 Task: Slide 18 - My Resume-2.
Action: Mouse moved to (38, 101)
Screenshot: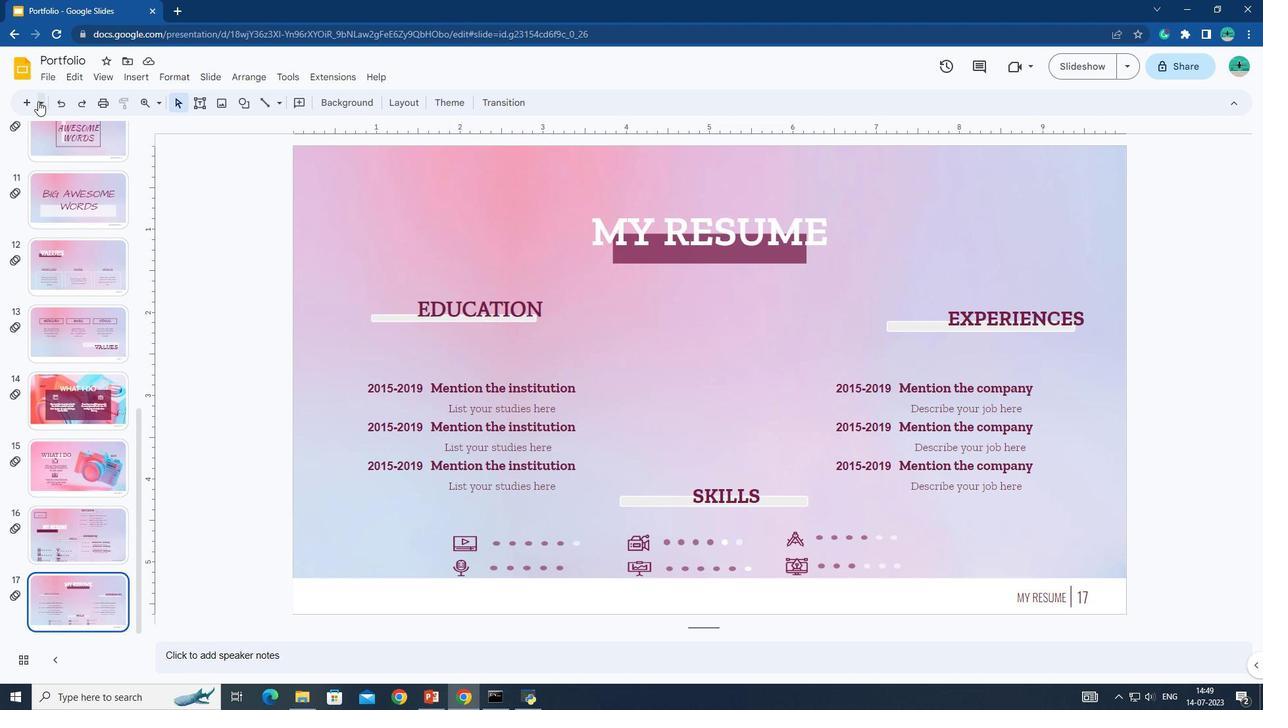 
Action: Mouse pressed left at (38, 101)
Screenshot: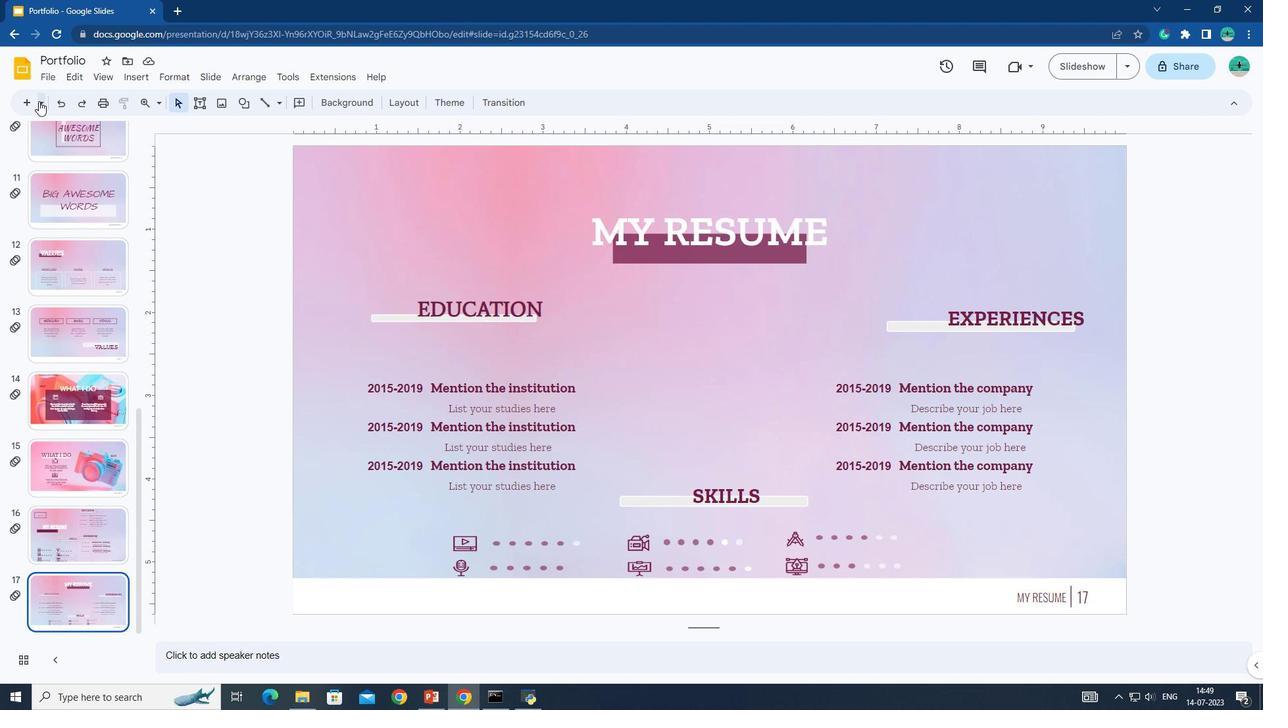 
Action: Mouse moved to (84, 351)
Screenshot: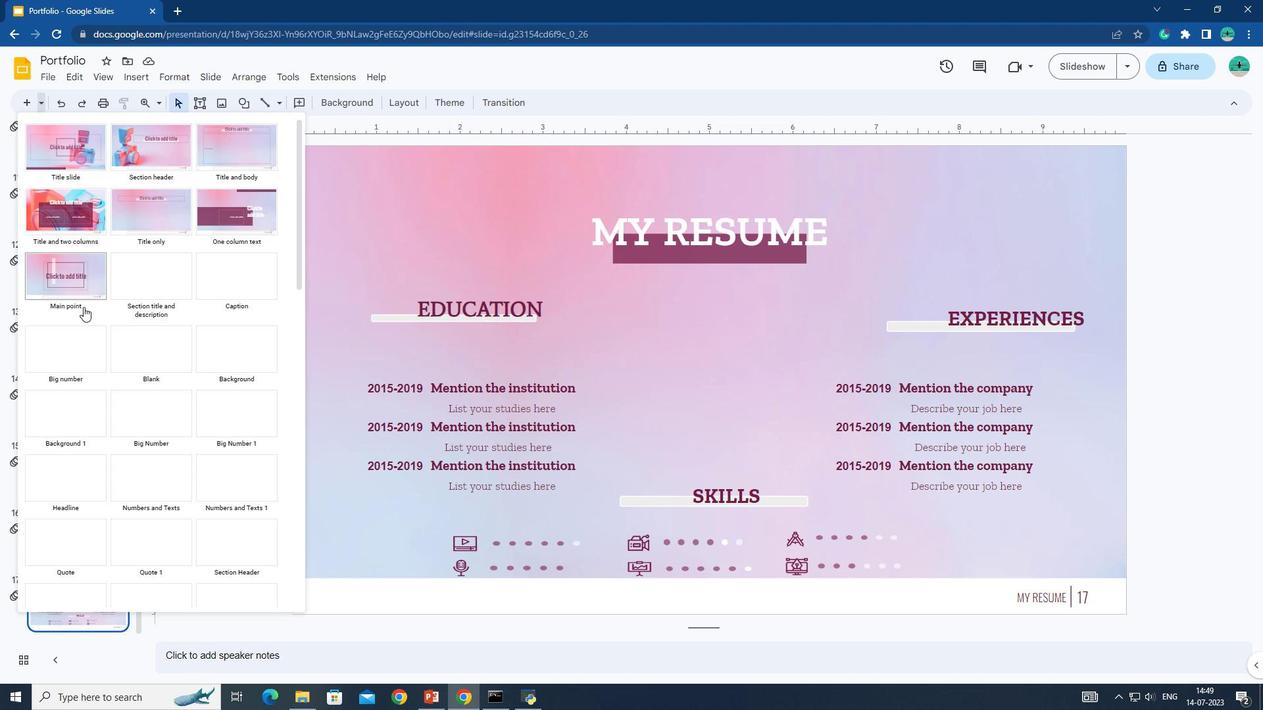 
Action: Mouse scrolled (84, 350) with delta (0, 0)
Screenshot: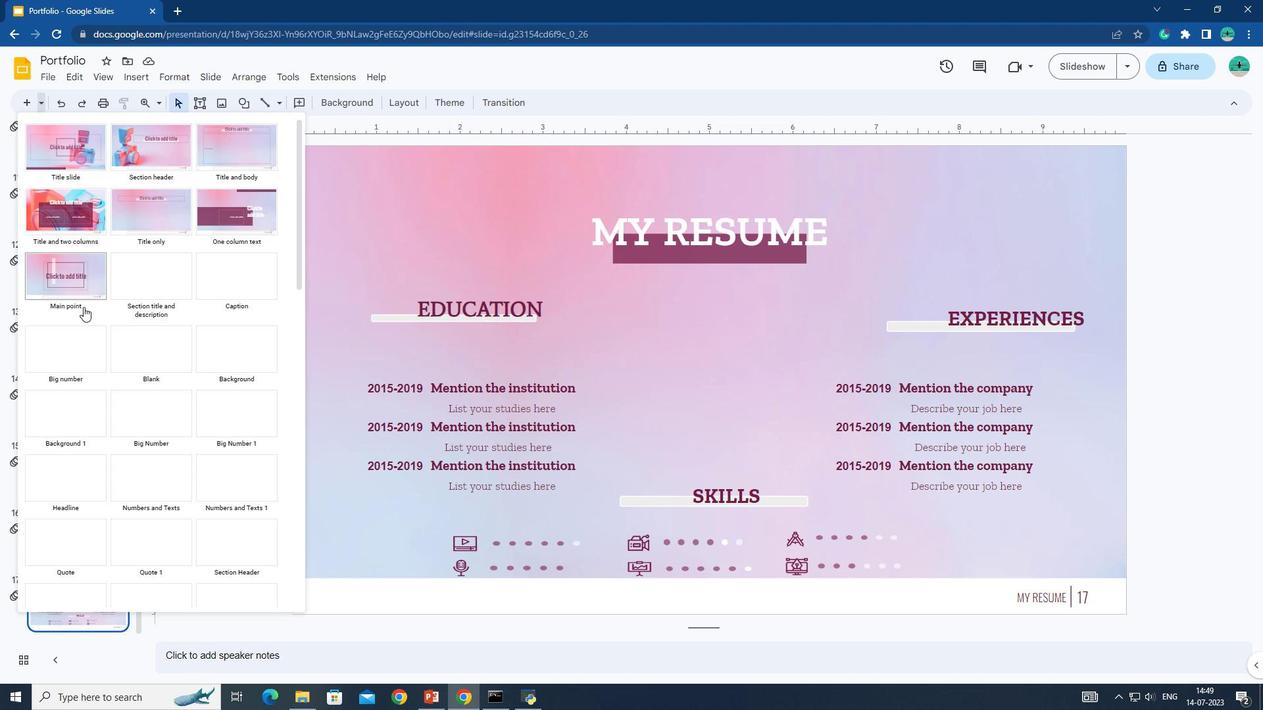 
Action: Mouse scrolled (84, 351) with delta (0, 0)
Screenshot: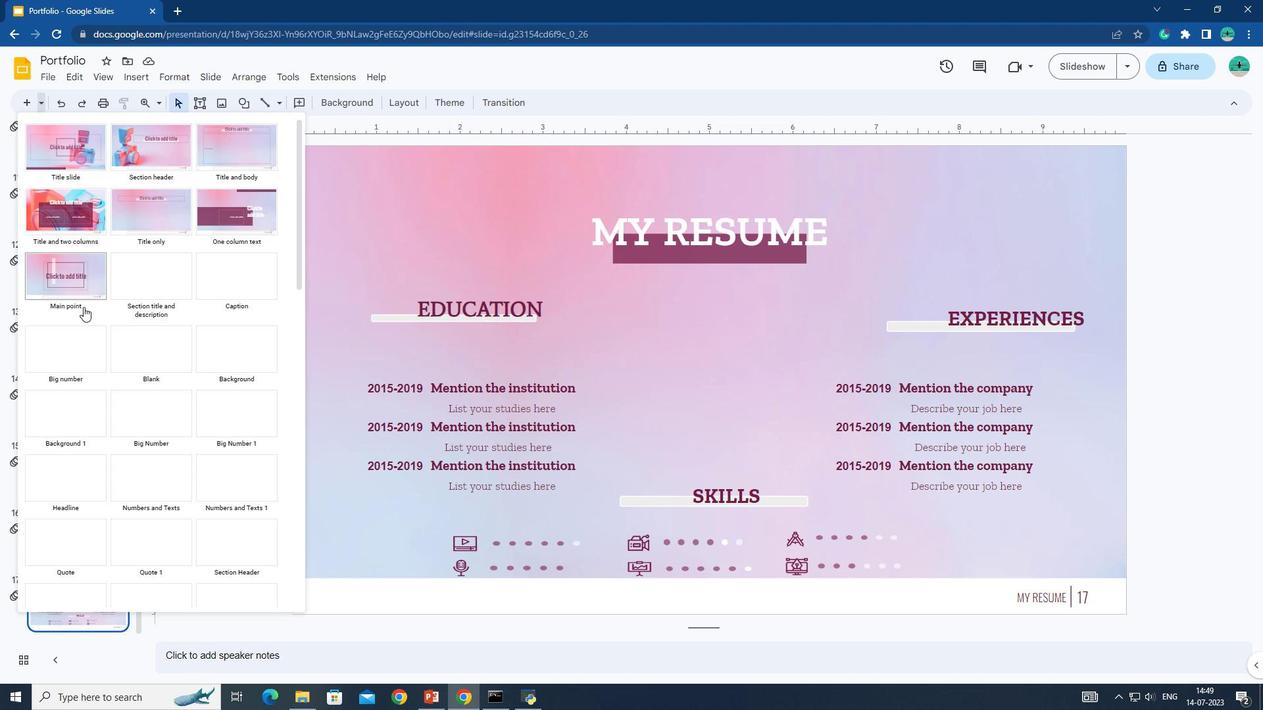 
Action: Mouse scrolled (84, 351) with delta (0, 0)
Screenshot: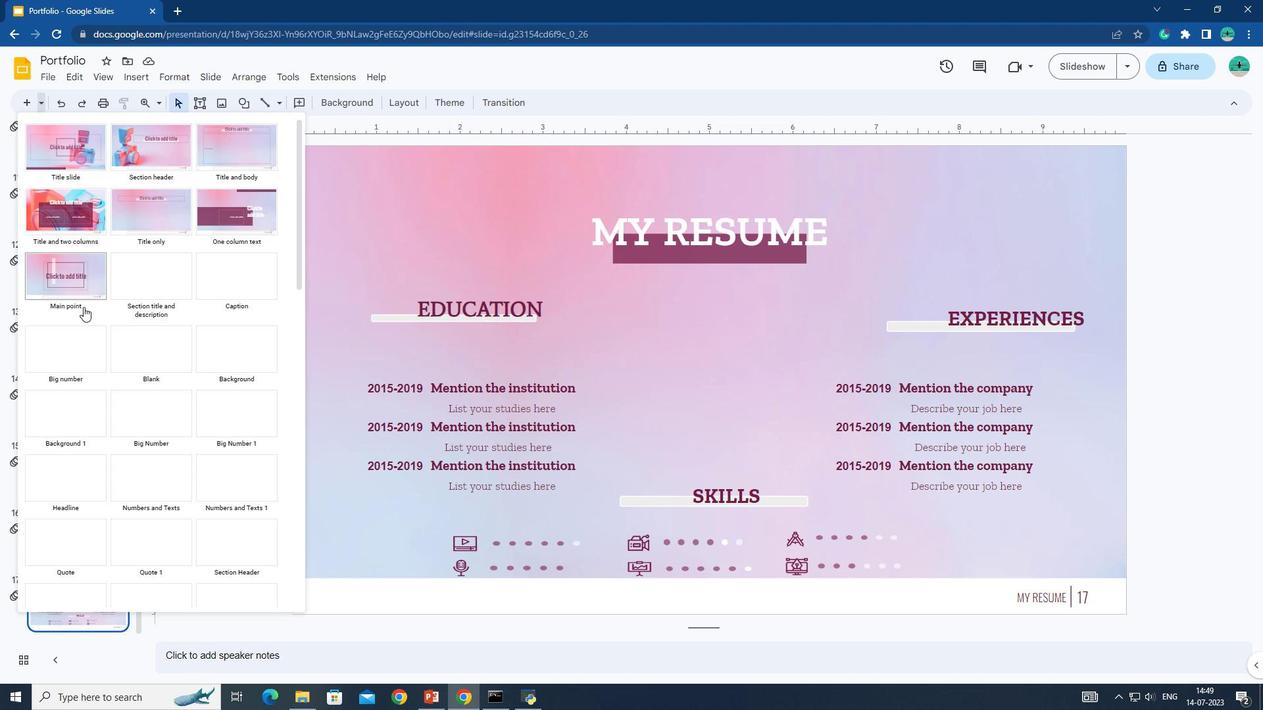 
Action: Mouse scrolled (84, 351) with delta (0, 0)
Screenshot: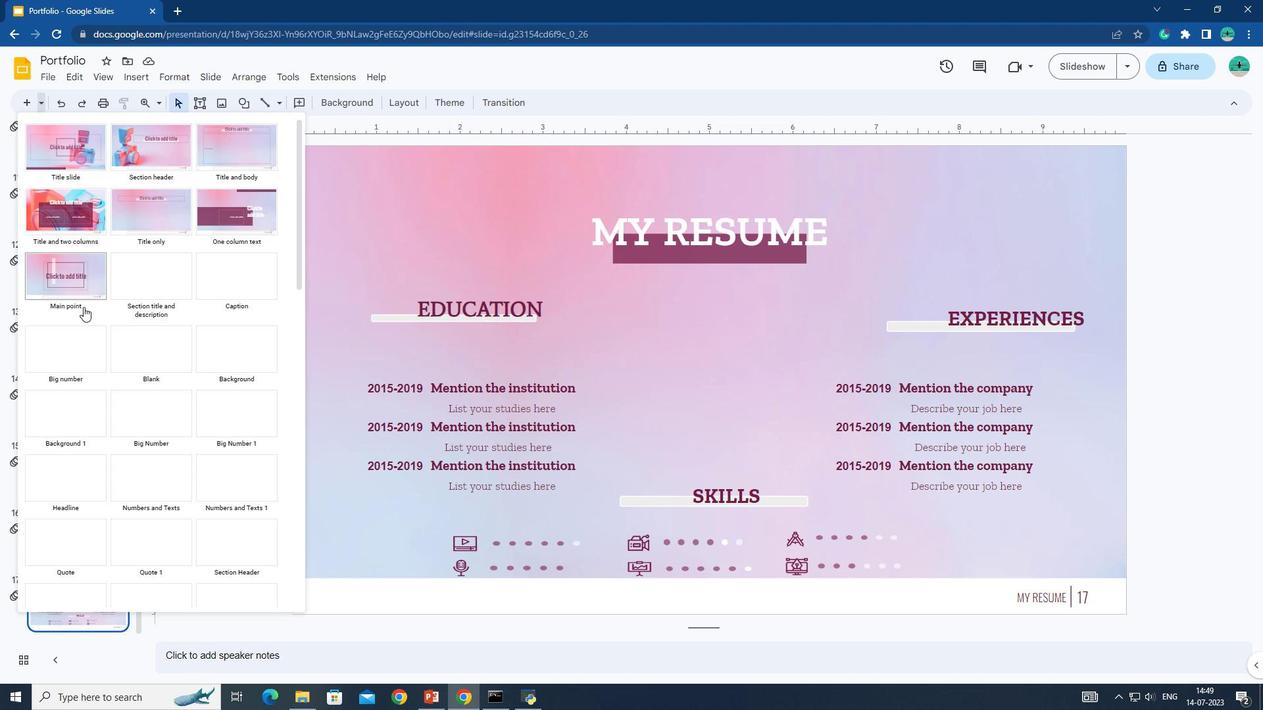 
Action: Mouse scrolled (84, 351) with delta (0, 0)
Screenshot: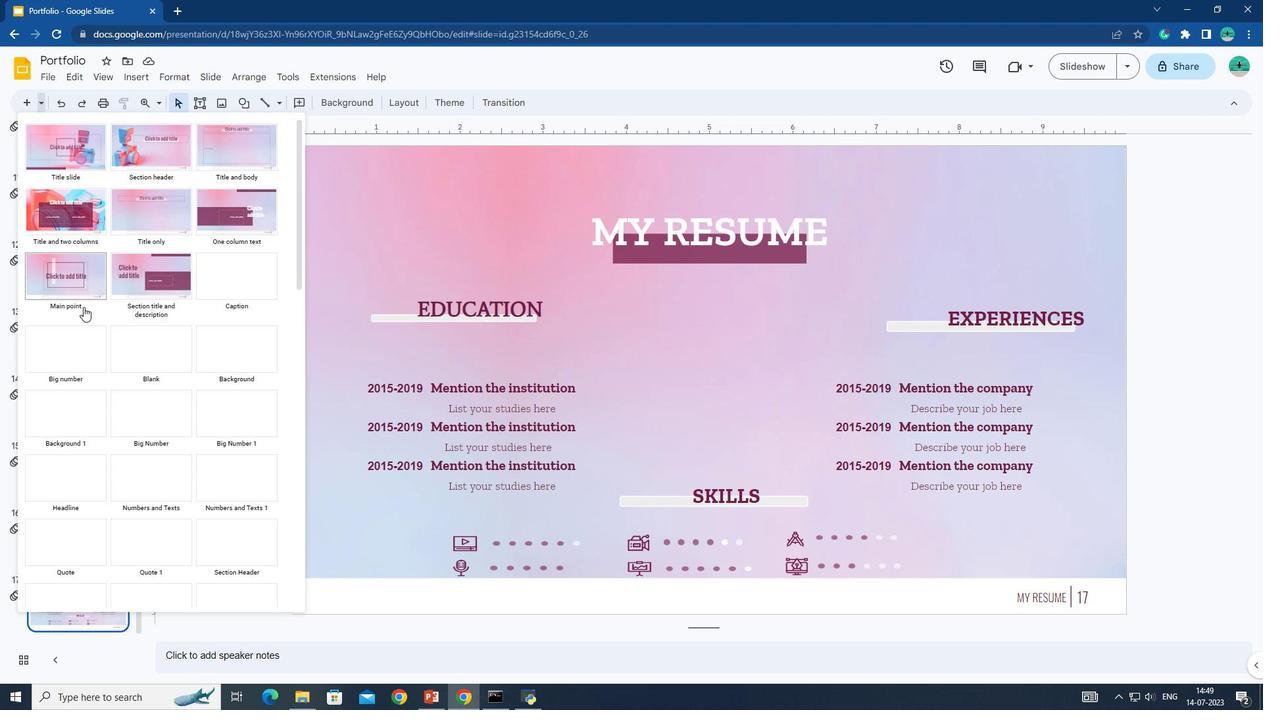 
Action: Mouse scrolled (84, 351) with delta (0, 0)
Screenshot: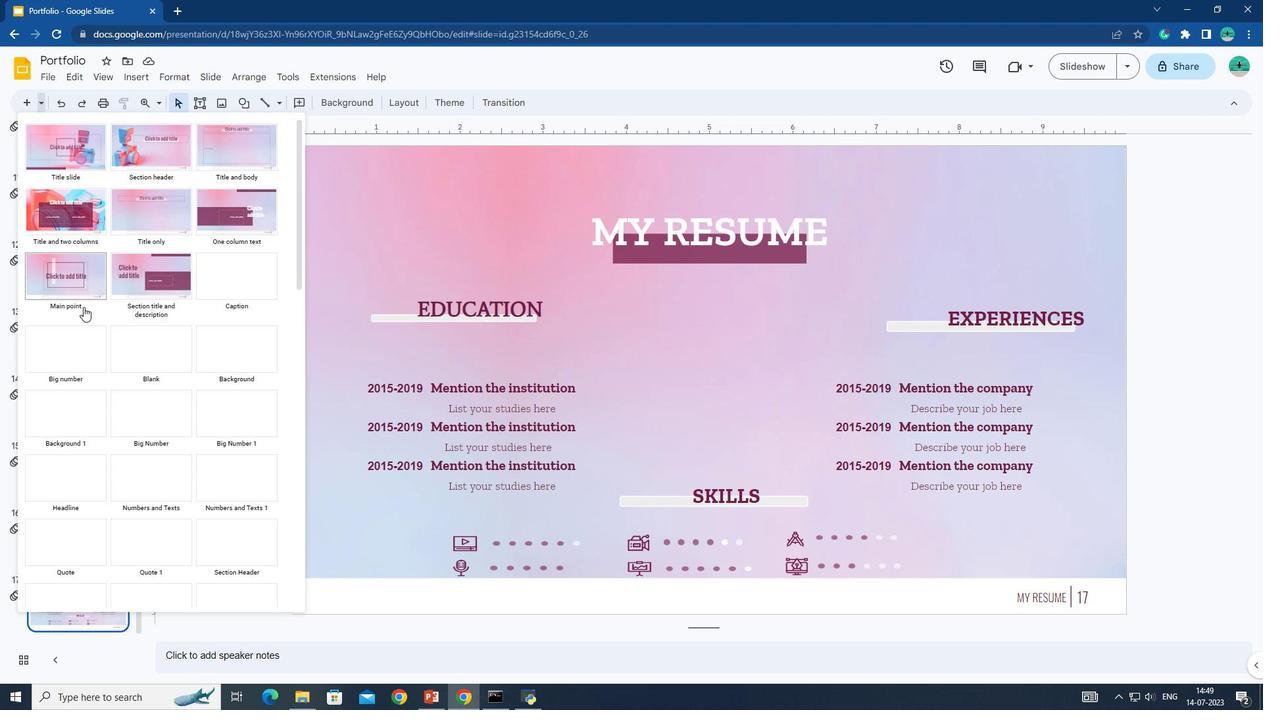 
Action: Mouse scrolled (84, 351) with delta (0, 0)
Screenshot: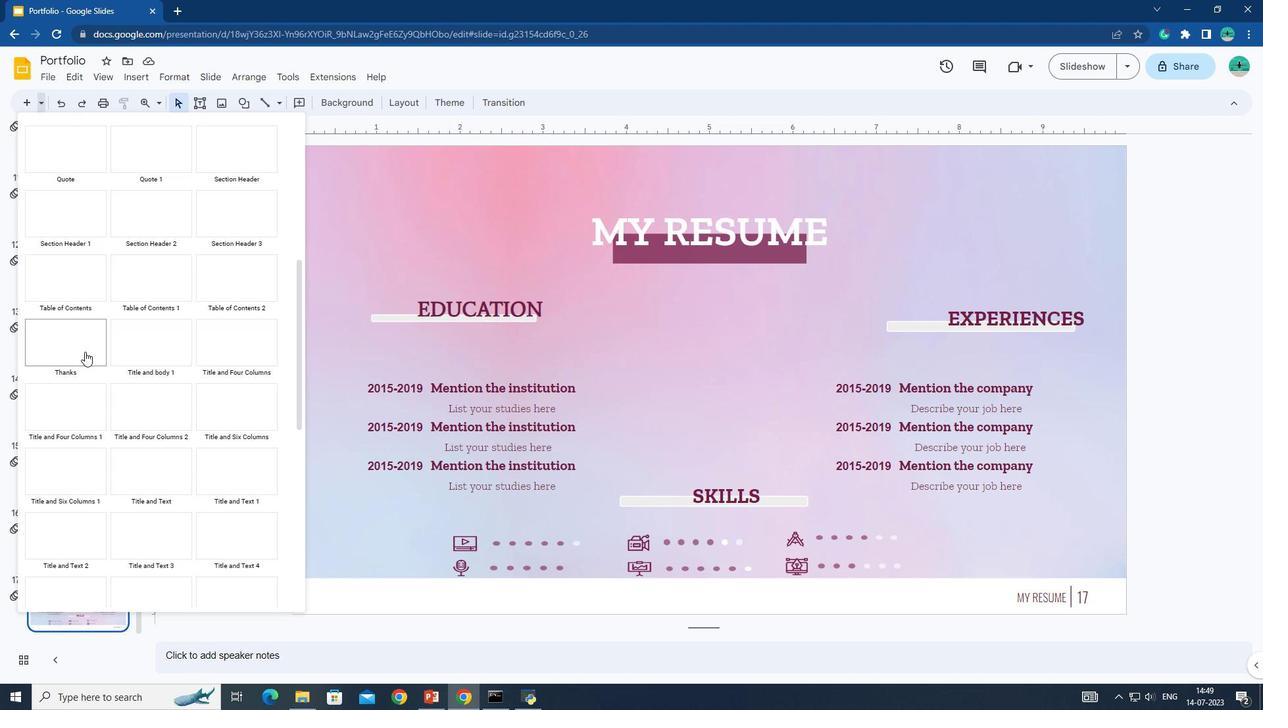 
Action: Mouse scrolled (84, 351) with delta (0, 0)
Screenshot: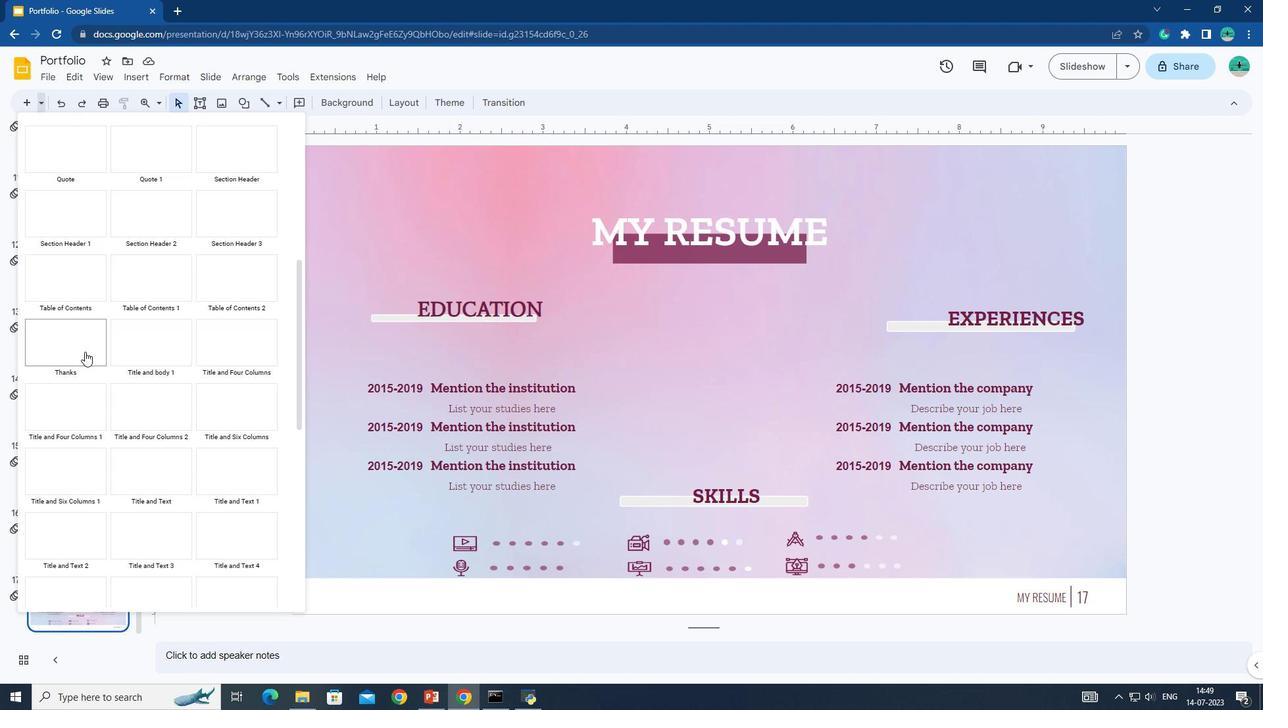 
Action: Mouse scrolled (84, 351) with delta (0, 0)
Screenshot: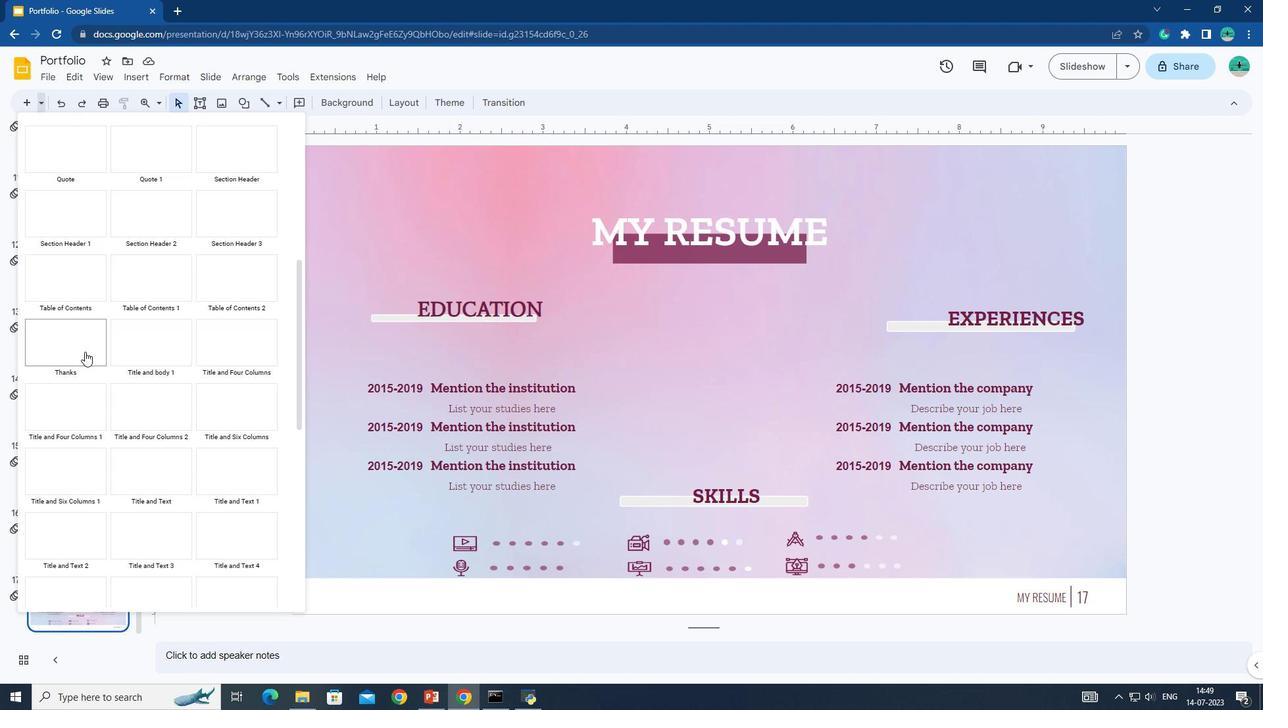 
Action: Mouse scrolled (84, 351) with delta (0, 0)
Screenshot: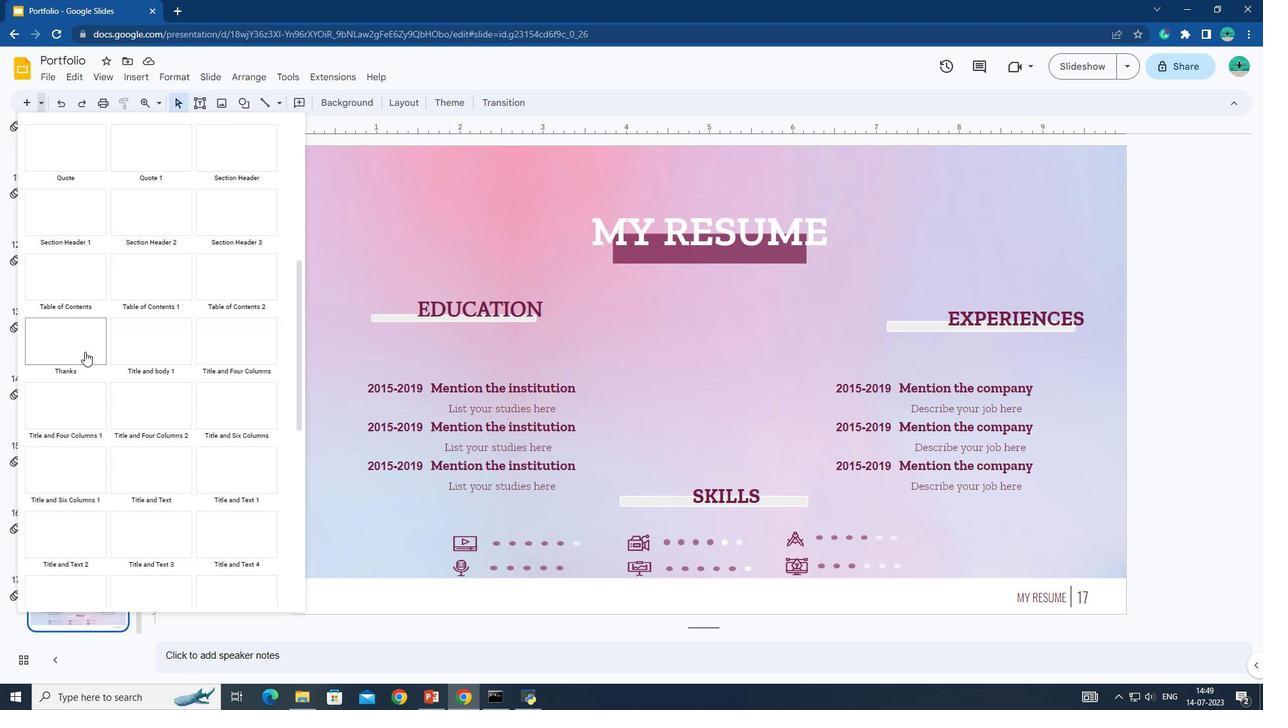
Action: Mouse scrolled (84, 350) with delta (0, -1)
Screenshot: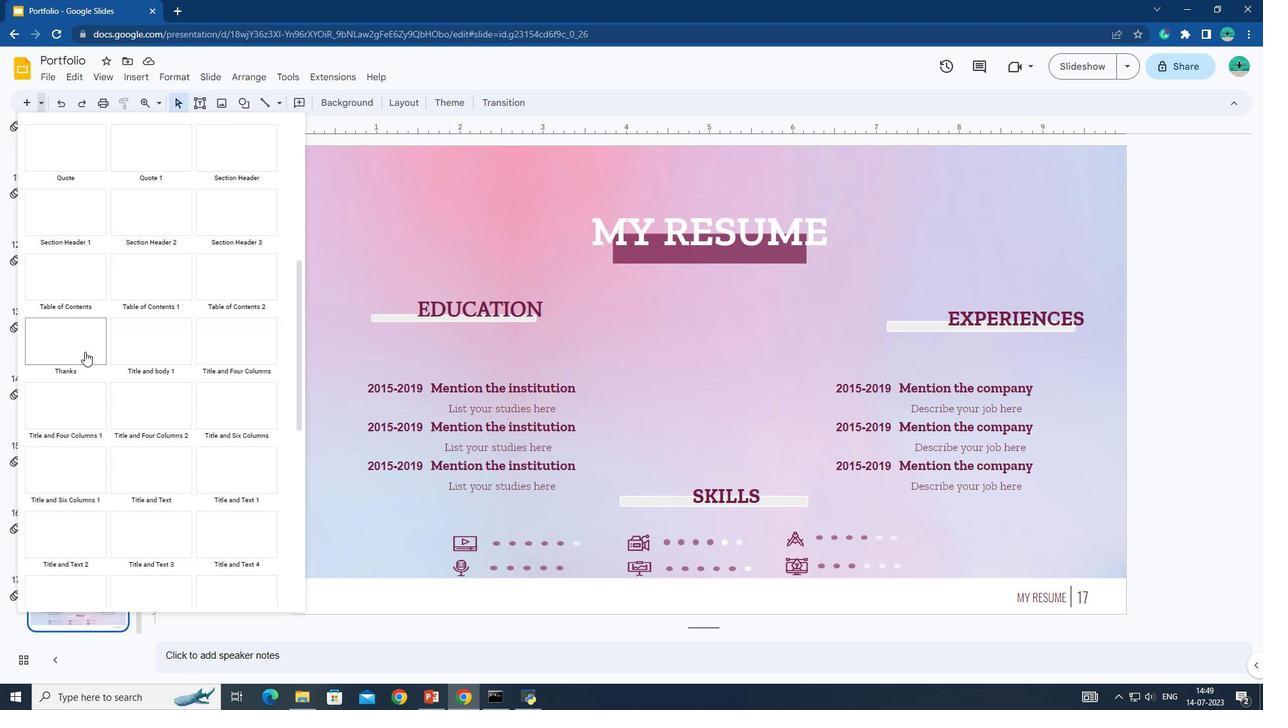 
Action: Mouse scrolled (84, 351) with delta (0, 0)
Screenshot: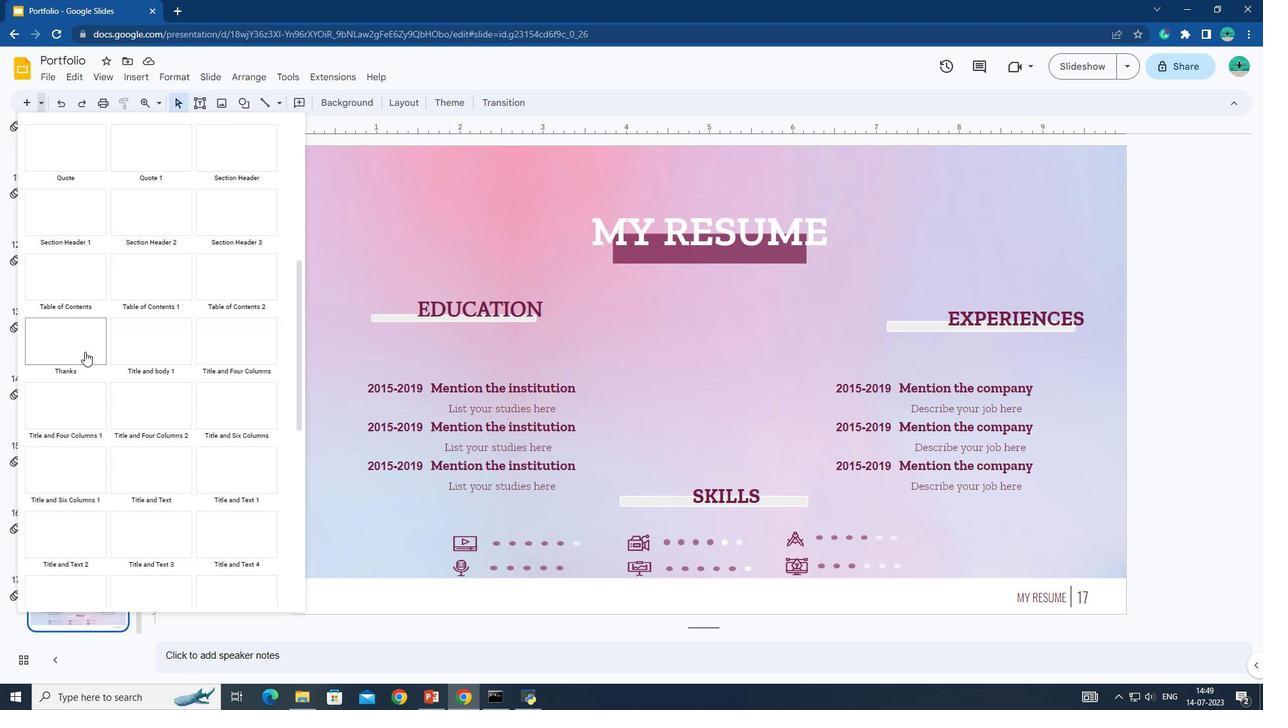 
Action: Mouse scrolled (84, 351) with delta (0, 0)
Screenshot: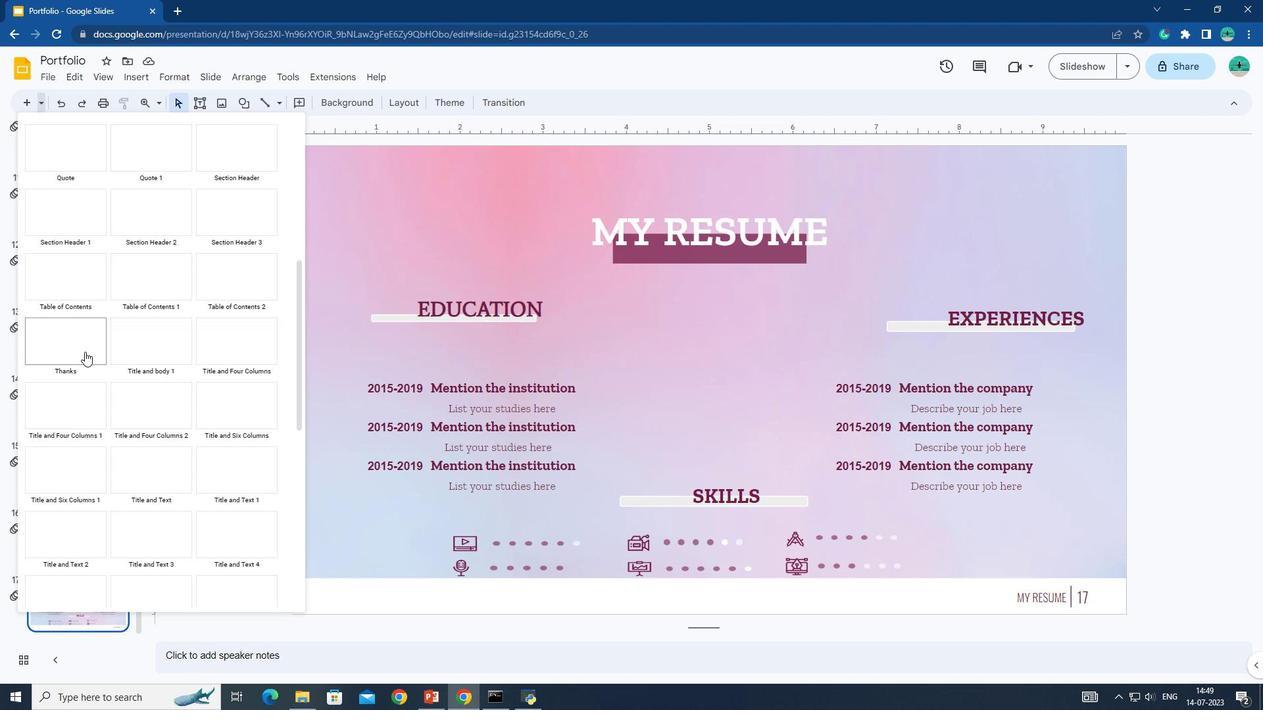 
Action: Mouse scrolled (84, 351) with delta (0, 0)
Screenshot: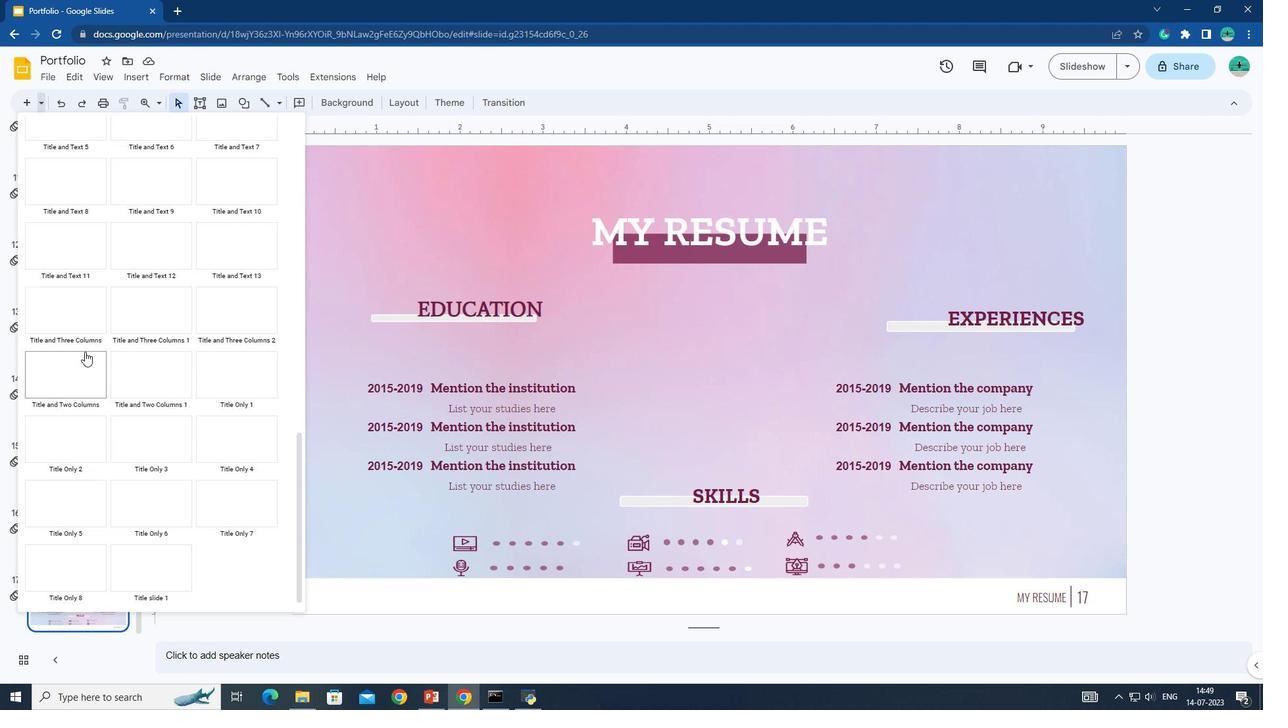
Action: Mouse scrolled (84, 351) with delta (0, 0)
Screenshot: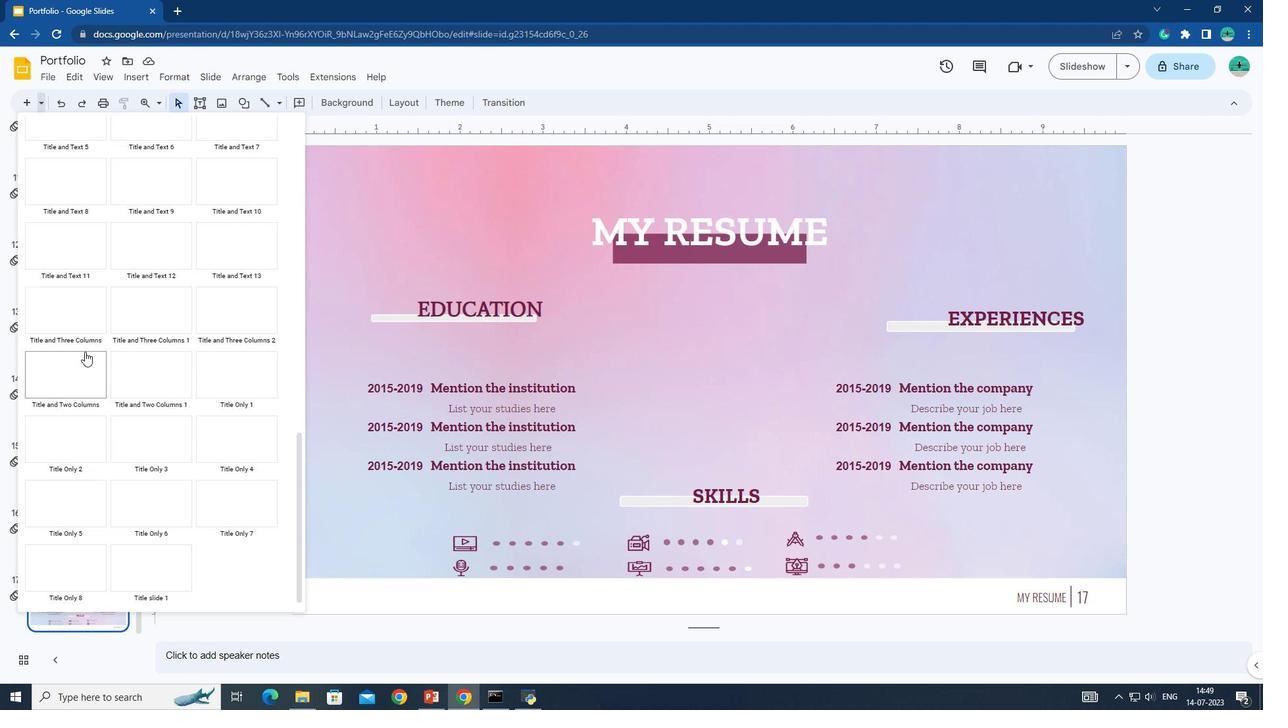 
Action: Mouse scrolled (84, 351) with delta (0, 0)
Screenshot: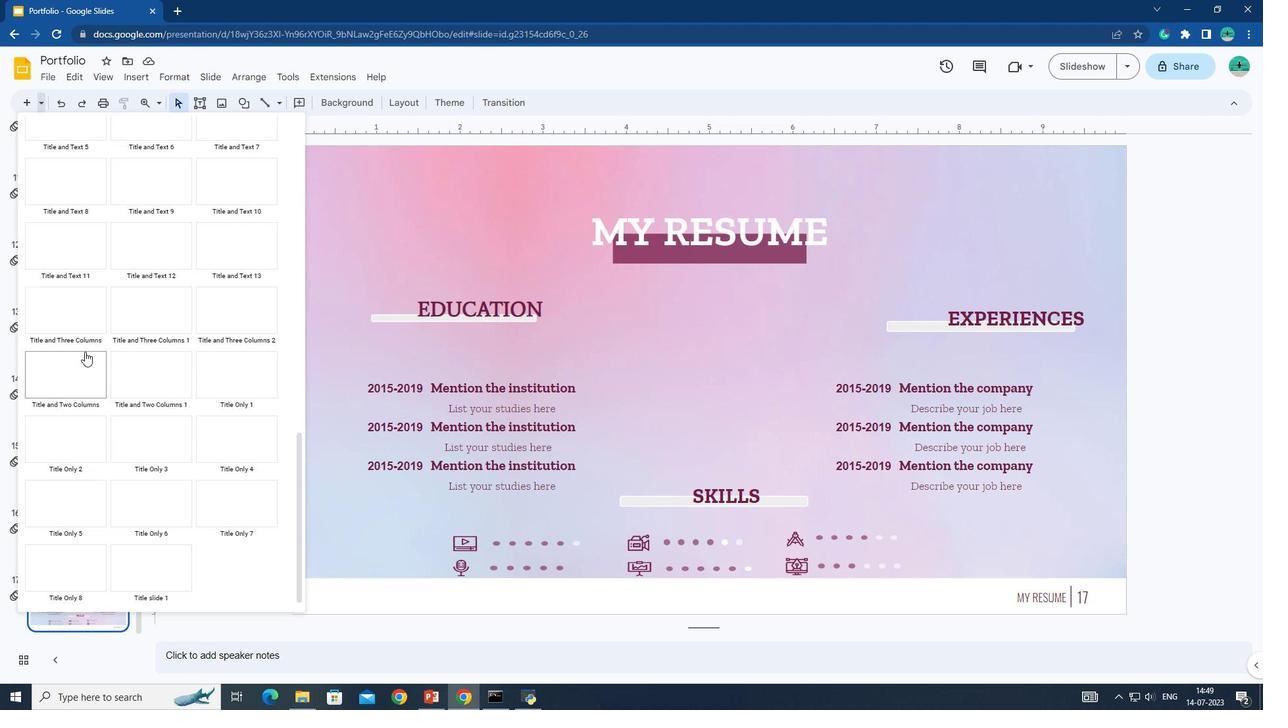
Action: Mouse scrolled (84, 351) with delta (0, 0)
Screenshot: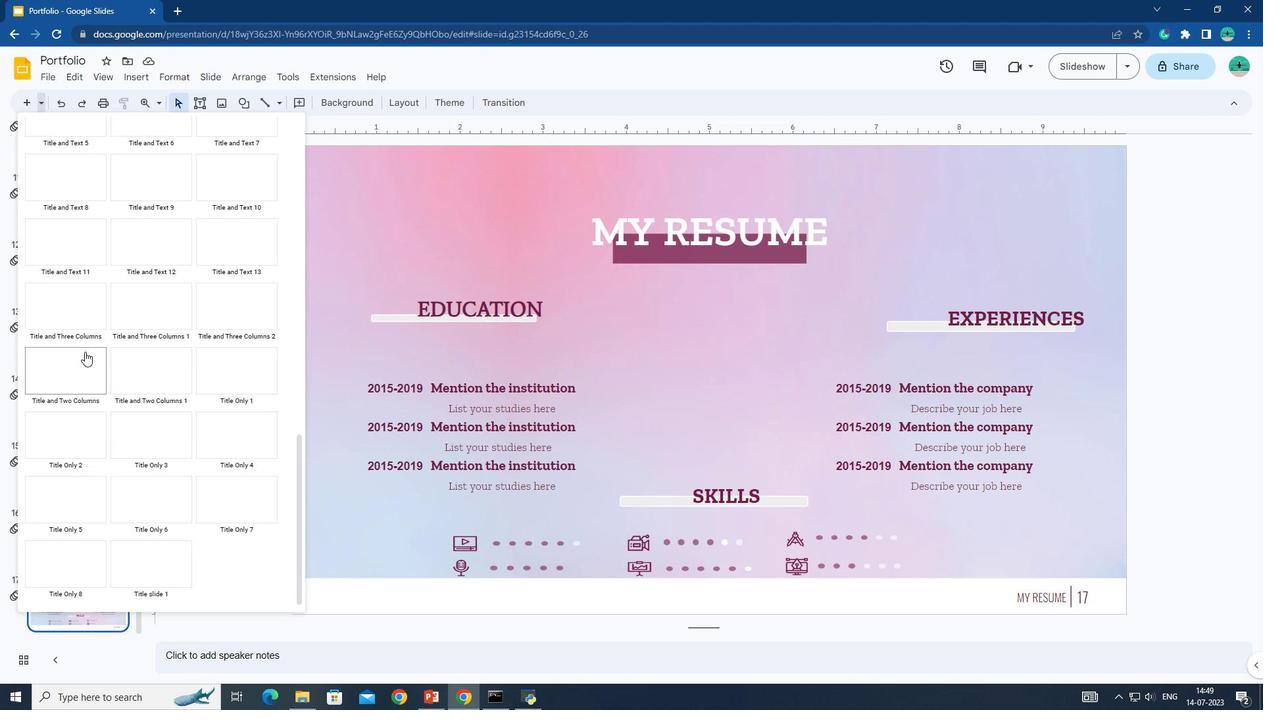 
Action: Mouse scrolled (84, 351) with delta (0, 0)
Screenshot: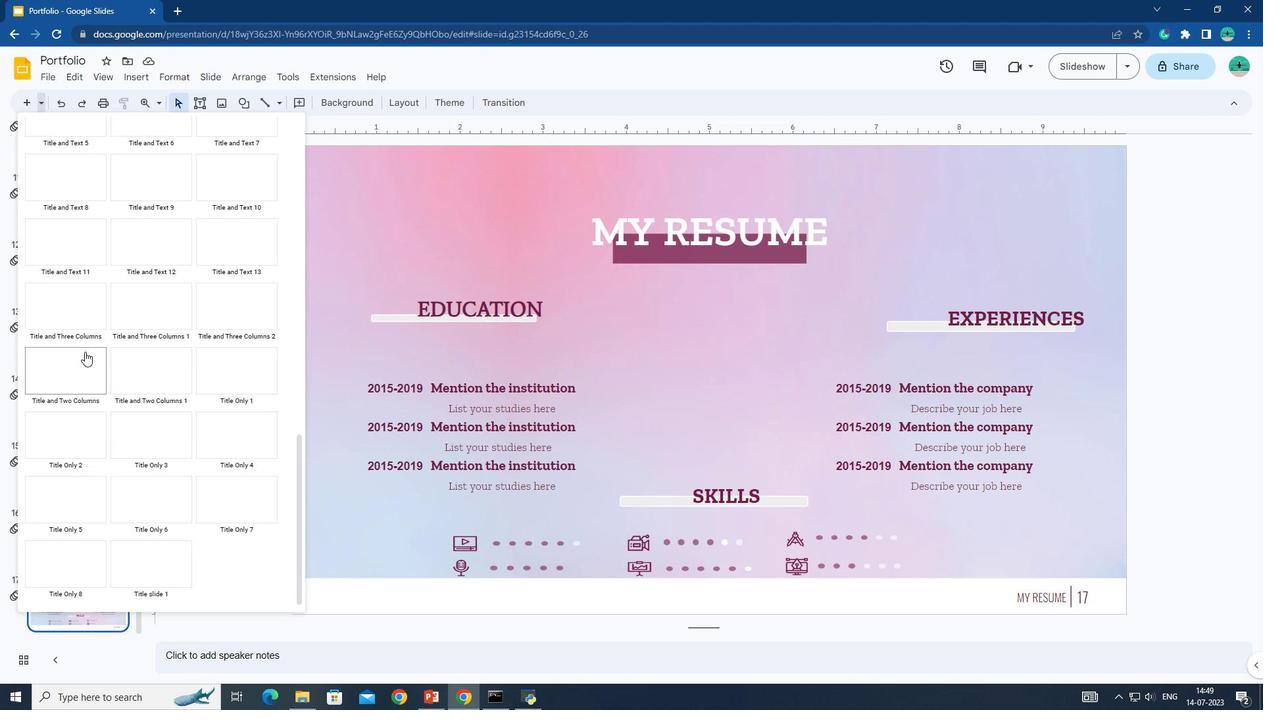 
Action: Mouse scrolled (84, 350) with delta (0, -1)
Screenshot: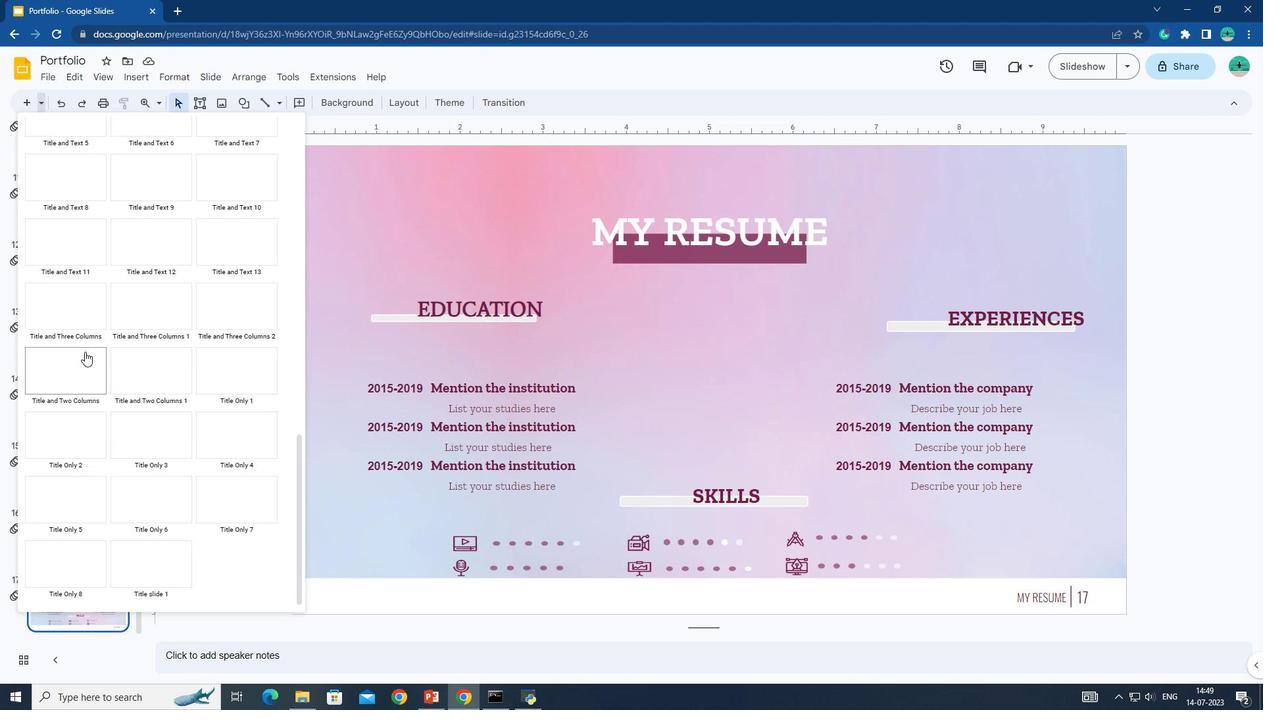 
Action: Mouse scrolled (84, 351) with delta (0, 0)
Screenshot: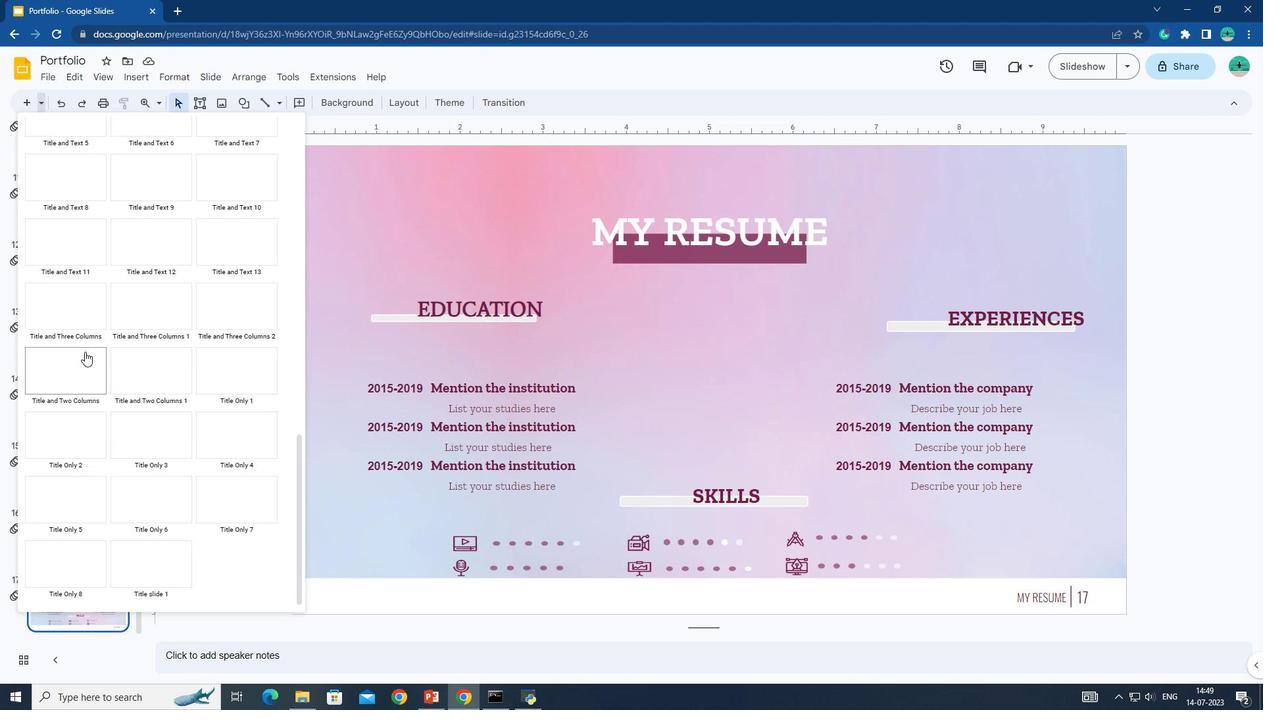 
Action: Mouse moved to (73, 512)
Screenshot: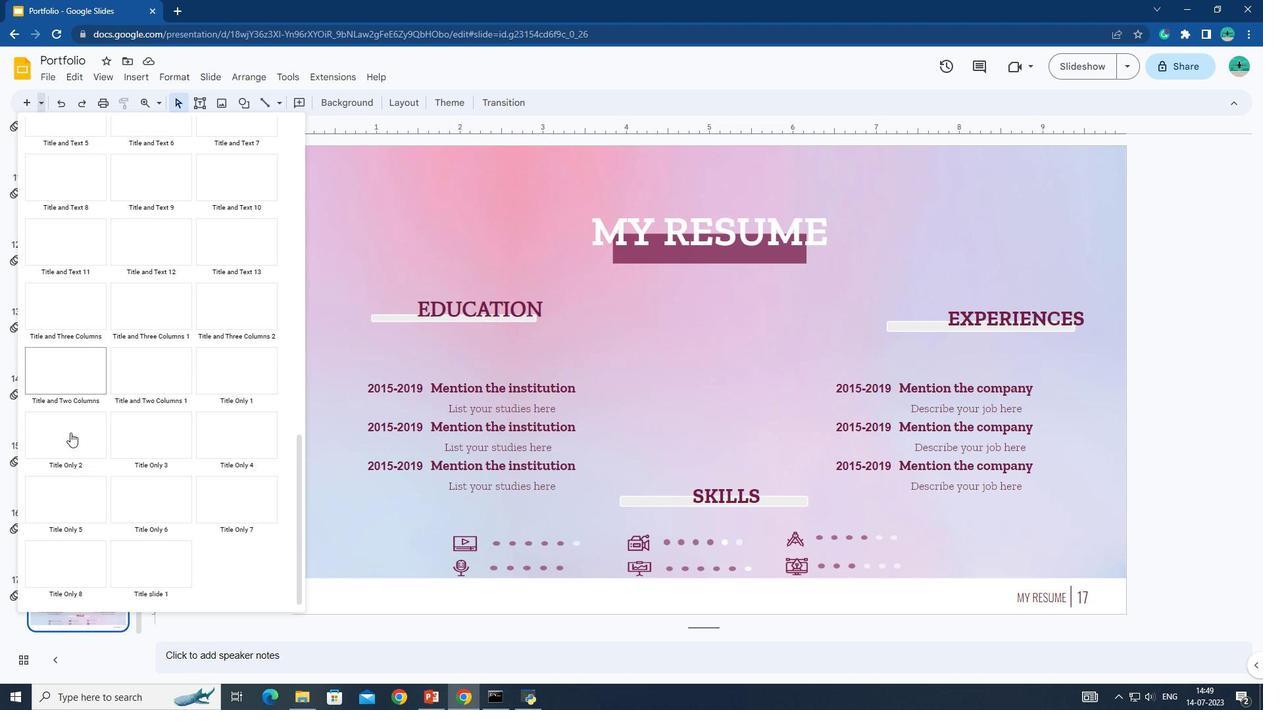 
Action: Mouse pressed left at (73, 512)
Screenshot: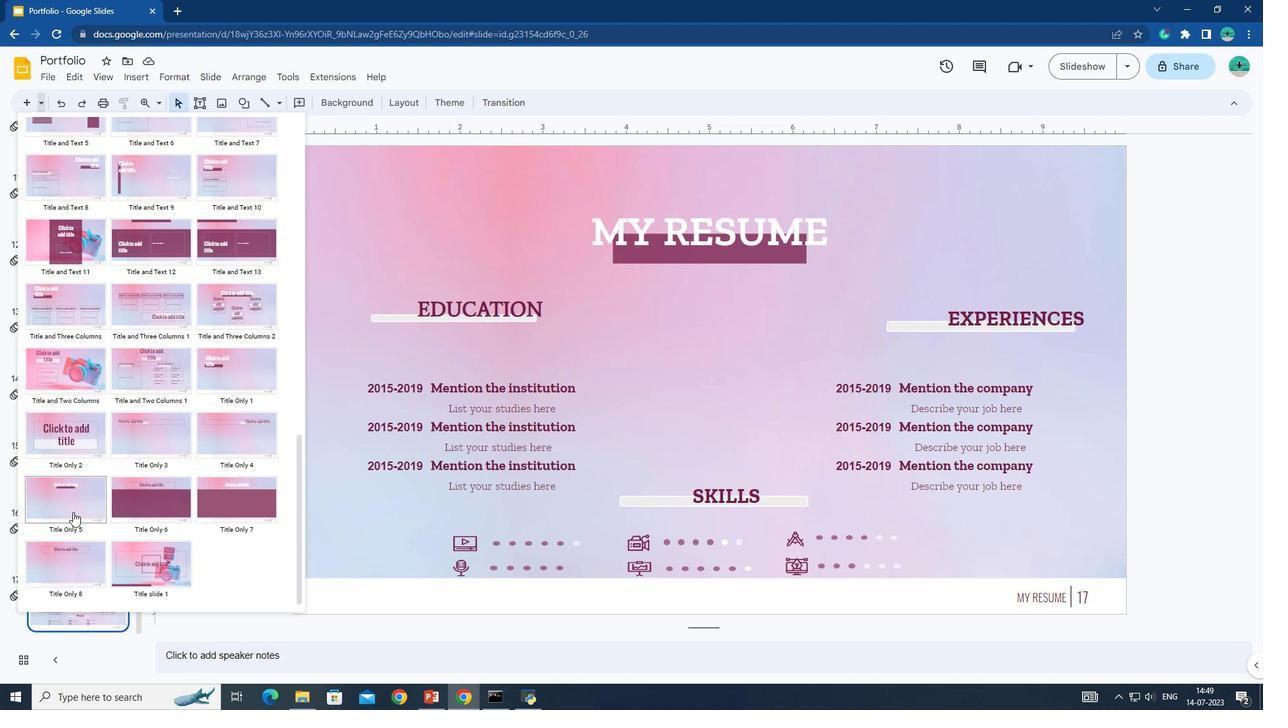 
Action: Mouse moved to (645, 227)
Screenshot: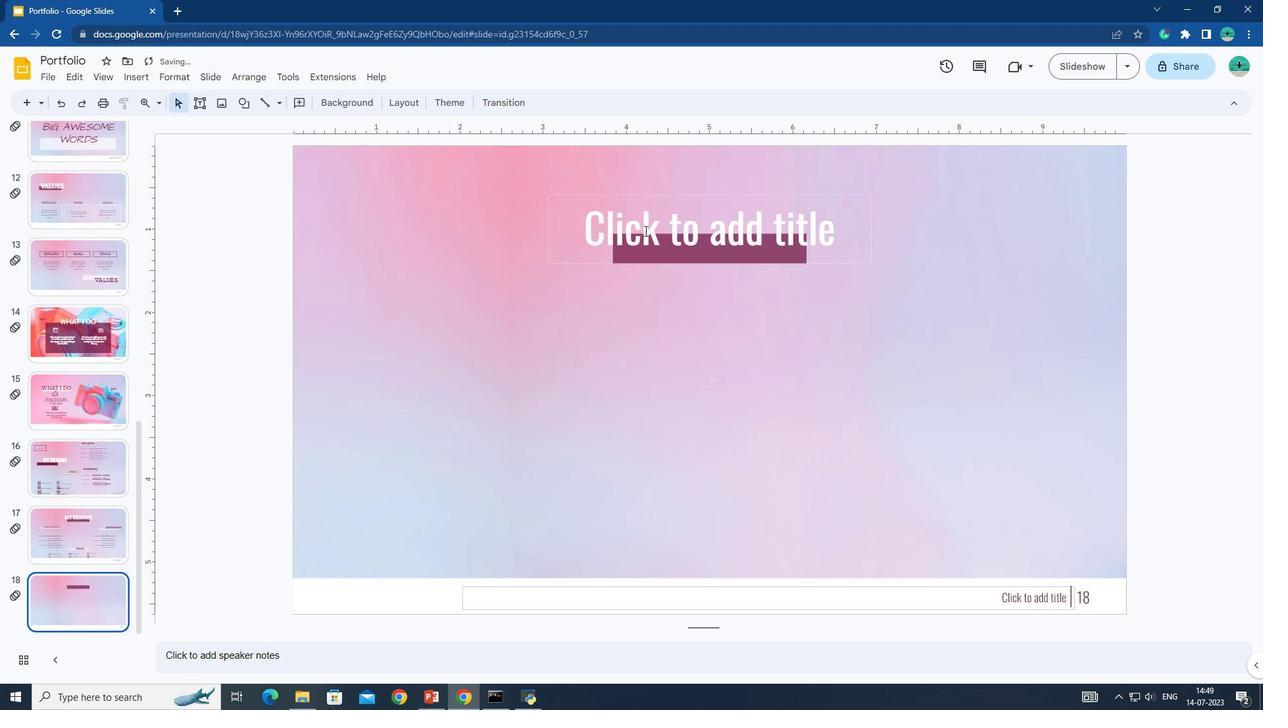 
Action: Mouse pressed left at (645, 227)
Screenshot: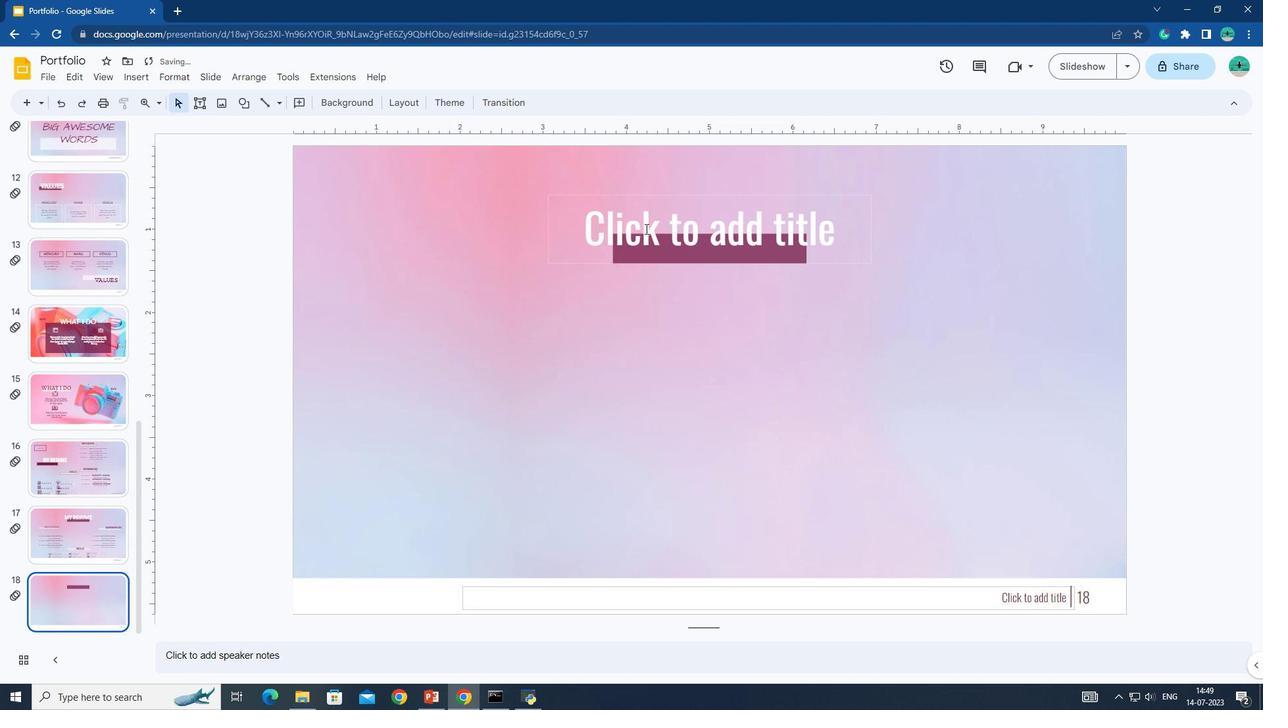
Action: Key pressed <Key.caps_lock><Key.caps_lock>my<Key.space>resume
Screenshot: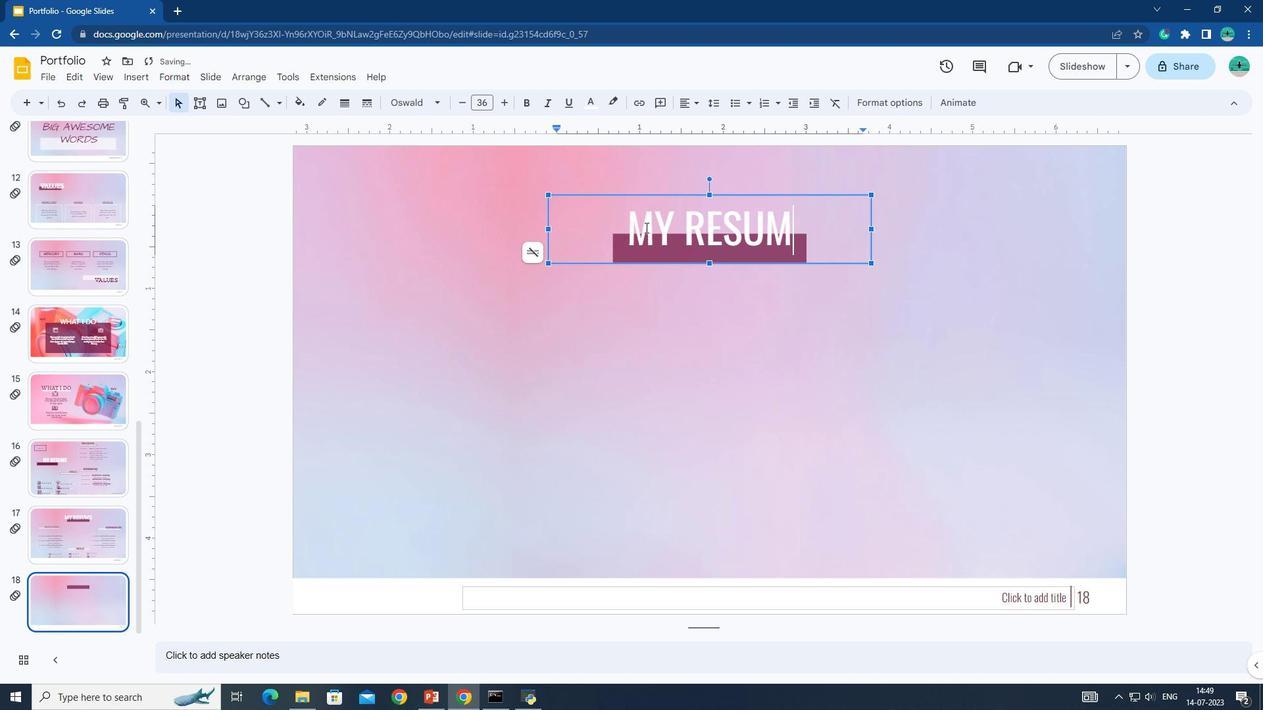 
Action: Mouse moved to (553, 393)
Screenshot: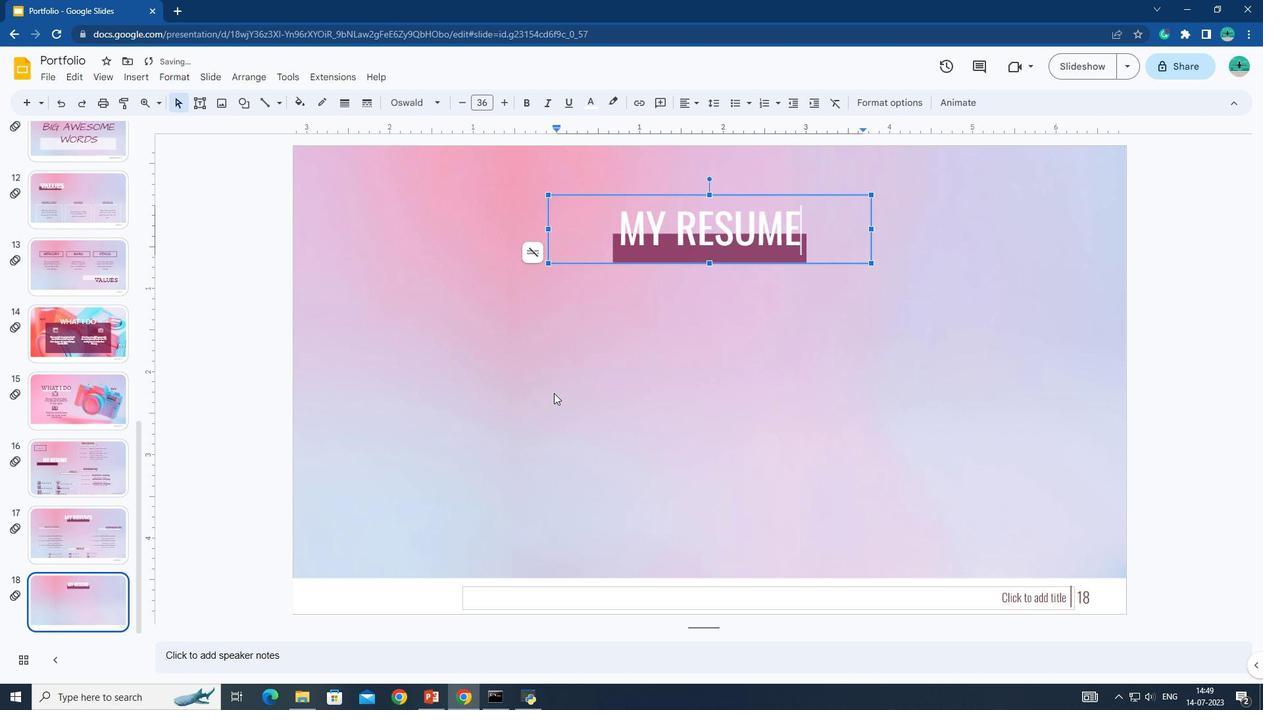 
Action: Mouse pressed left at (553, 393)
Screenshot: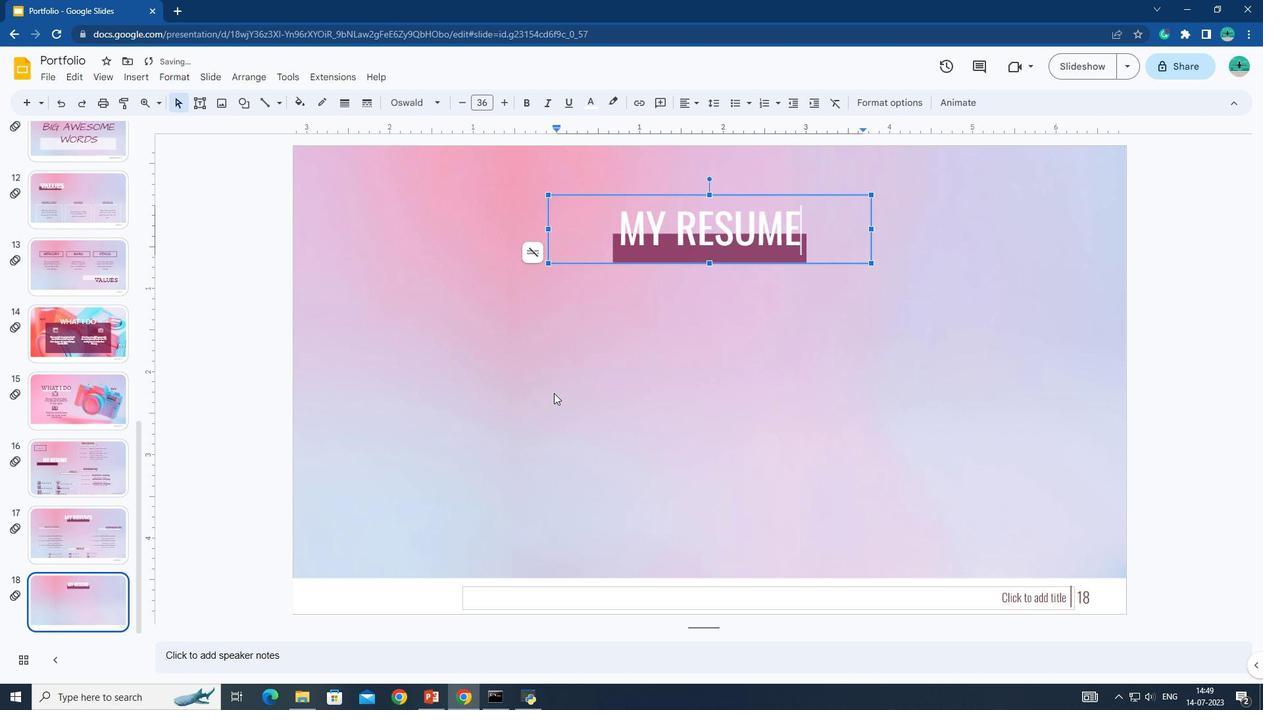 
Action: Mouse moved to (214, 106)
Screenshot: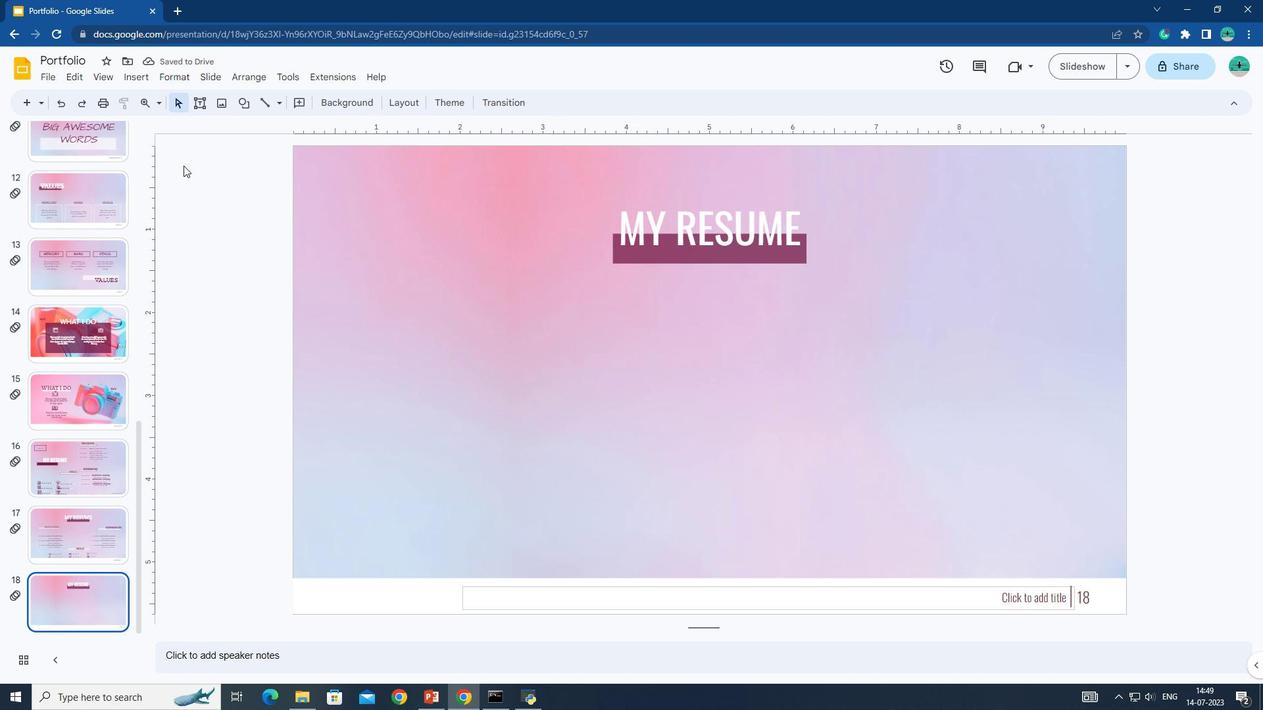 
Action: Mouse pressed left at (214, 106)
Screenshot: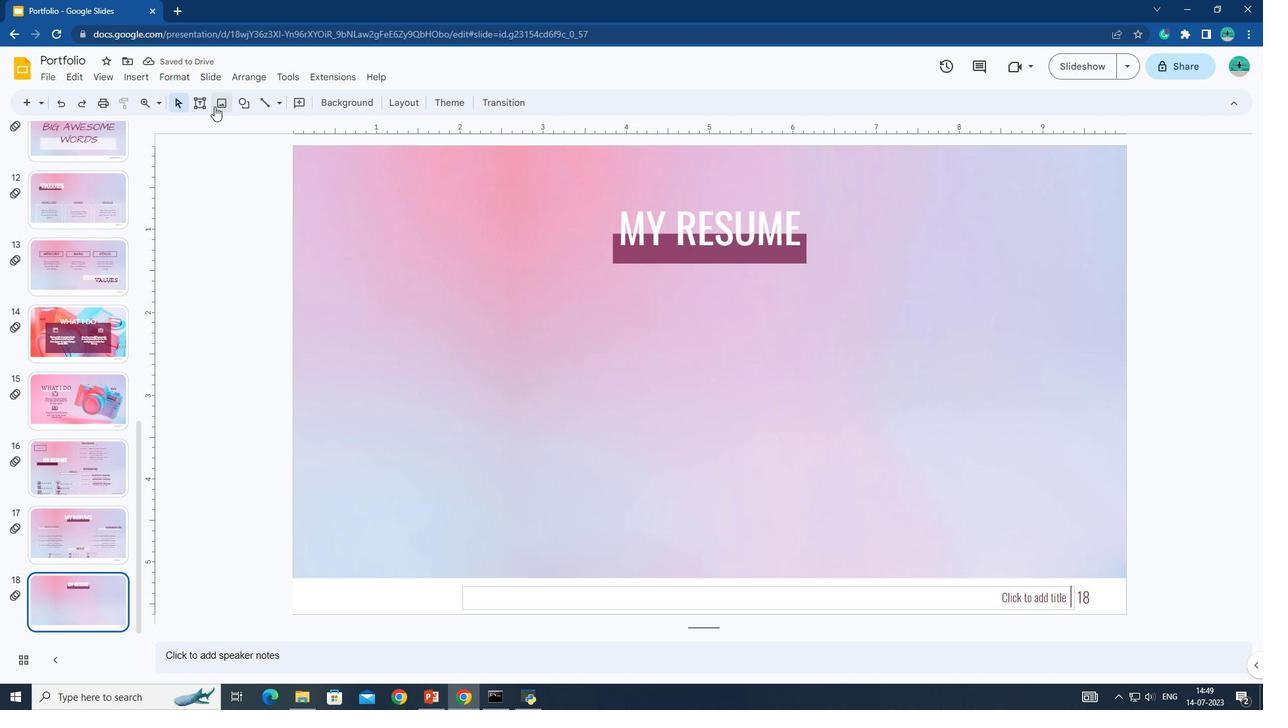 
Action: Mouse moved to (248, 102)
Screenshot: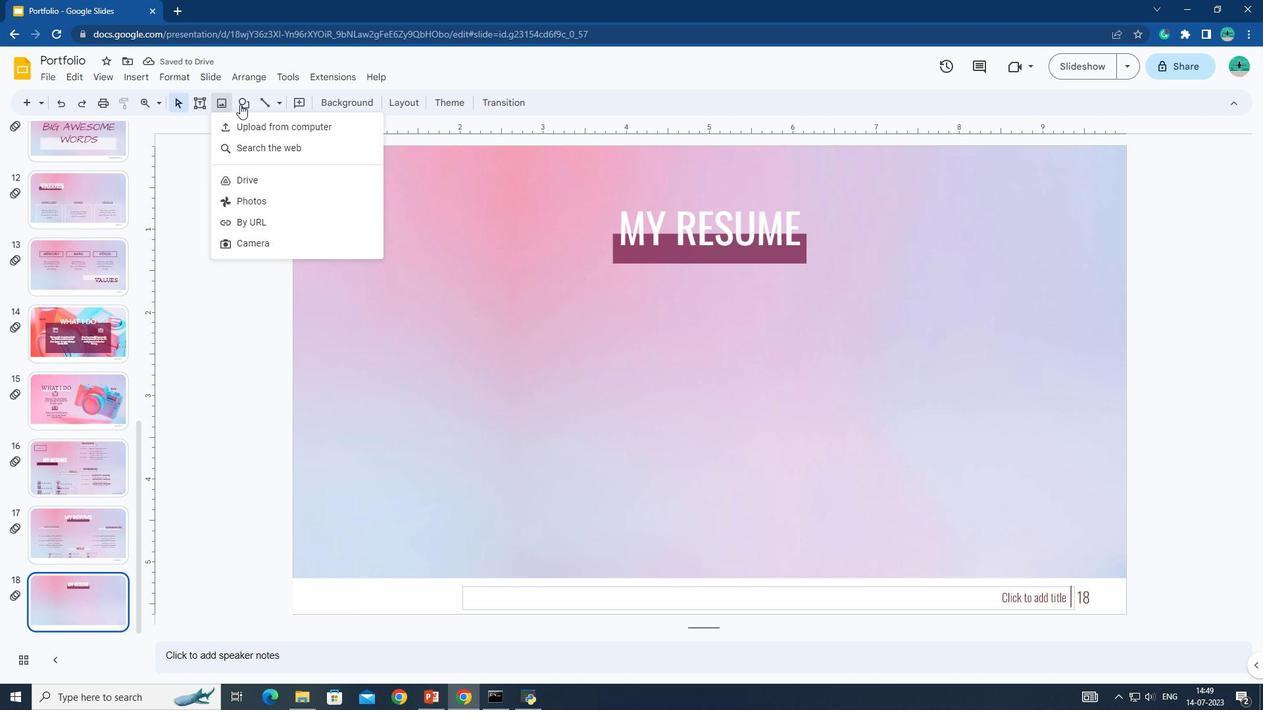
Action: Mouse pressed left at (248, 102)
Screenshot: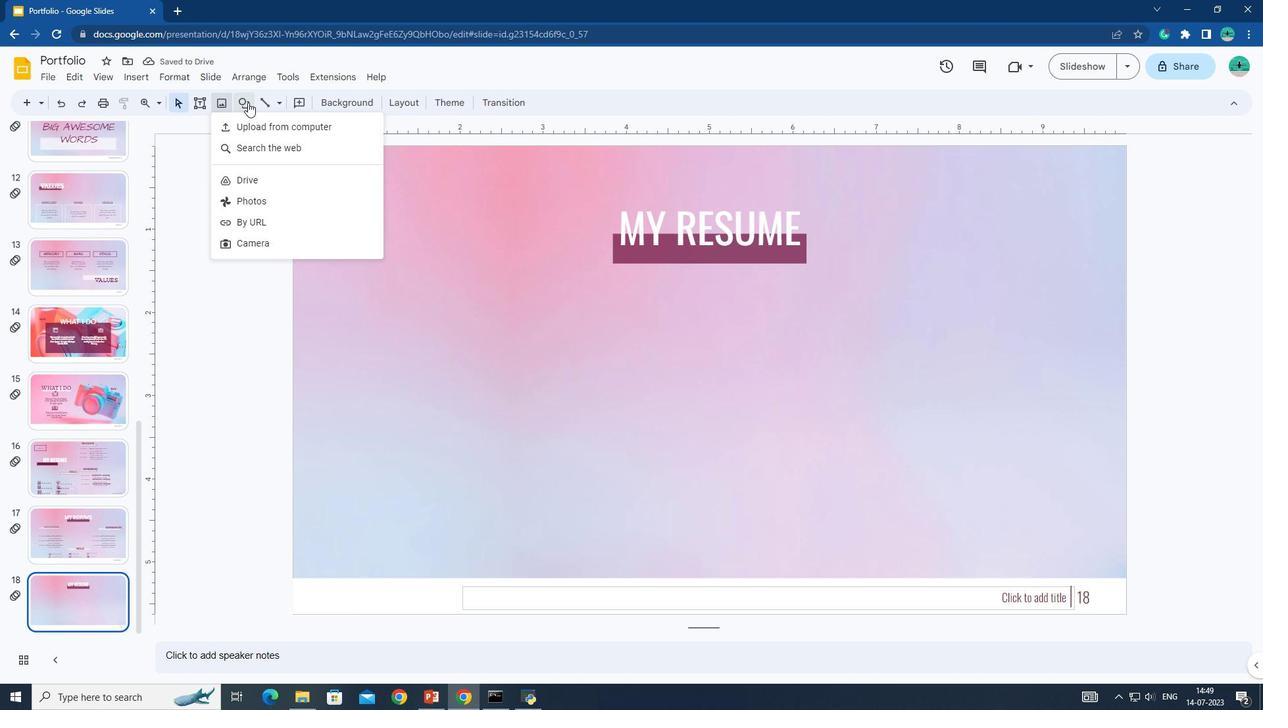 
Action: Mouse moved to (413, 132)
Screenshot: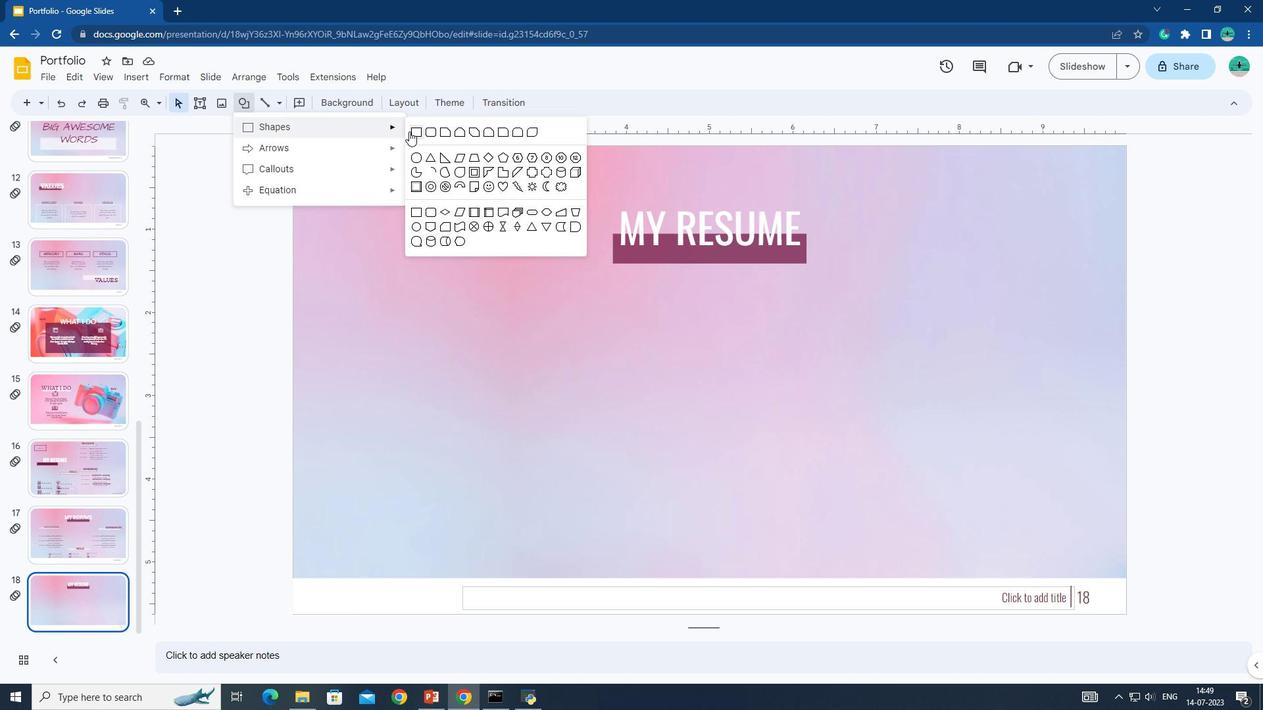 
Action: Mouse pressed left at (413, 132)
Screenshot: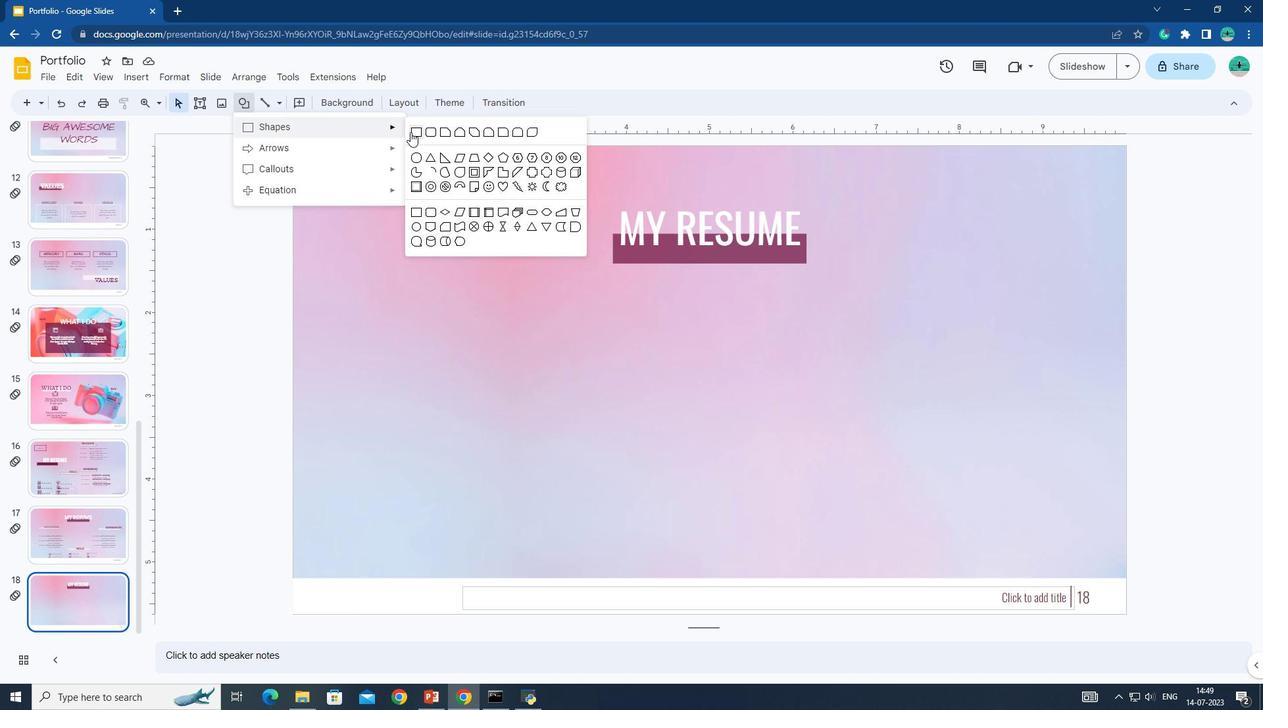 
Action: Mouse moved to (380, 317)
Screenshot: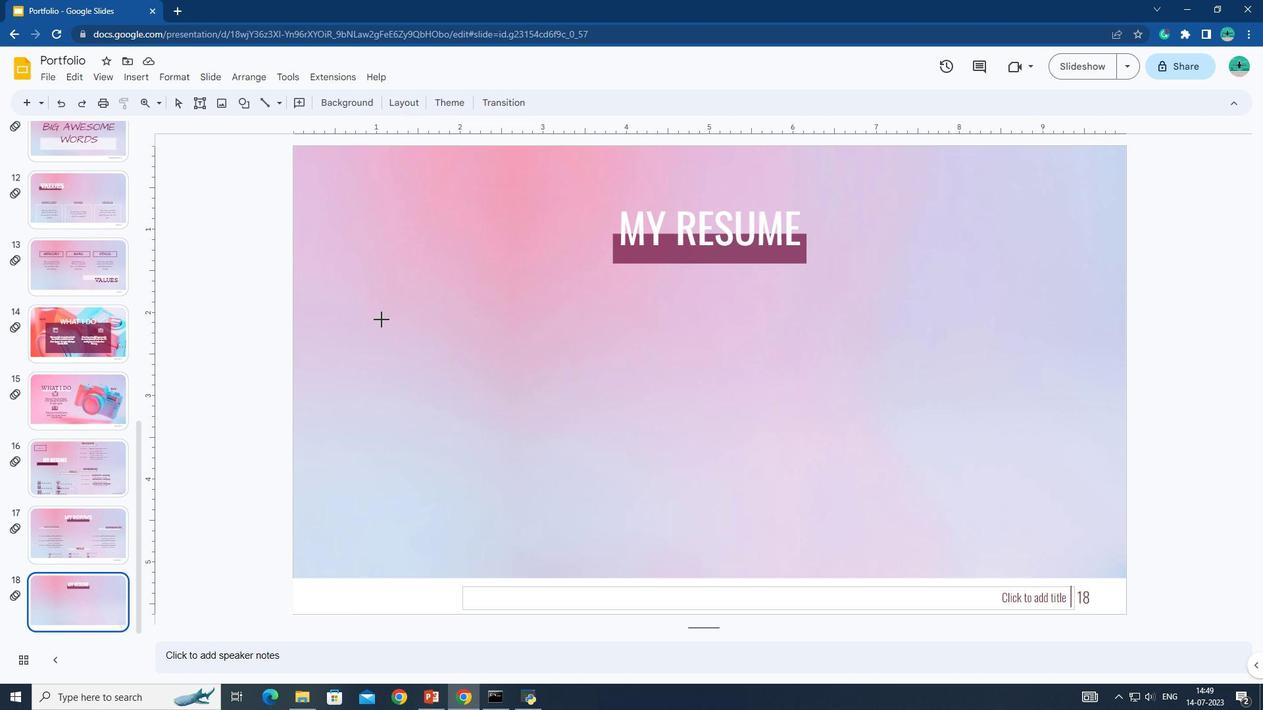 
Action: Mouse pressed left at (380, 317)
Screenshot: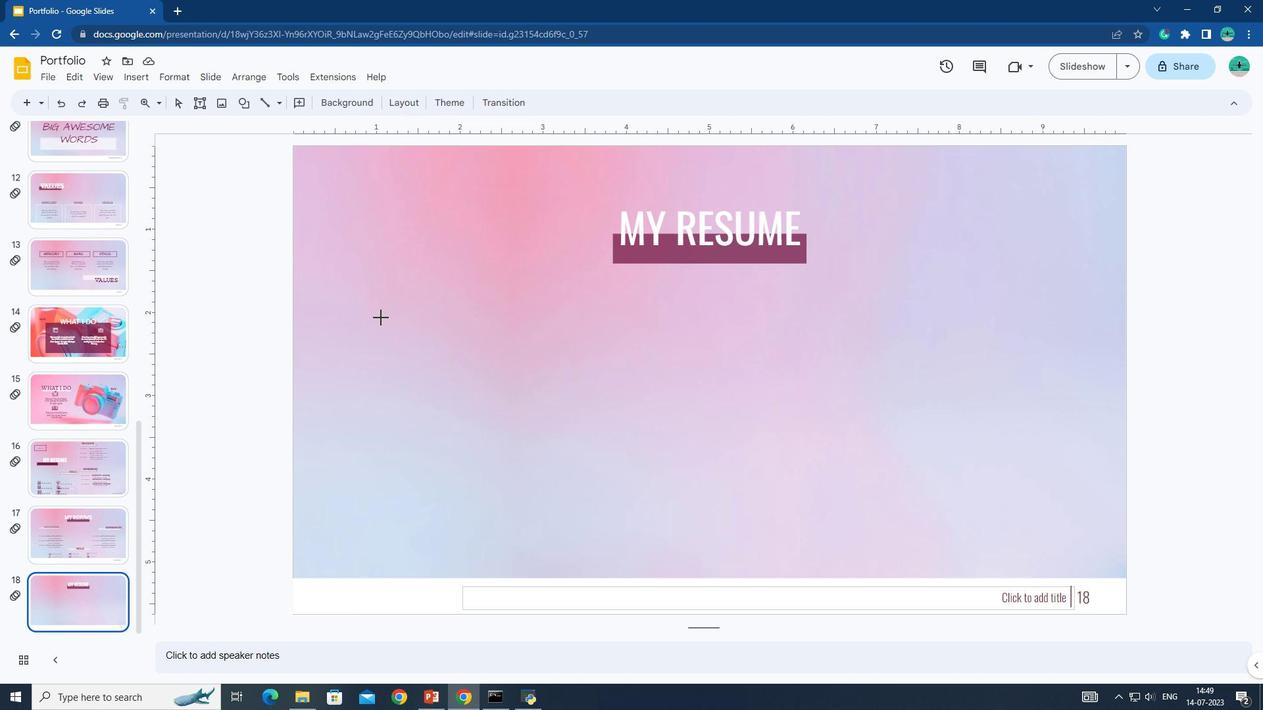 
Action: Mouse moved to (299, 101)
Screenshot: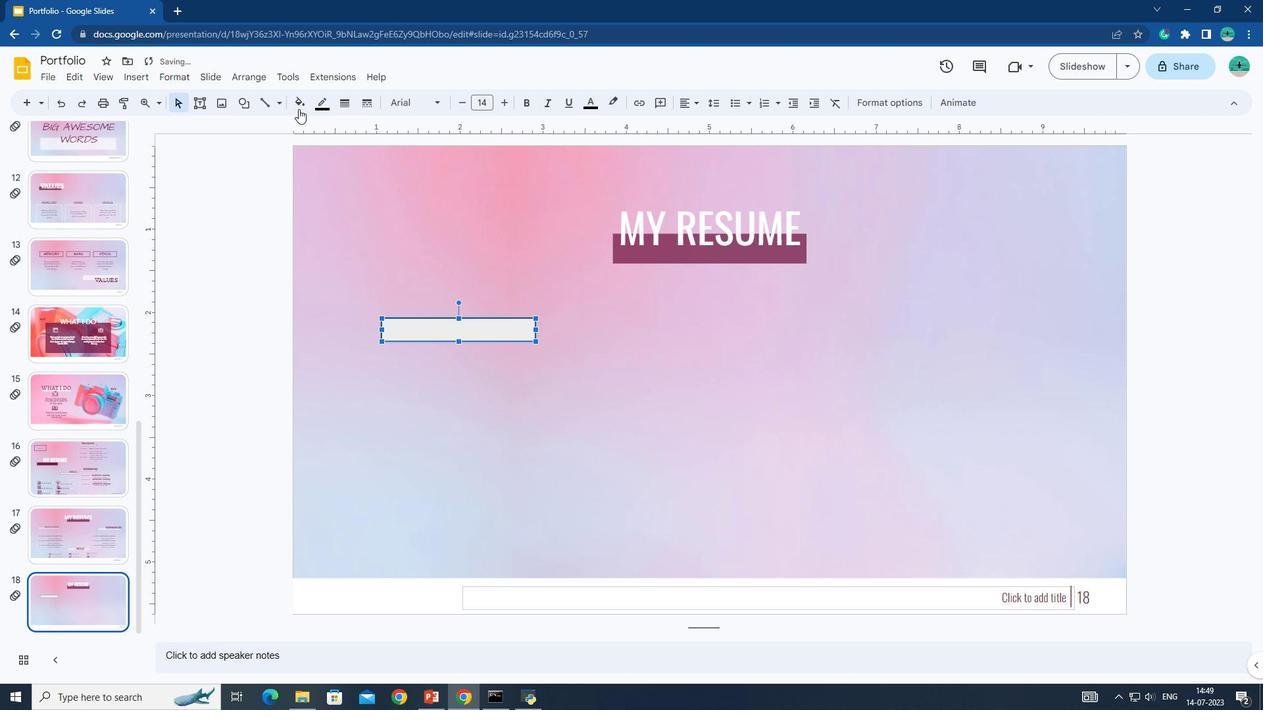 
Action: Mouse pressed left at (299, 101)
Screenshot: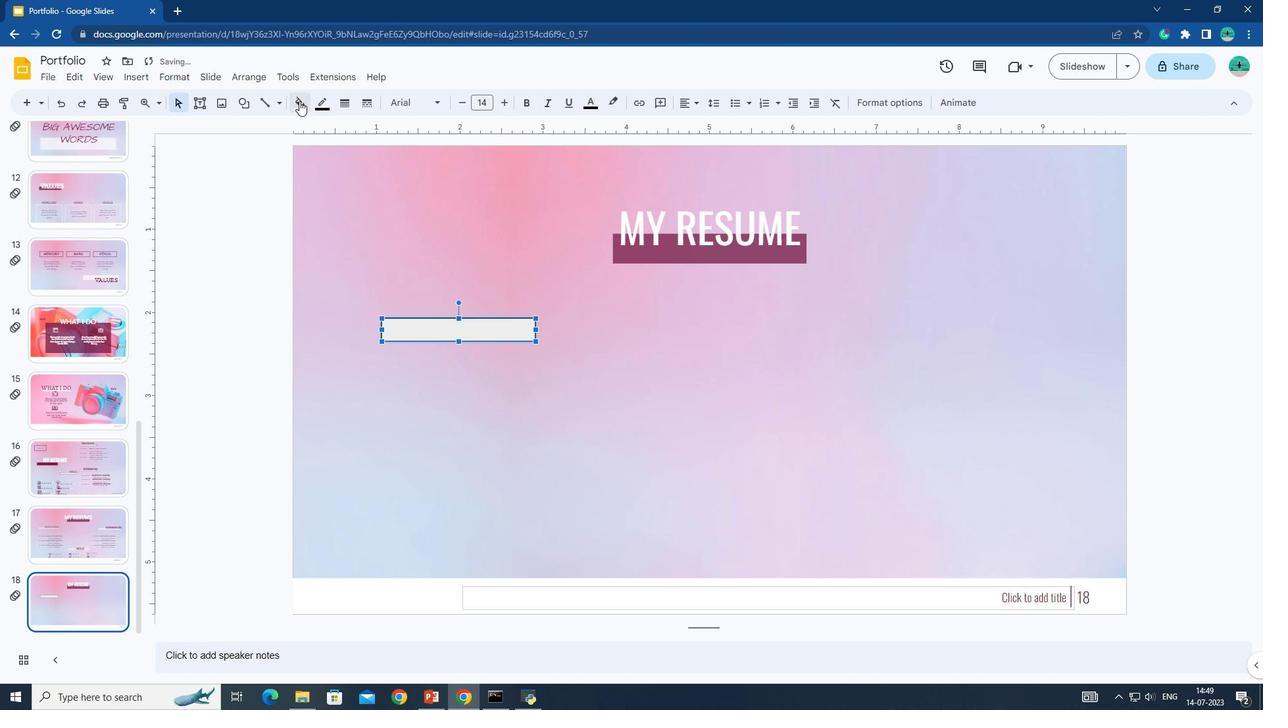
Action: Mouse moved to (434, 284)
Screenshot: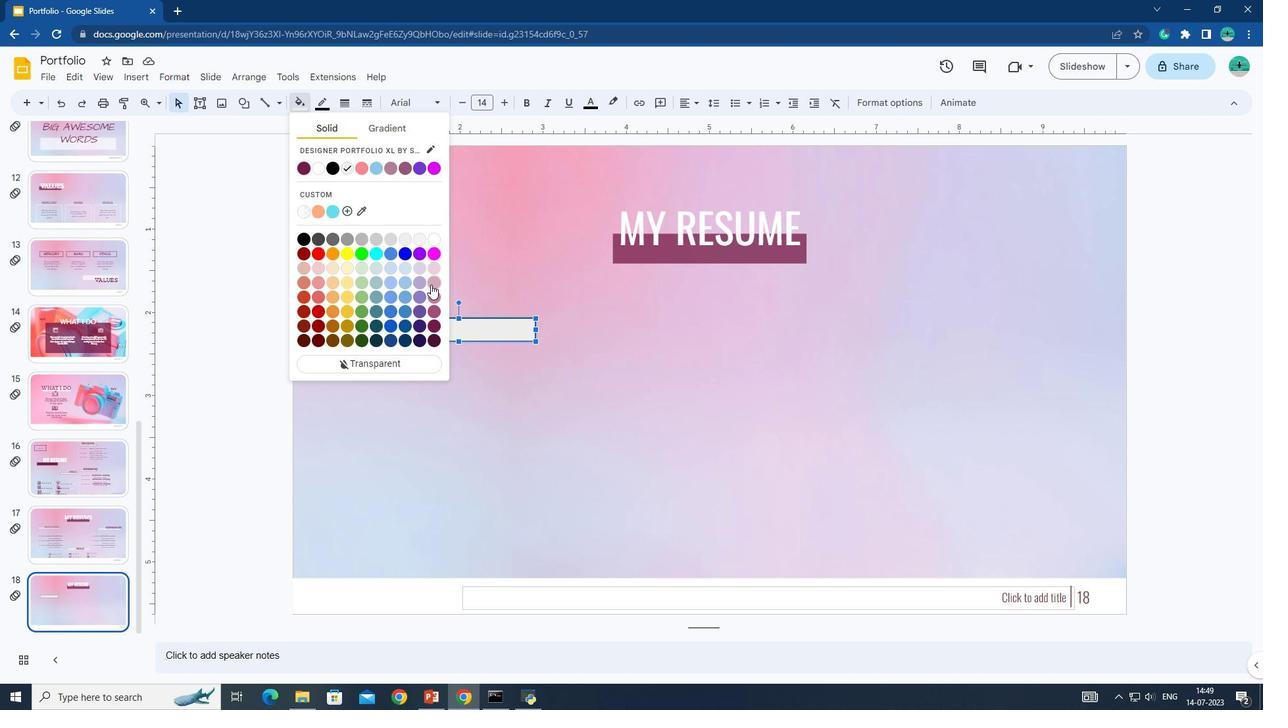 
Action: Mouse pressed left at (434, 284)
Screenshot: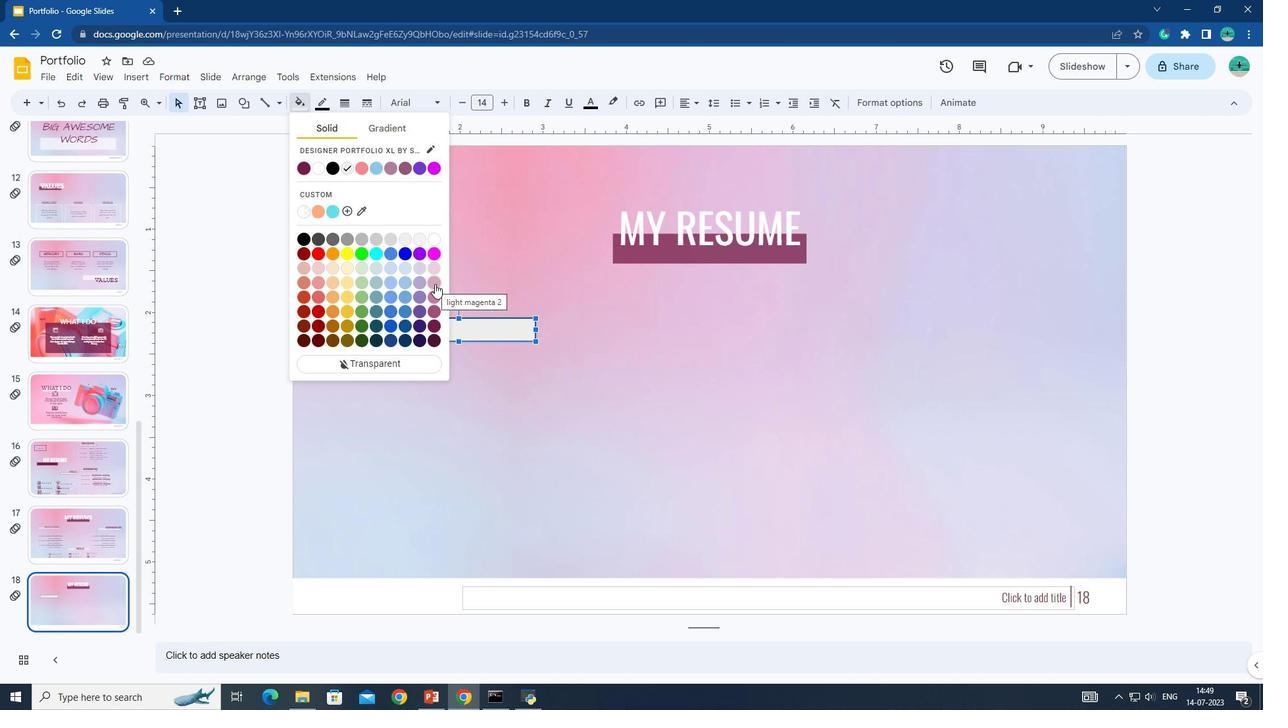 
Action: Mouse moved to (297, 111)
Screenshot: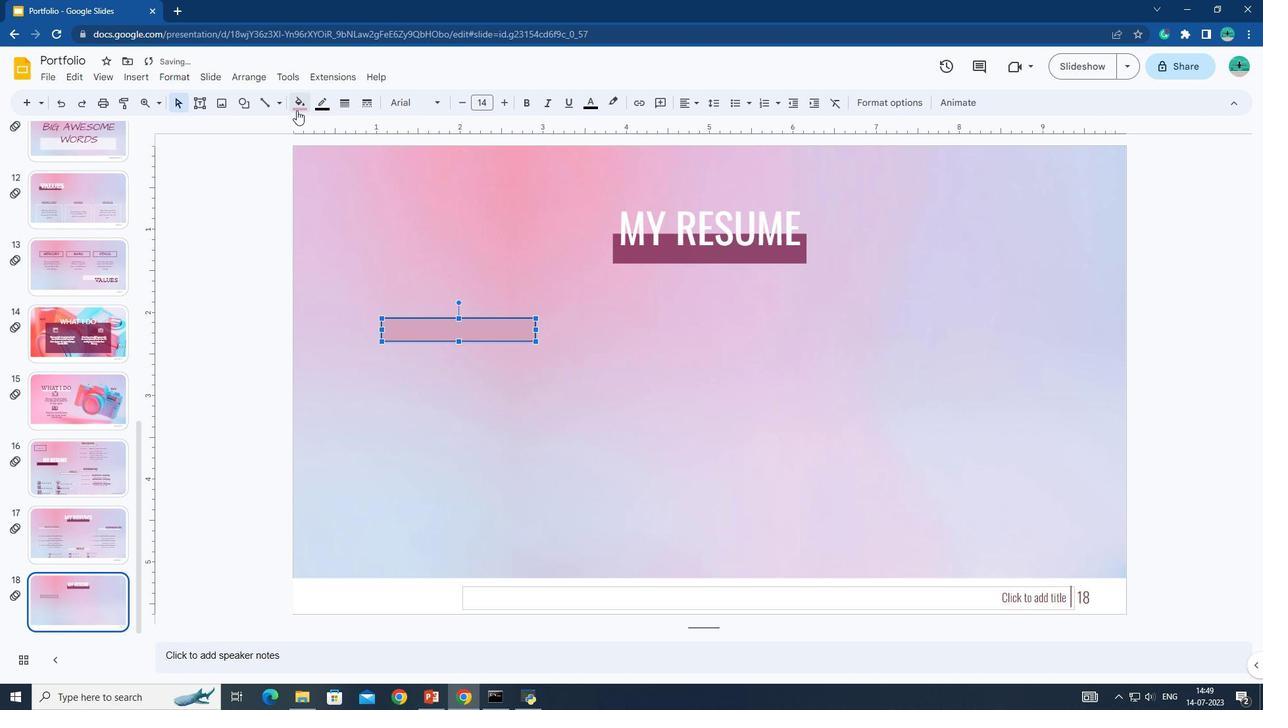 
Action: Mouse pressed left at (297, 111)
Screenshot: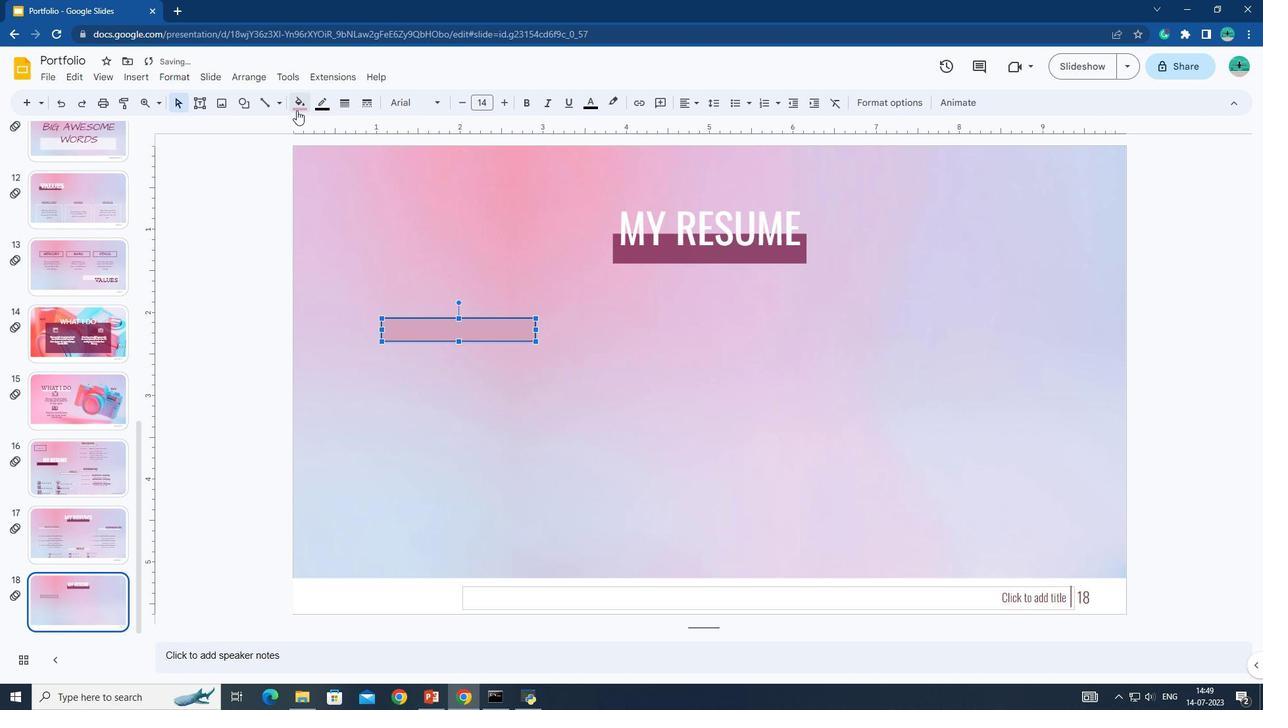 
Action: Mouse moved to (438, 273)
Screenshot: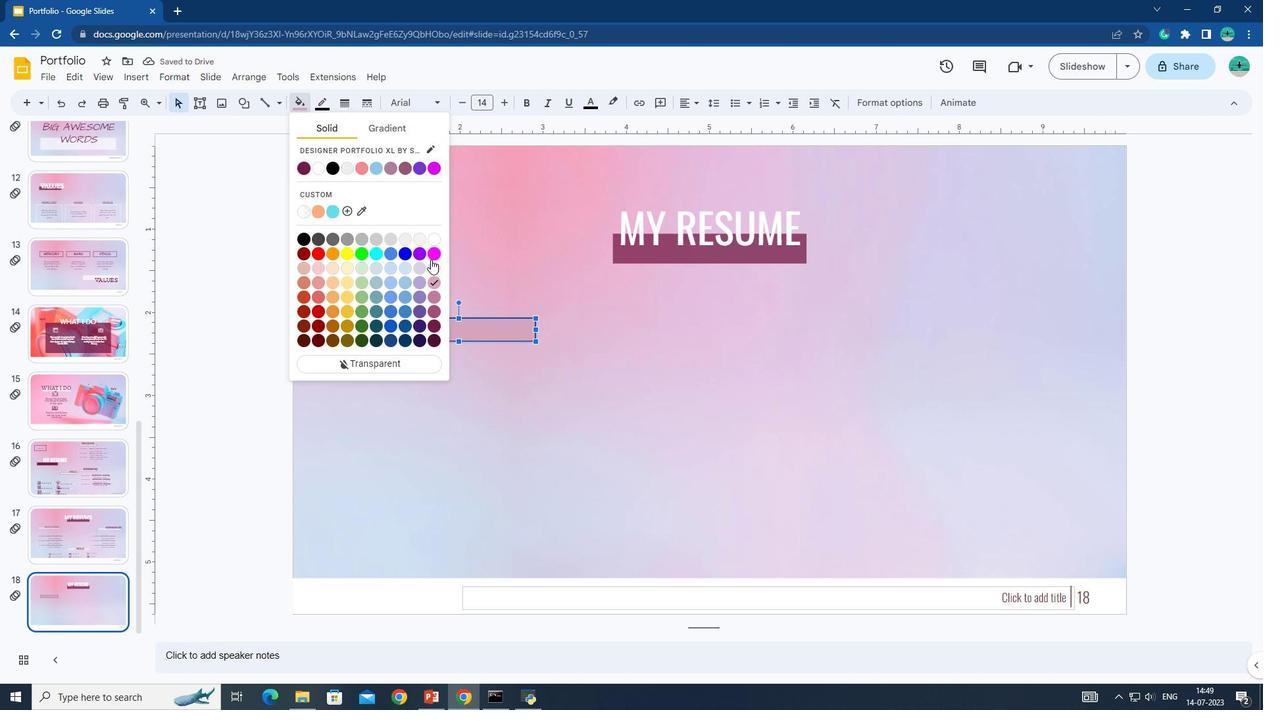 
Action: Mouse pressed left at (438, 273)
Screenshot: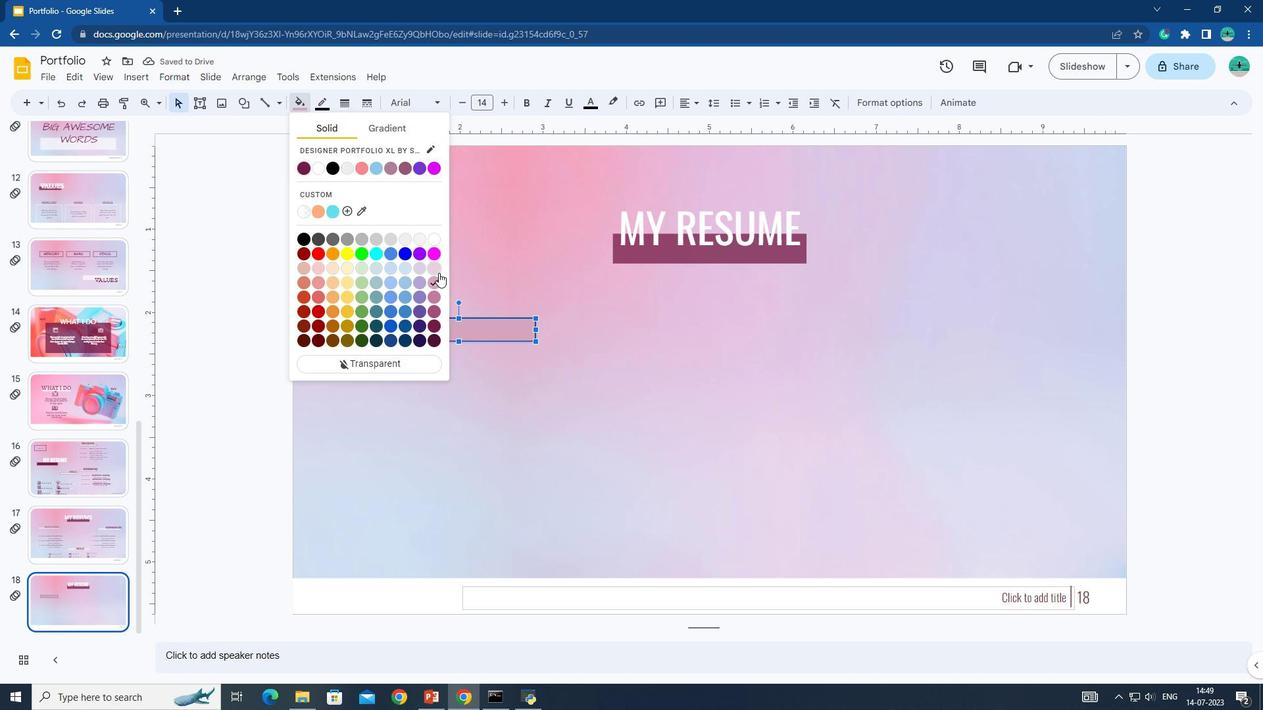 
Action: Mouse moved to (471, 421)
Screenshot: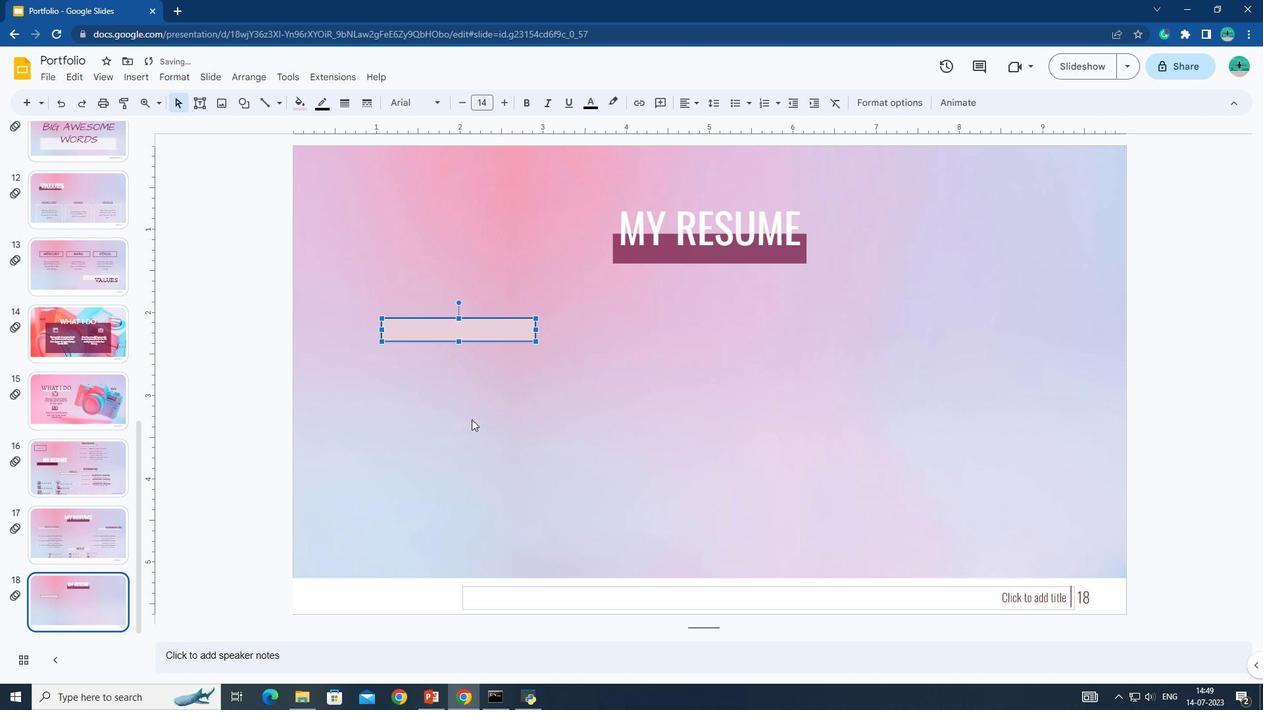 
Action: Mouse pressed left at (471, 421)
Screenshot: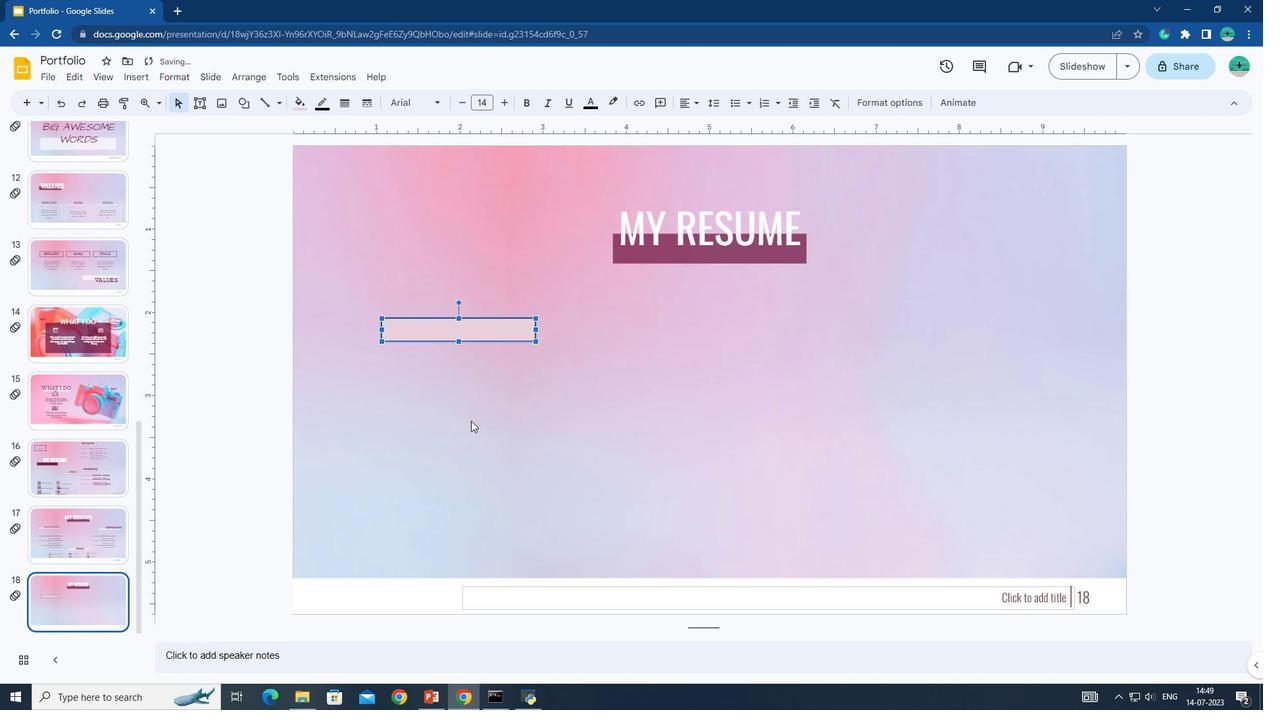 
Action: Mouse moved to (410, 329)
Screenshot: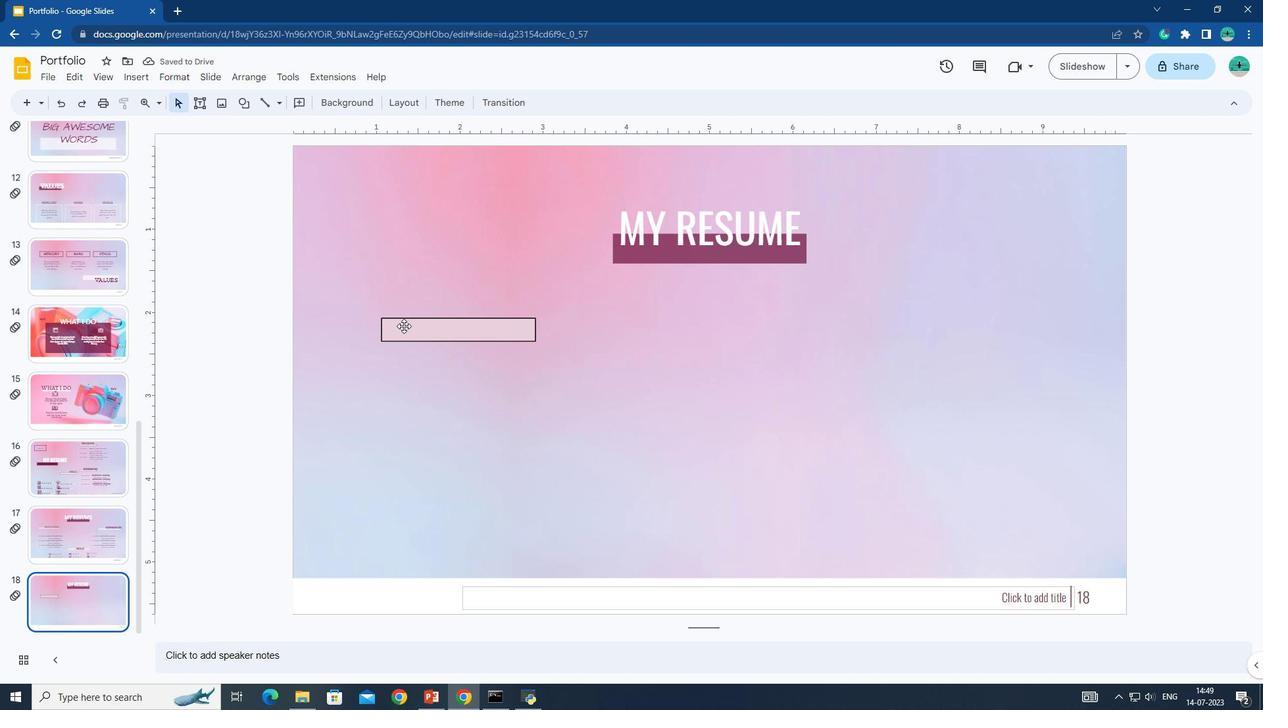 
Action: Mouse pressed left at (410, 329)
Screenshot: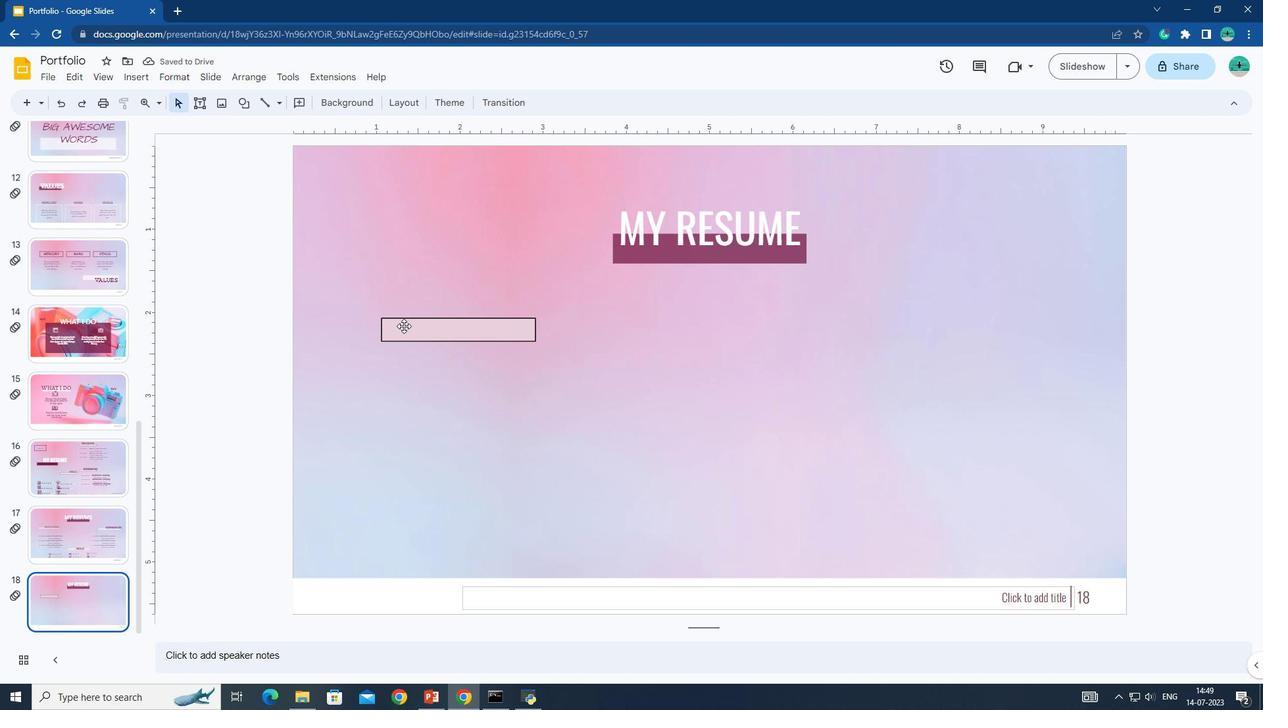 
Action: Mouse moved to (319, 104)
Screenshot: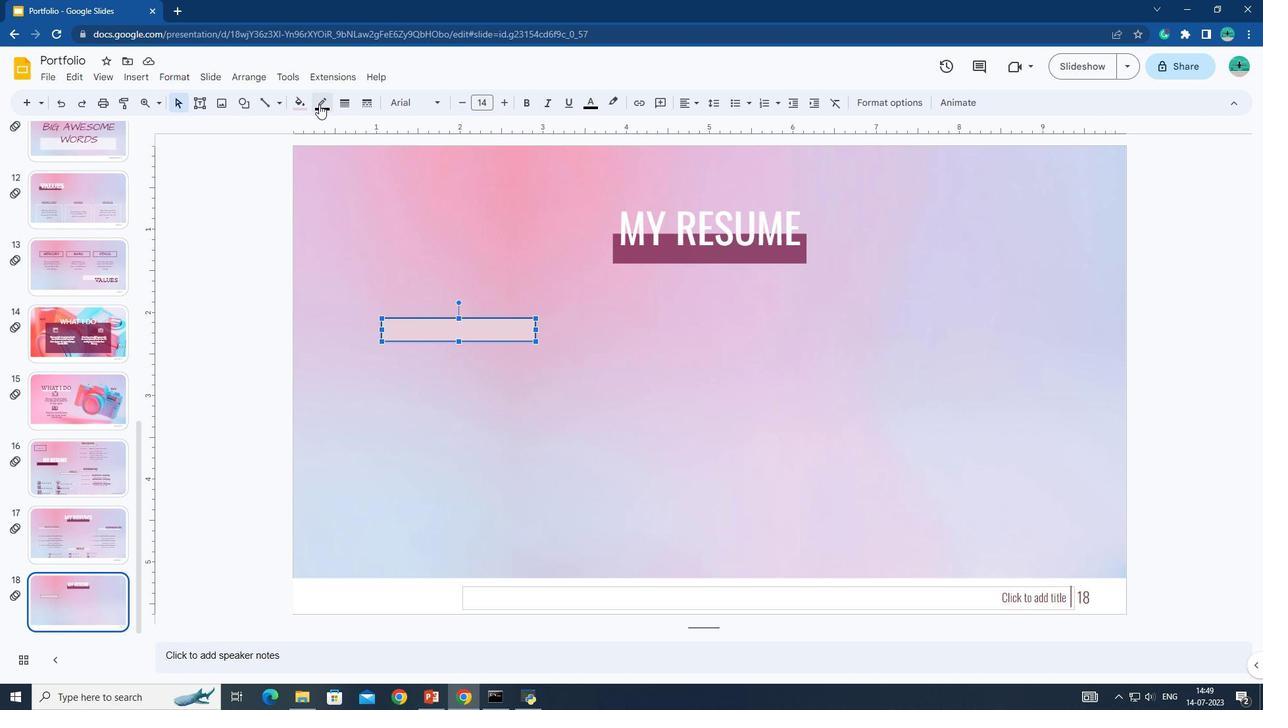 
Action: Mouse pressed left at (319, 104)
Screenshot: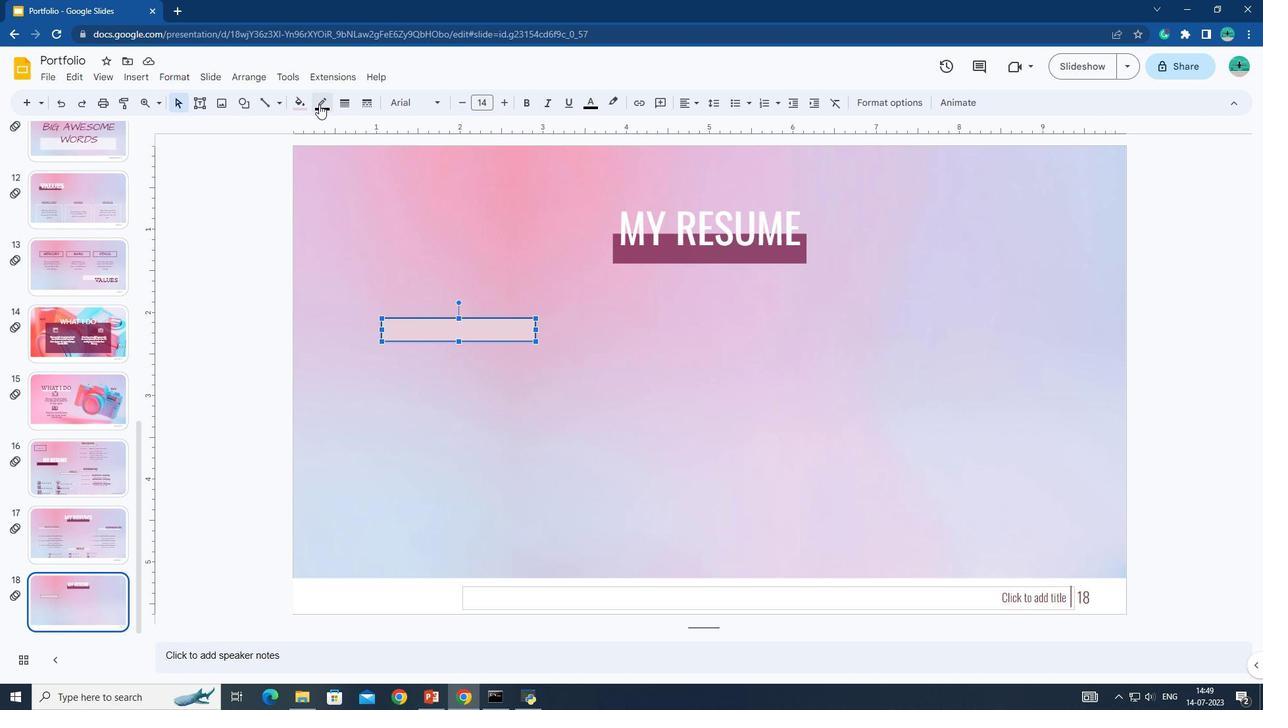 
Action: Mouse moved to (342, 148)
Screenshot: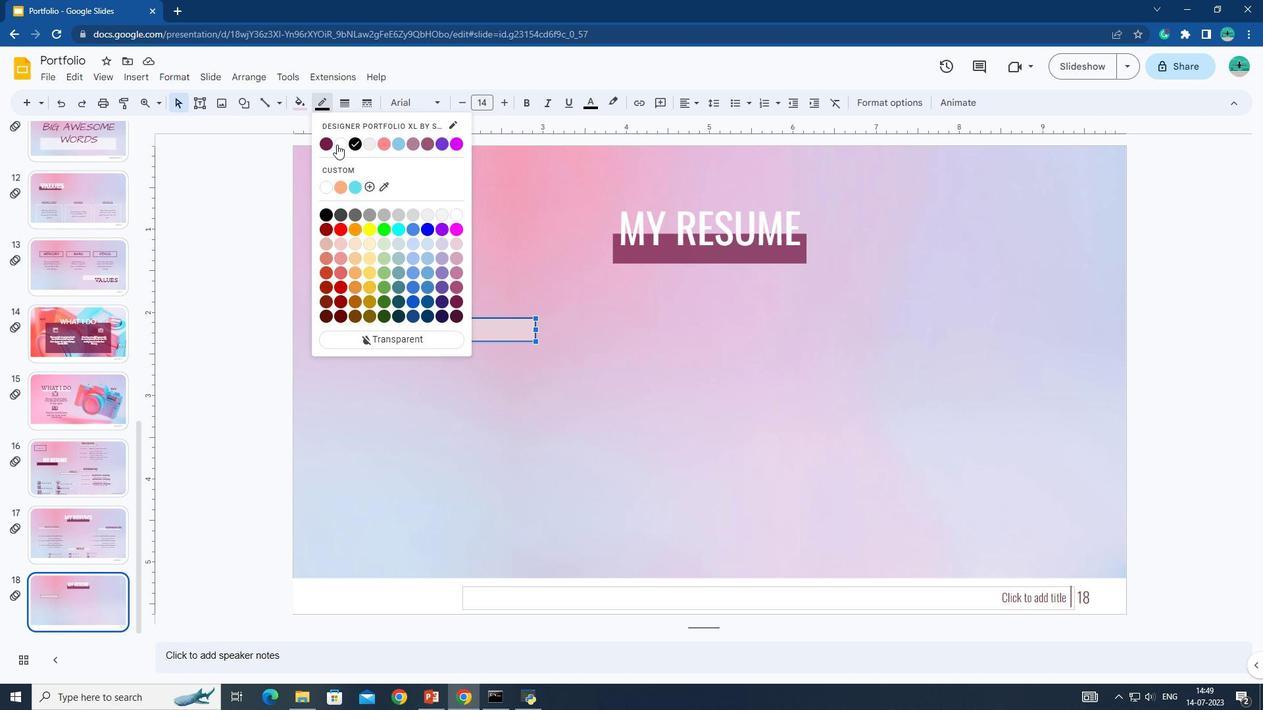 
Action: Mouse pressed left at (342, 148)
Screenshot: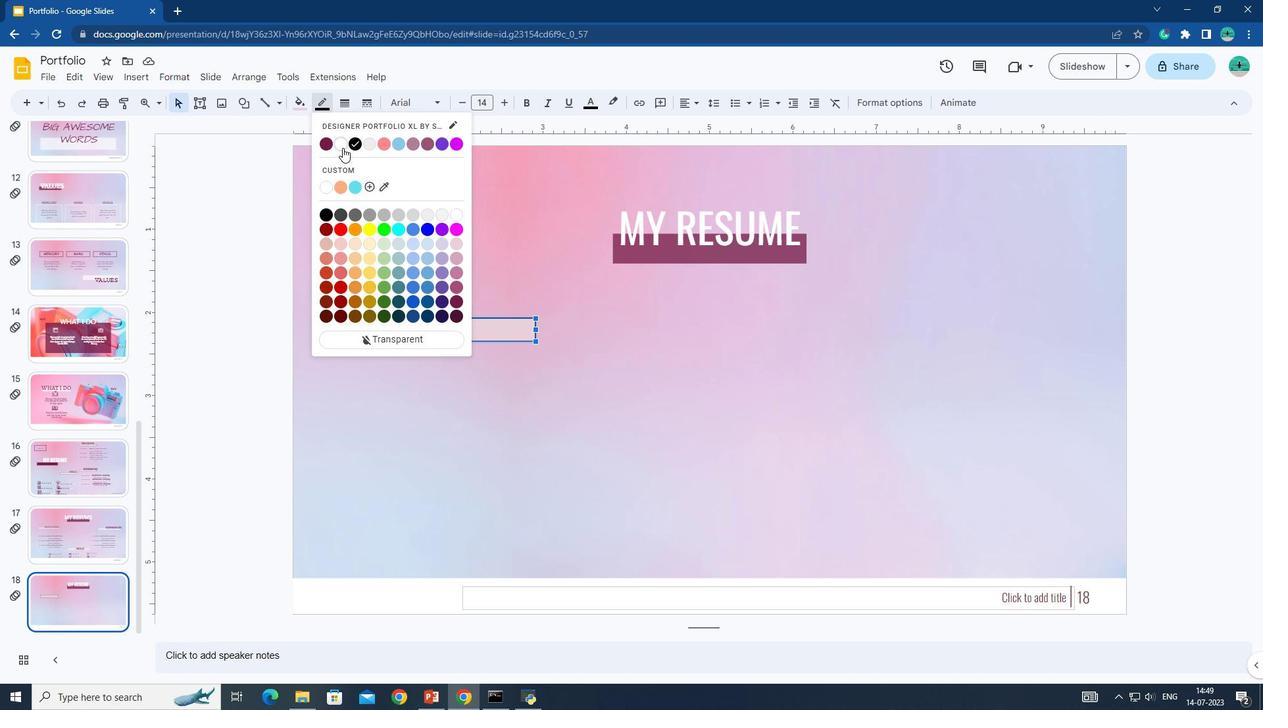 
Action: Mouse moved to (321, 106)
Screenshot: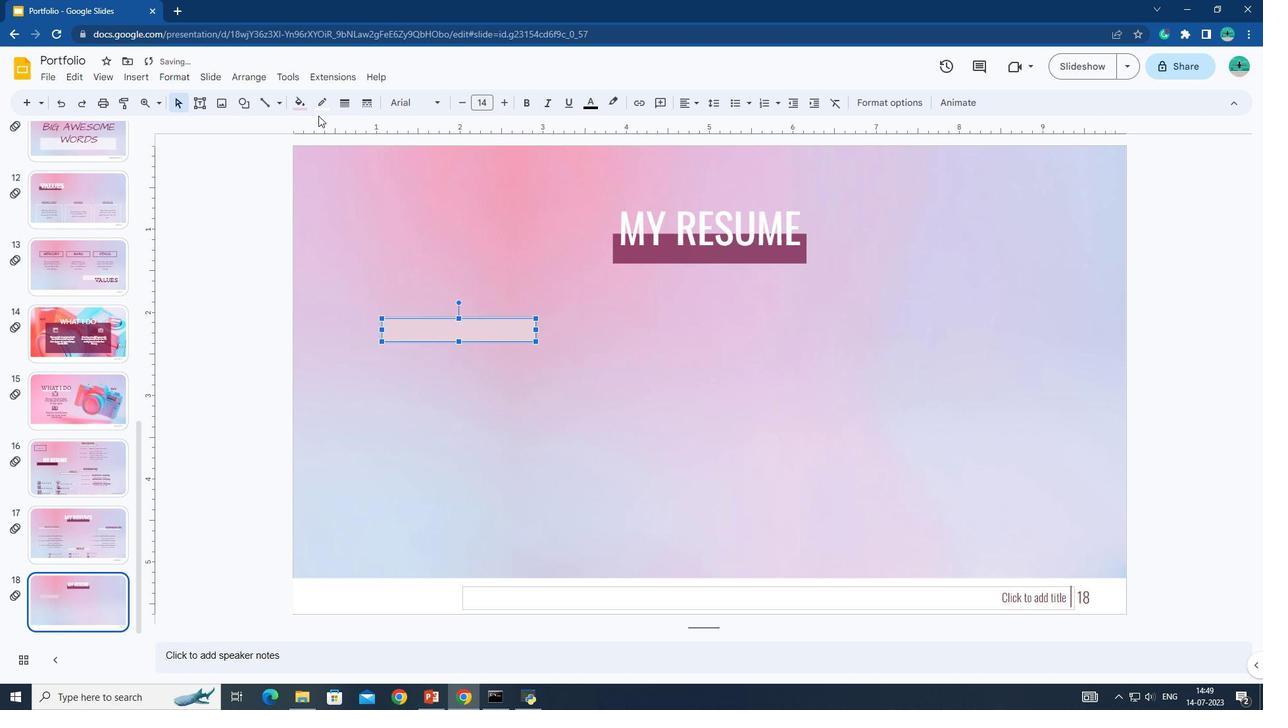 
Action: Mouse pressed left at (321, 106)
Screenshot: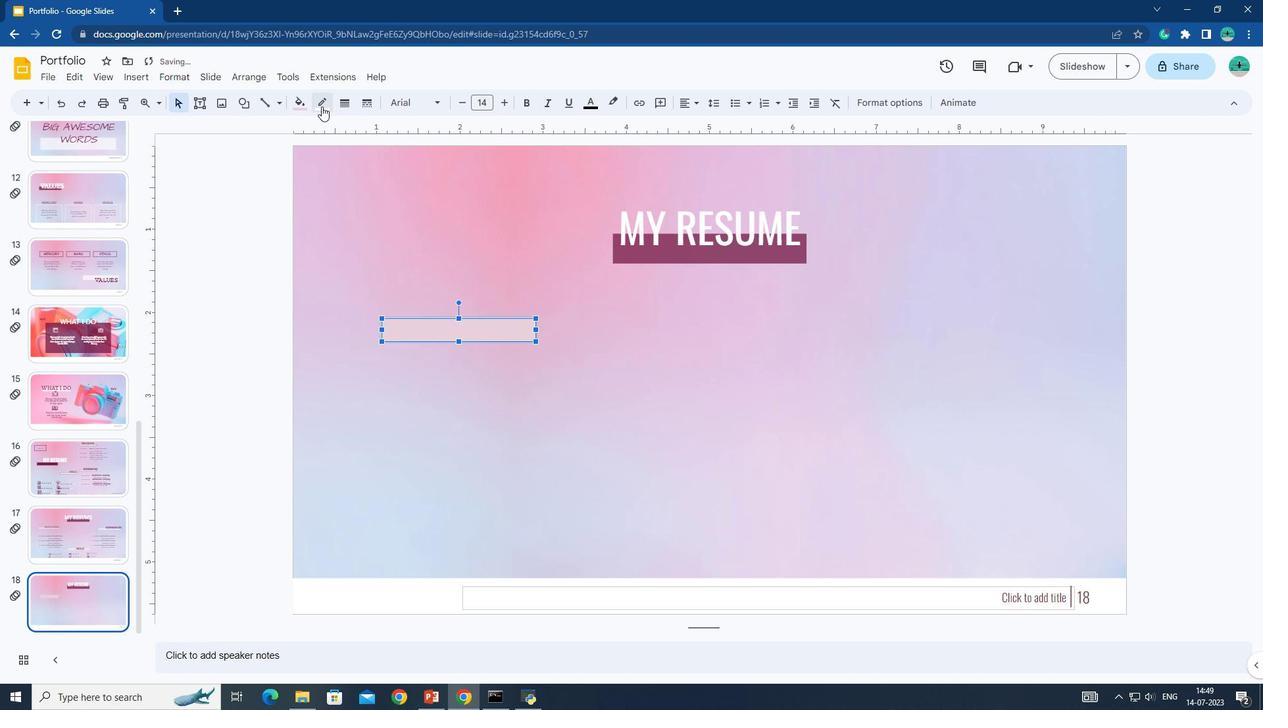 
Action: Mouse moved to (453, 244)
Screenshot: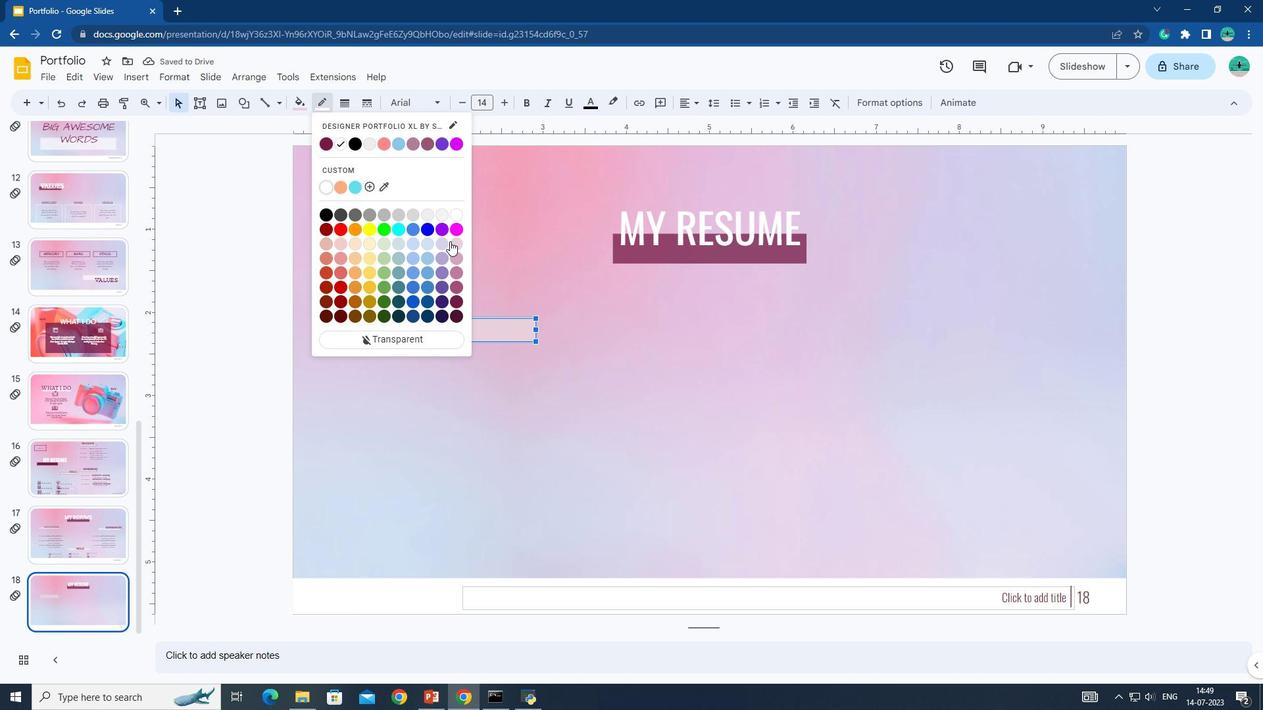 
Action: Mouse pressed left at (453, 244)
Screenshot: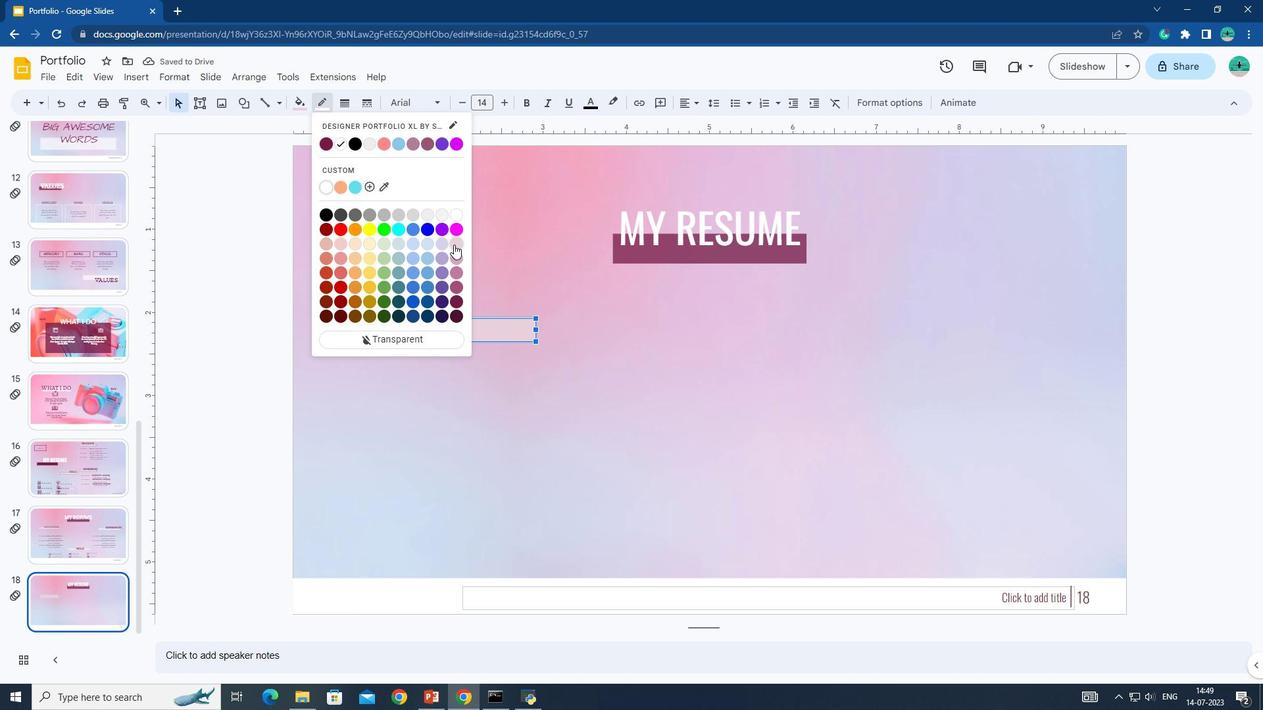 
Action: Mouse moved to (467, 405)
Screenshot: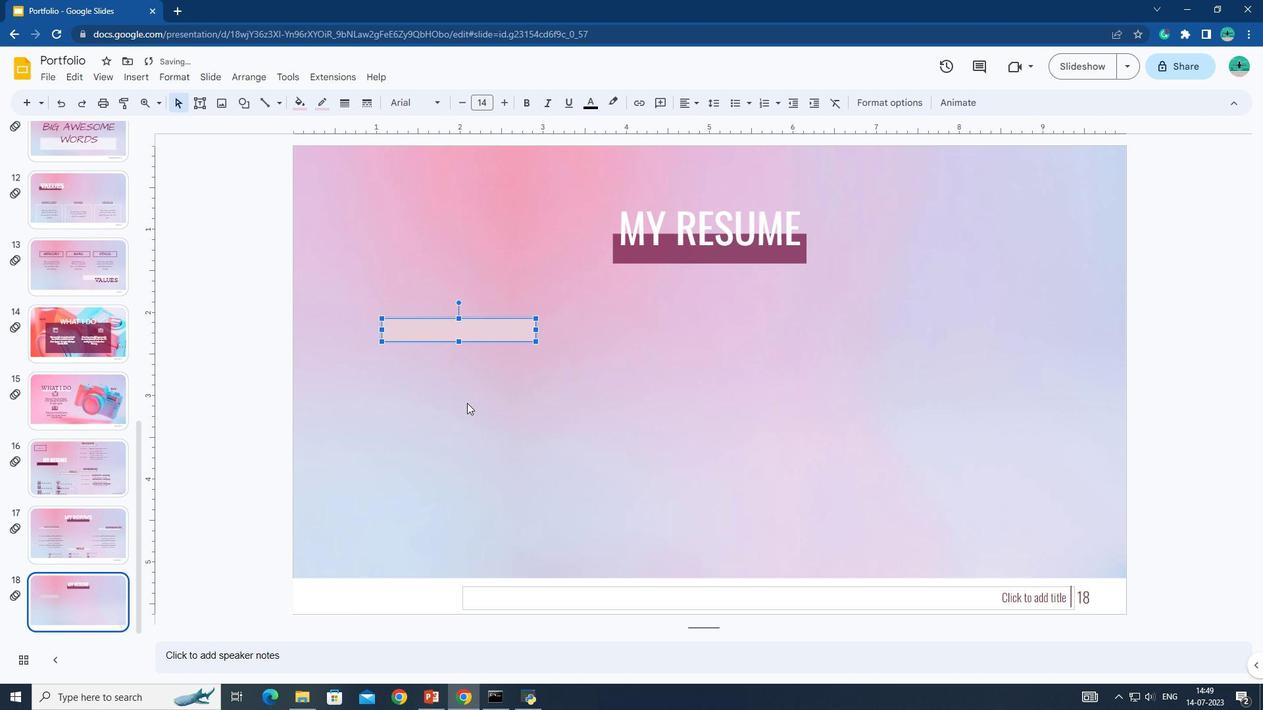 
Action: Mouse pressed left at (467, 405)
Screenshot: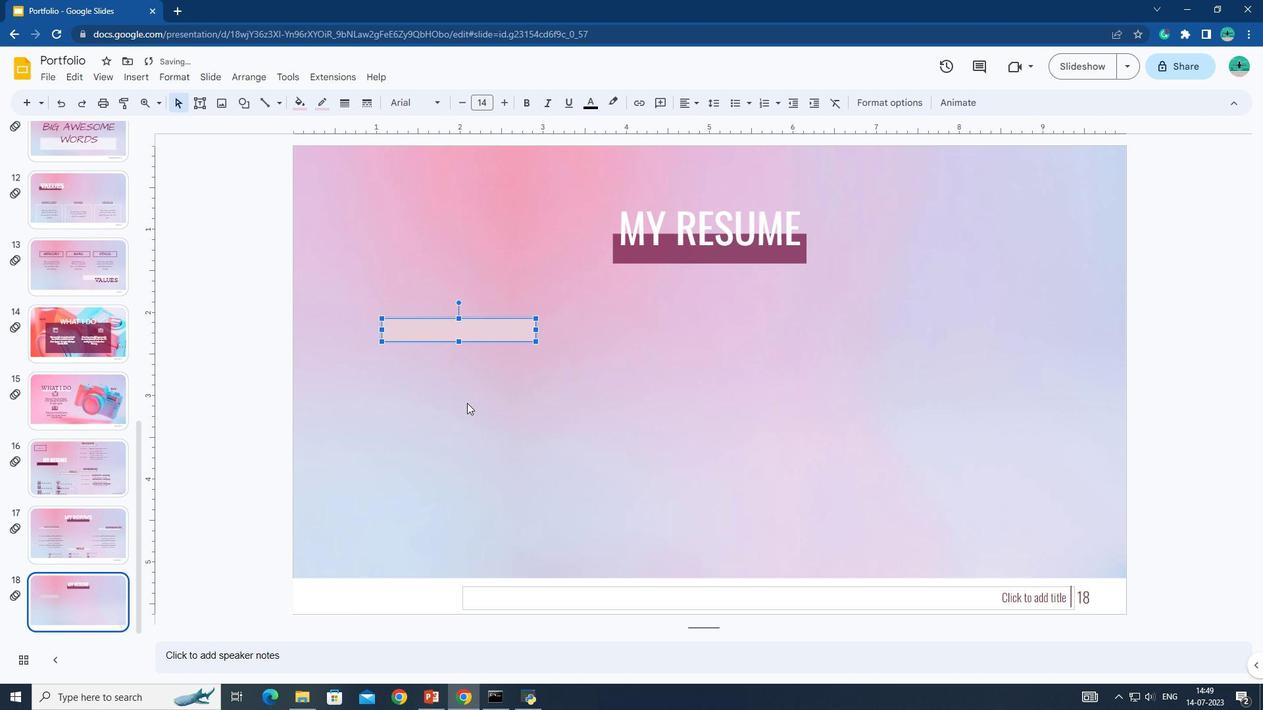 
Action: Mouse moved to (200, 101)
Screenshot: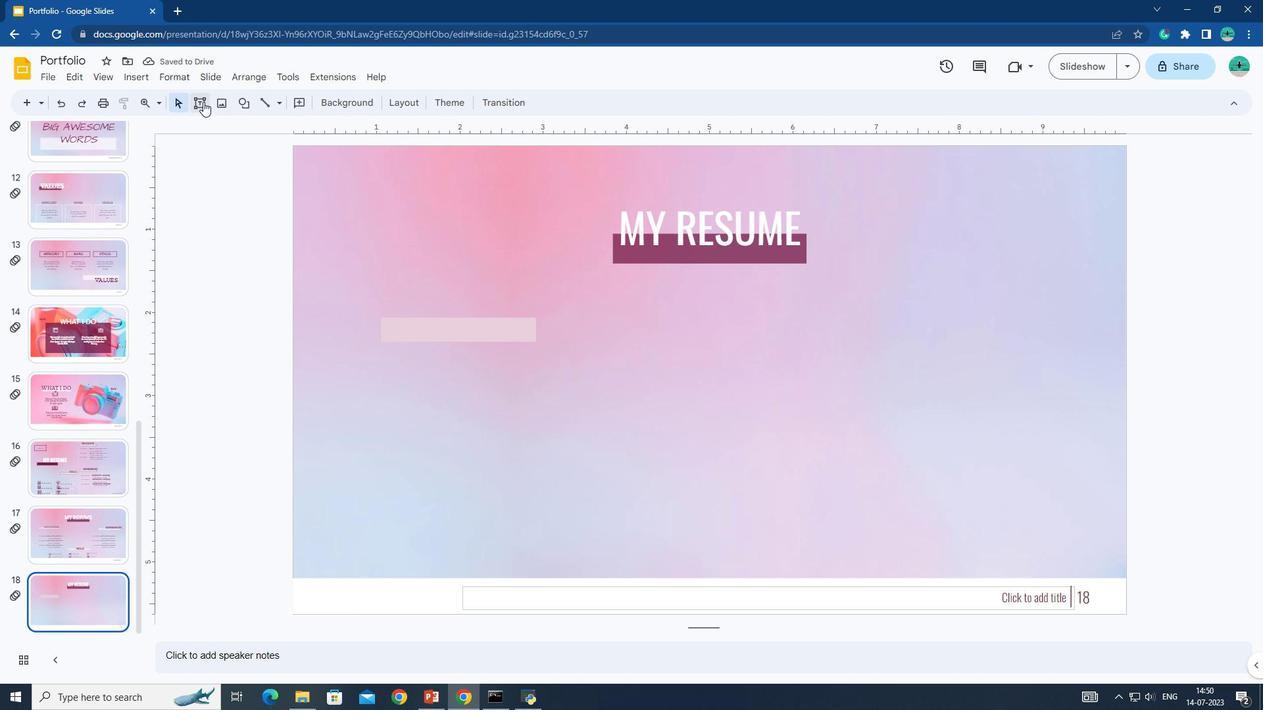 
Action: Mouse pressed left at (200, 101)
Screenshot: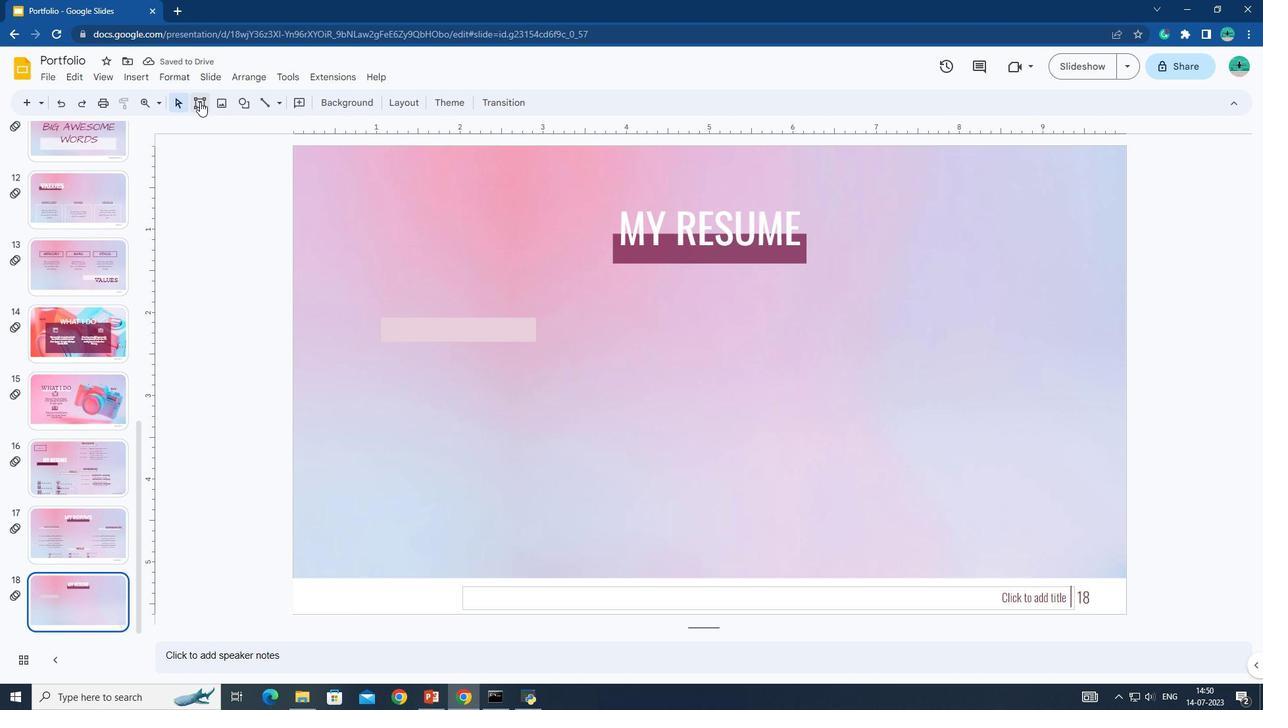 
Action: Mouse moved to (386, 311)
Screenshot: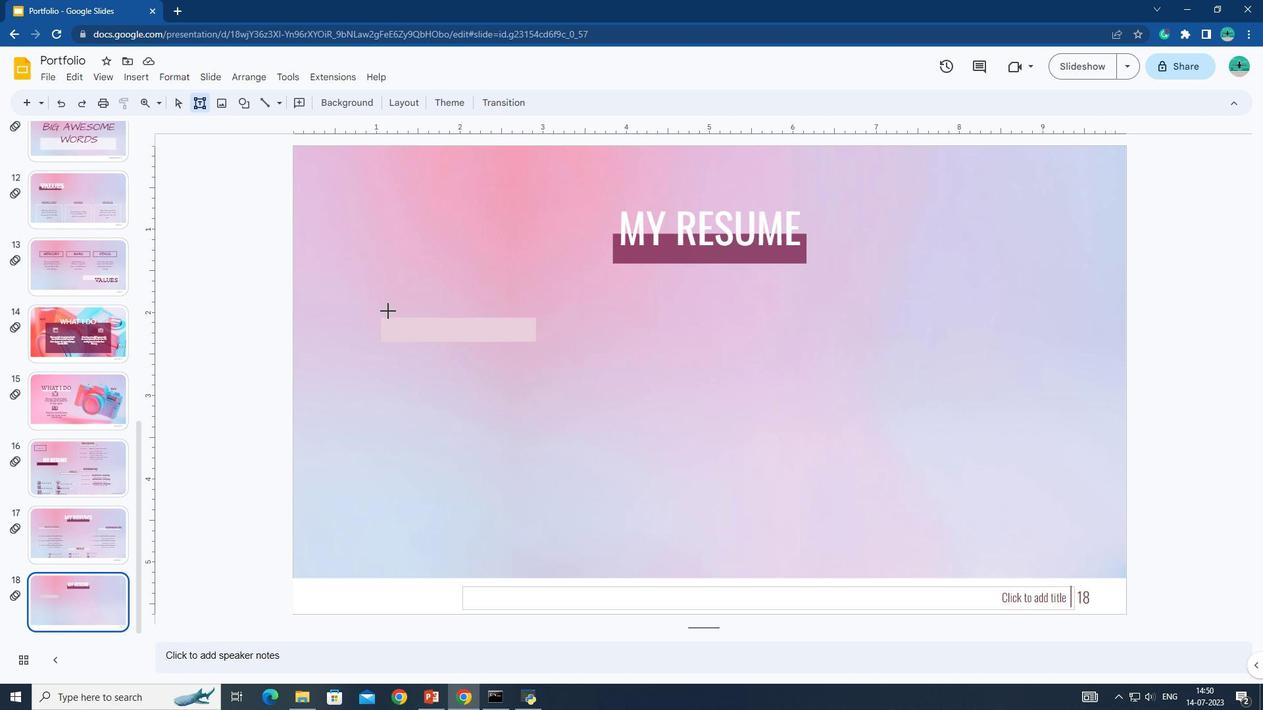 
Action: Mouse pressed left at (386, 311)
Screenshot: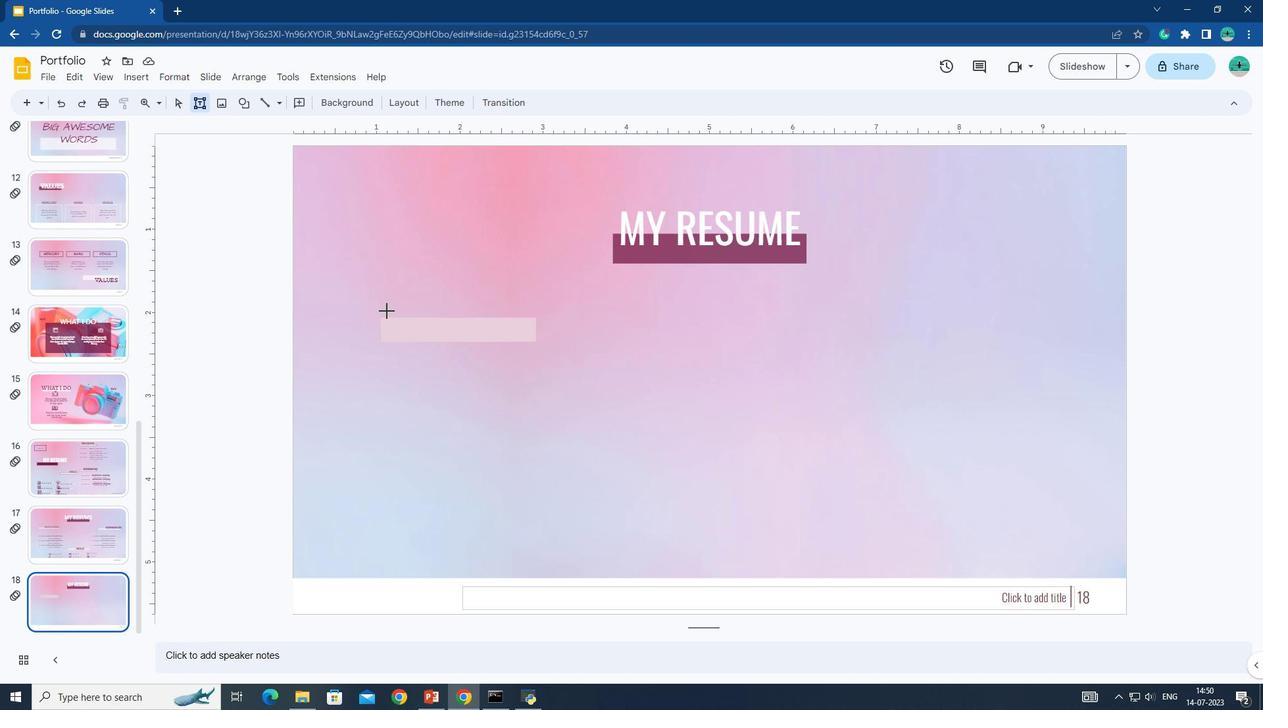 
Action: Mouse moved to (565, 331)
Screenshot: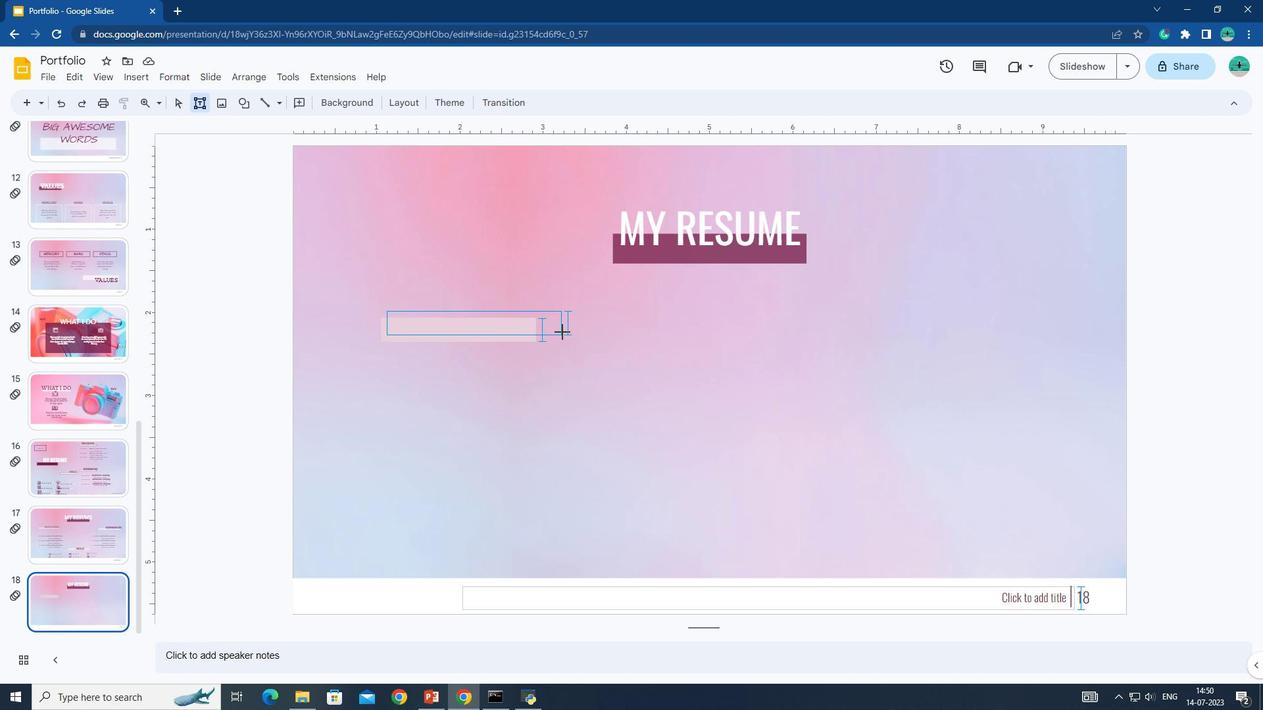 
Action: Key pressed internship<Key.space>experince
Screenshot: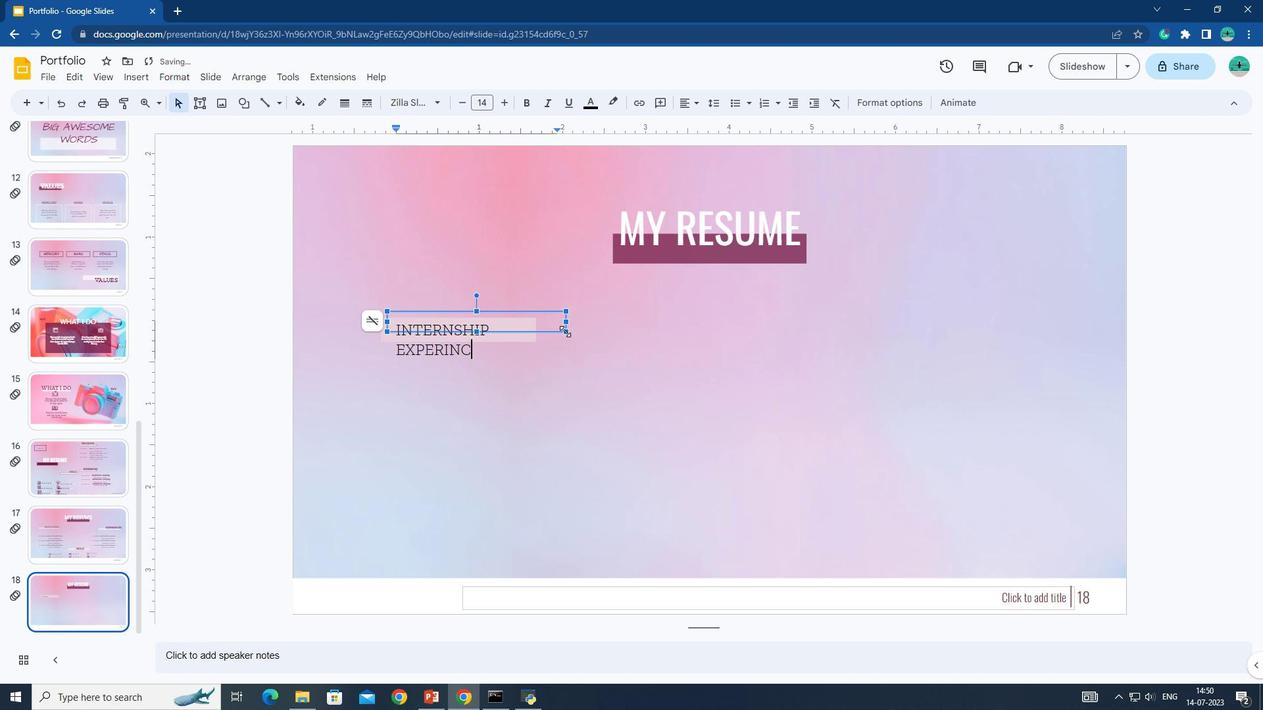 
Action: Mouse moved to (567, 319)
Screenshot: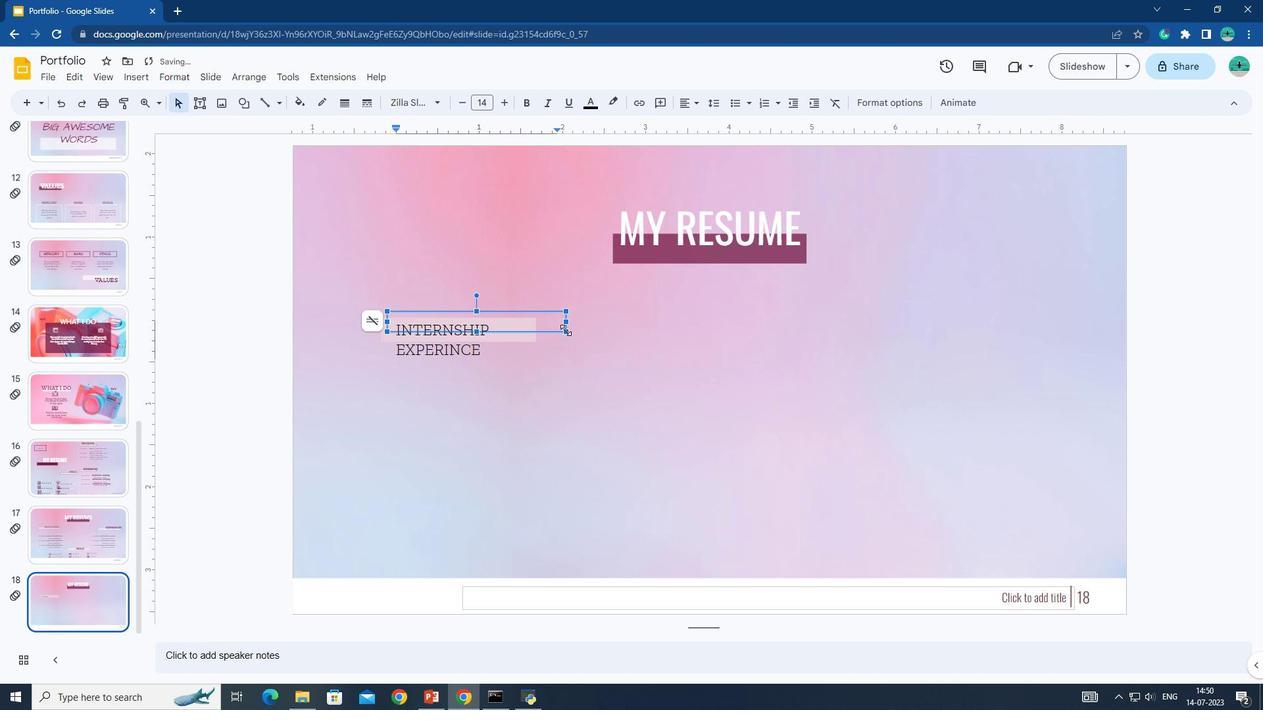 
Action: Mouse pressed left at (567, 319)
Screenshot: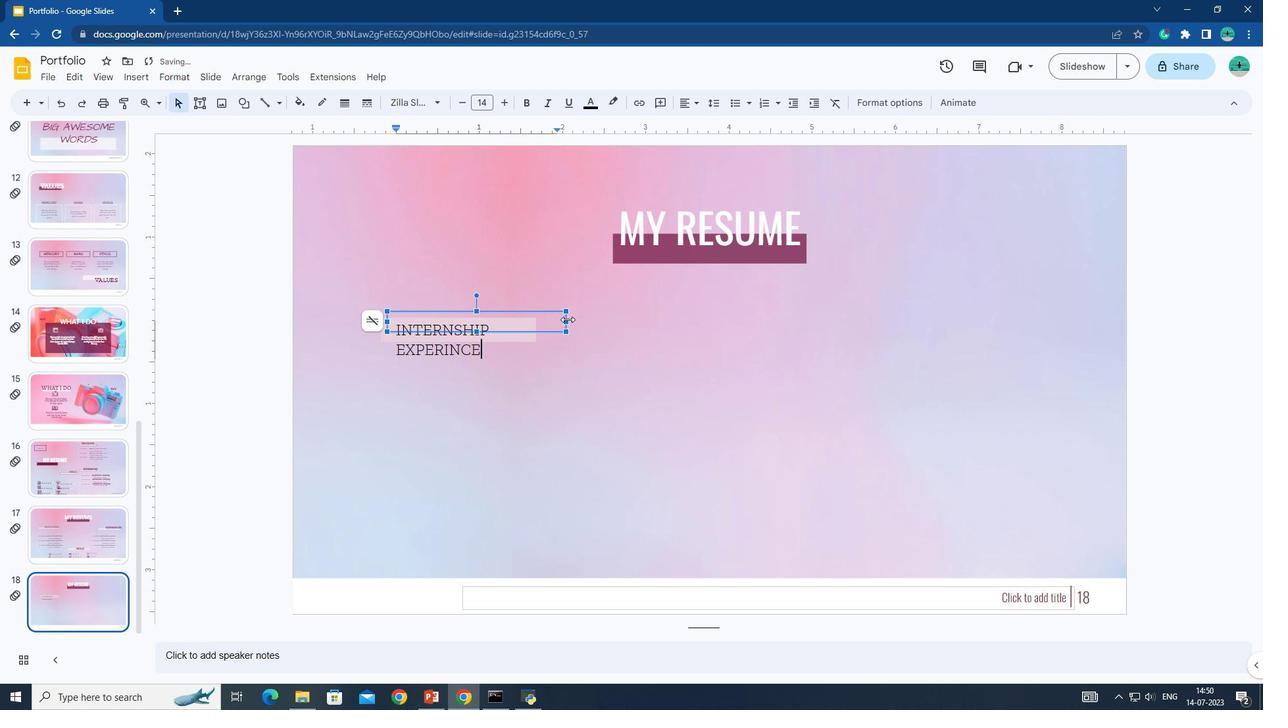 
Action: Mouse moved to (546, 330)
Screenshot: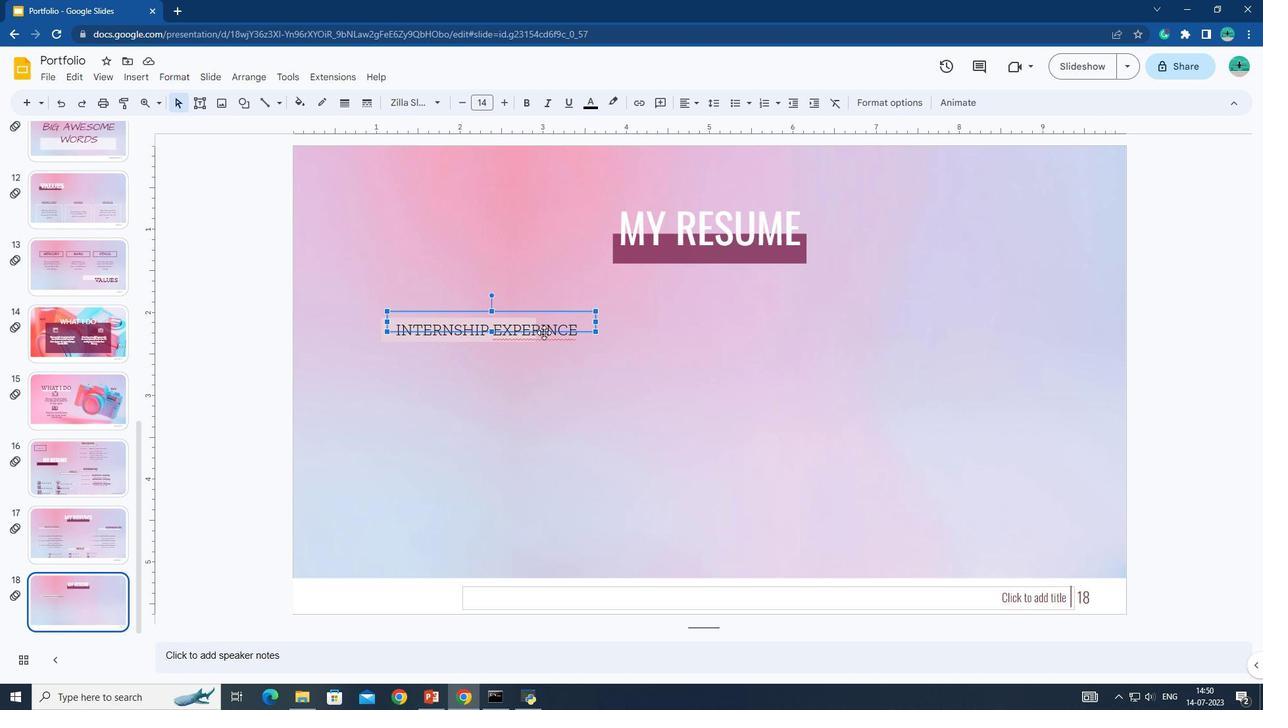 
Action: Mouse pressed left at (546, 330)
Screenshot: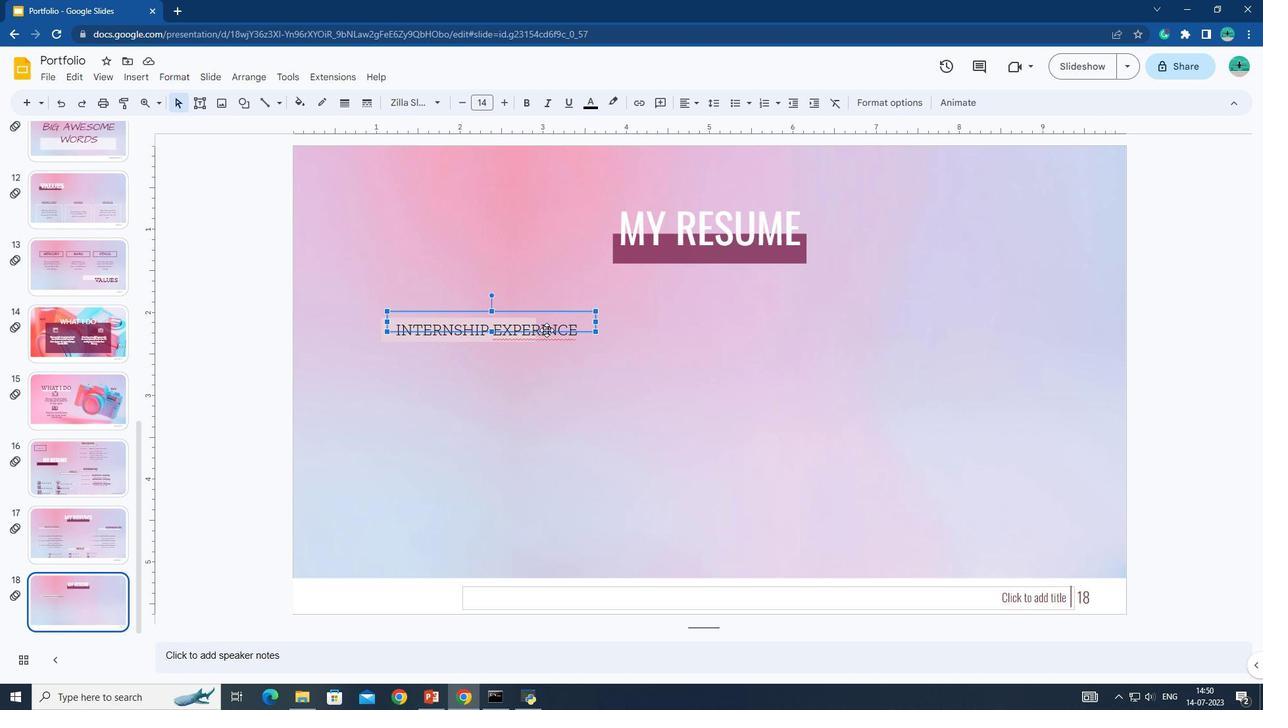
Action: Mouse moved to (548, 330)
Screenshot: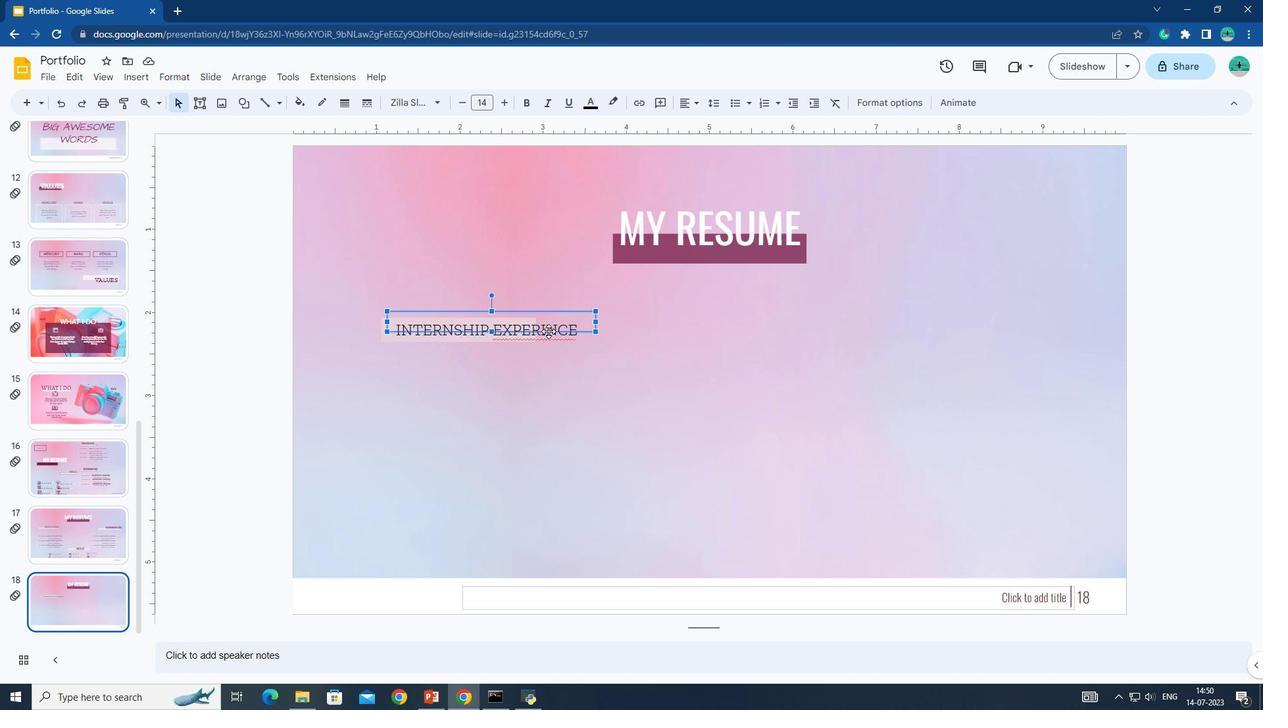 
Action: Mouse pressed left at (548, 330)
Screenshot: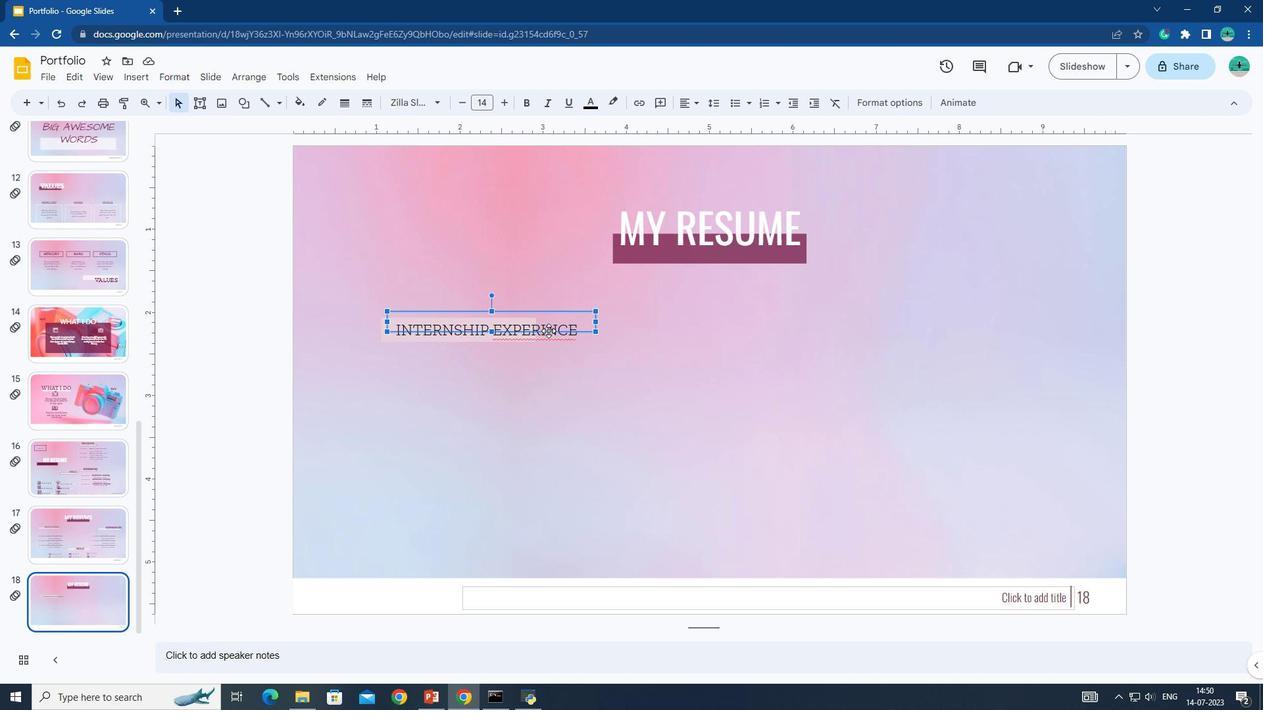 
Action: Mouse moved to (582, 321)
Screenshot: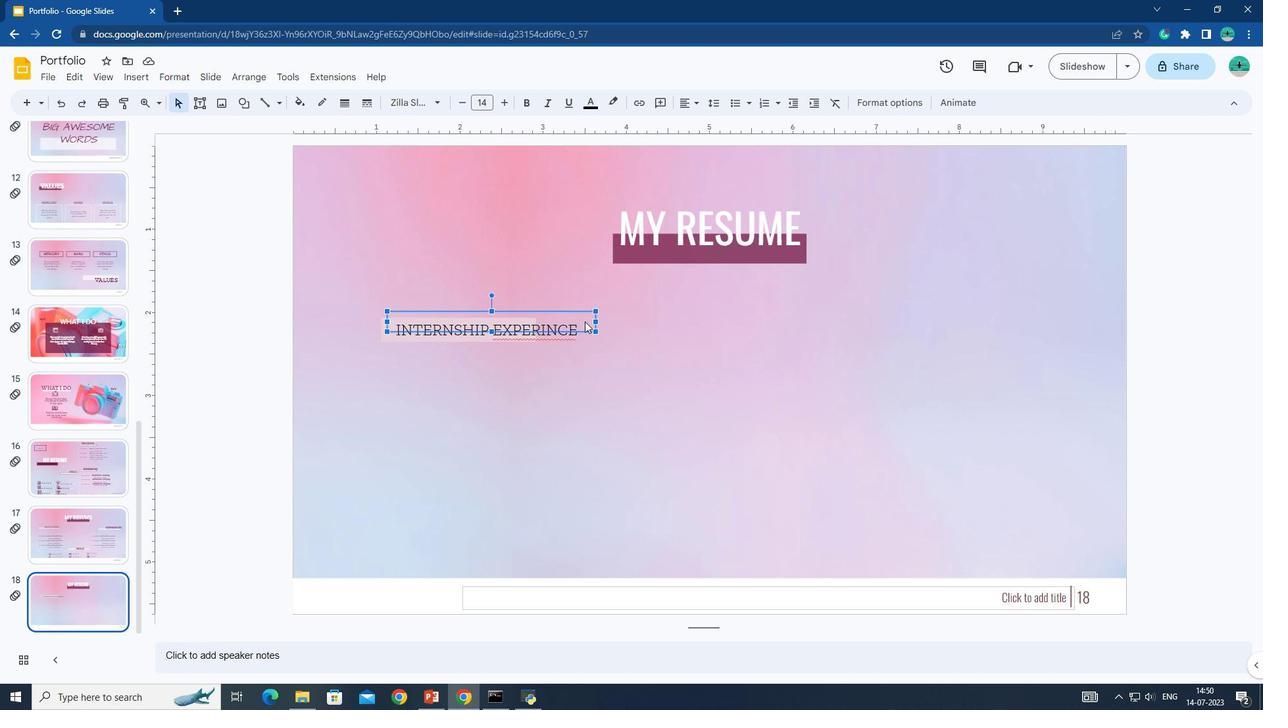 
Action: Mouse pressed left at (582, 321)
Screenshot: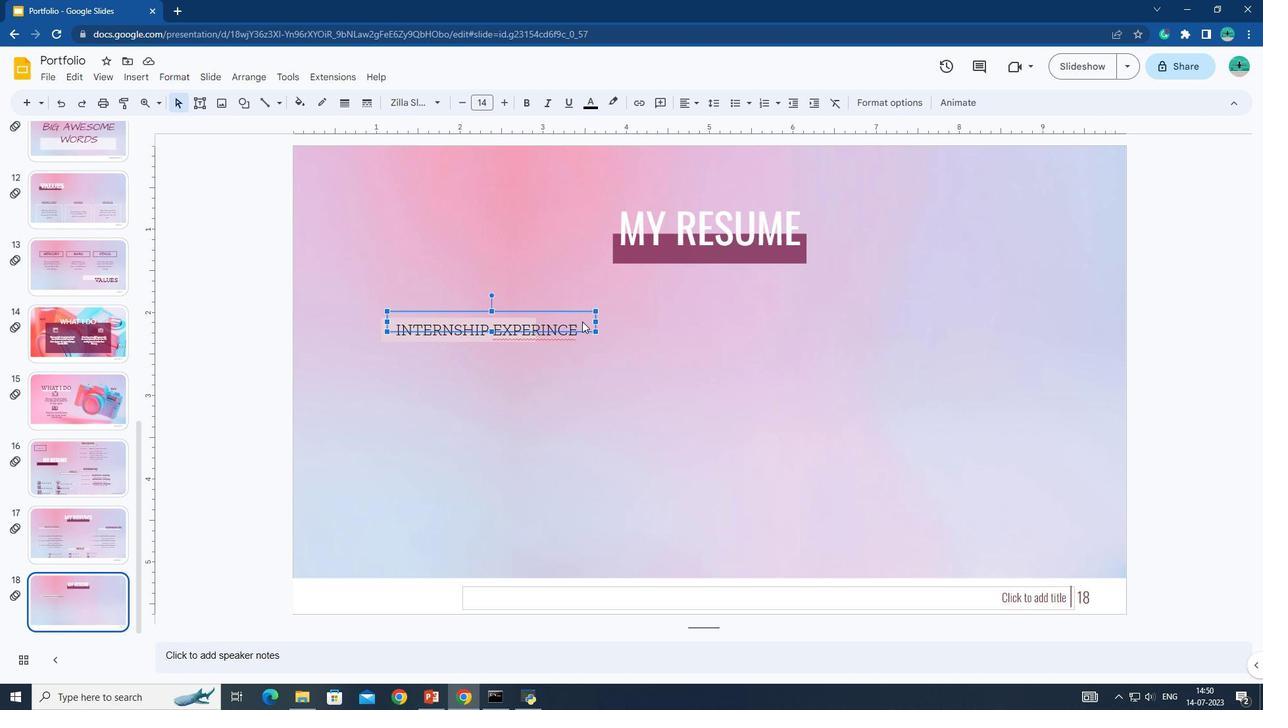 
Action: Mouse moved to (534, 324)
Screenshot: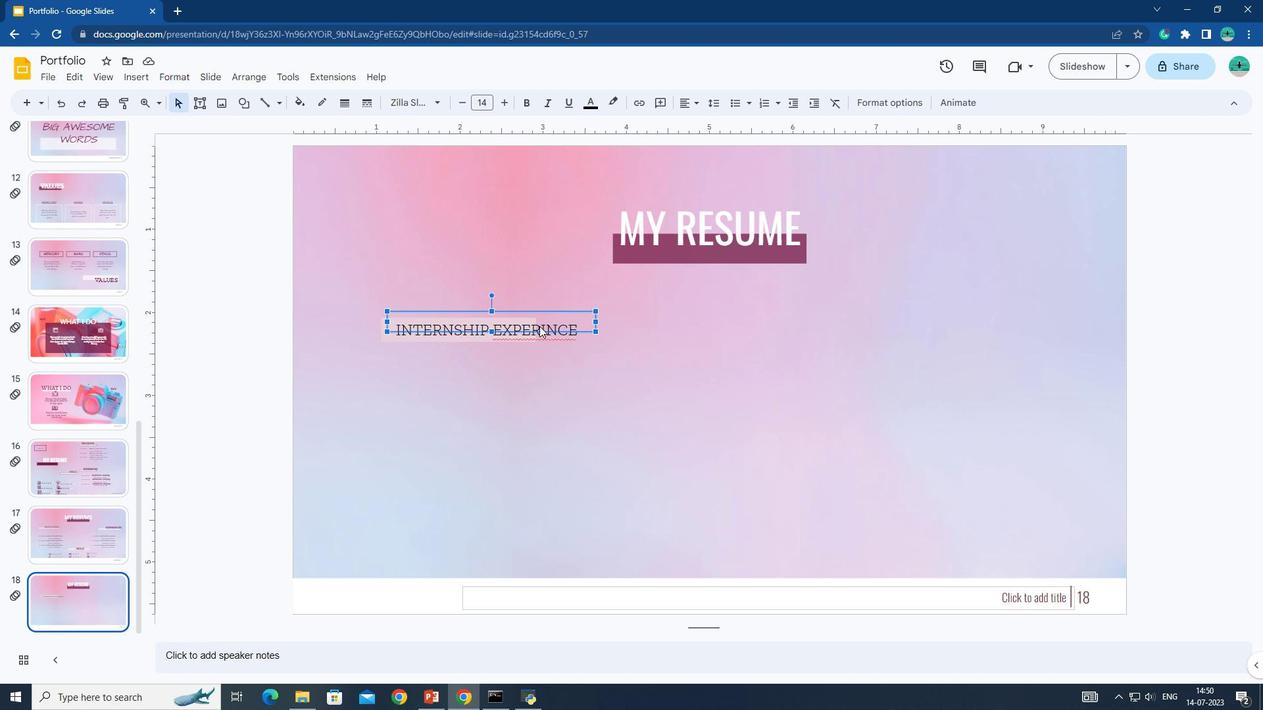 
Action: Mouse pressed left at (534, 324)
Screenshot: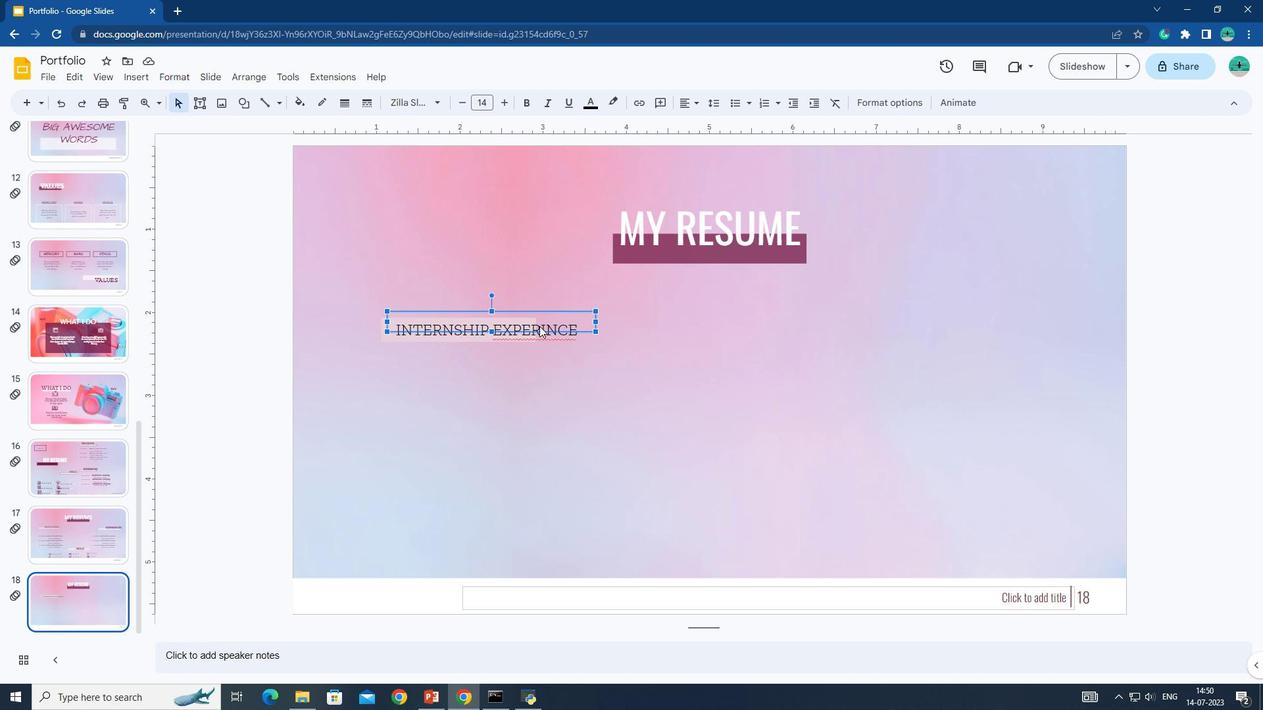 
Action: Mouse moved to (493, 315)
Screenshot: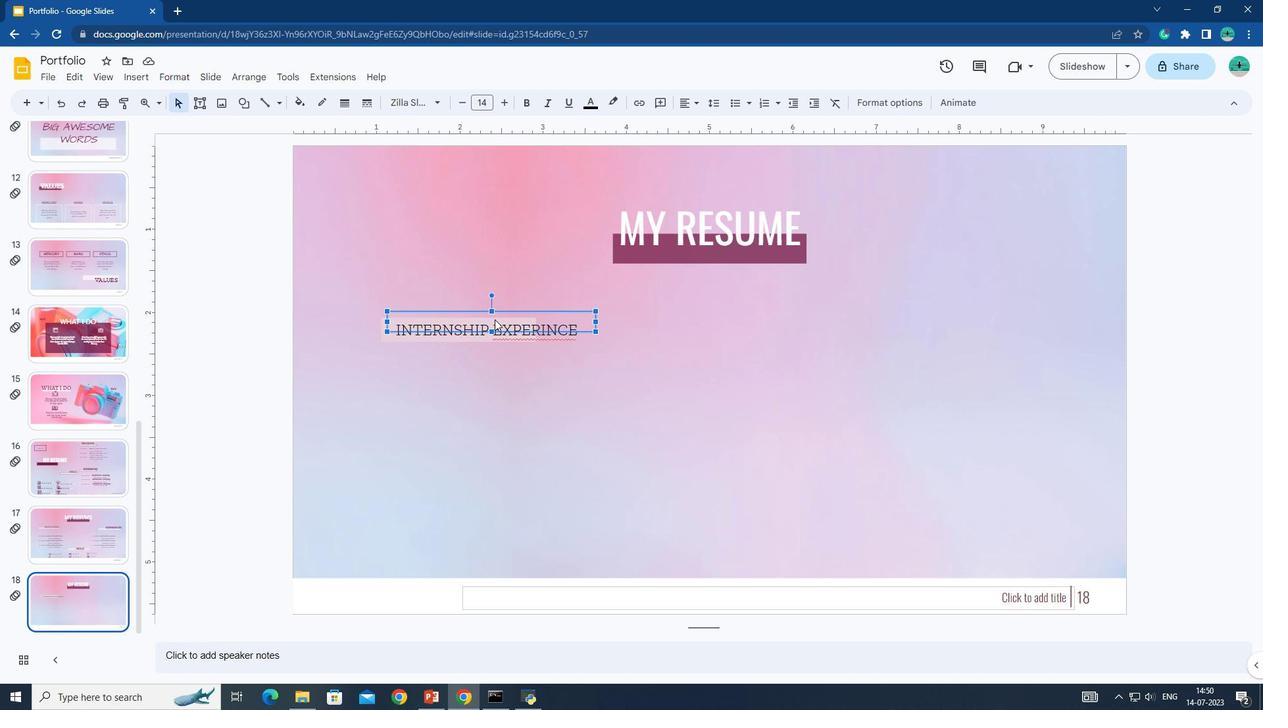 
Action: Mouse pressed left at (493, 315)
Screenshot: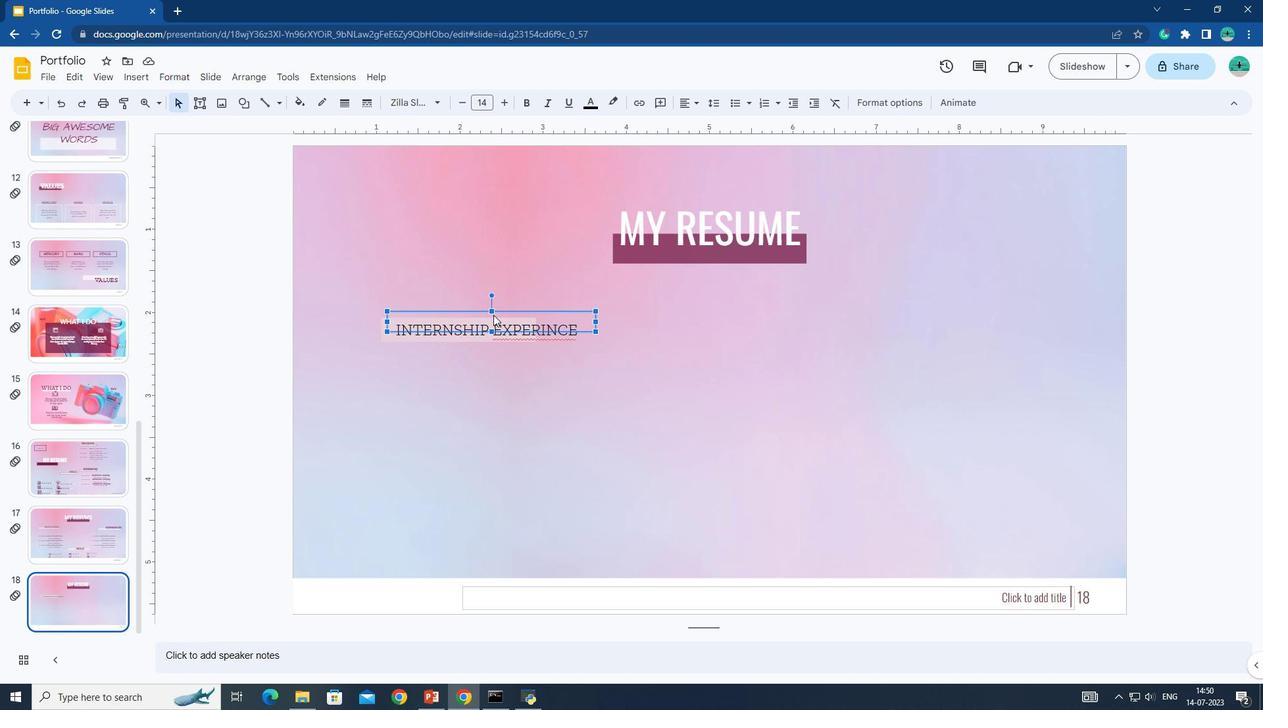 
Action: Mouse pressed left at (493, 315)
Screenshot: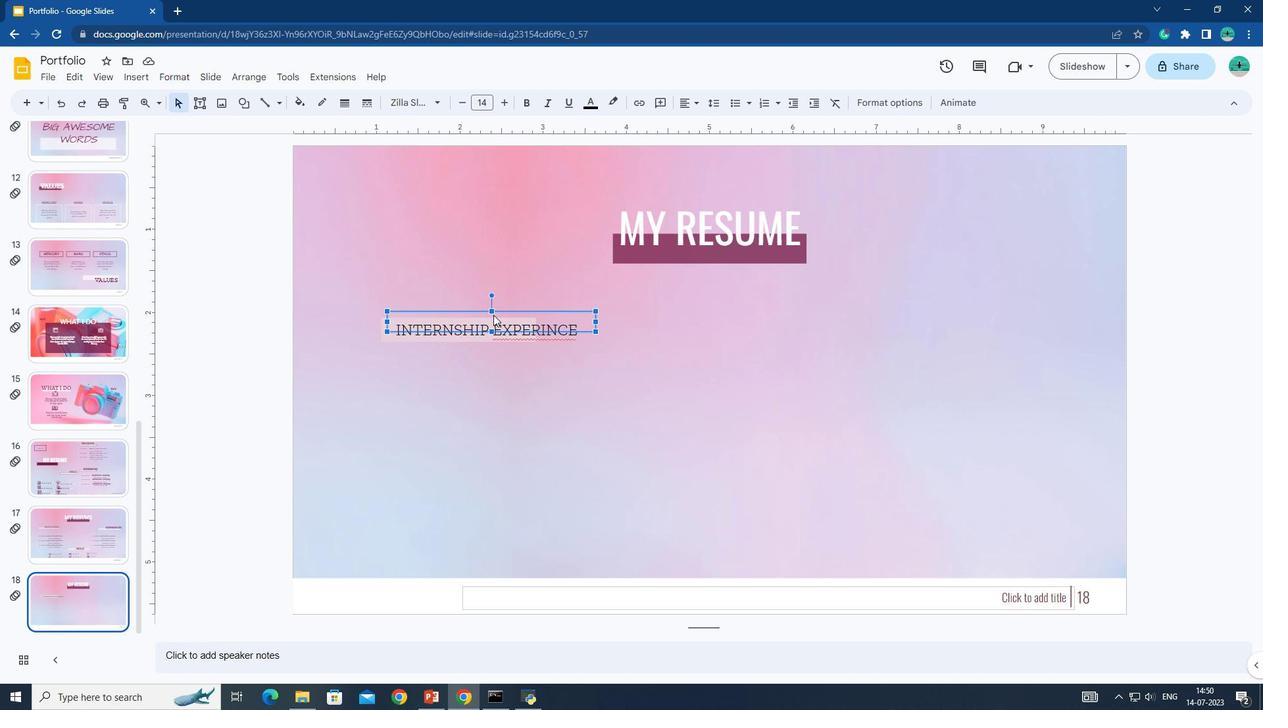 
Action: Mouse pressed left at (493, 315)
Screenshot: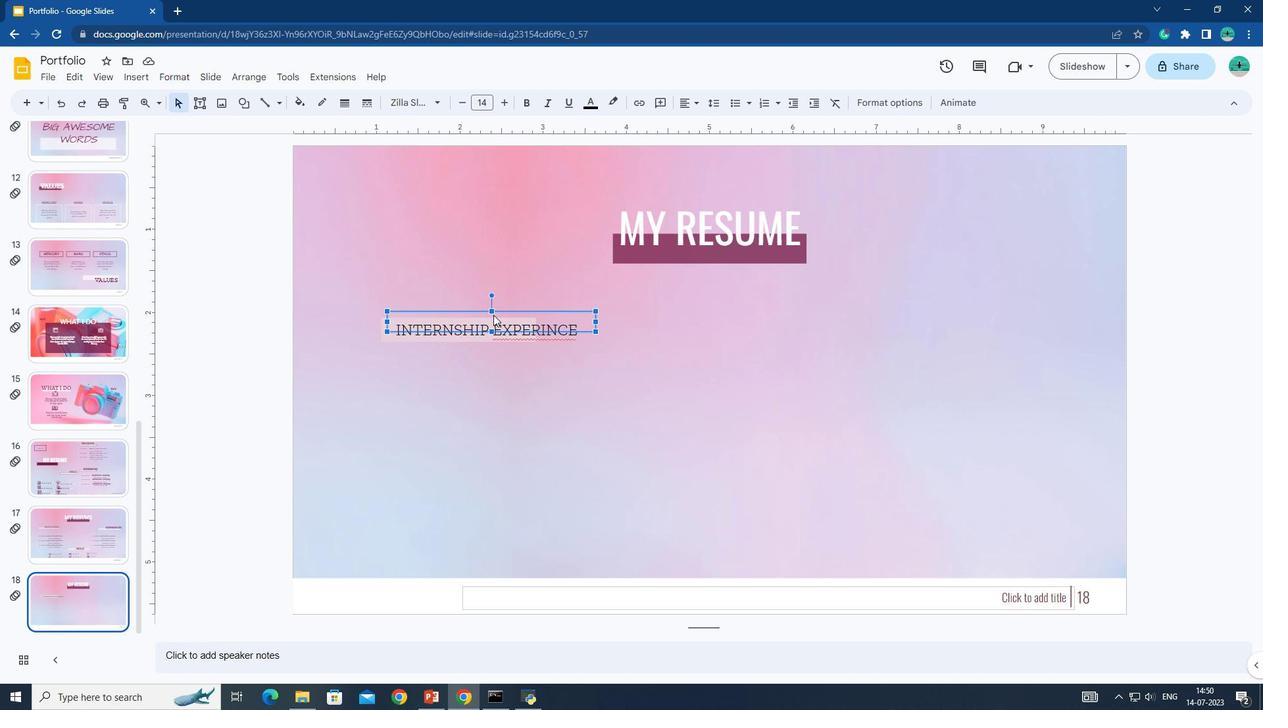 
Action: Mouse moved to (498, 320)
Screenshot: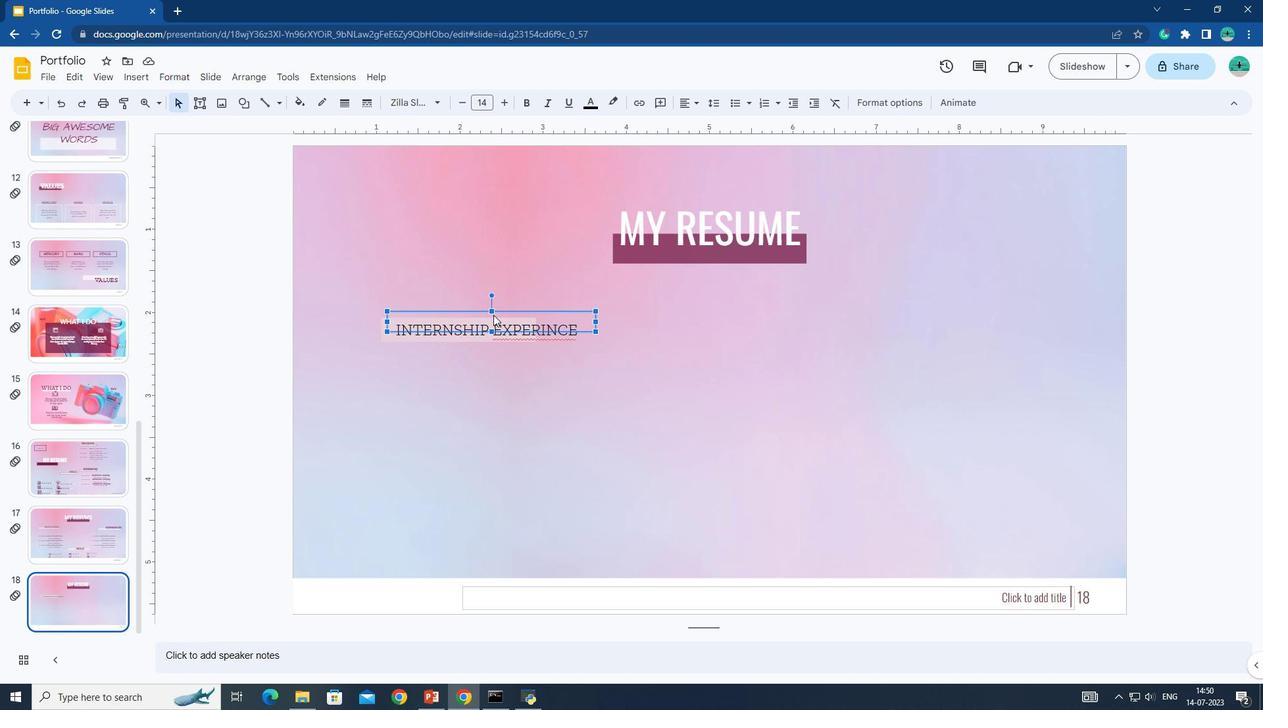 
Action: Mouse pressed left at (498, 320)
Screenshot: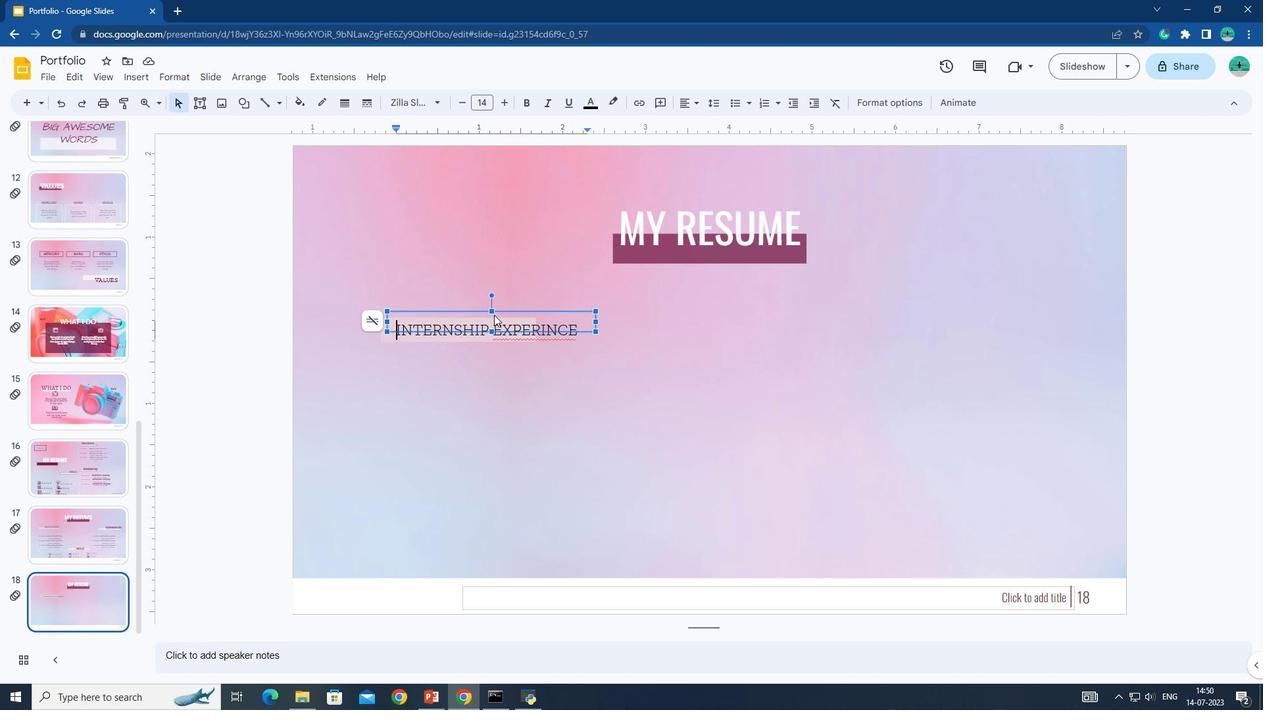 
Action: Mouse moved to (502, 326)
Screenshot: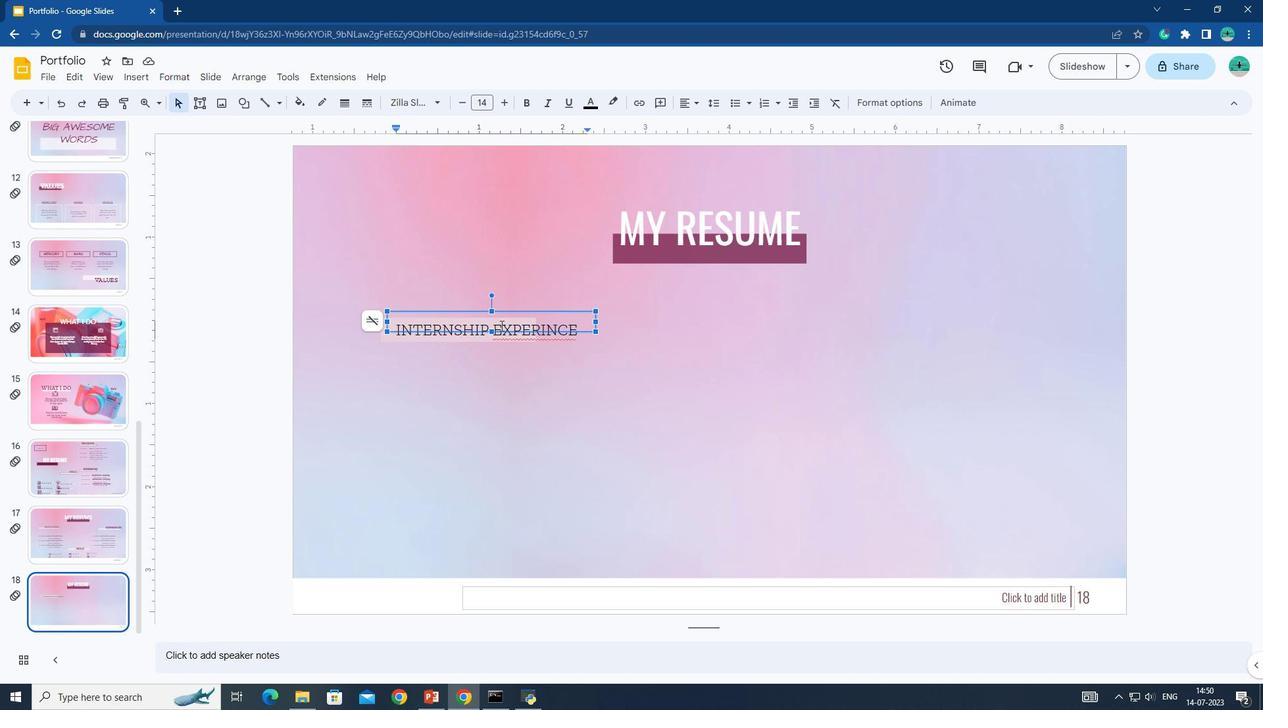 
Action: Key pressed <Key.right><Key.right><Key.right><Key.right><Key.right>e
Screenshot: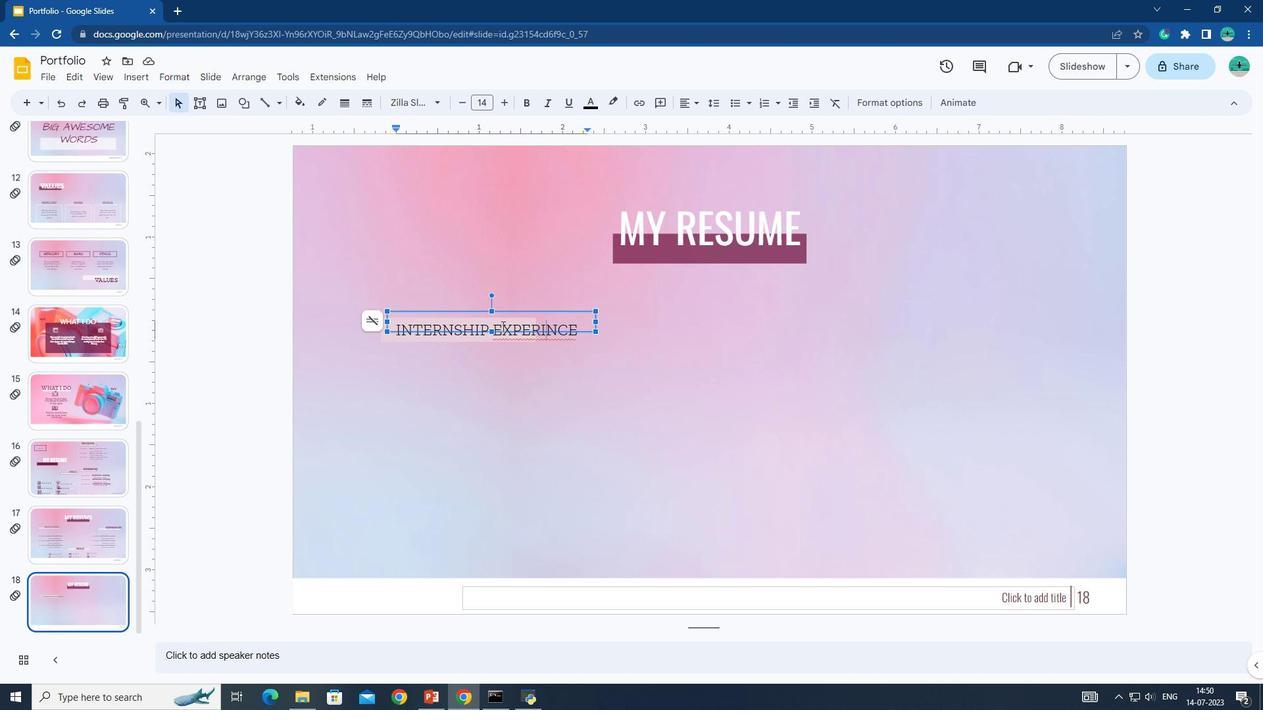 
Action: Mouse moved to (490, 328)
Screenshot: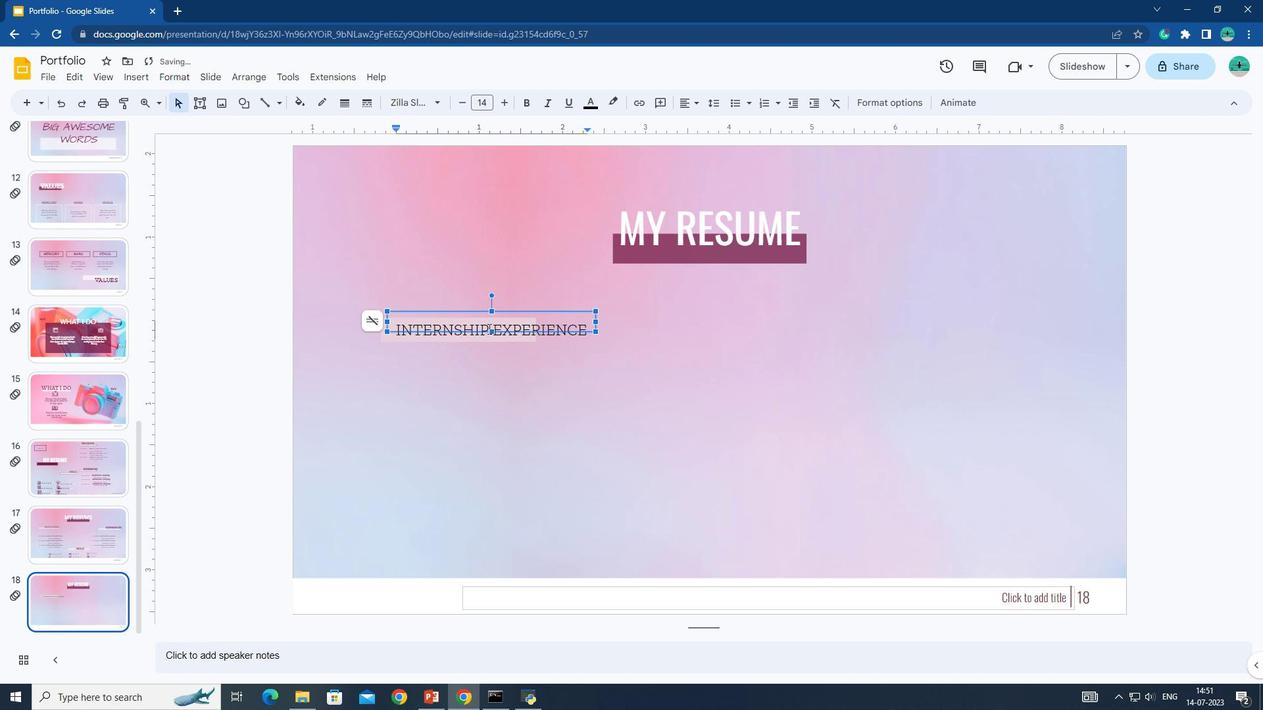 
Action: Mouse pressed left at (490, 328)
Screenshot: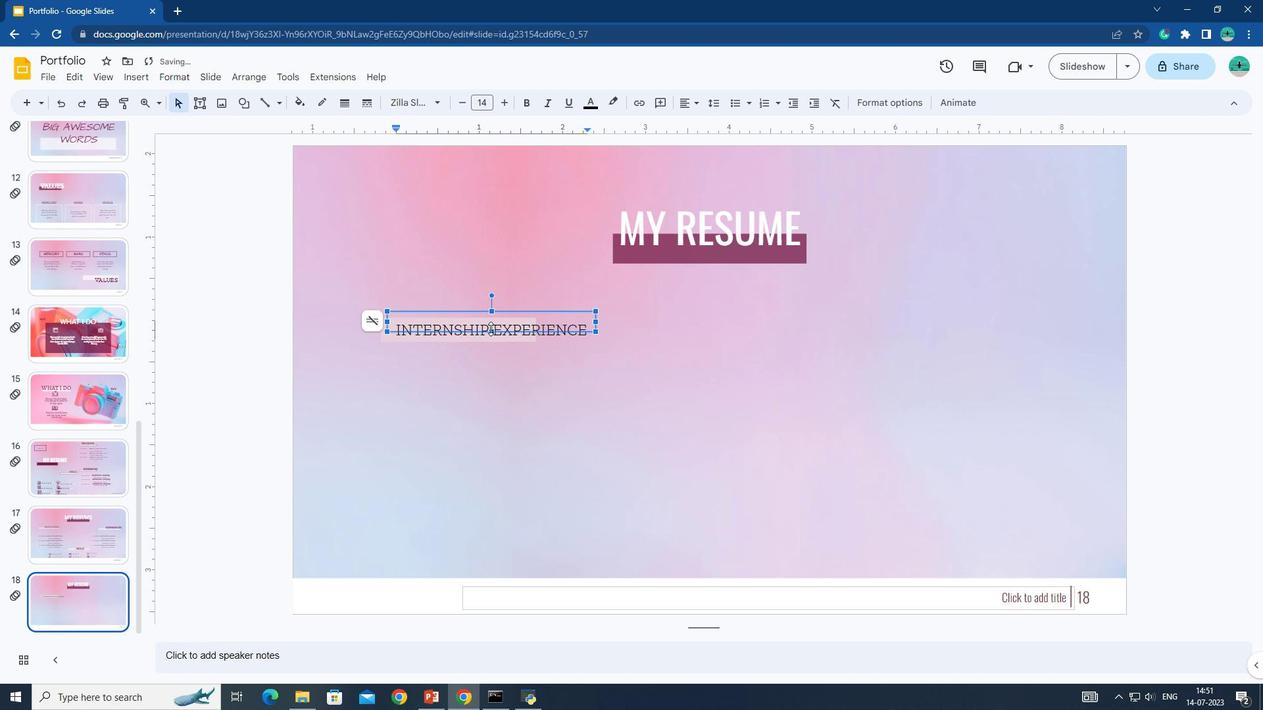 
Action: Mouse moved to (492, 317)
Screenshot: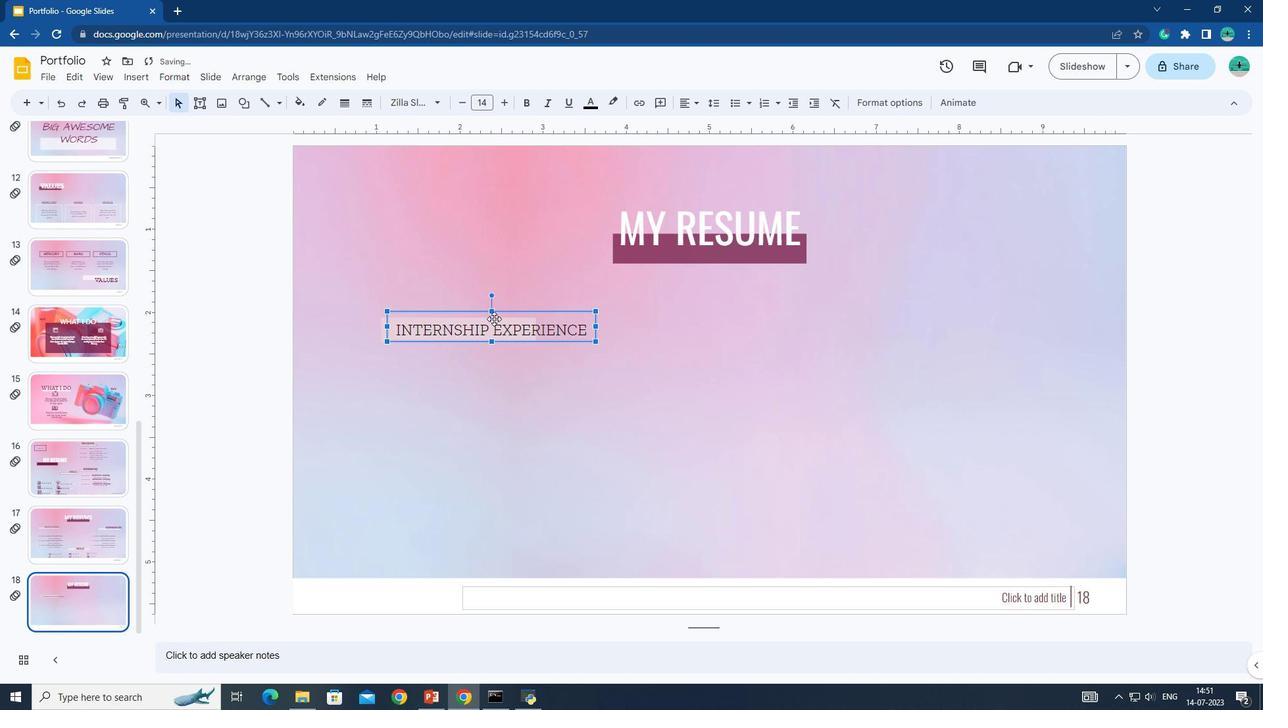 
Action: Mouse pressed left at (492, 317)
Screenshot: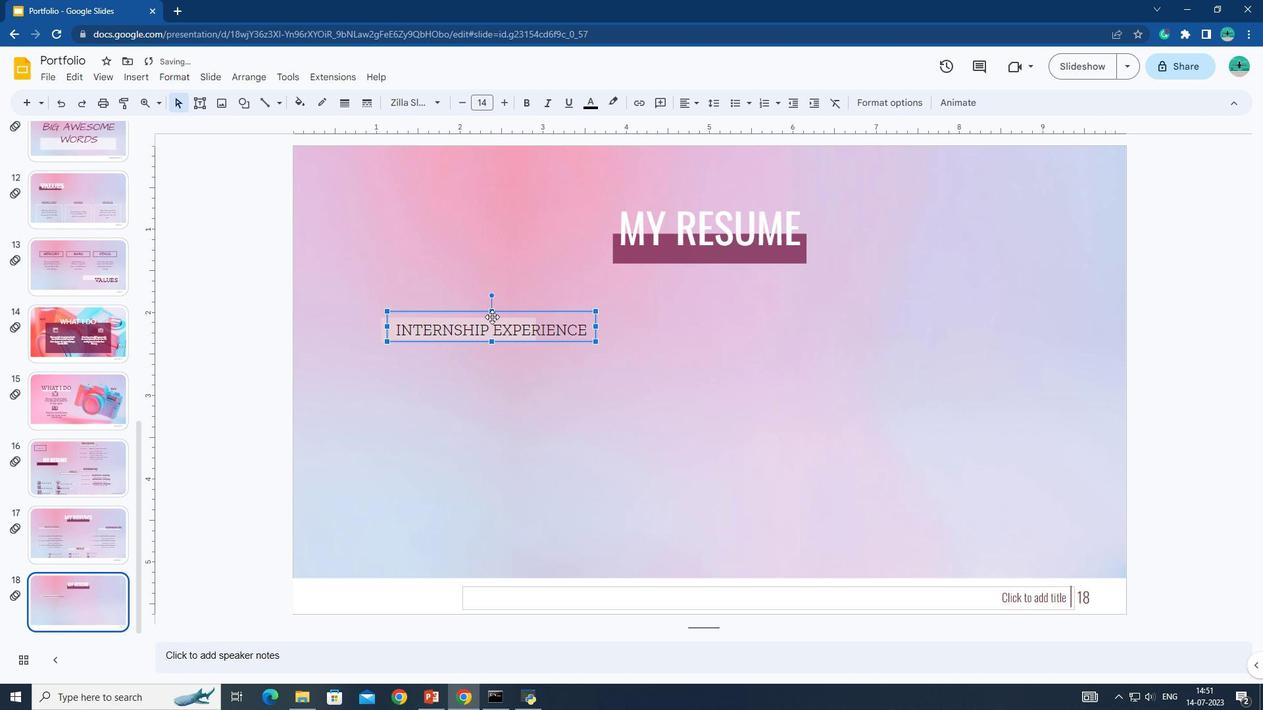 
Action: Mouse moved to (590, 105)
Screenshot: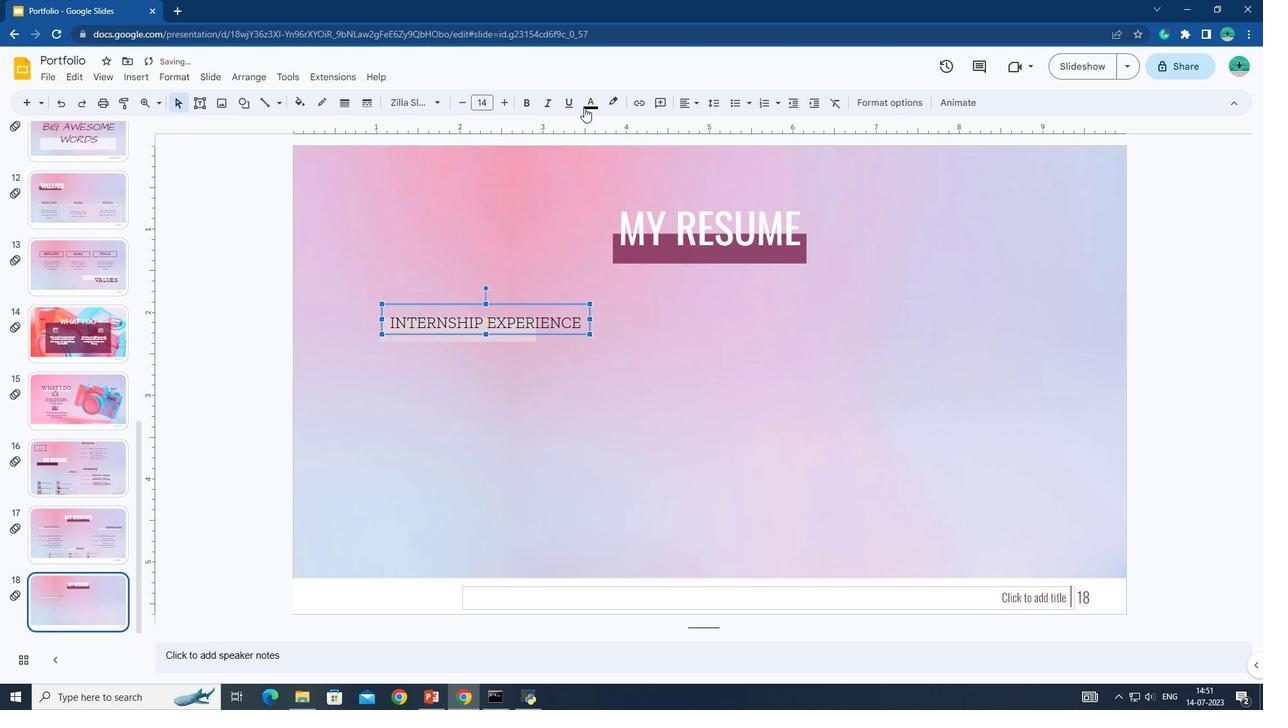 
Action: Mouse pressed left at (590, 105)
Screenshot: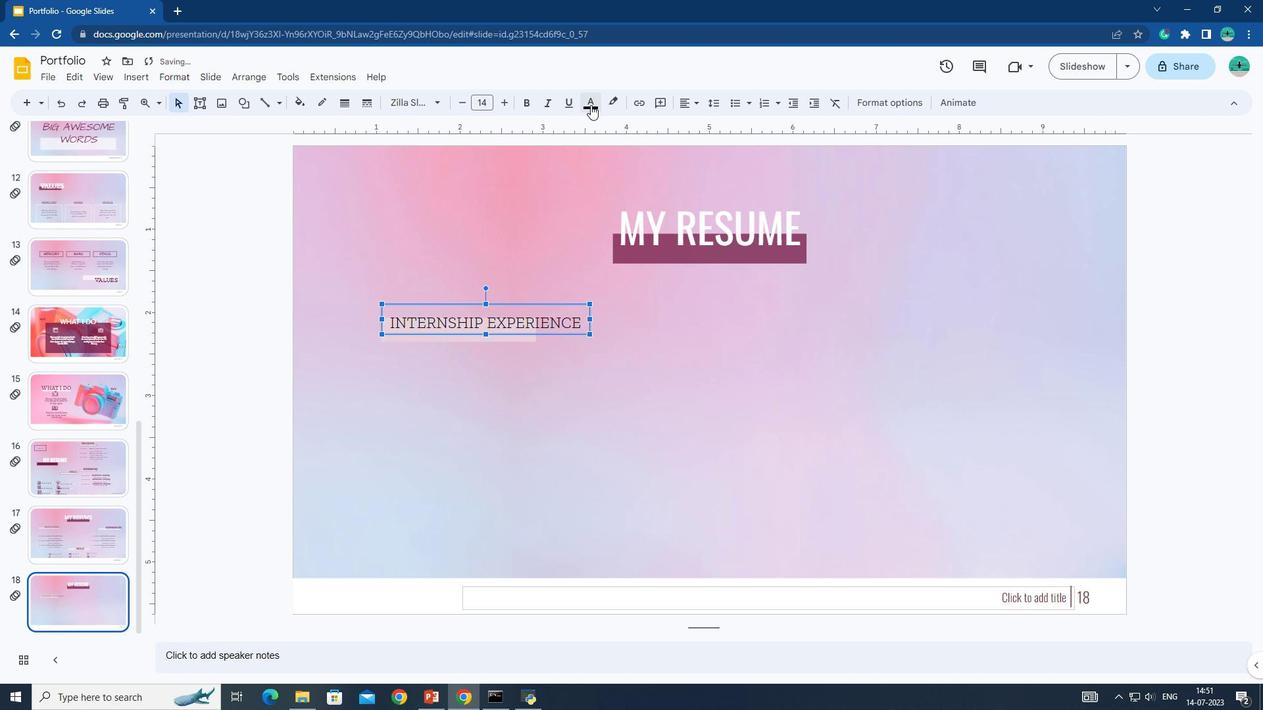 
Action: Mouse moved to (596, 148)
Screenshot: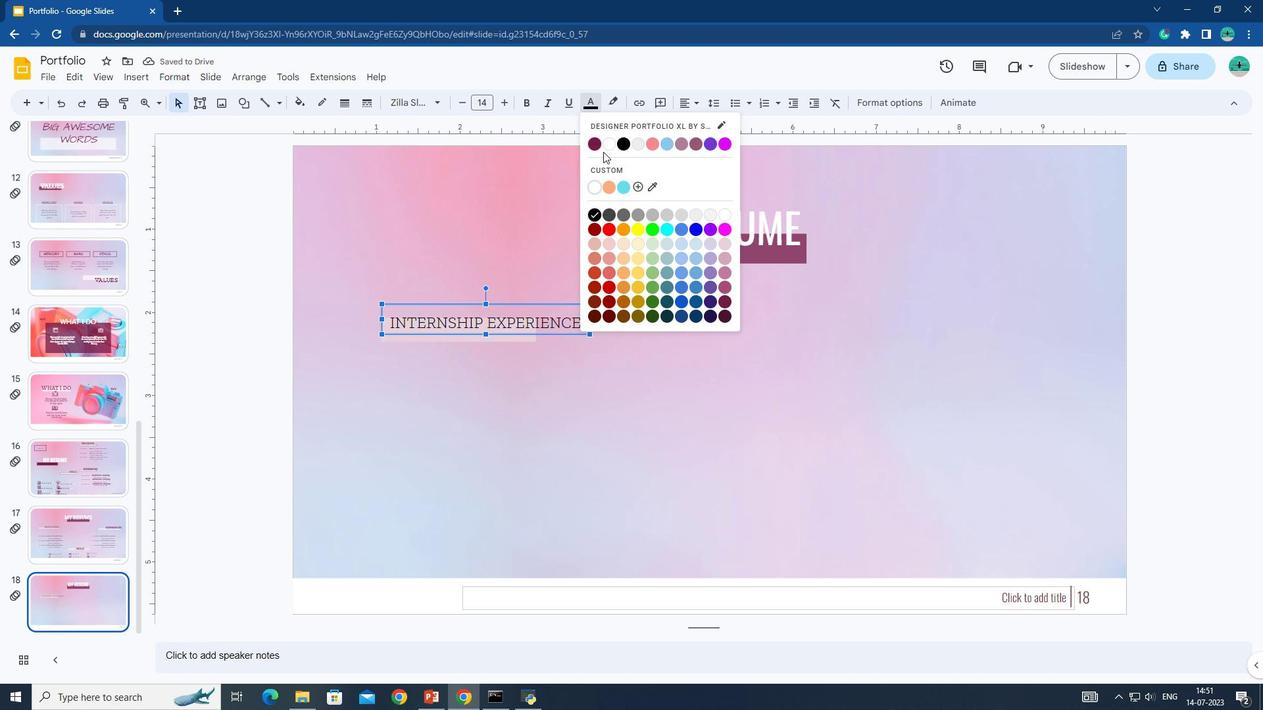 
Action: Mouse pressed left at (596, 148)
Screenshot: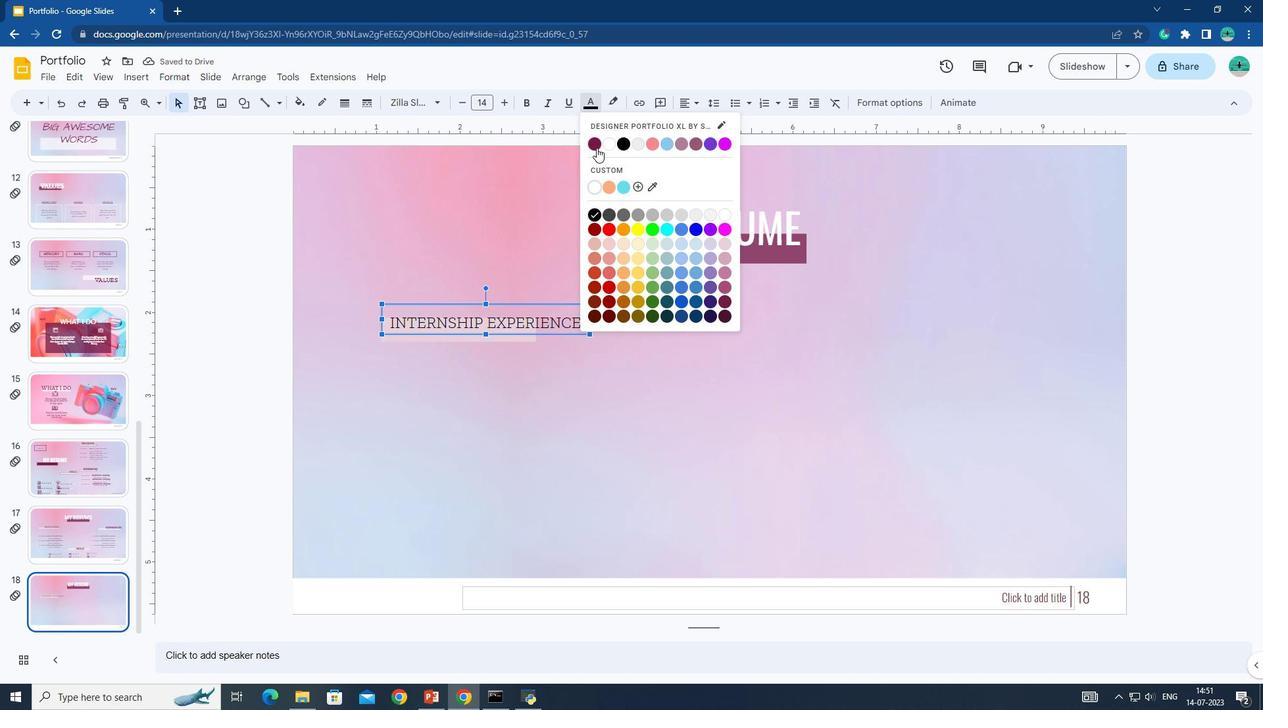 
Action: Mouse moved to (528, 101)
Screenshot: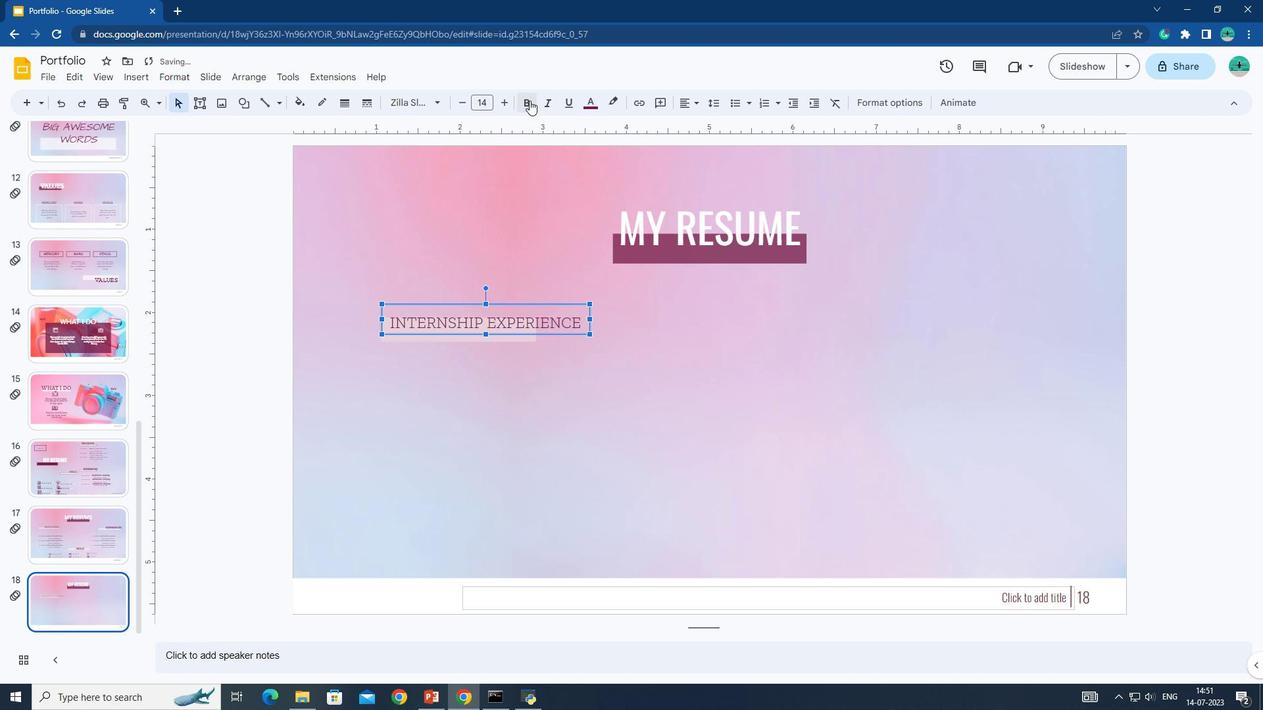 
Action: Mouse pressed left at (528, 101)
Screenshot: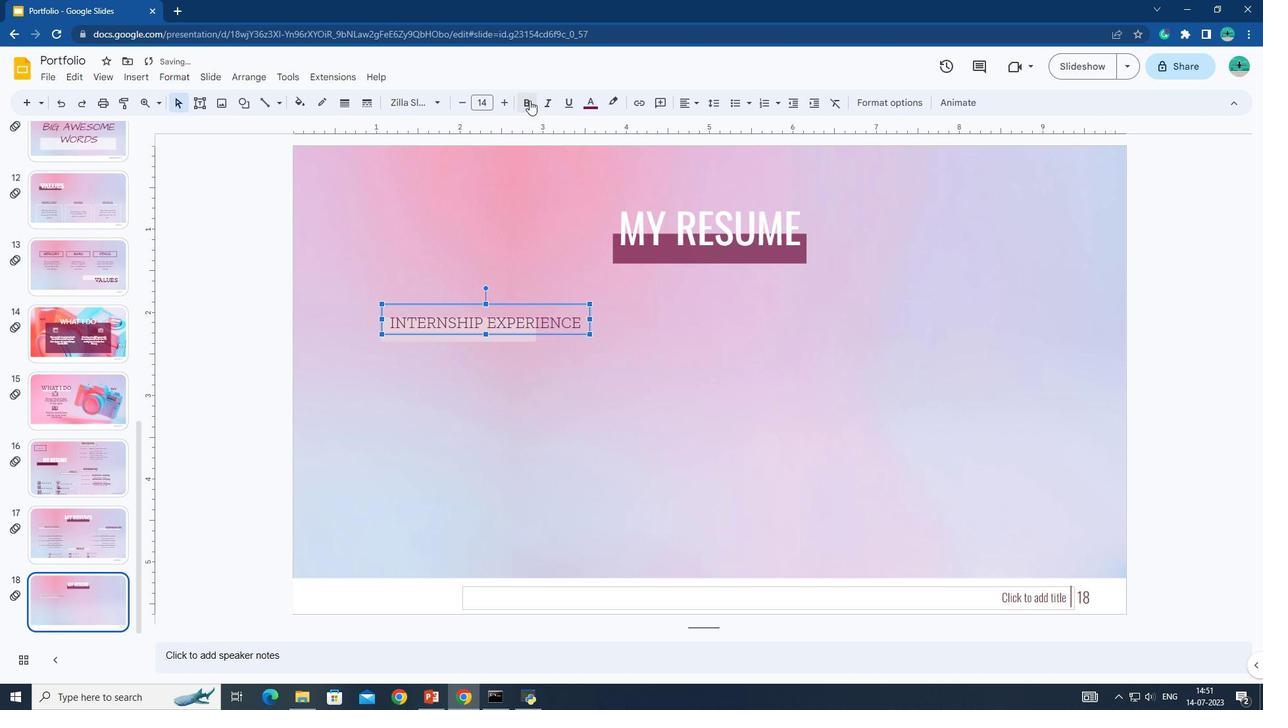 
Action: Mouse moved to (590, 319)
Screenshot: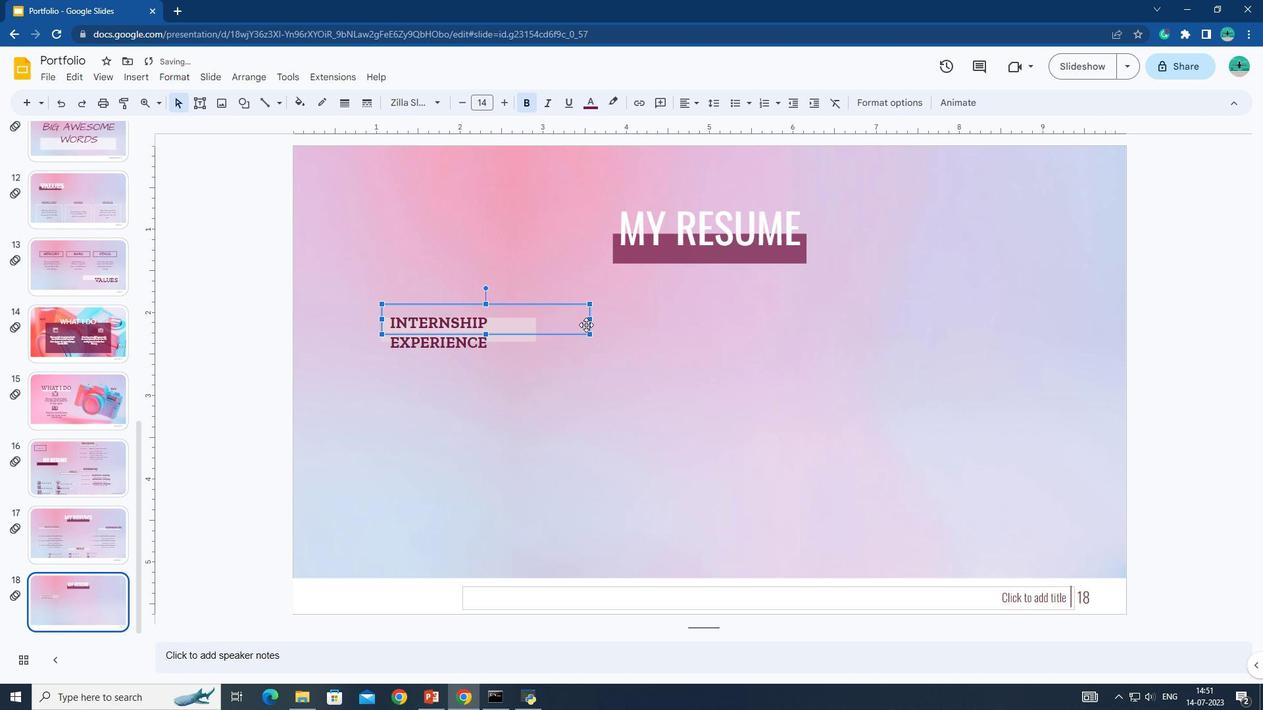 
Action: Mouse pressed left at (590, 319)
Screenshot: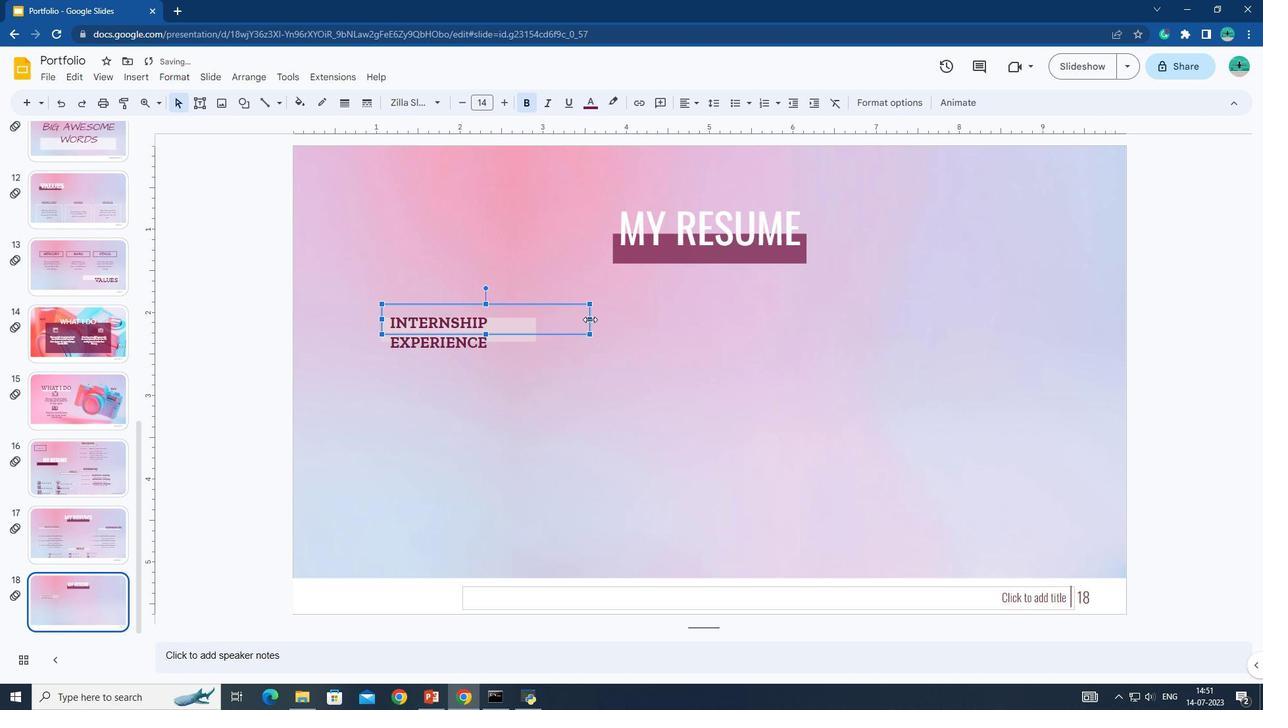 
Action: Mouse moved to (503, 105)
Screenshot: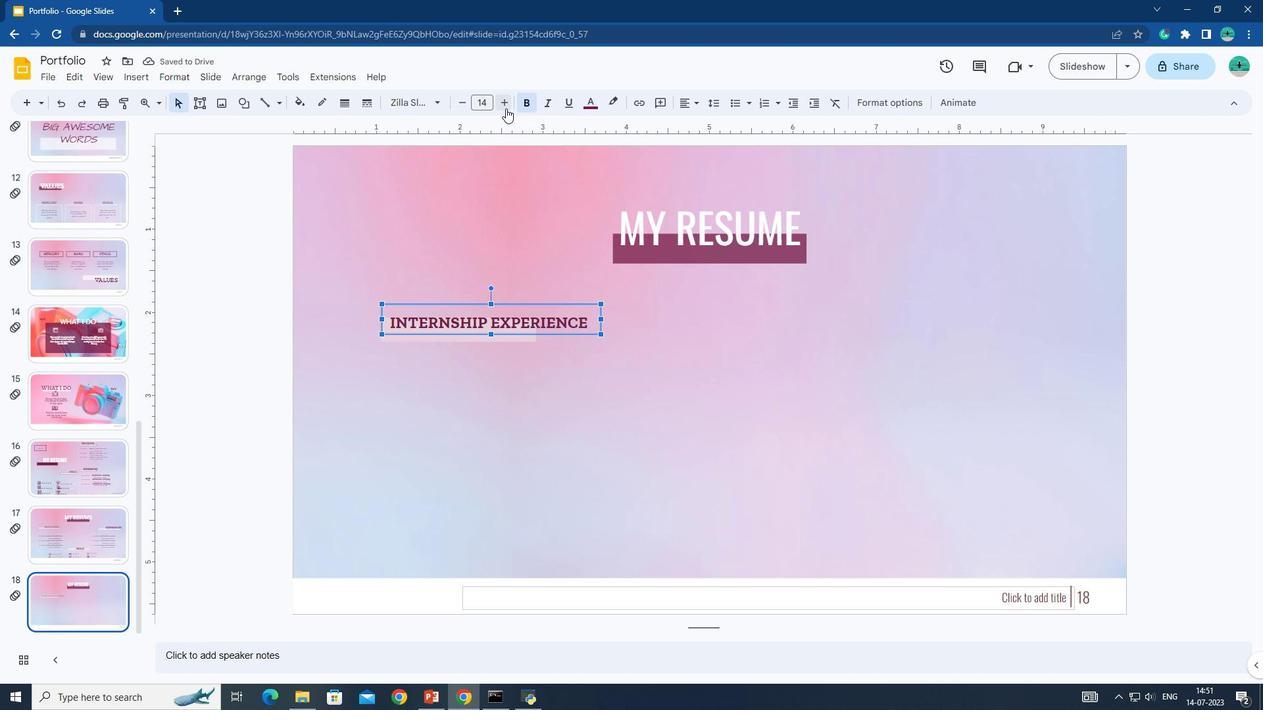 
Action: Mouse pressed left at (503, 105)
Screenshot: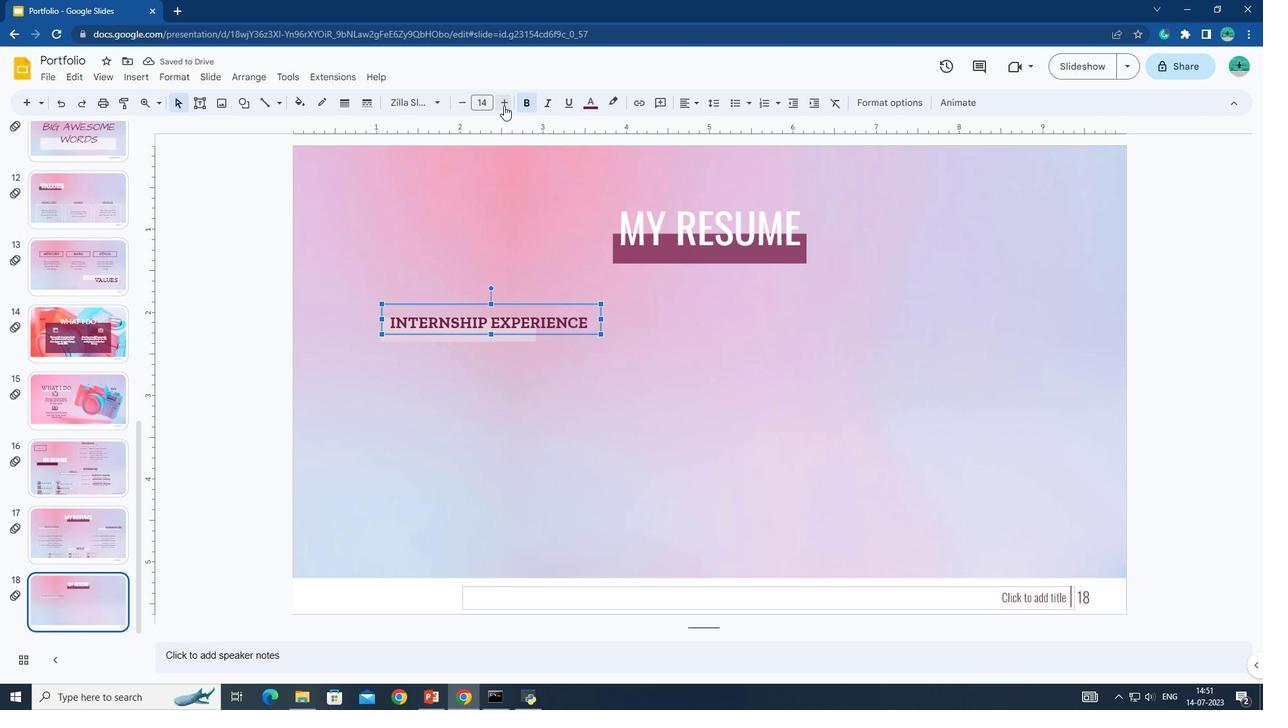 
Action: Mouse moved to (602, 317)
Screenshot: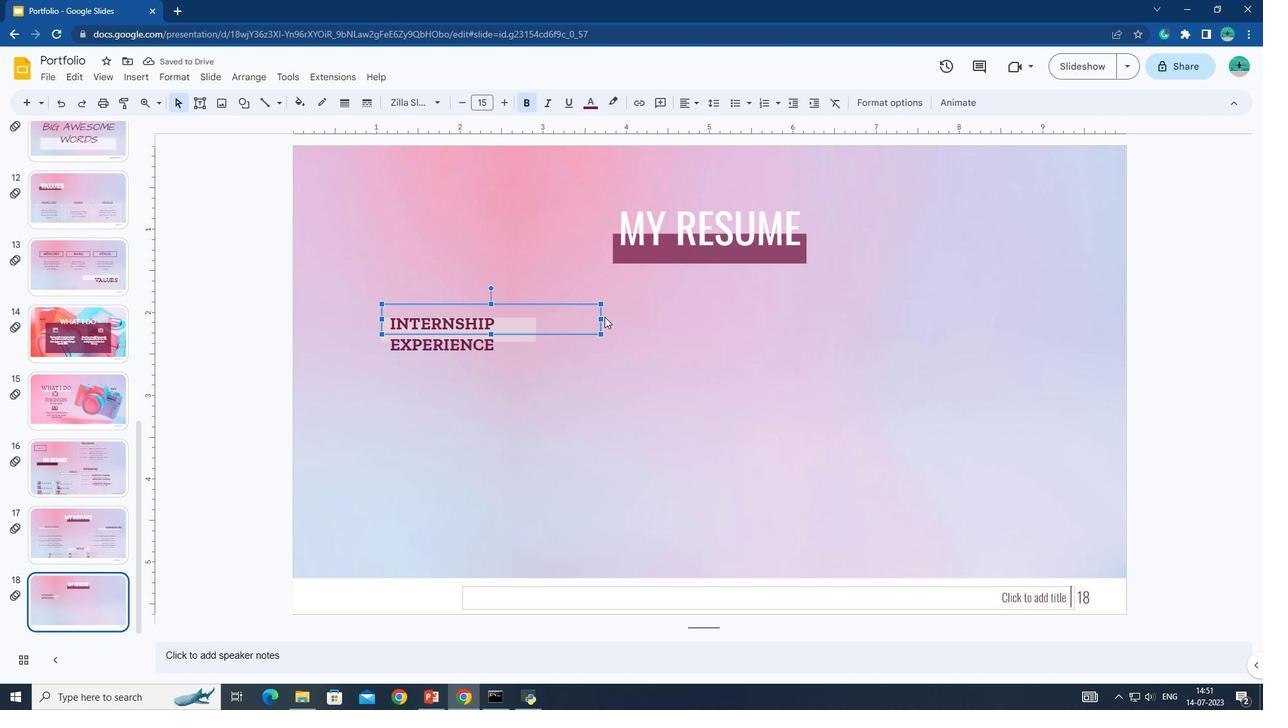 
Action: Mouse pressed left at (602, 317)
Screenshot: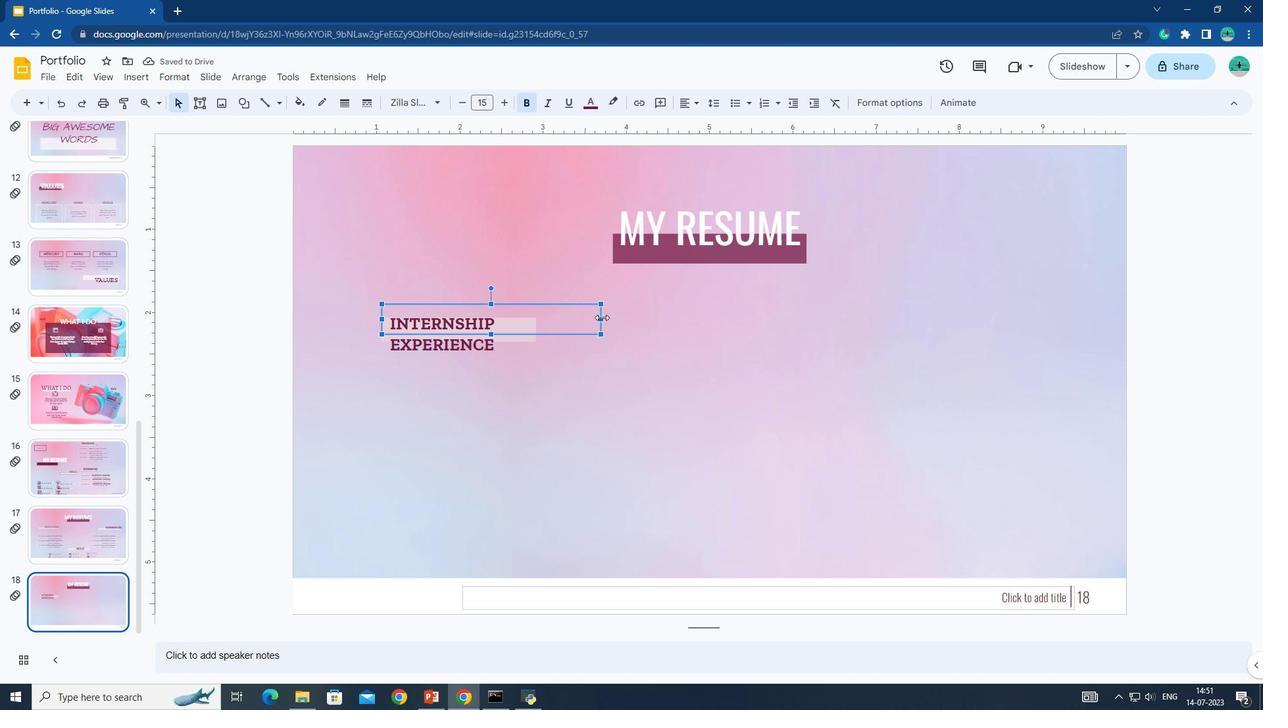 
Action: Mouse moved to (507, 105)
Screenshot: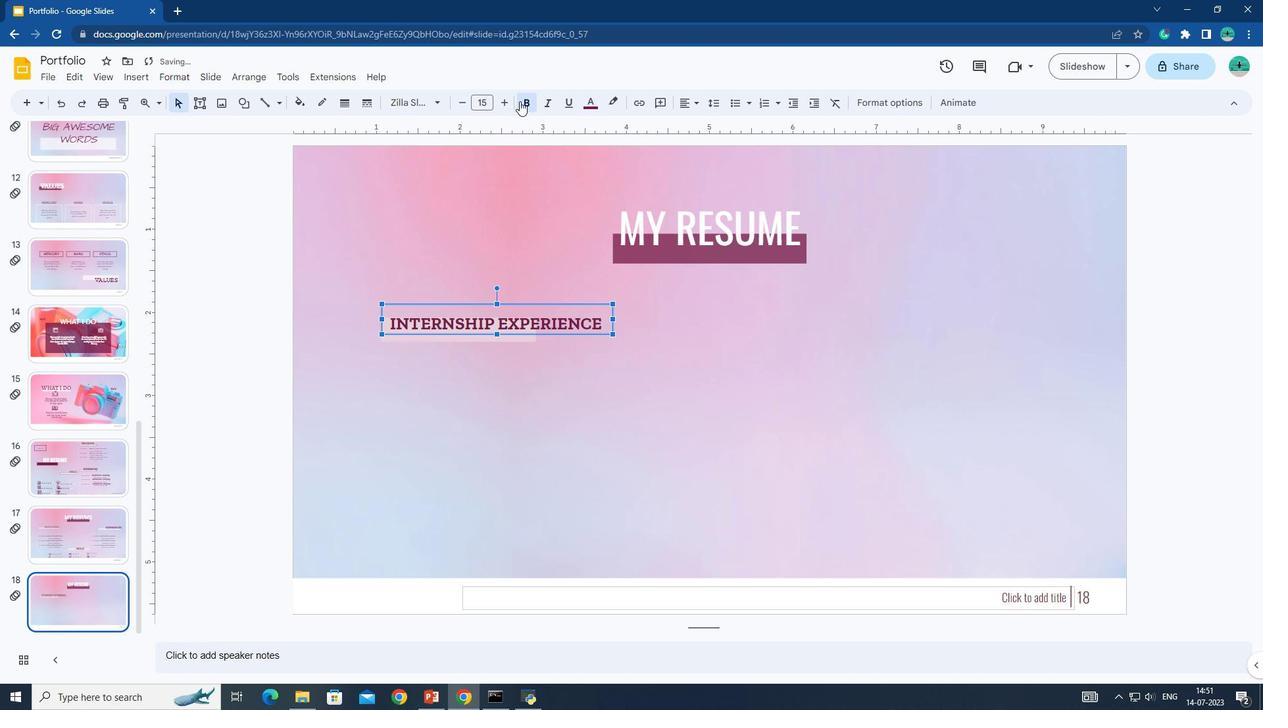 
Action: Mouse pressed left at (507, 105)
Screenshot: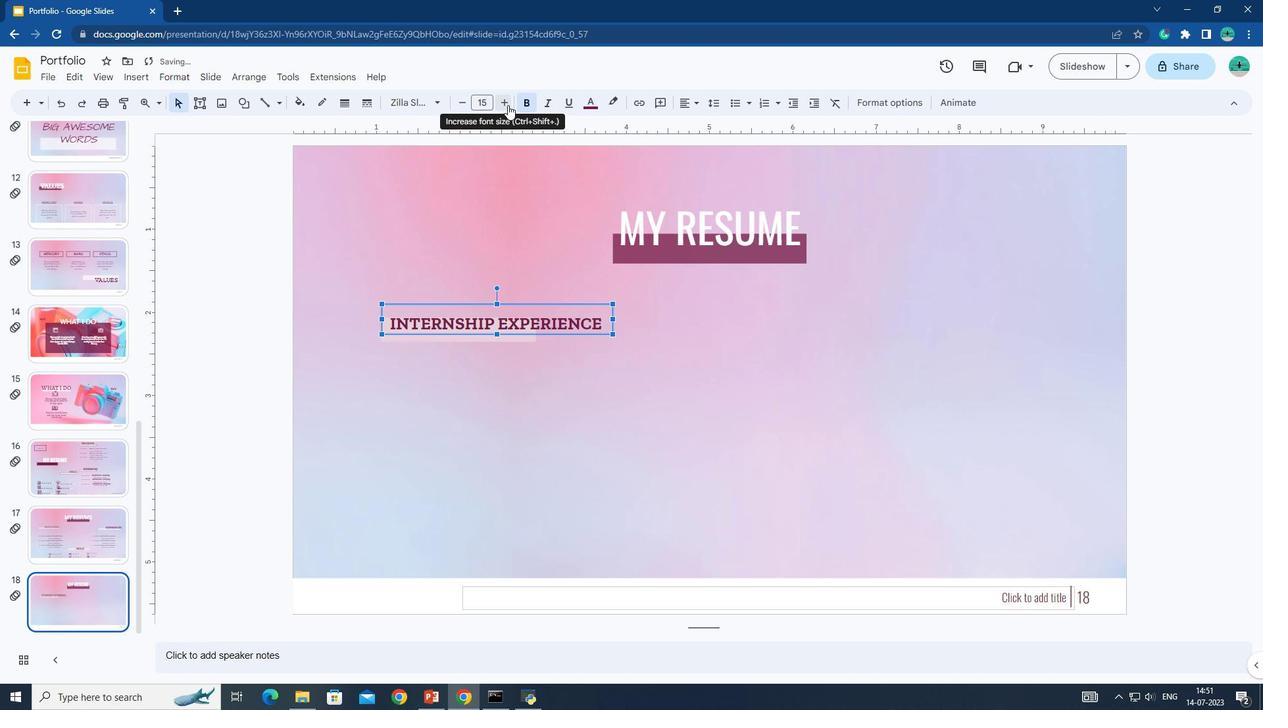 
Action: Mouse moved to (615, 318)
Screenshot: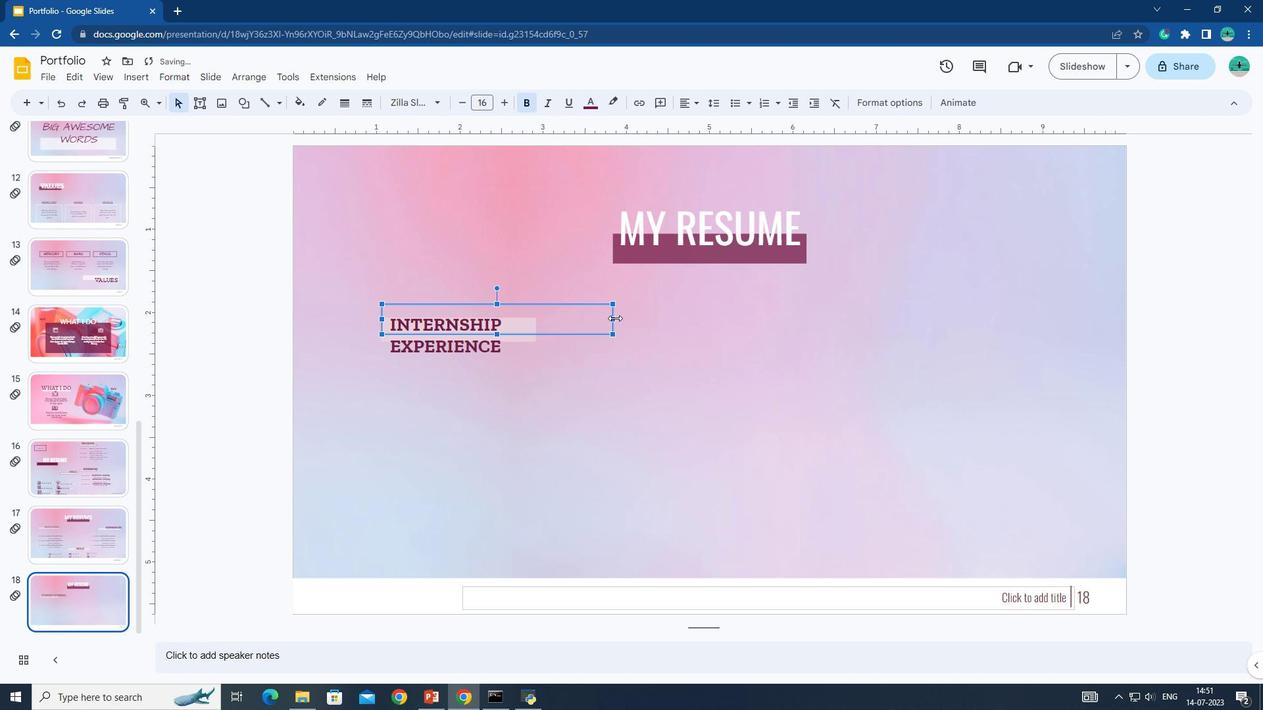 
Action: Mouse pressed left at (615, 318)
Screenshot: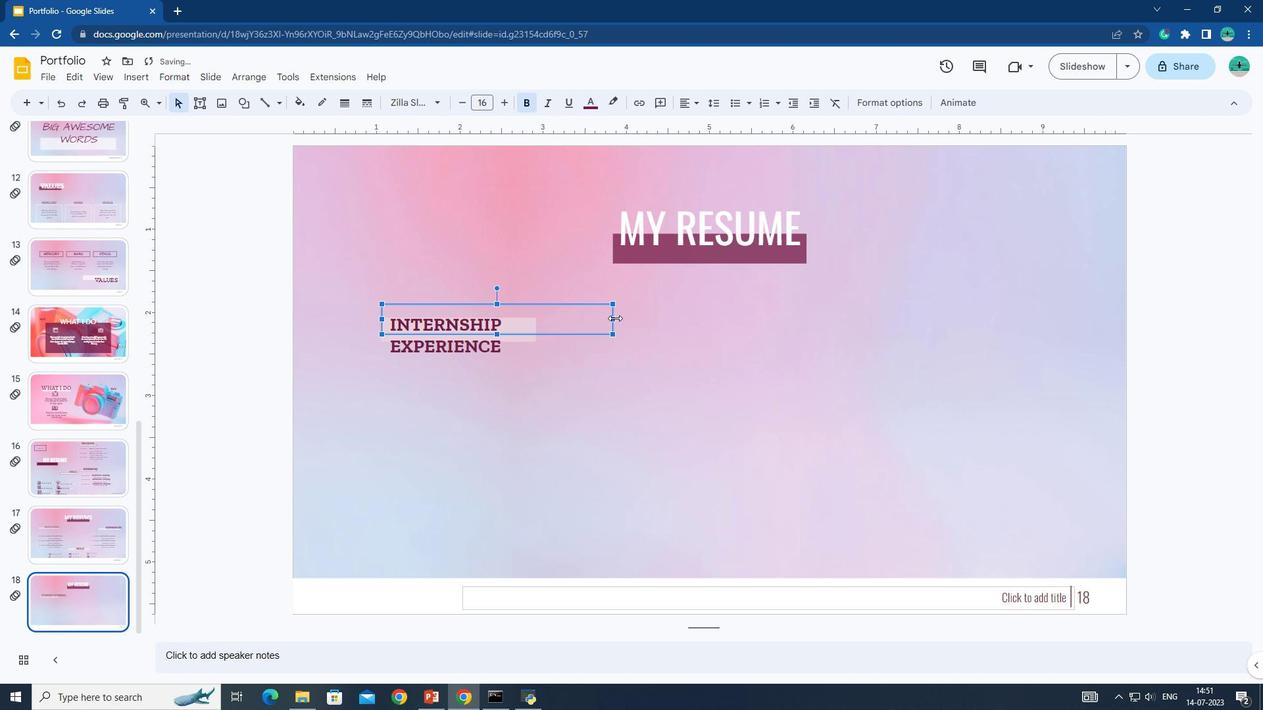 
Action: Mouse moved to (619, 317)
Screenshot: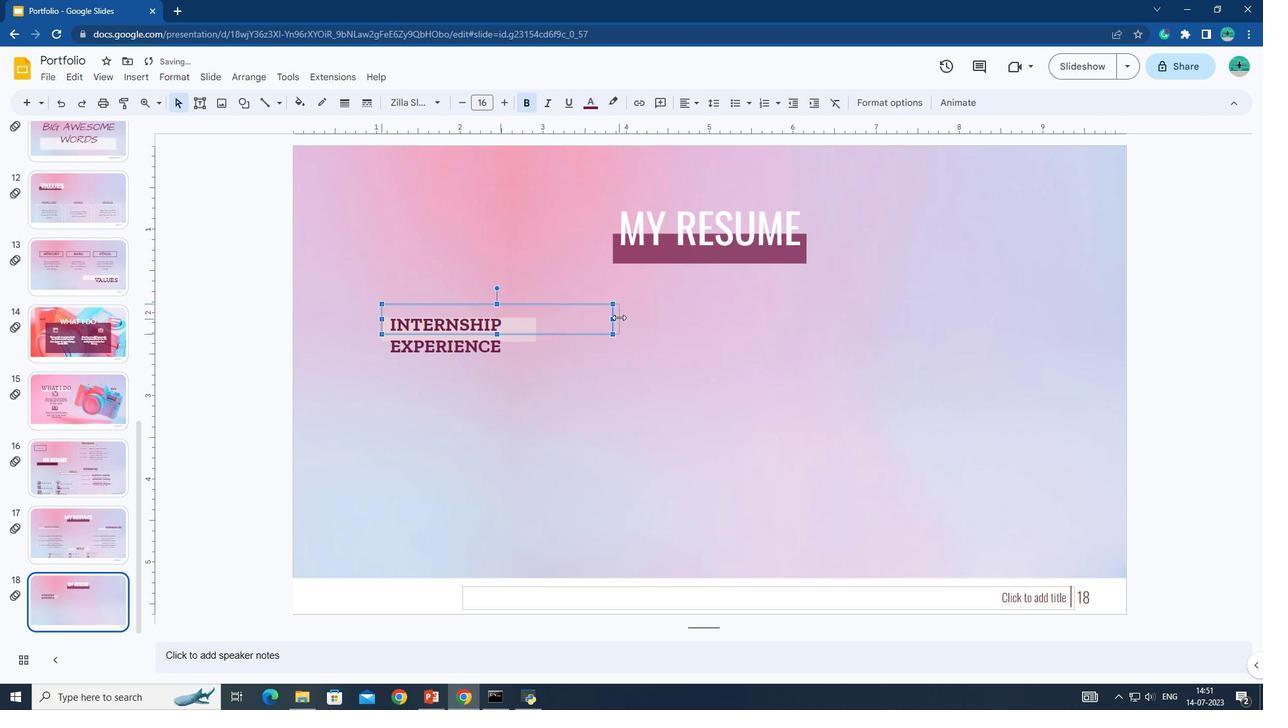 
Action: Mouse pressed left at (619, 317)
Screenshot: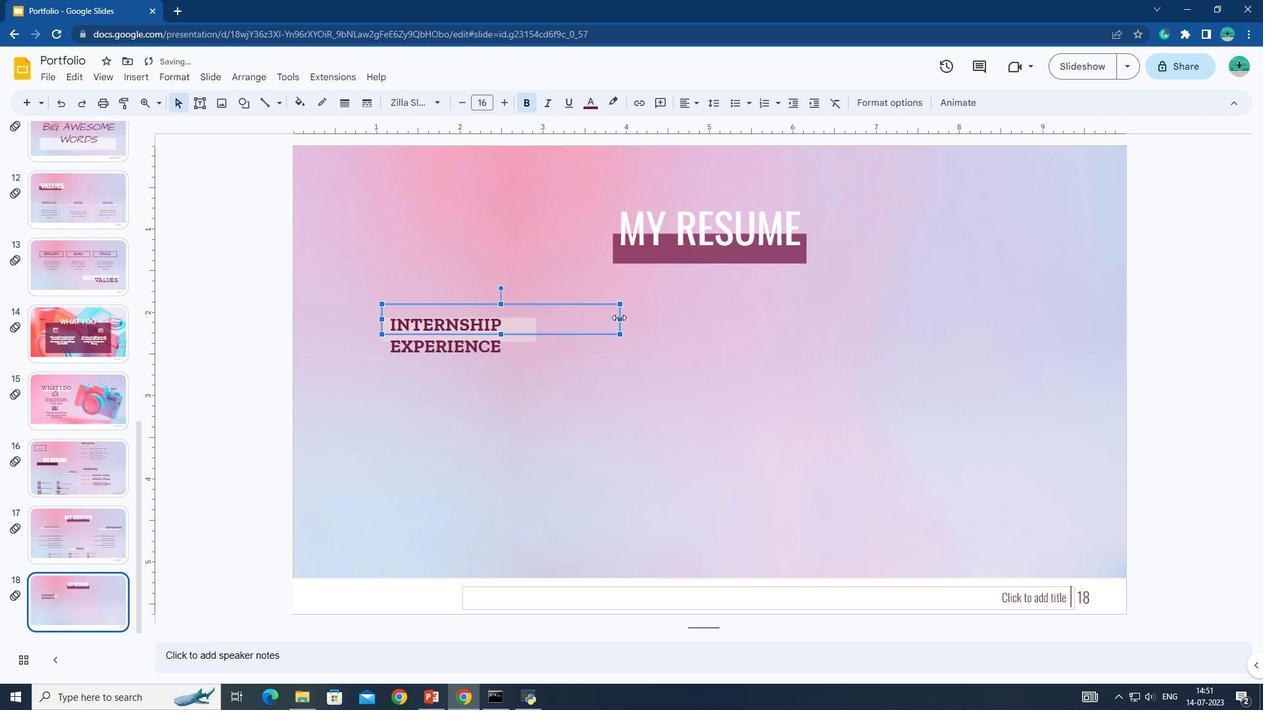 
Action: Mouse moved to (527, 392)
Screenshot: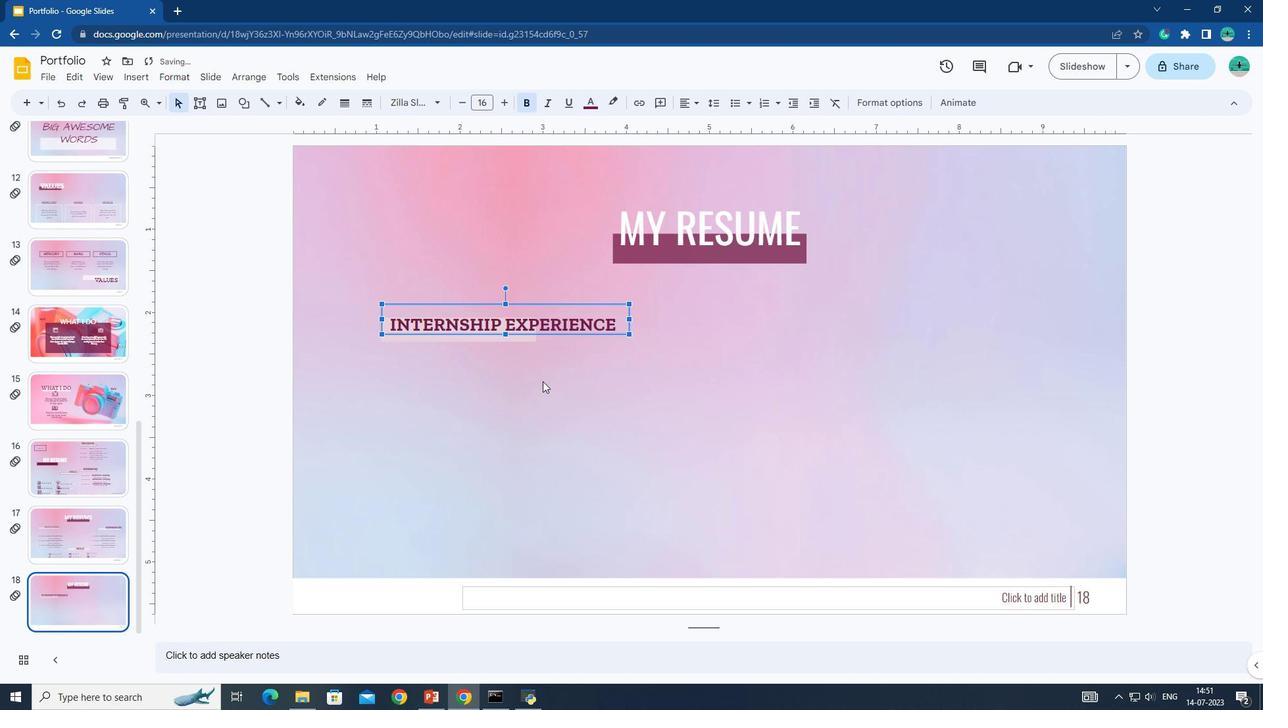 
Action: Mouse pressed left at (527, 392)
Screenshot: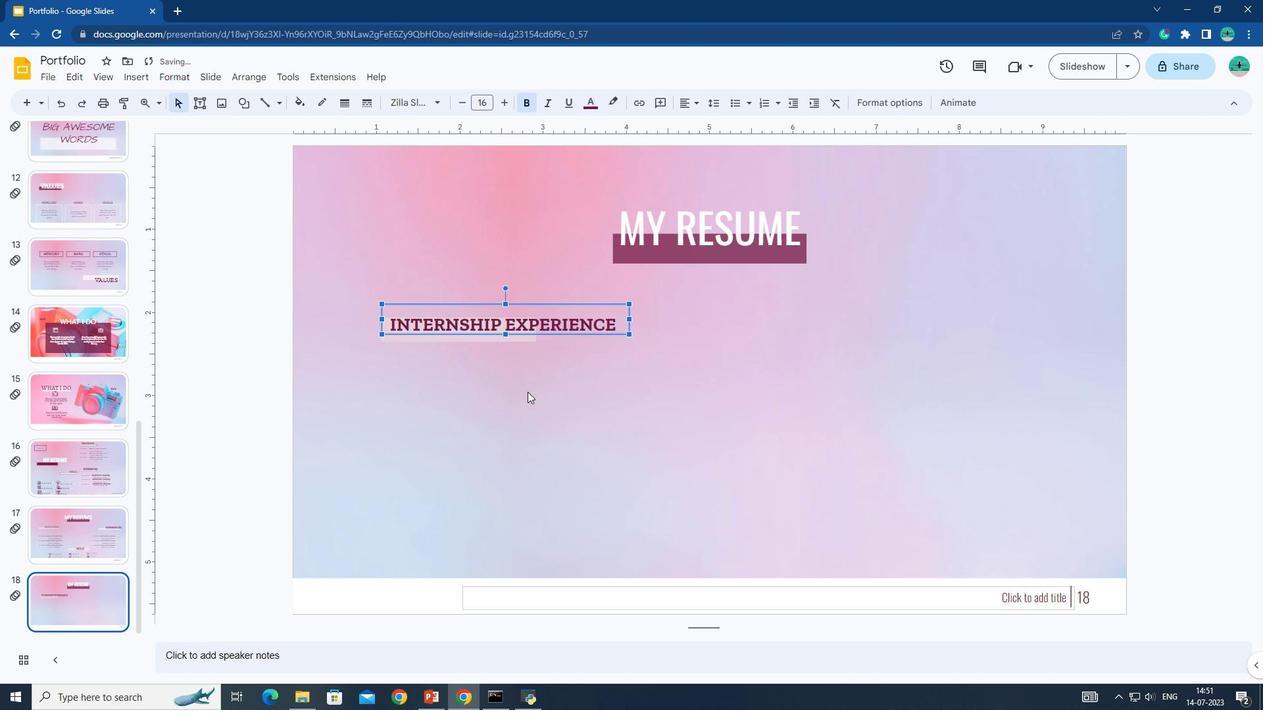
Action: Mouse moved to (206, 107)
Screenshot: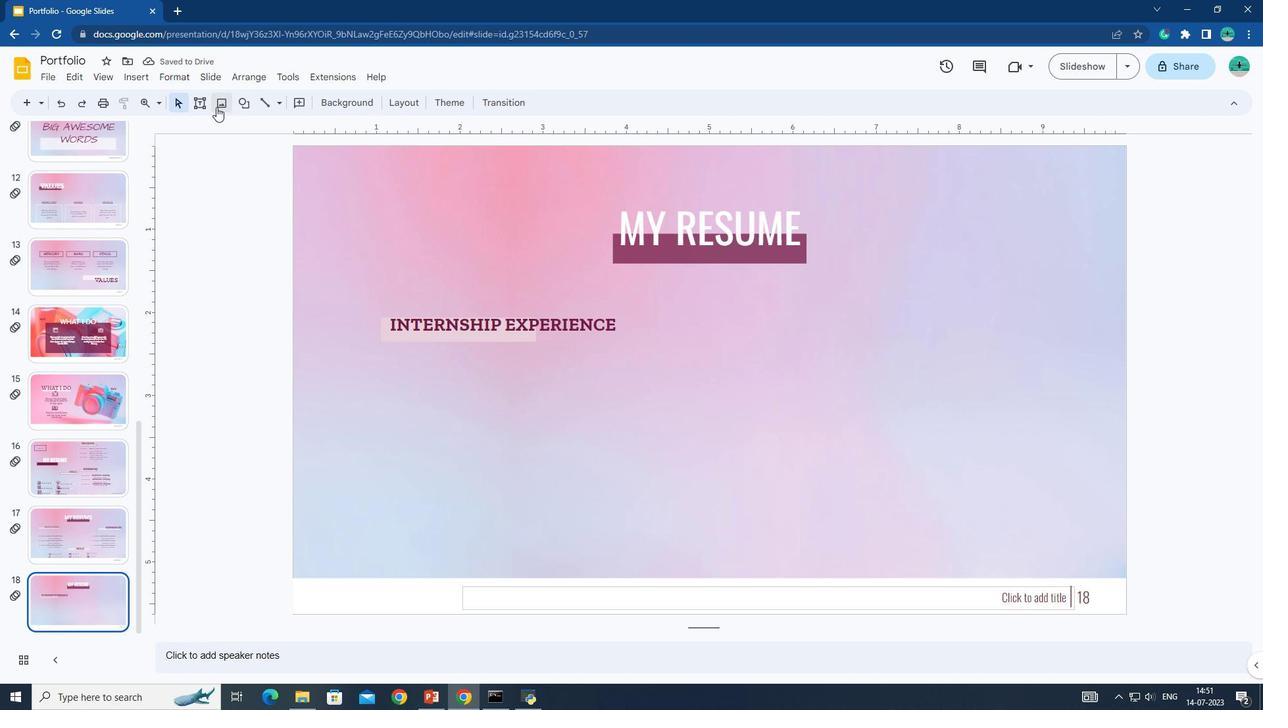 
Action: Mouse pressed left at (206, 107)
Screenshot: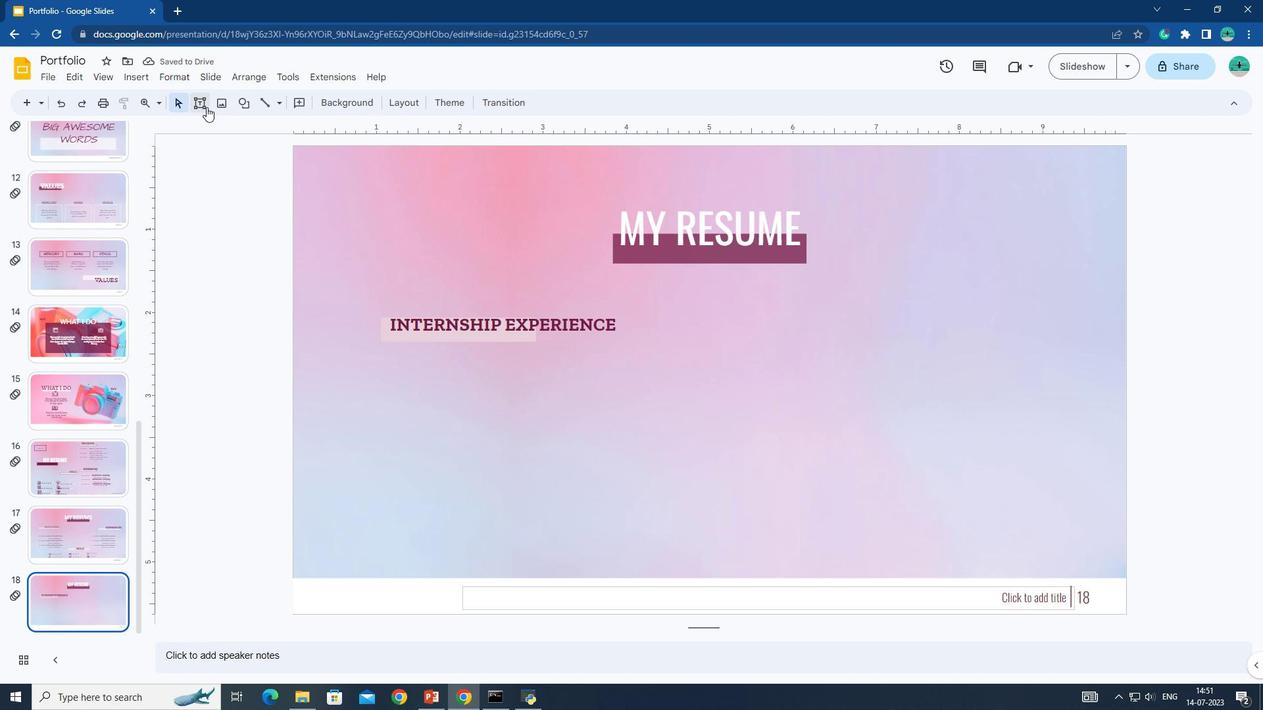 
Action: Mouse moved to (385, 359)
Screenshot: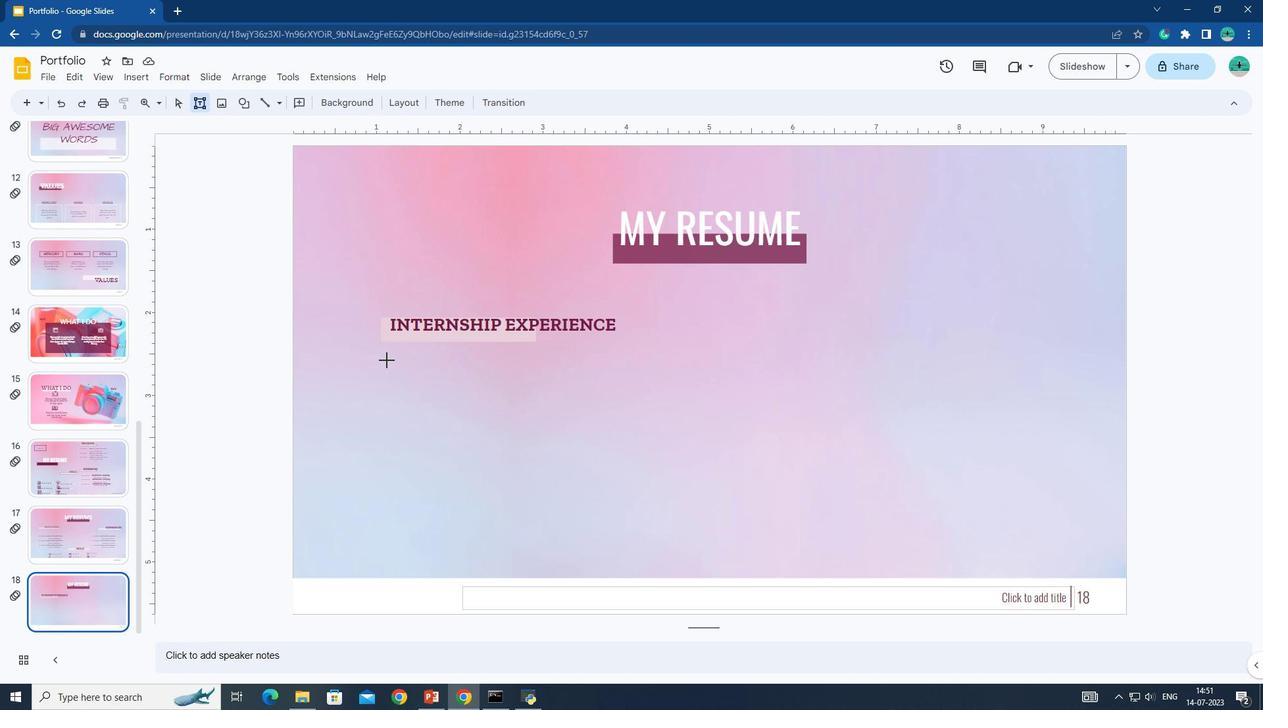 
Action: Mouse pressed left at (385, 359)
Screenshot: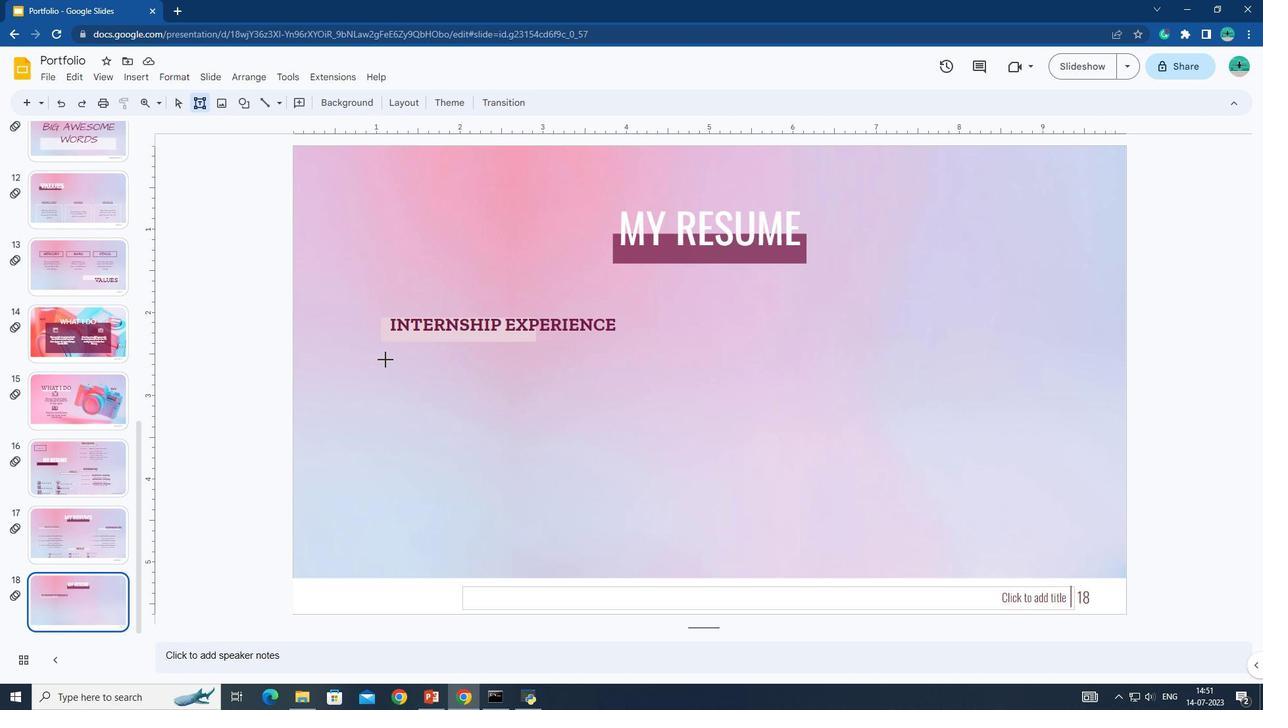 
Action: Mouse moved to (745, 107)
Screenshot: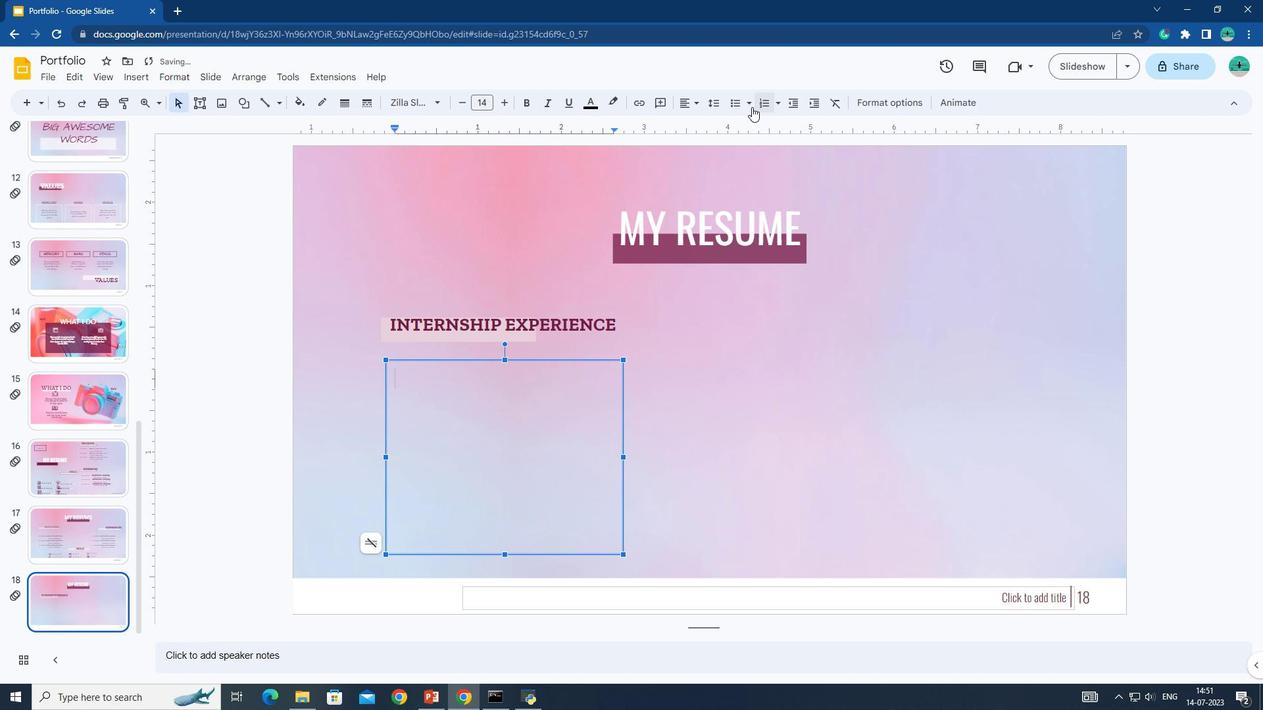 
Action: Mouse pressed left at (745, 107)
Screenshot: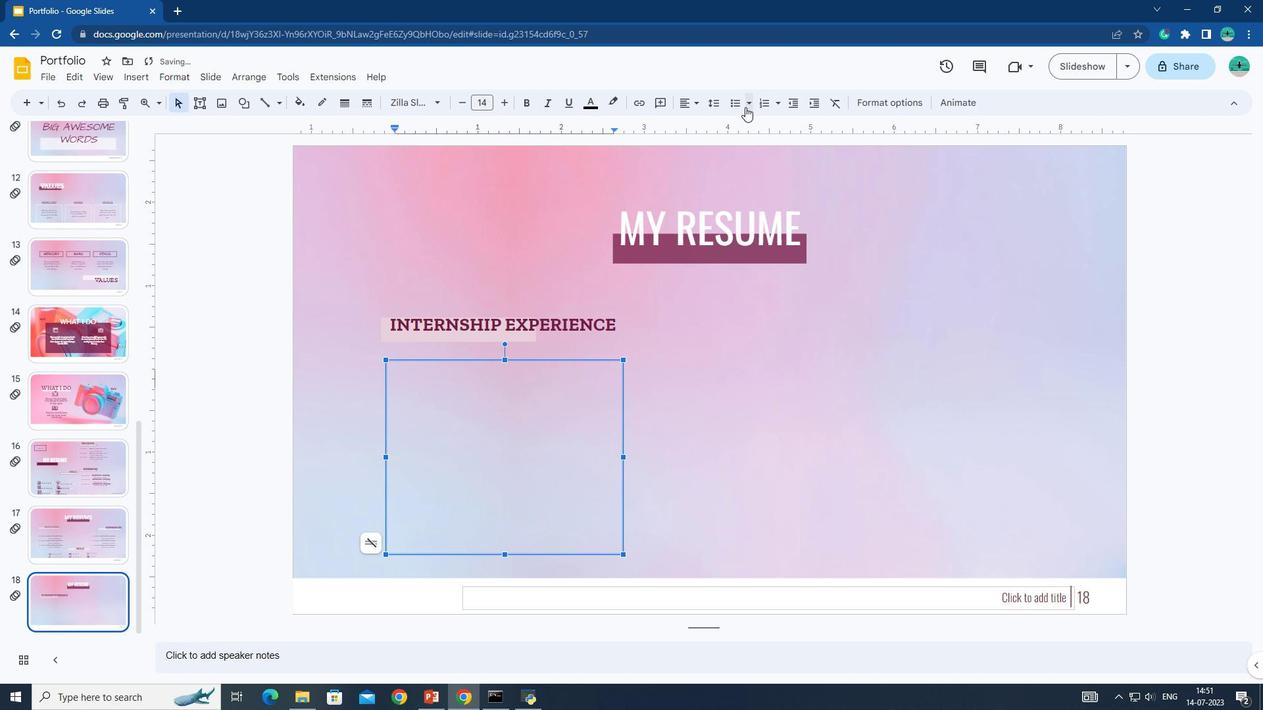 
Action: Mouse moved to (747, 157)
Screenshot: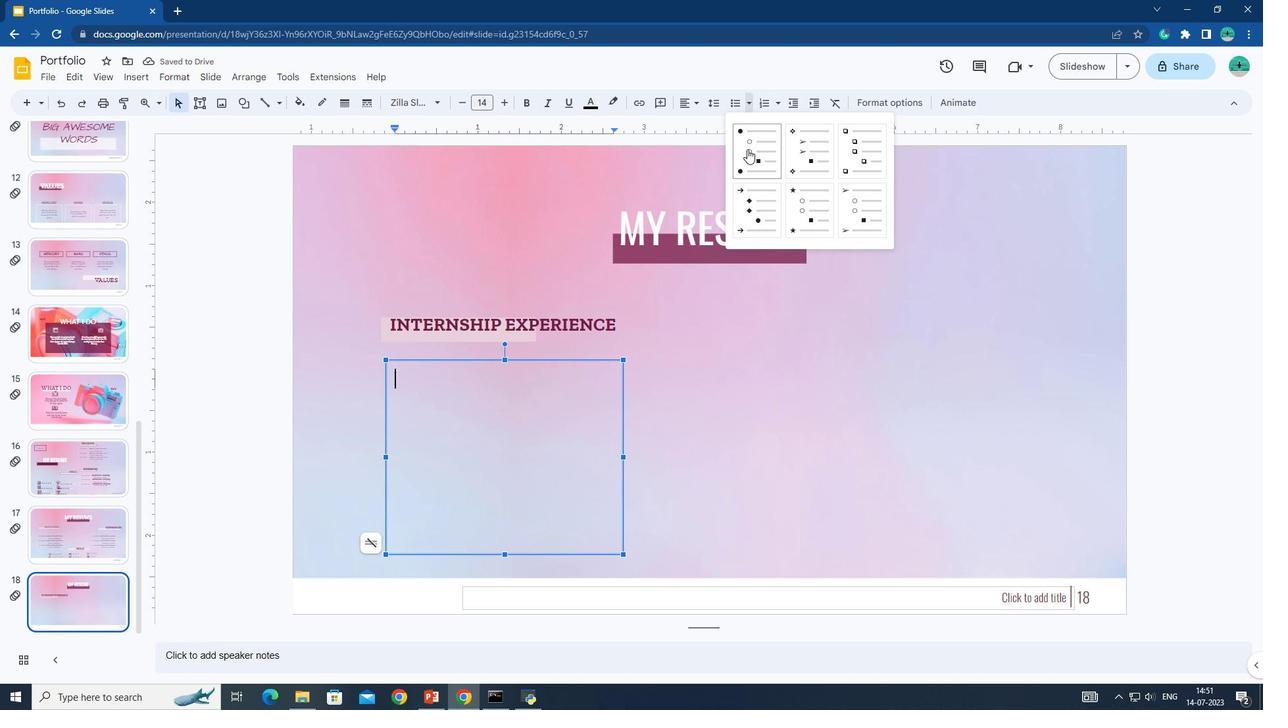 
Action: Mouse pressed left at (747, 157)
Screenshot: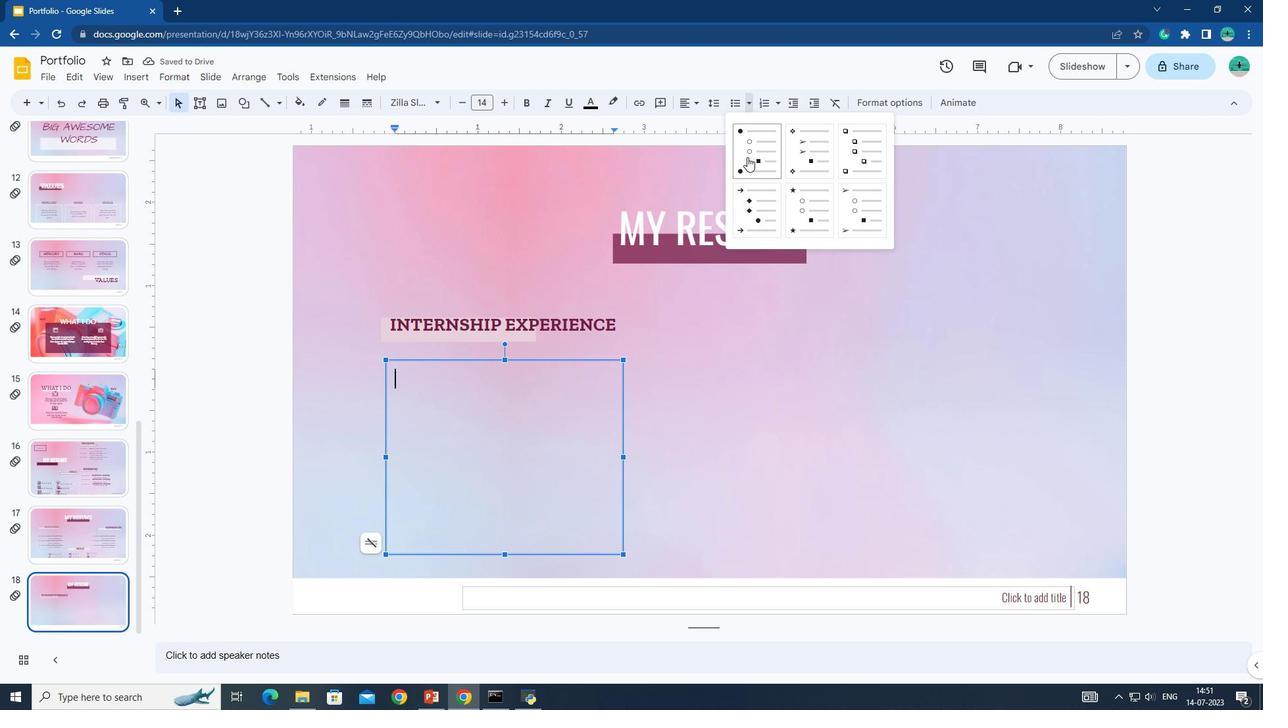 
Action: Key pressed m<Key.caps_lock>E
Screenshot: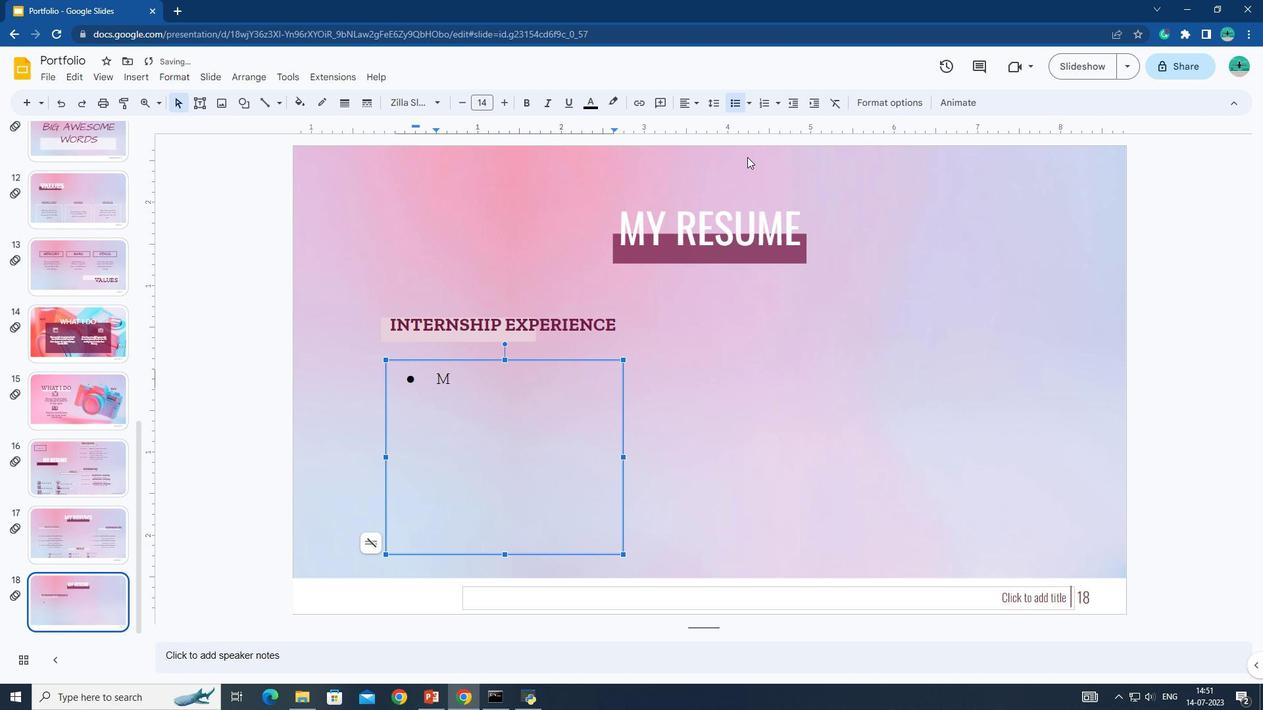 
Action: Mouse moved to (742, 152)
Screenshot: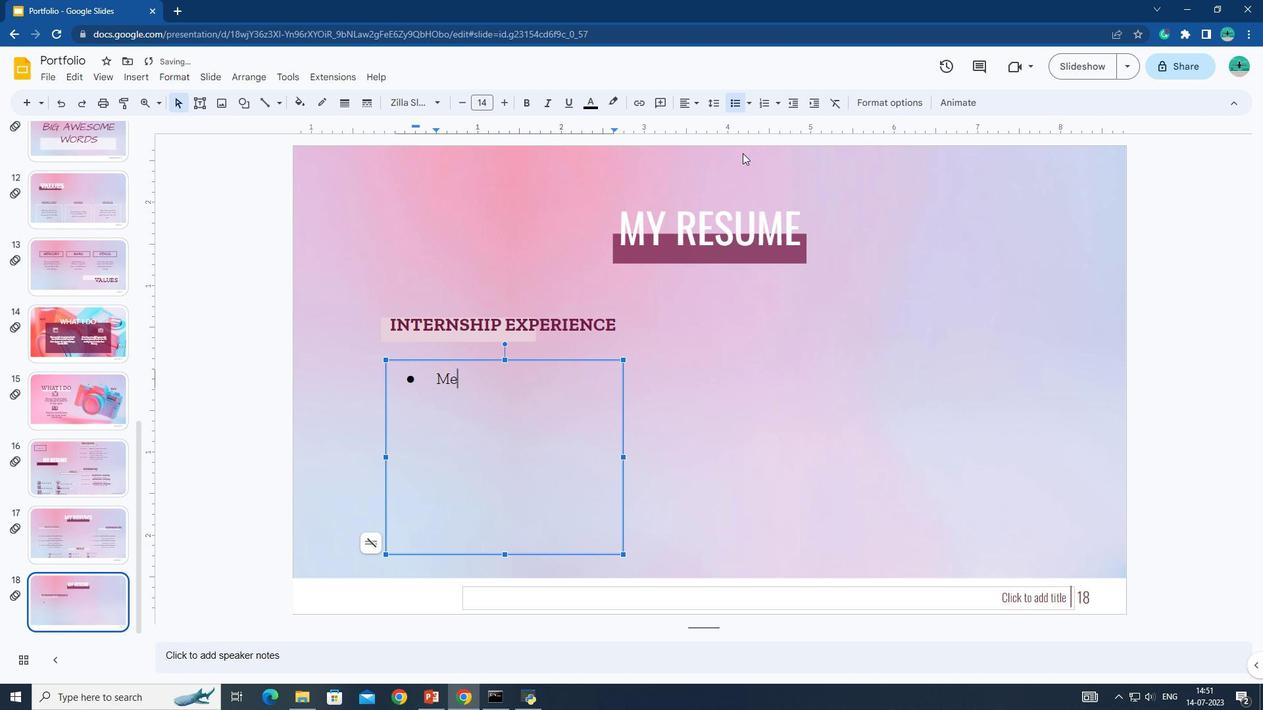 
Action: Key pressed N
Screenshot: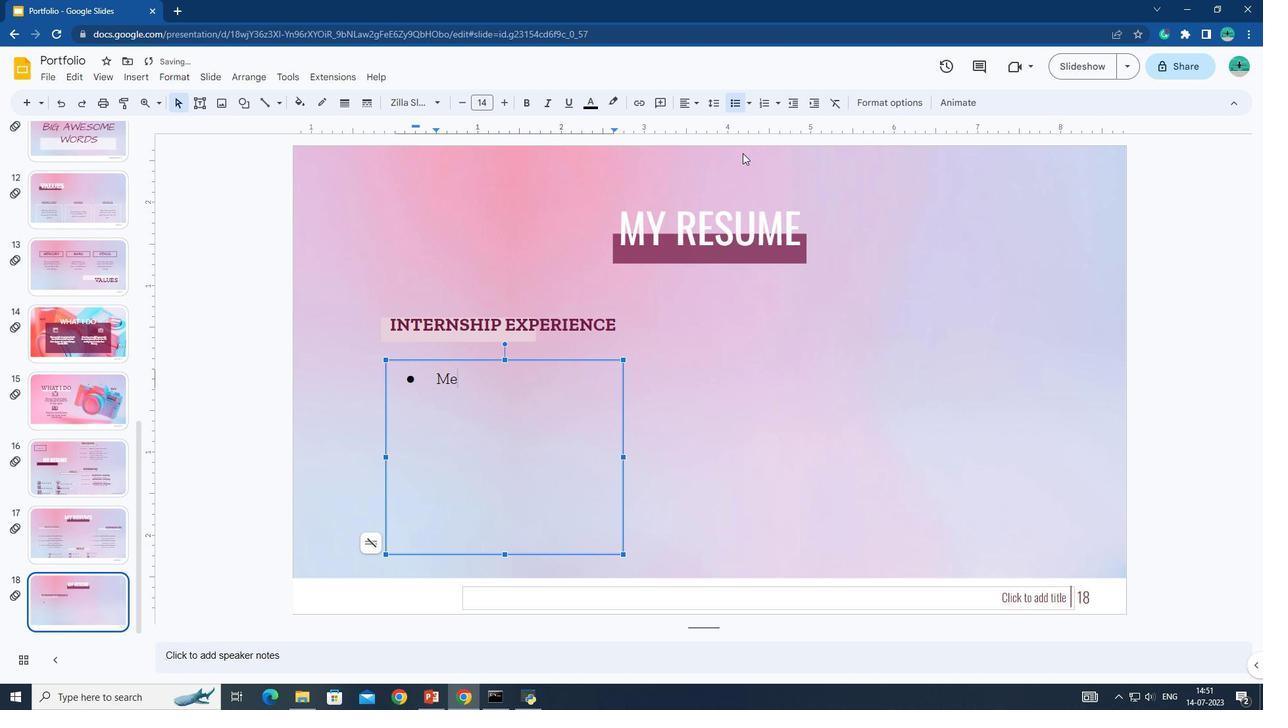 
Action: Mouse moved to (740, 151)
Screenshot: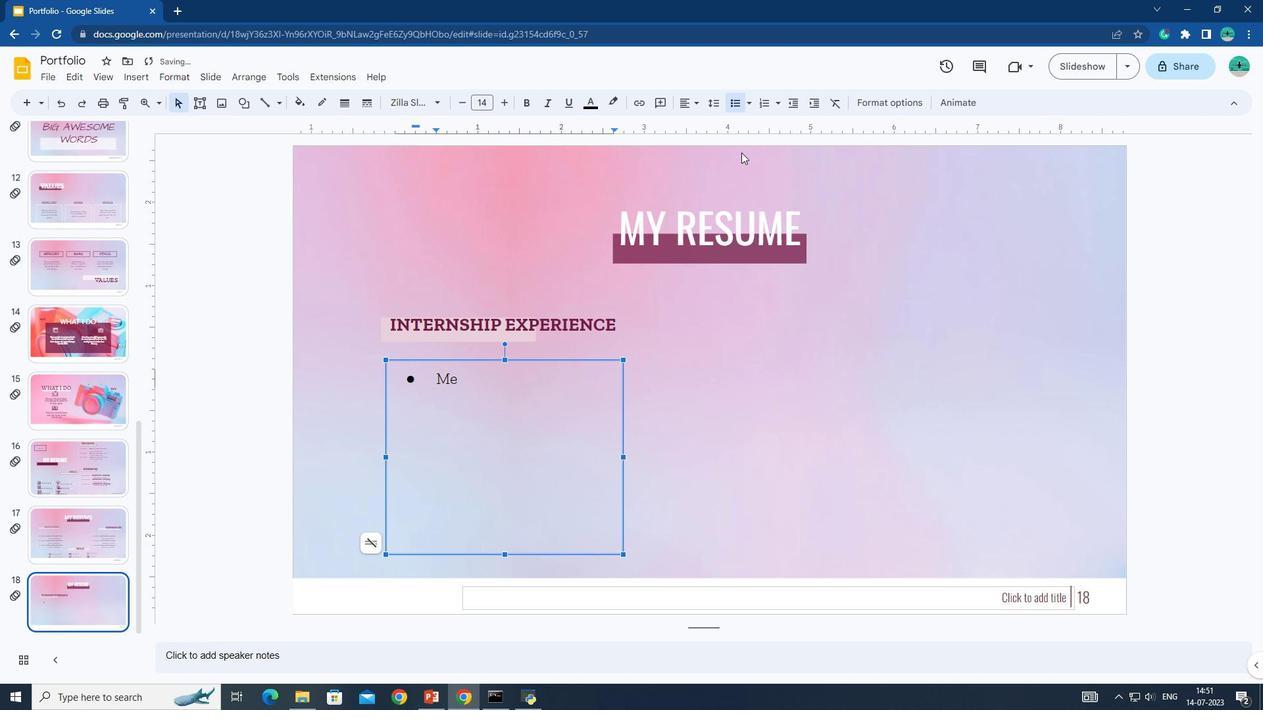 
Action: Key pressed T
Screenshot: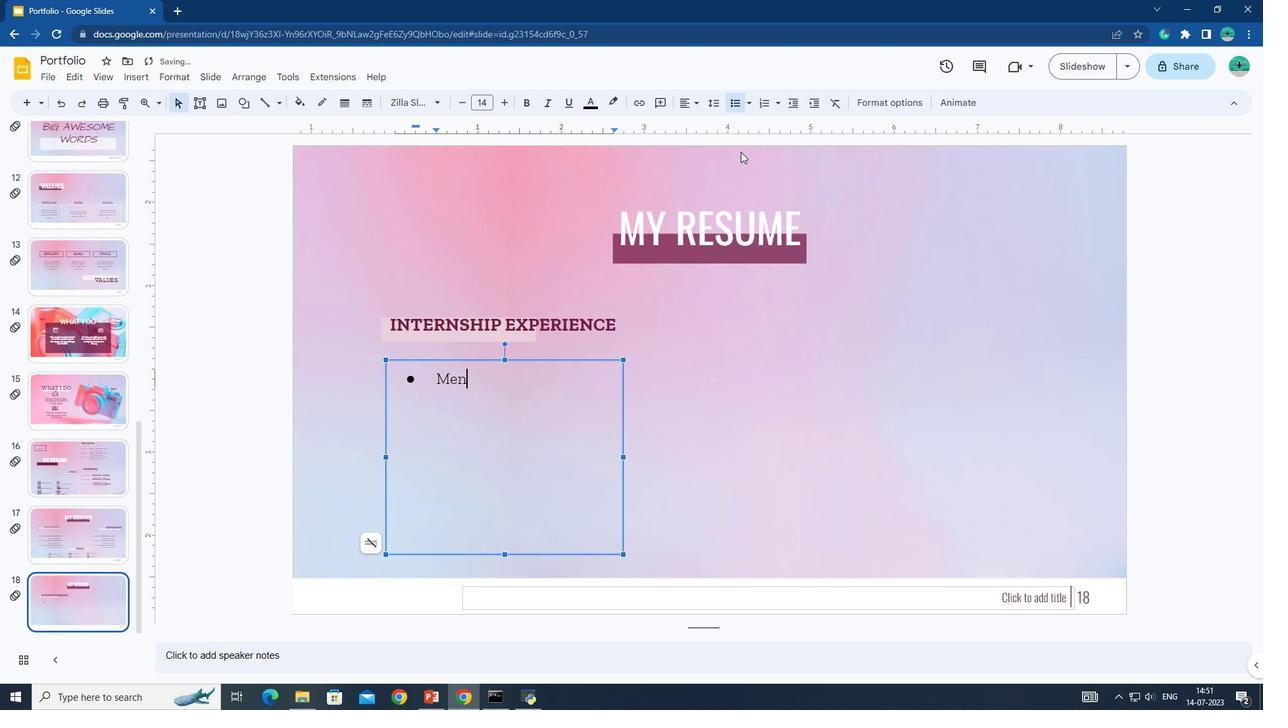 
Action: Mouse moved to (740, 151)
Screenshot: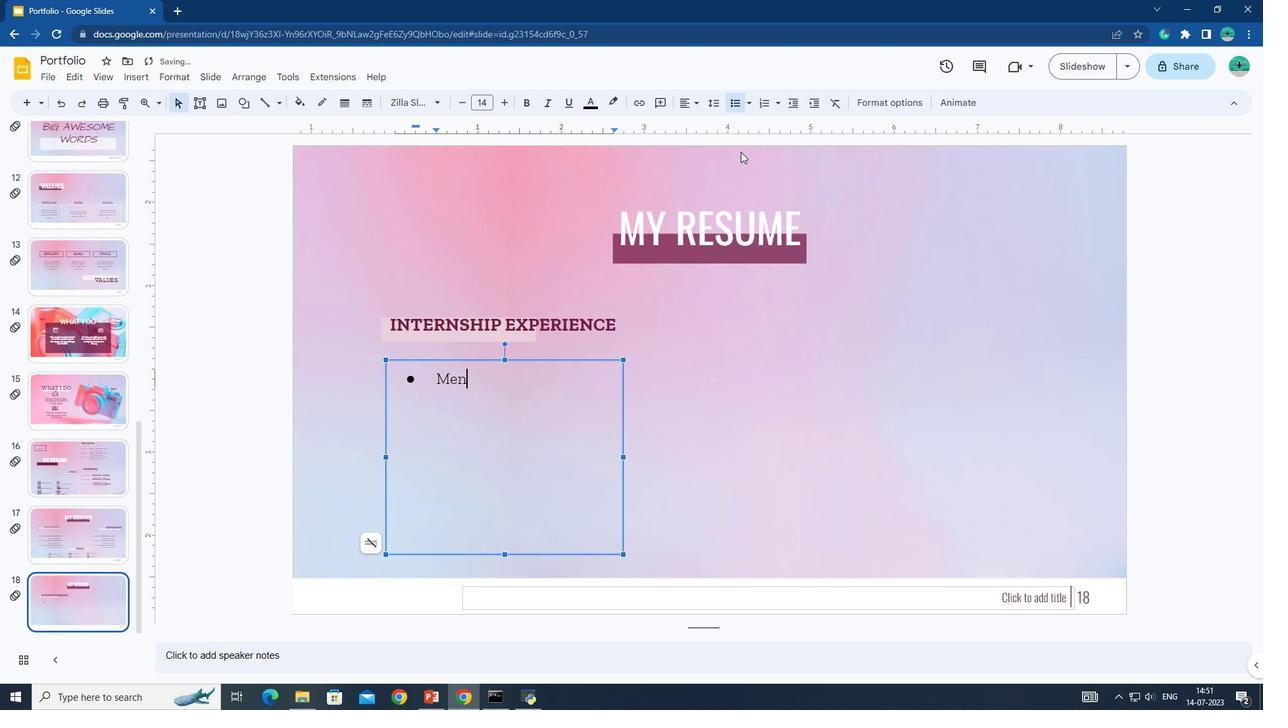 
Action: Key pressed I
Screenshot: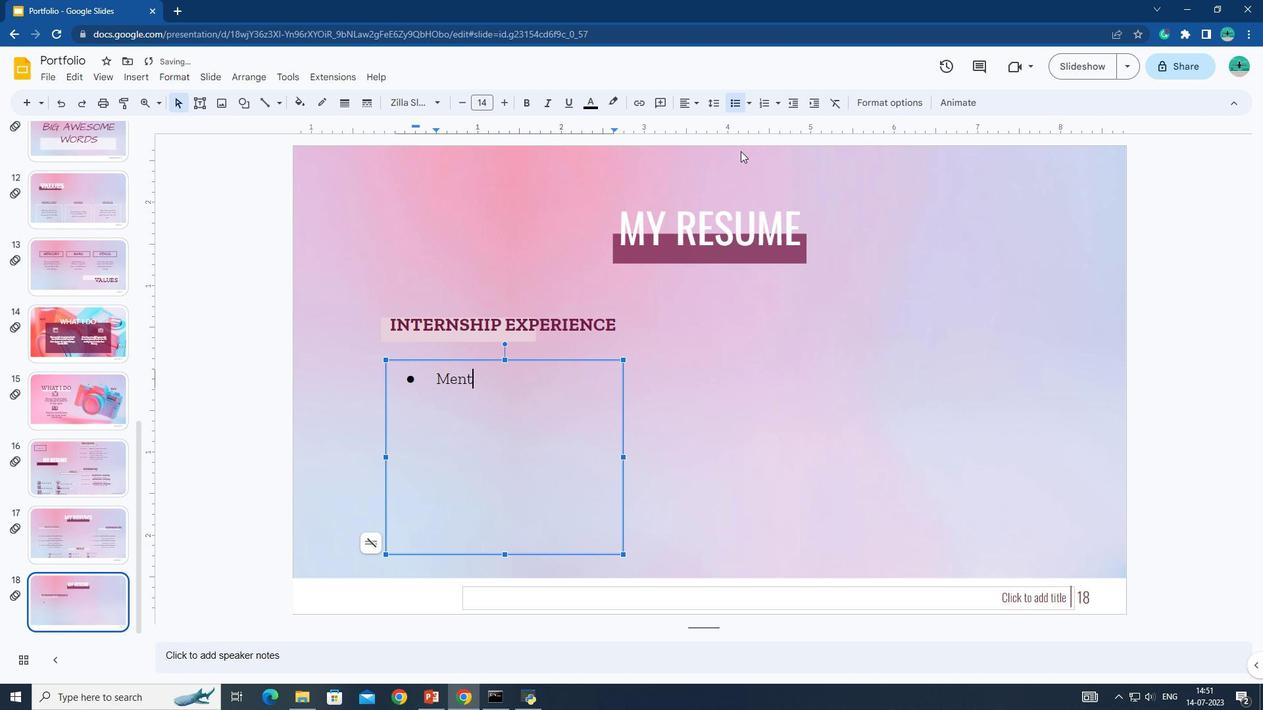 
Action: Mouse moved to (740, 150)
Screenshot: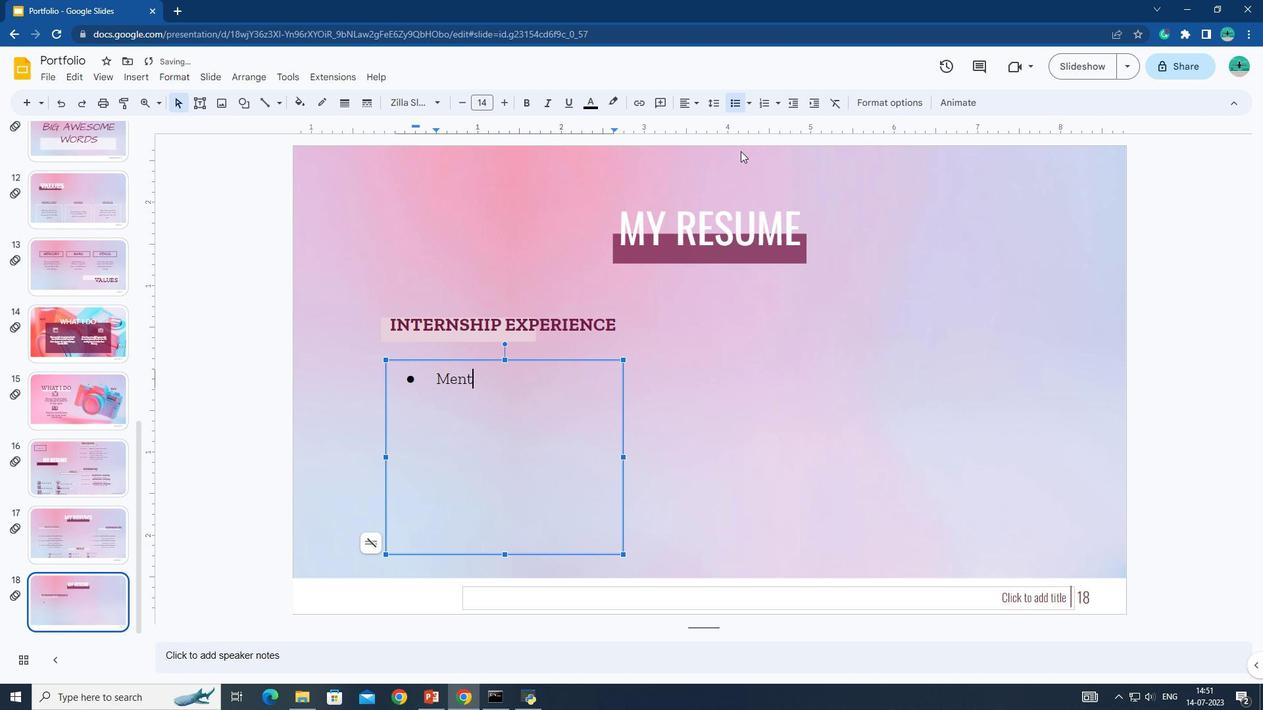 
Action: Key pressed O
Screenshot: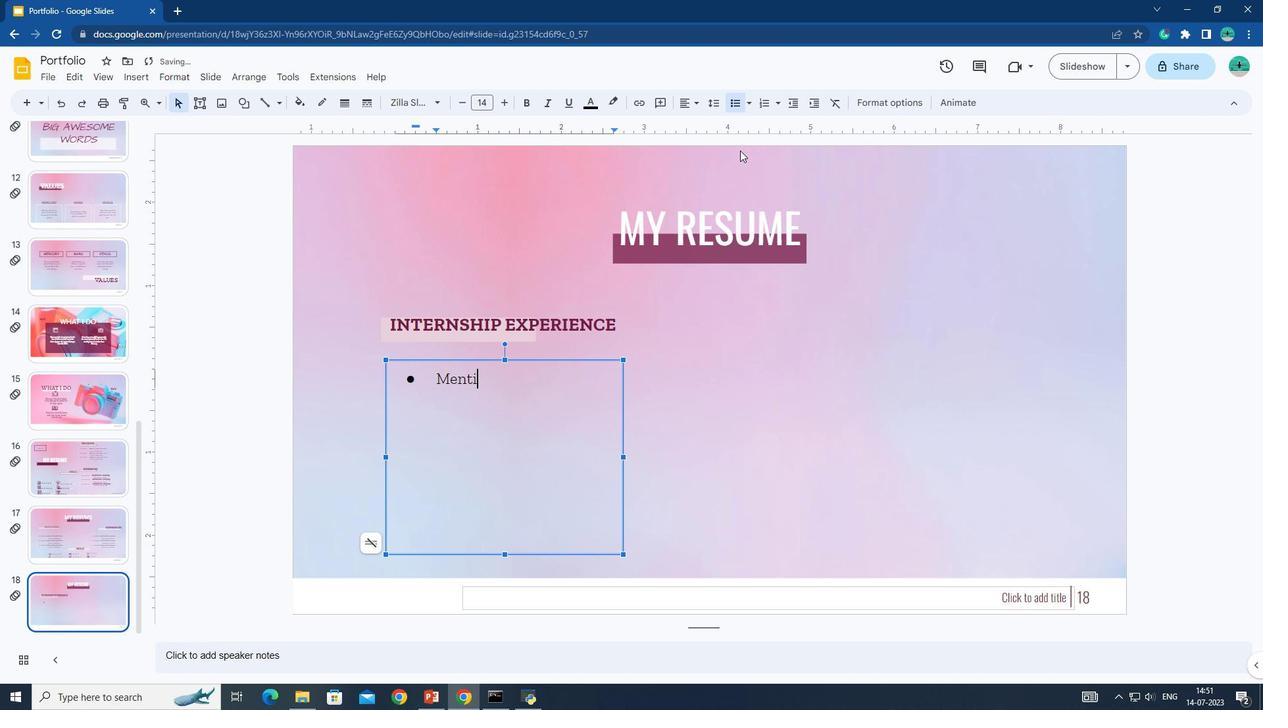 
Action: Mouse moved to (738, 150)
Screenshot: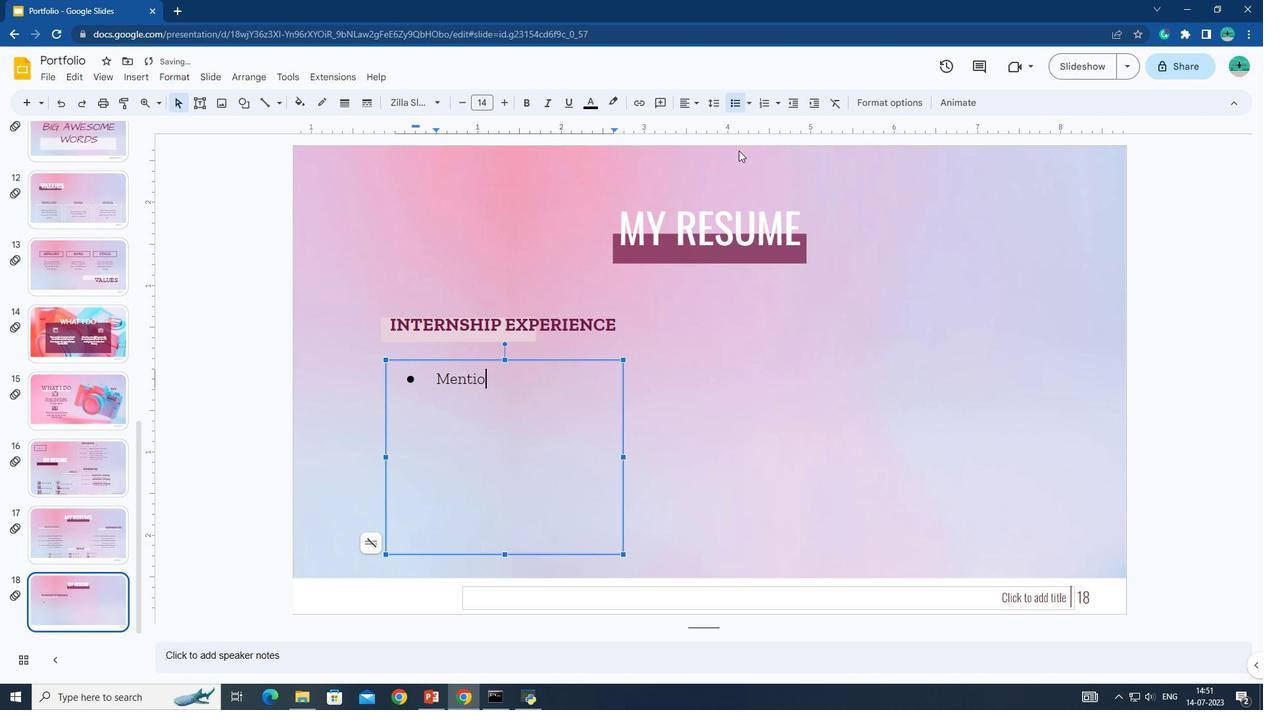
Action: Key pressed N
Screenshot: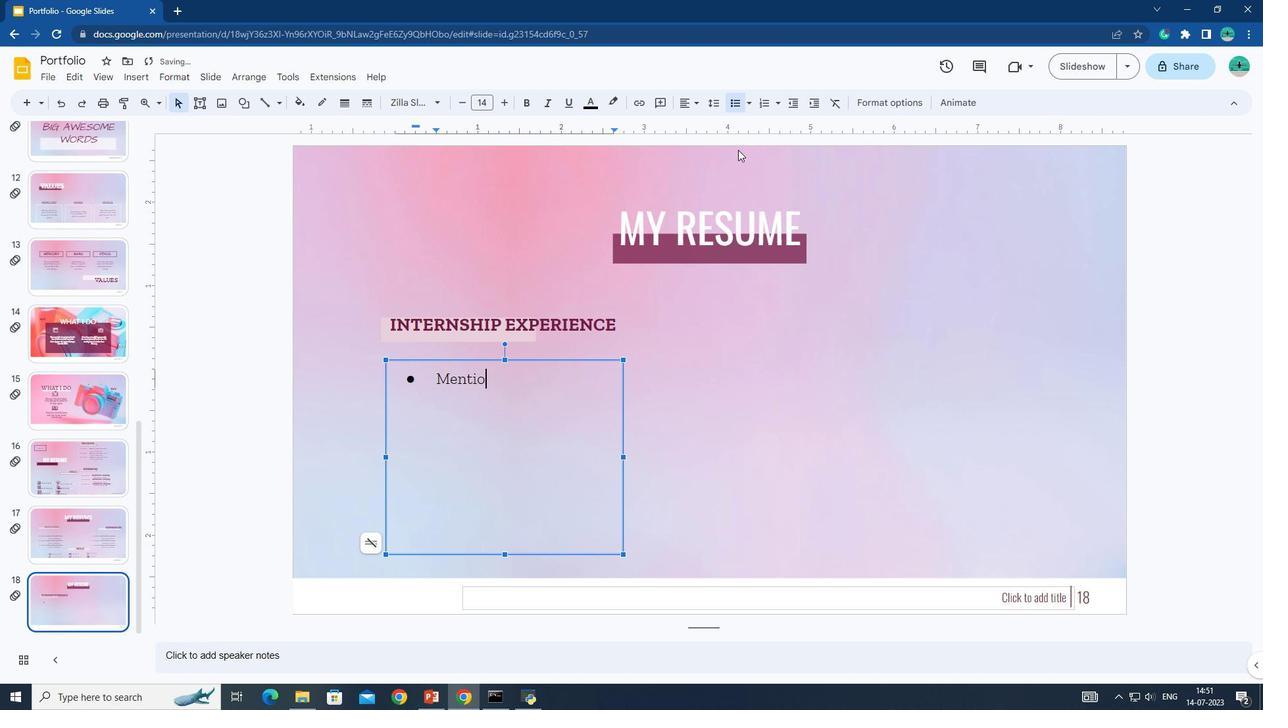 
Action: Mouse moved to (738, 150)
Screenshot: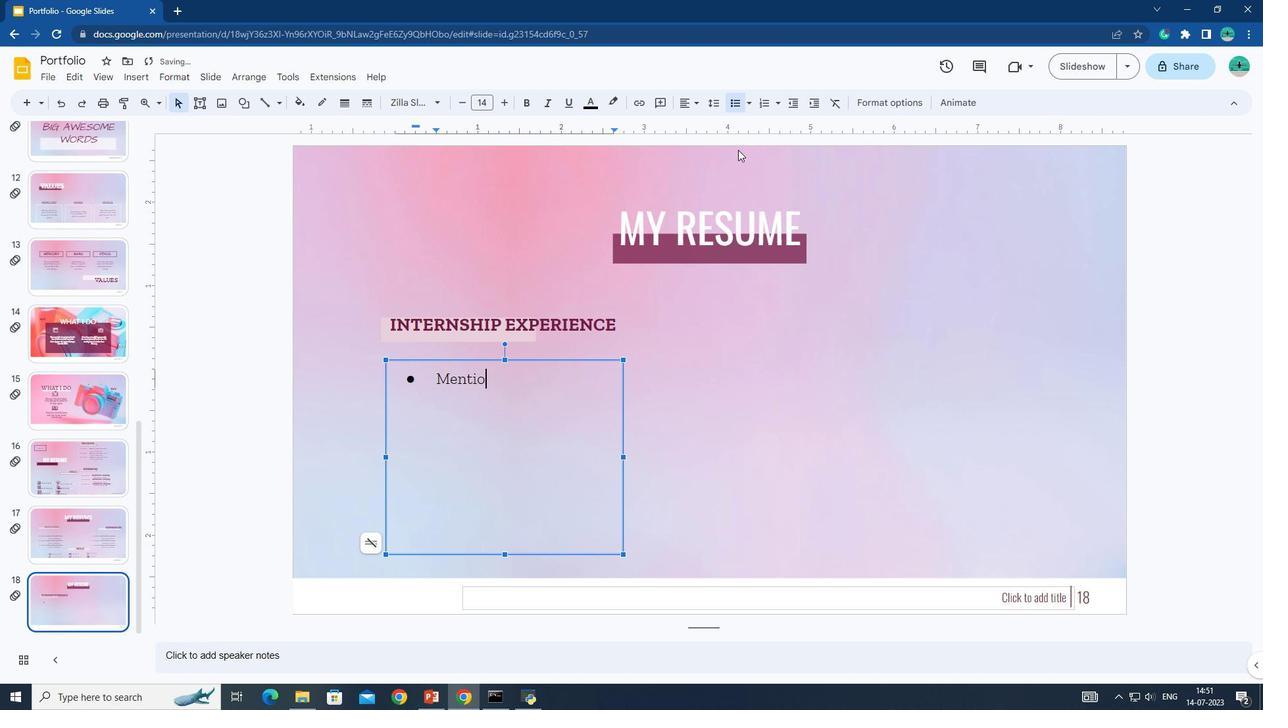 
Action: Key pressed <Key.space>
Screenshot: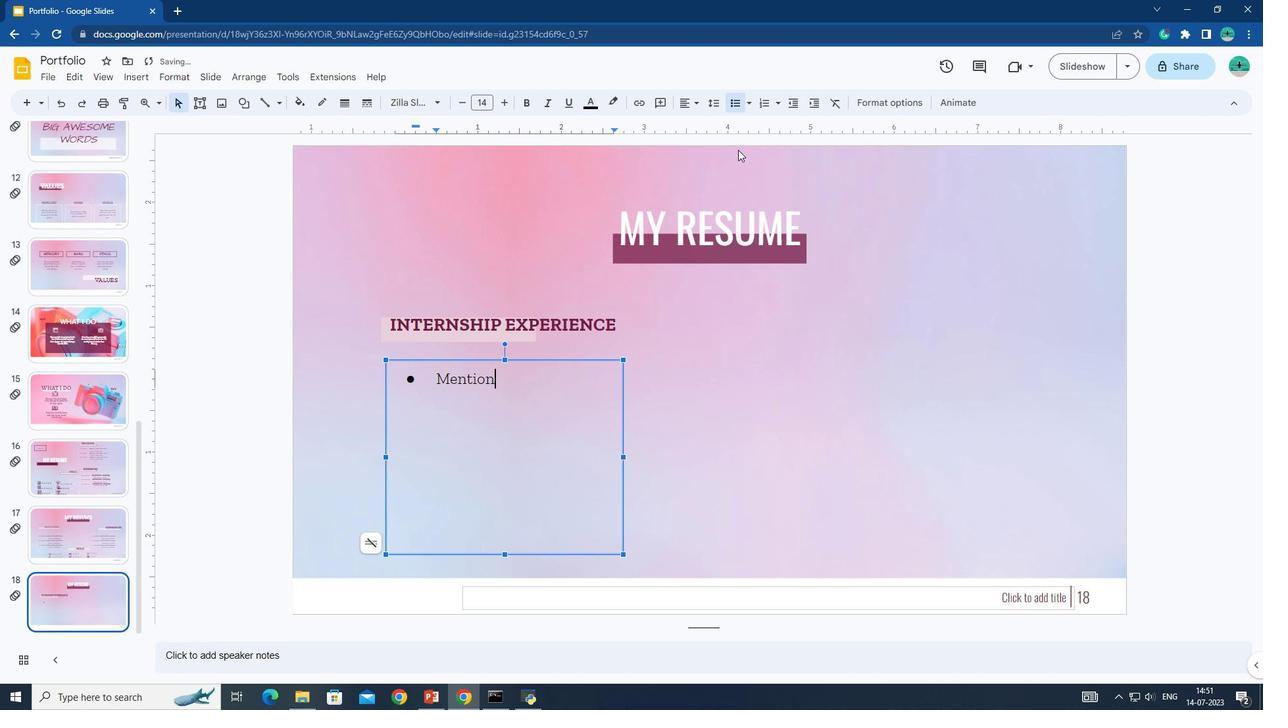 
Action: Mouse moved to (736, 149)
Screenshot: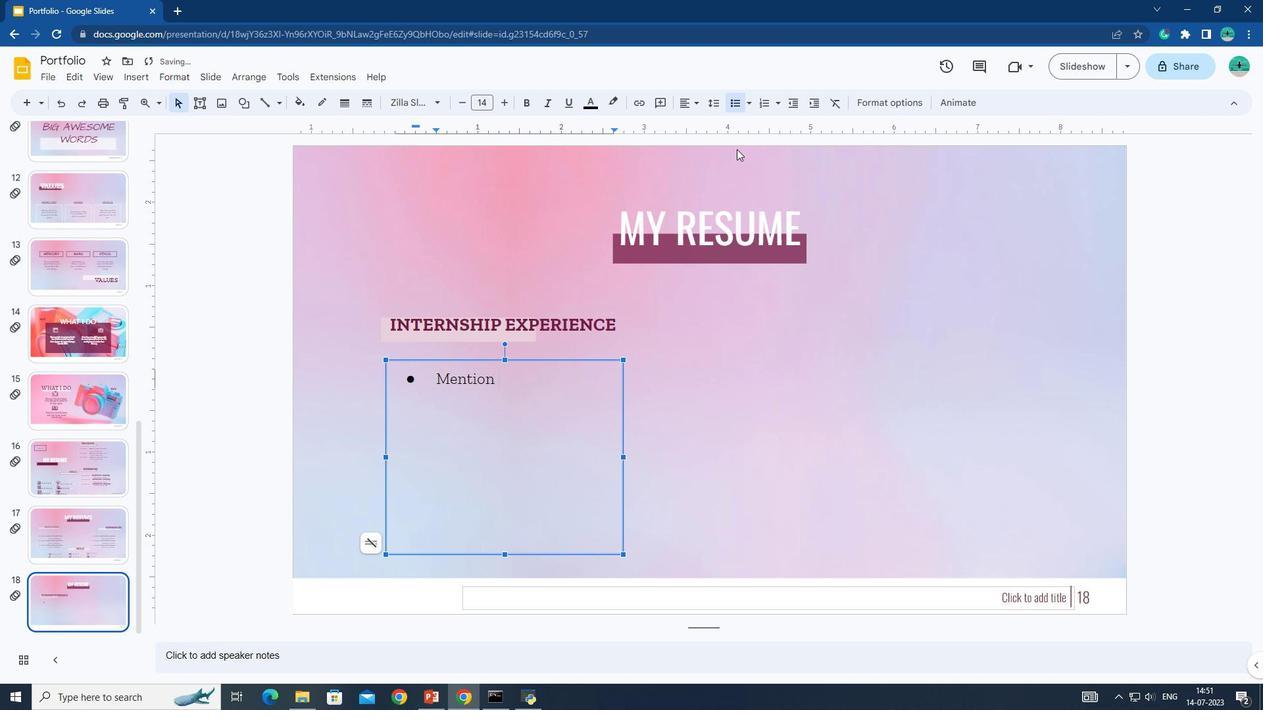 
Action: Key pressed TH
Screenshot: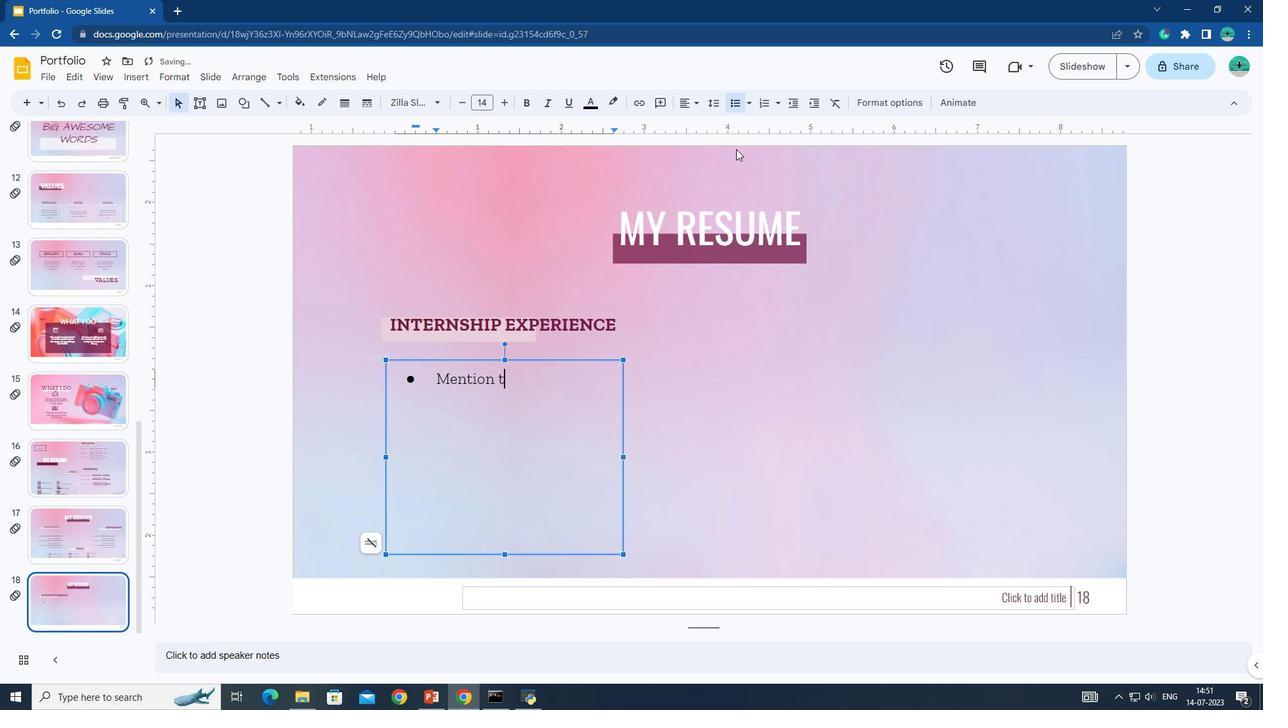
Action: Mouse moved to (736, 148)
Screenshot: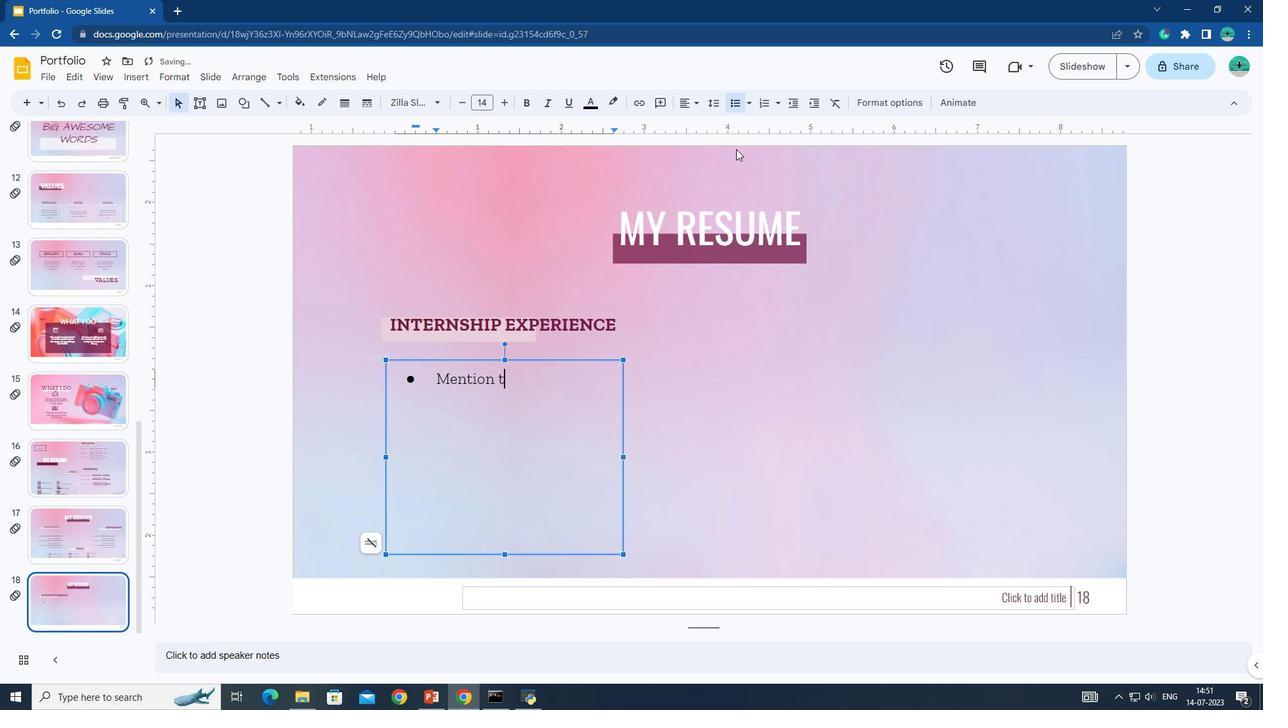 
Action: Key pressed E<Key.space>
Screenshot: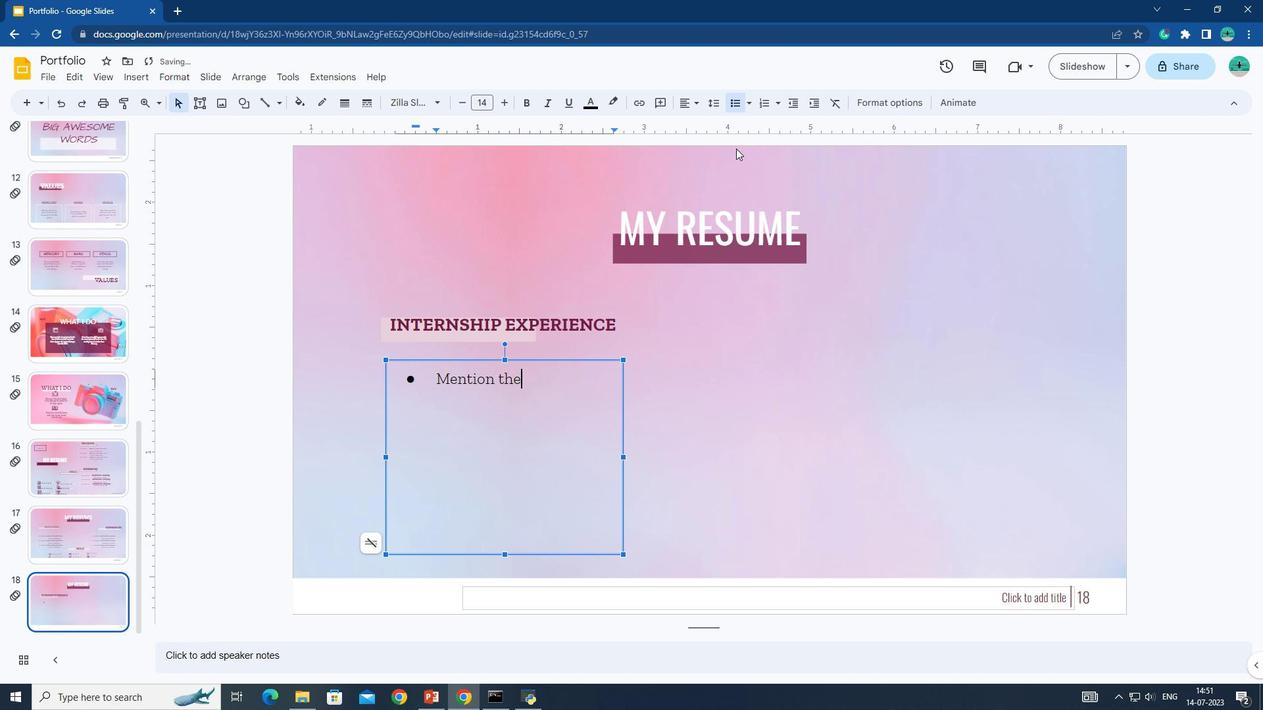 
Action: Mouse moved to (736, 148)
Screenshot: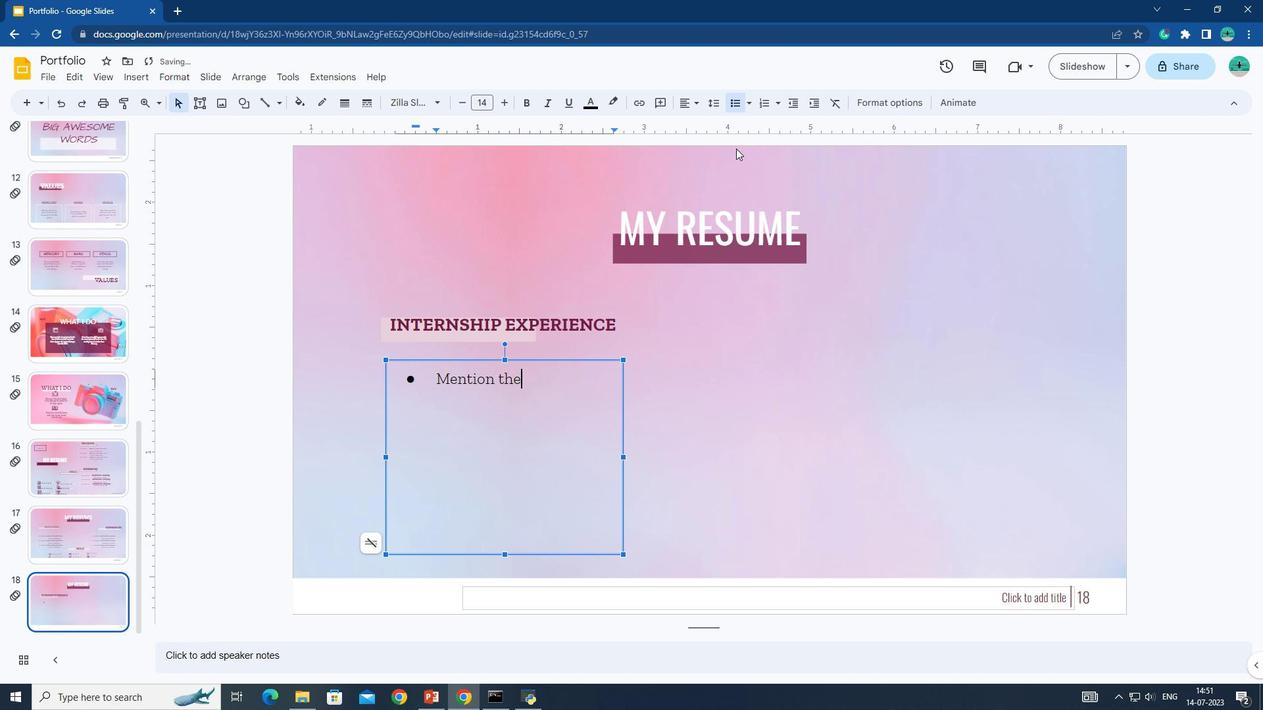 
Action: Key pressed C
Screenshot: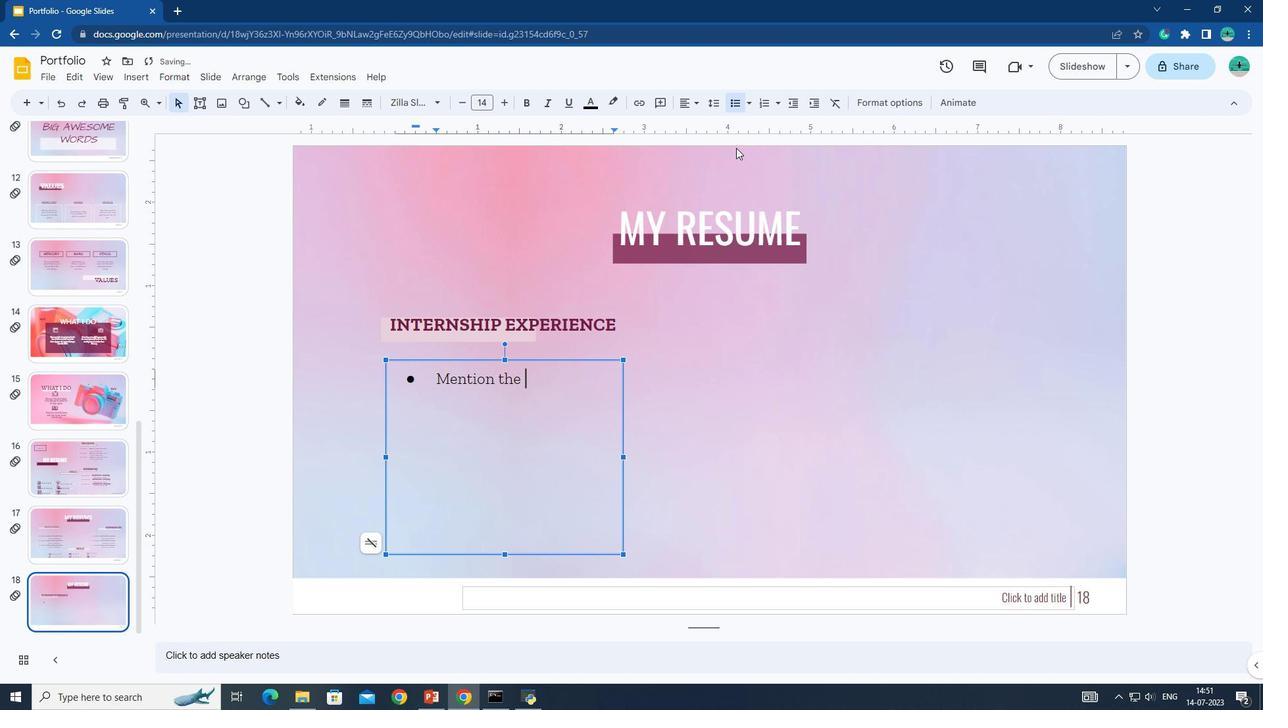
Action: Mouse moved to (735, 148)
Screenshot: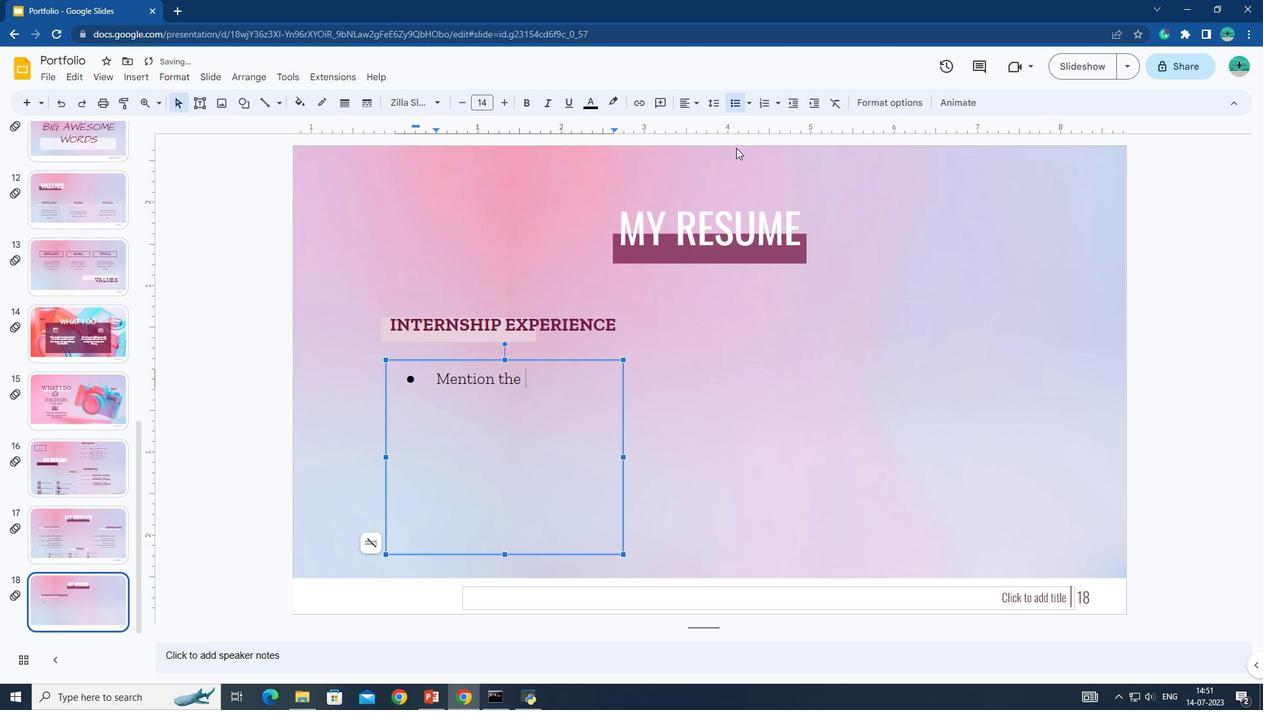 
Action: Key pressed O
Screenshot: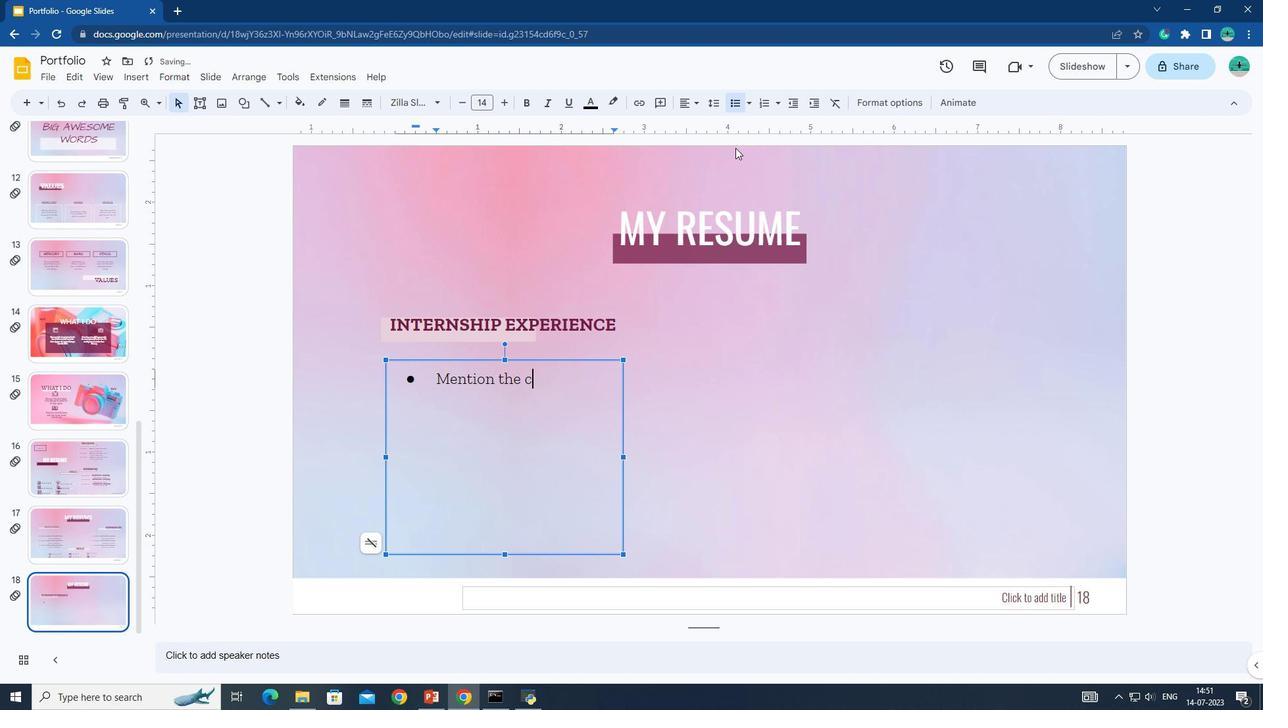 
Action: Mouse moved to (734, 147)
Screenshot: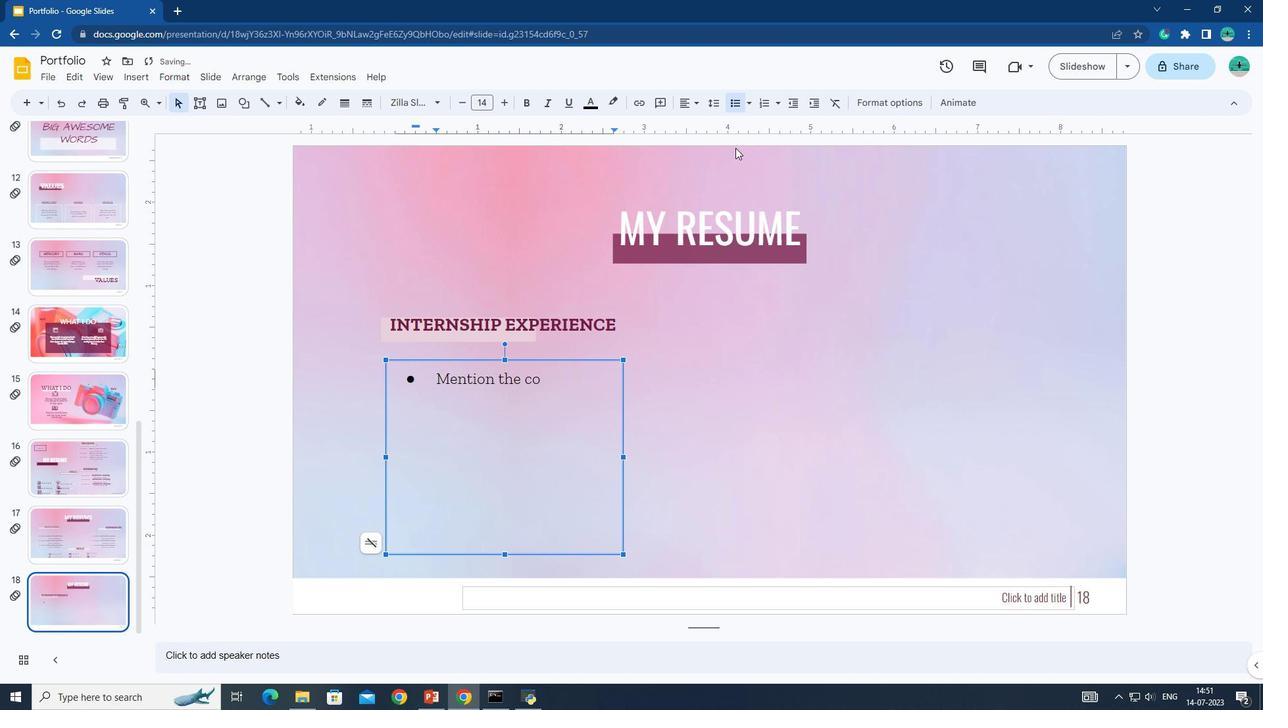 
Action: Key pressed MPANY<Key.space>
Screenshot: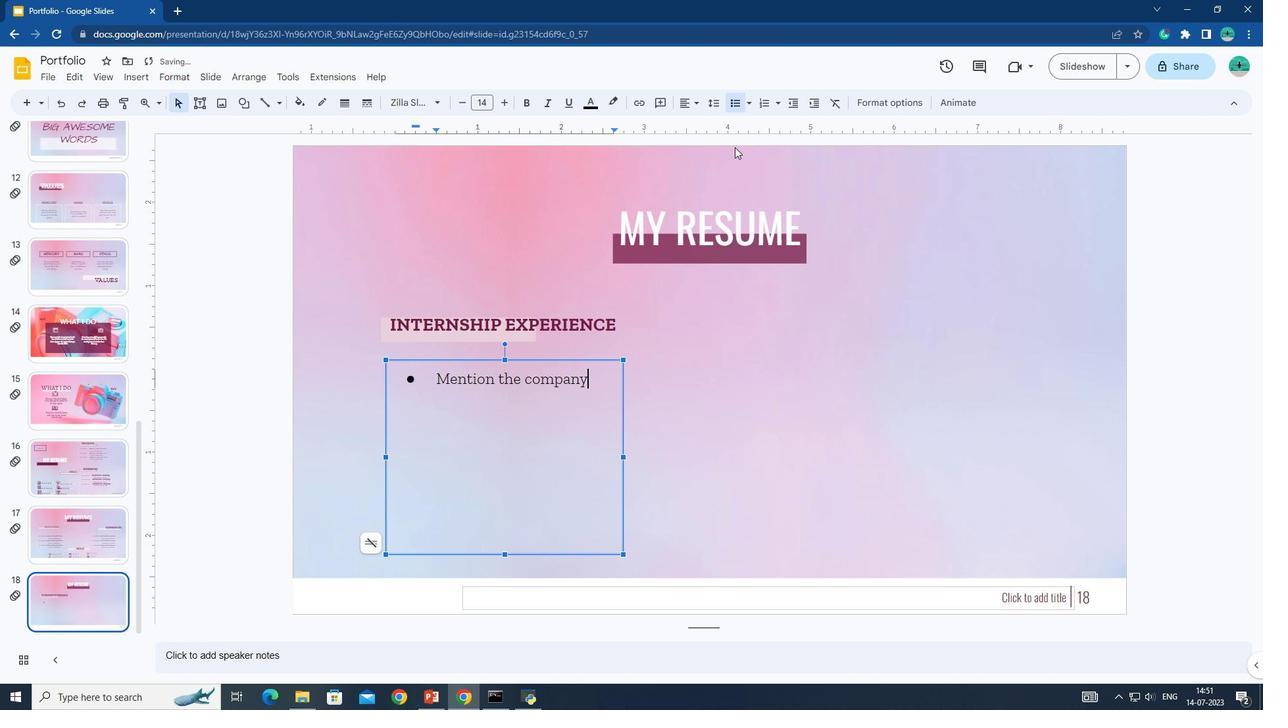 
Action: Mouse moved to (734, 147)
Screenshot: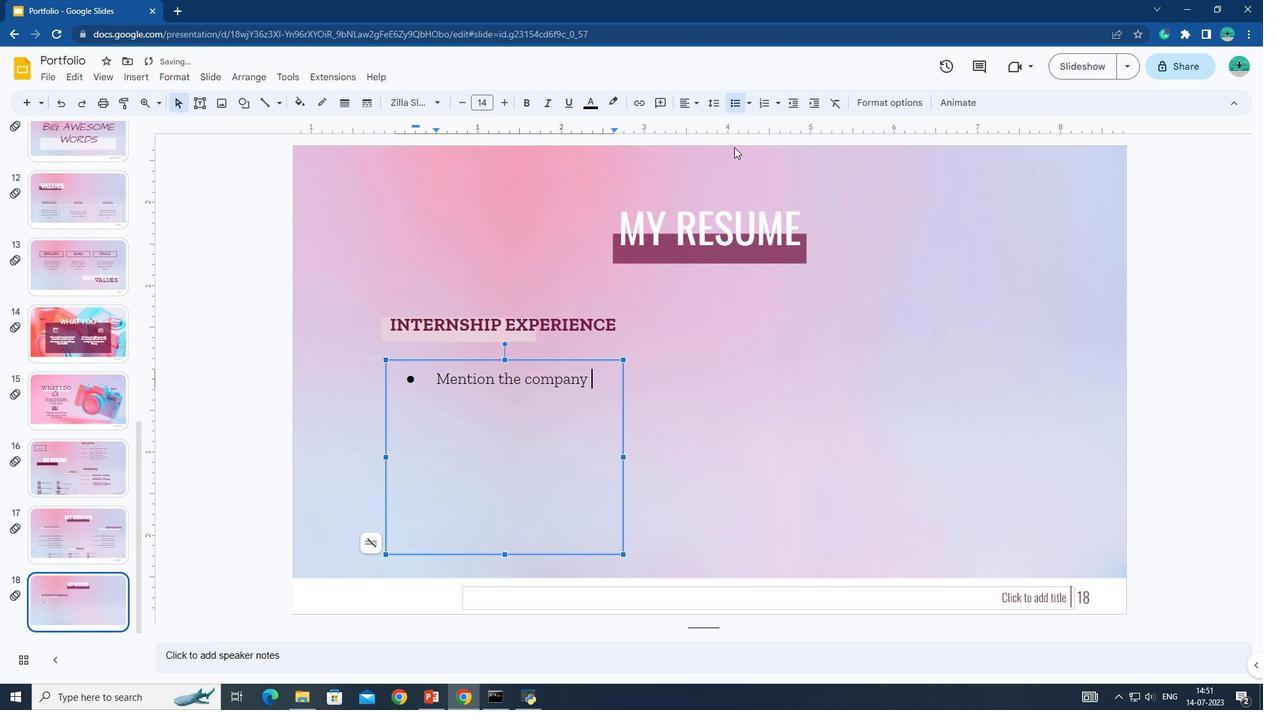 
Action: Key pressed <Key.enter><Key.backspace>
Screenshot: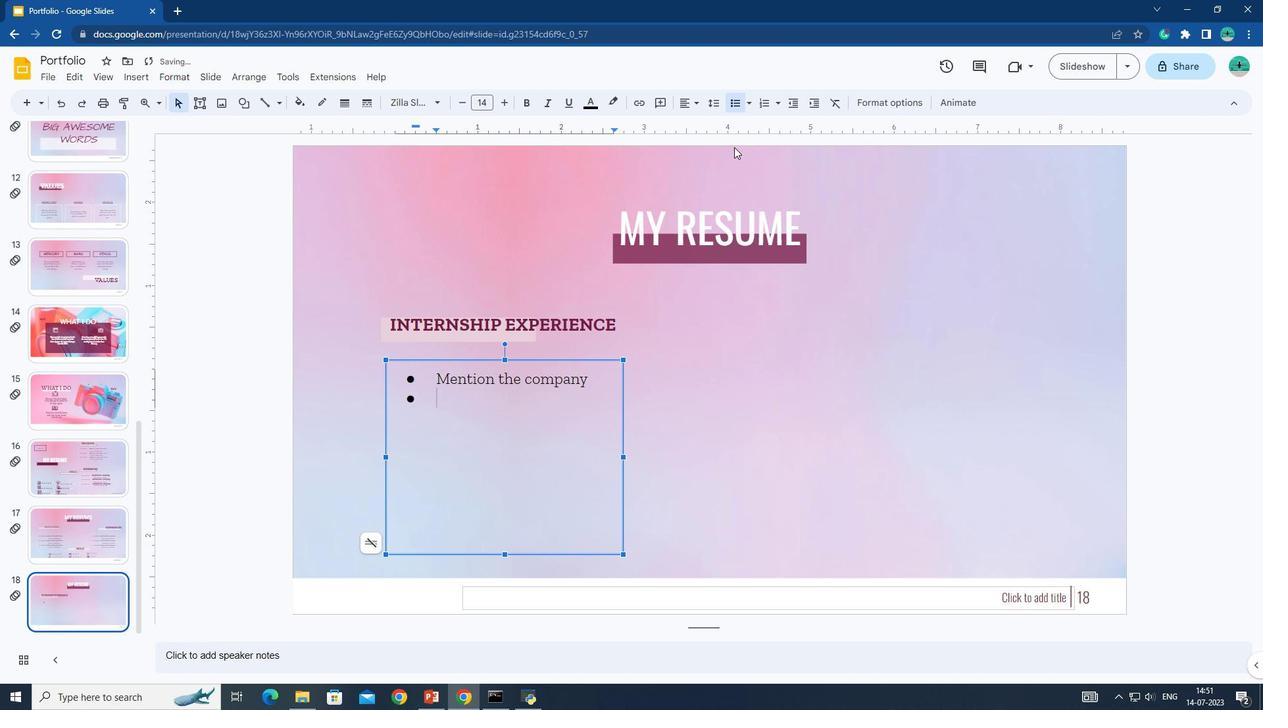 
Action: Mouse moved to (586, 380)
Screenshot: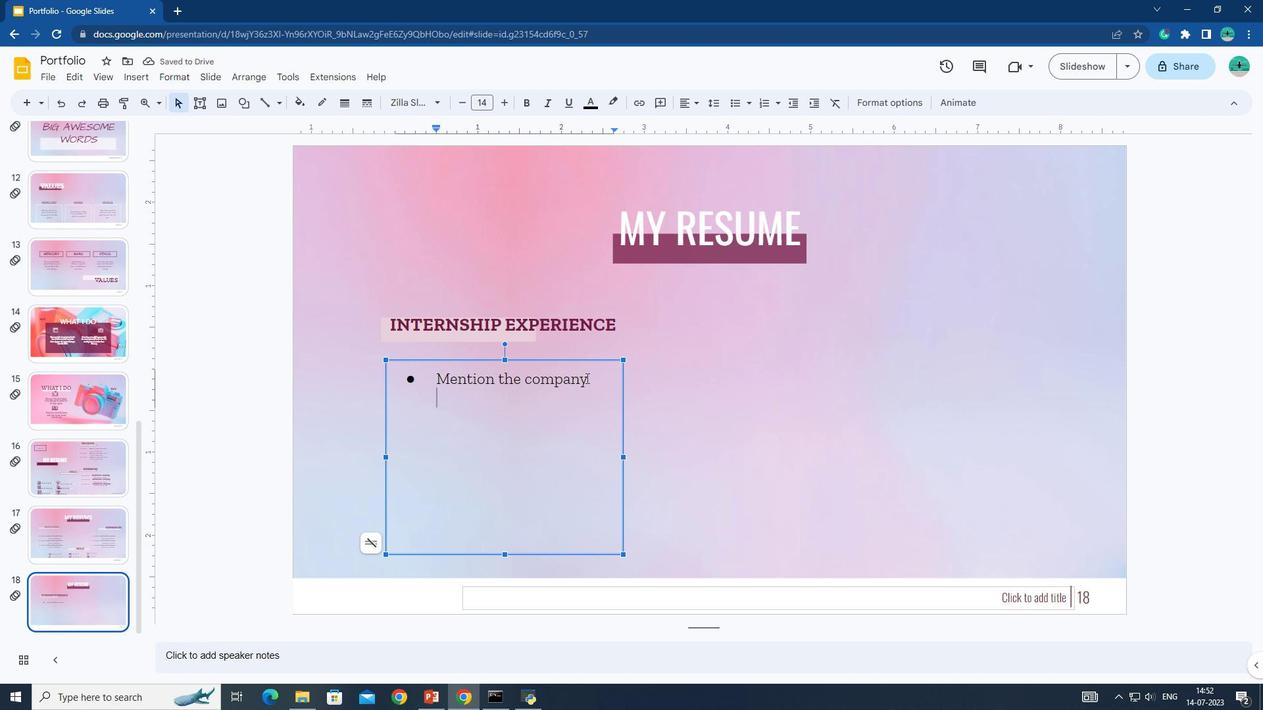 
Action: Mouse pressed left at (586, 380)
Screenshot: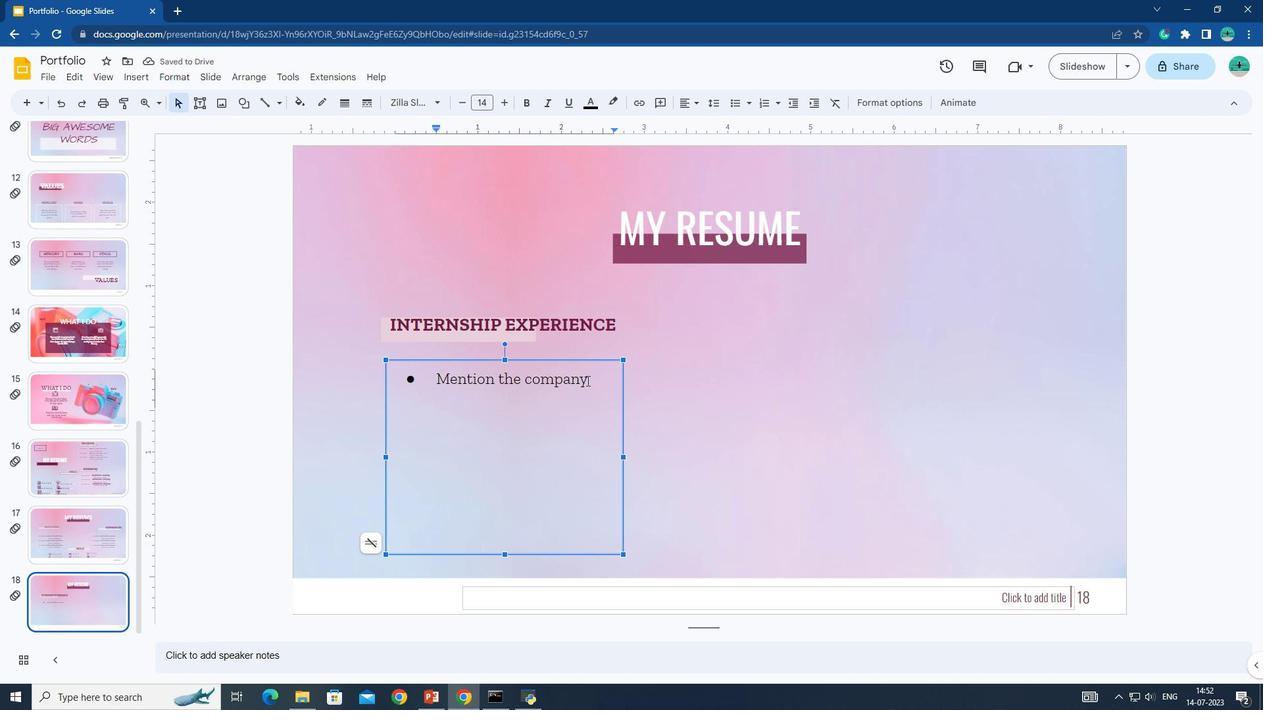 
Action: Mouse moved to (441, 398)
Screenshot: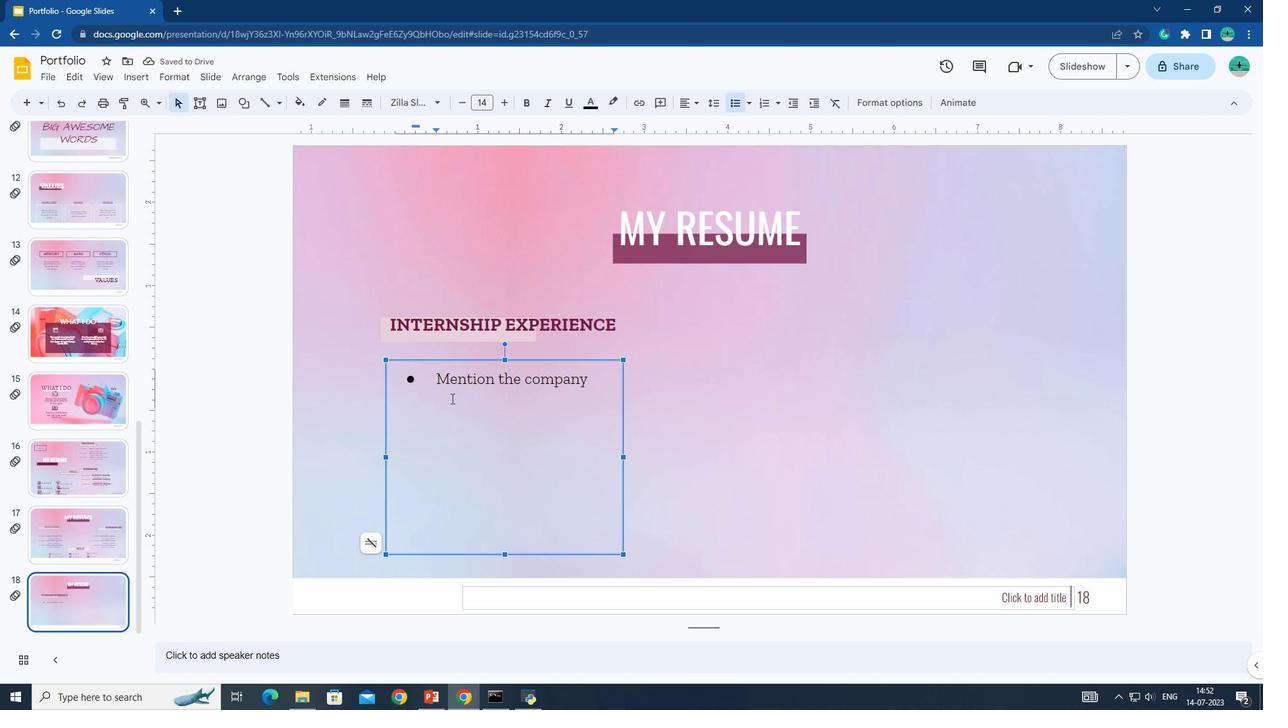 
Action: Mouse pressed left at (441, 398)
Screenshot: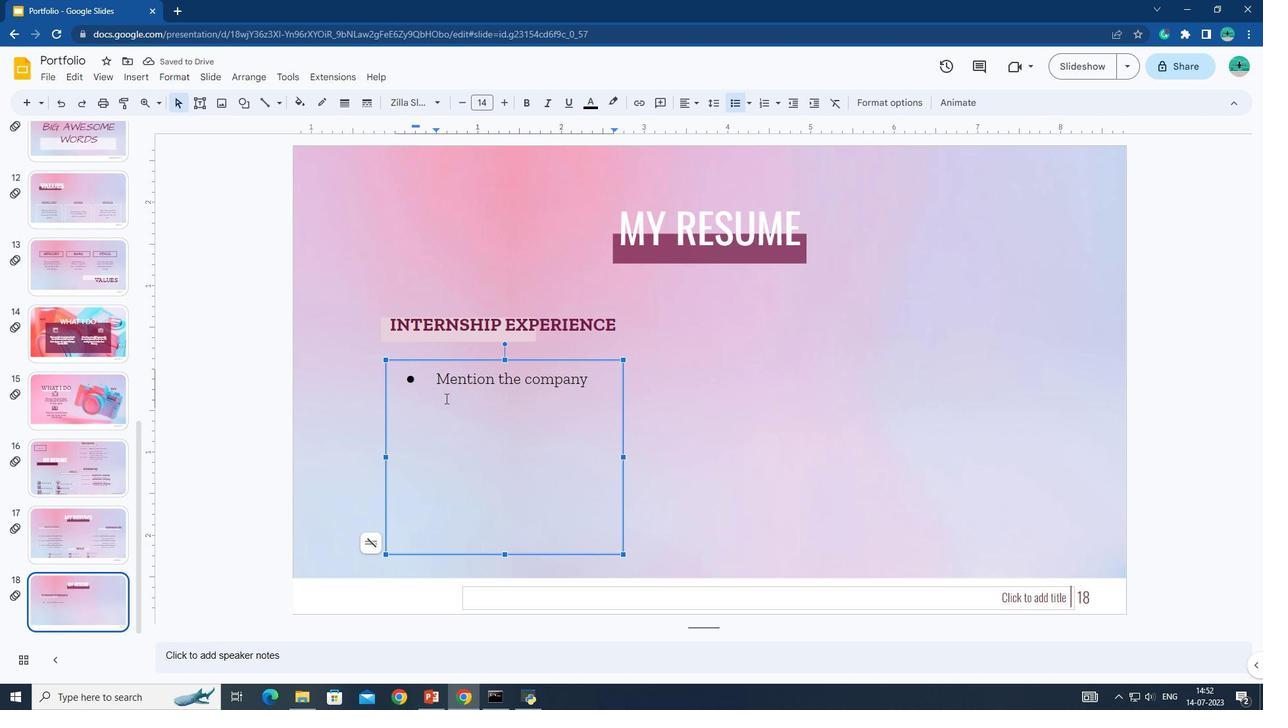 
Action: Mouse moved to (438, 398)
Screenshot: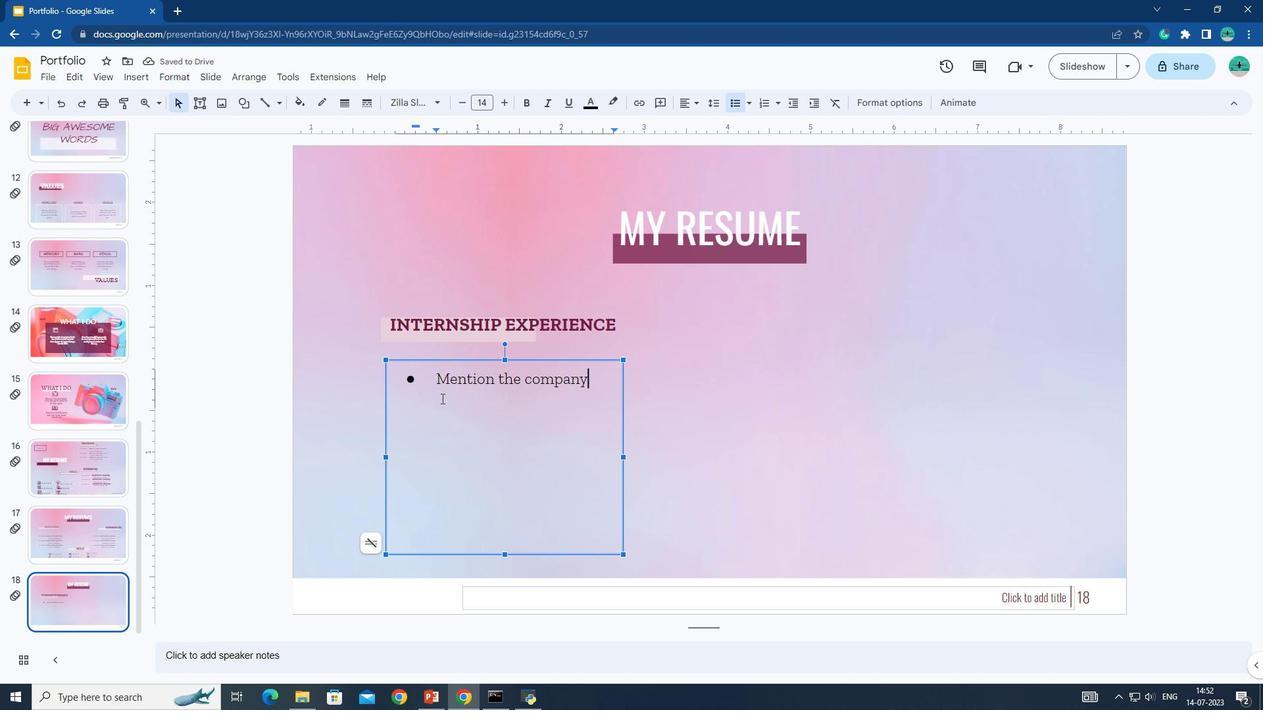 
Action: Key pressed D<Key.backspace><Key.shift>dESCRIBE<Key.space>YOUR<Key.space>JOB<Key.space>HERE<Key.enter>
Screenshot: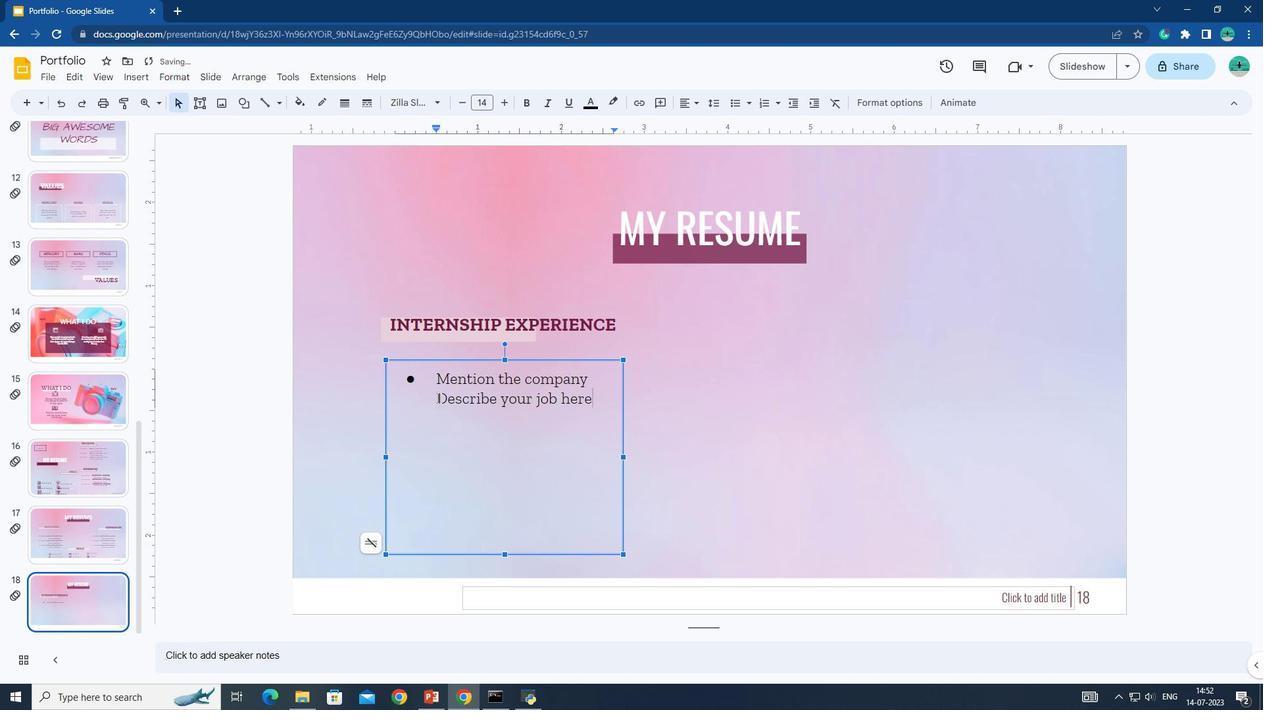 
Action: Mouse moved to (736, 101)
Screenshot: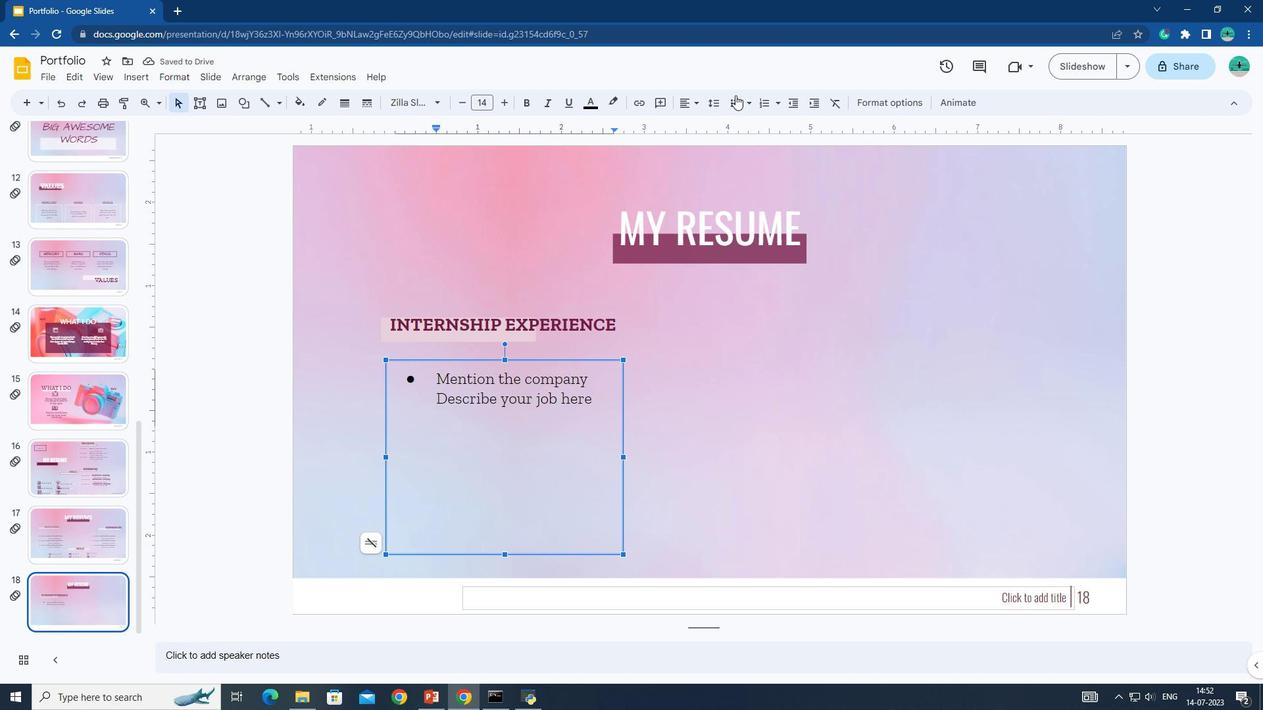 
Action: Mouse pressed left at (736, 101)
Screenshot: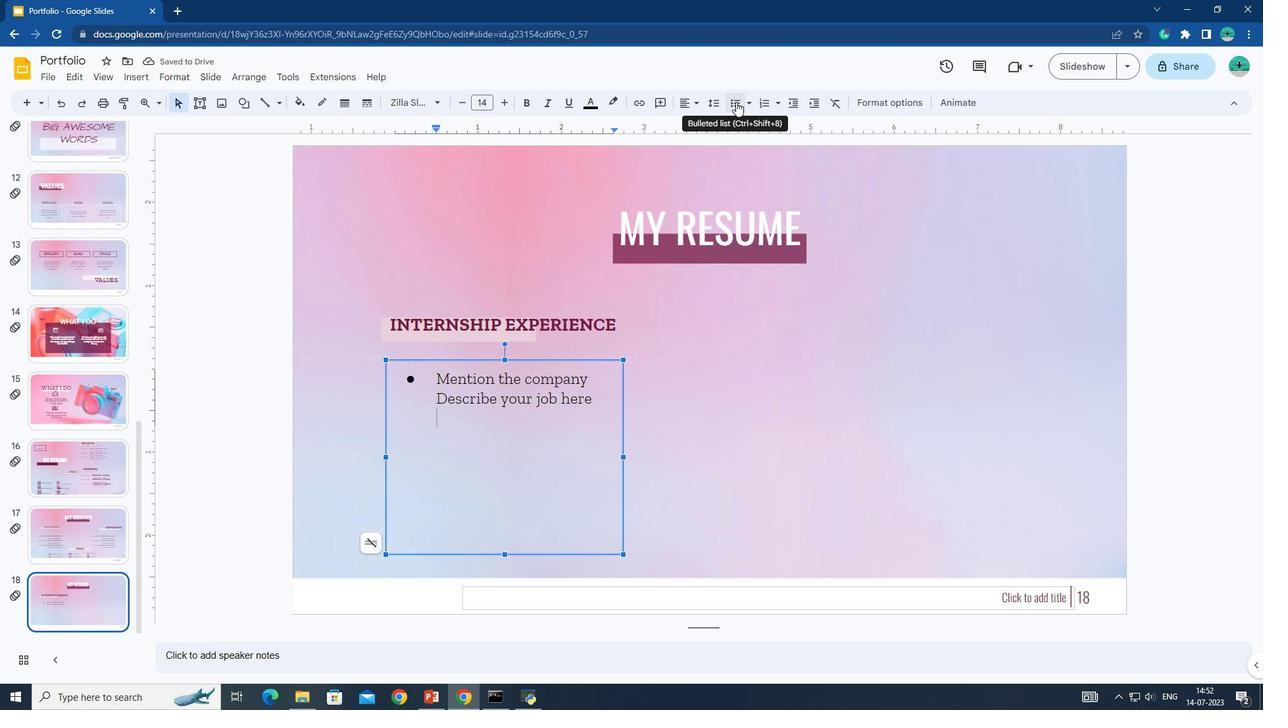 
Action: Mouse moved to (732, 101)
Screenshot: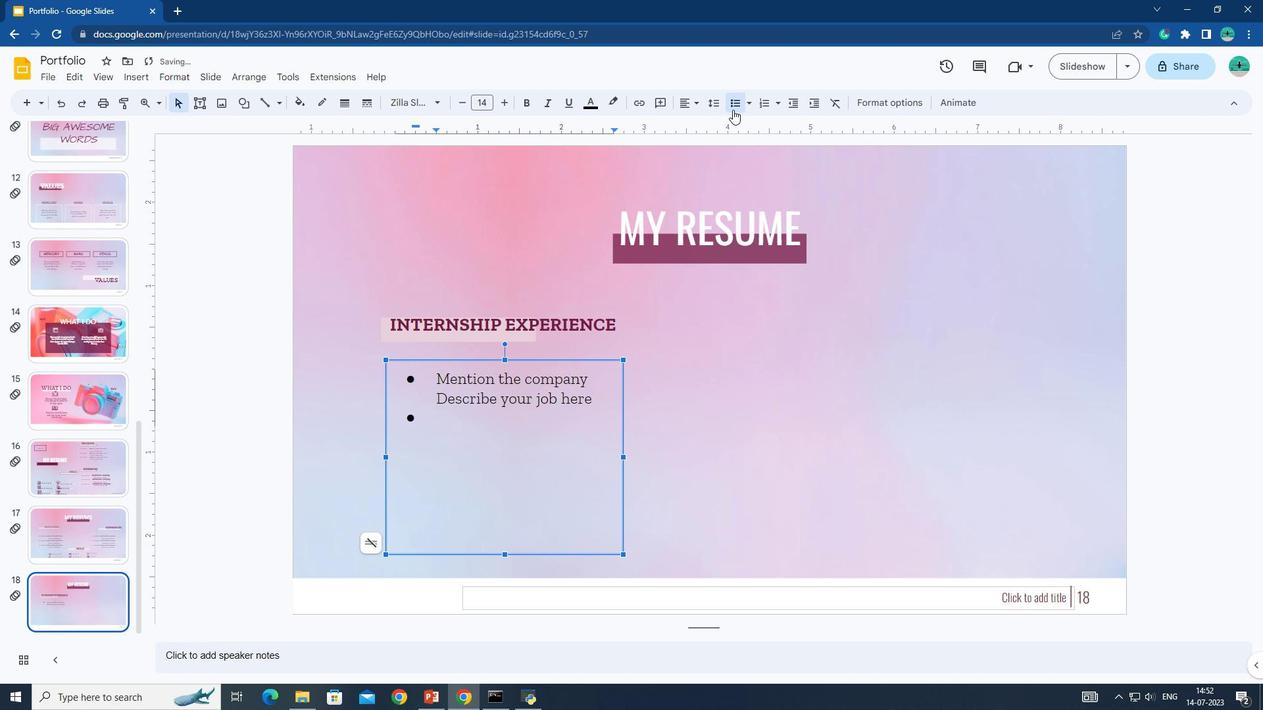 
Action: Key pressed <Key.shift><Key.shift><Key.shift><Key.shift><Key.shift><Key.shift><Key.shift><Key.shift><Key.shift><Key.shift><Key.shift><Key.shift><Key.shift><Key.shift>mENTION<Key.space>THE<Key.space>COMPANY
Screenshot: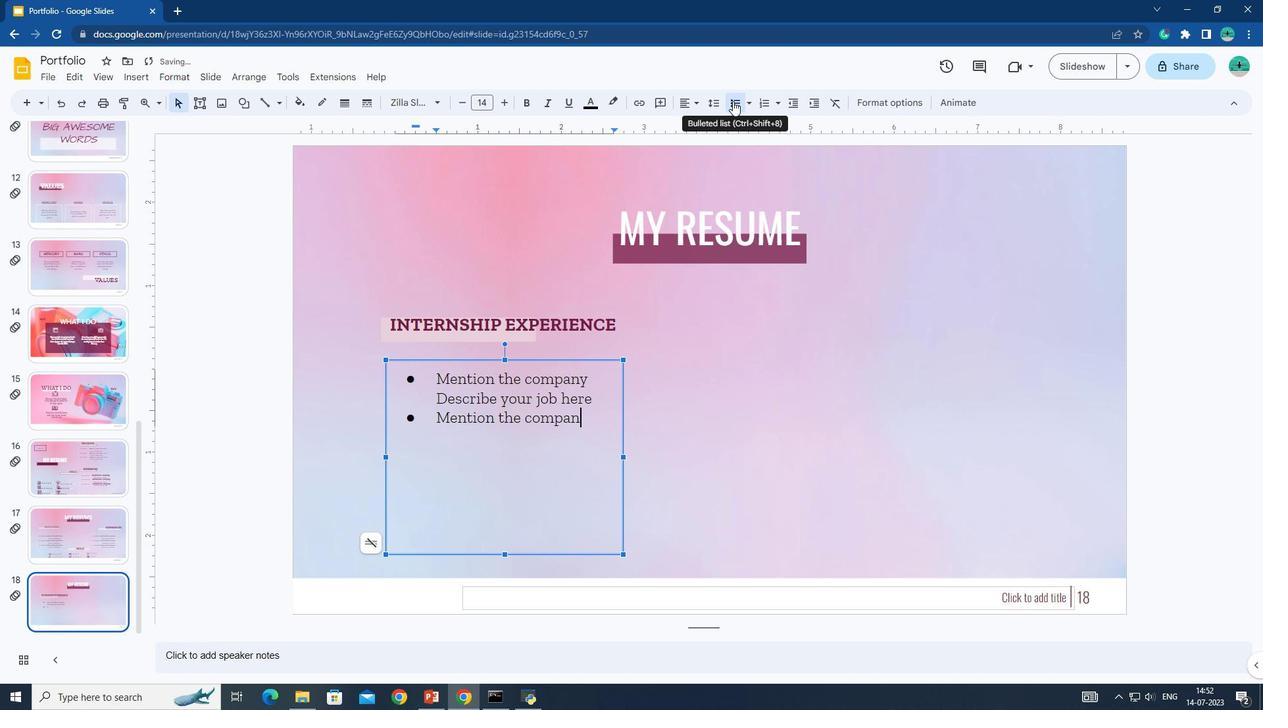 
Action: Mouse moved to (440, 443)
Screenshot: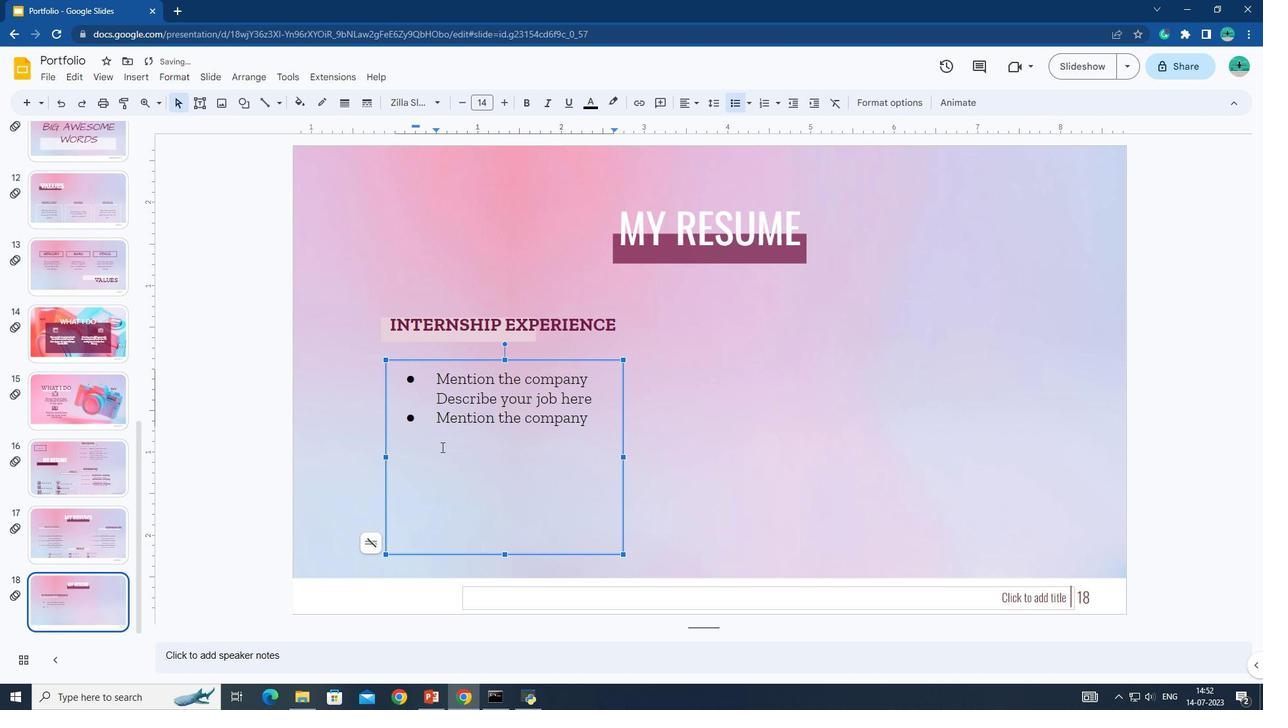 
Action: Mouse pressed left at (440, 443)
Screenshot: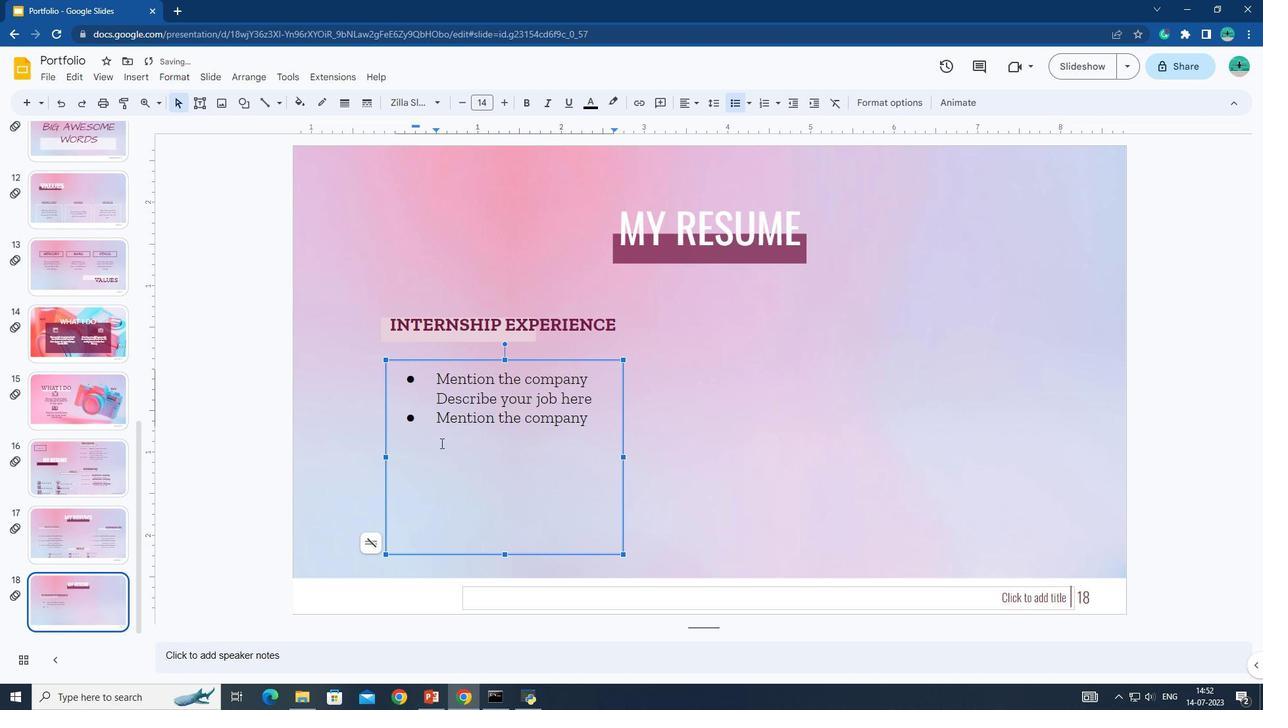 
Action: Mouse moved to (440, 442)
Screenshot: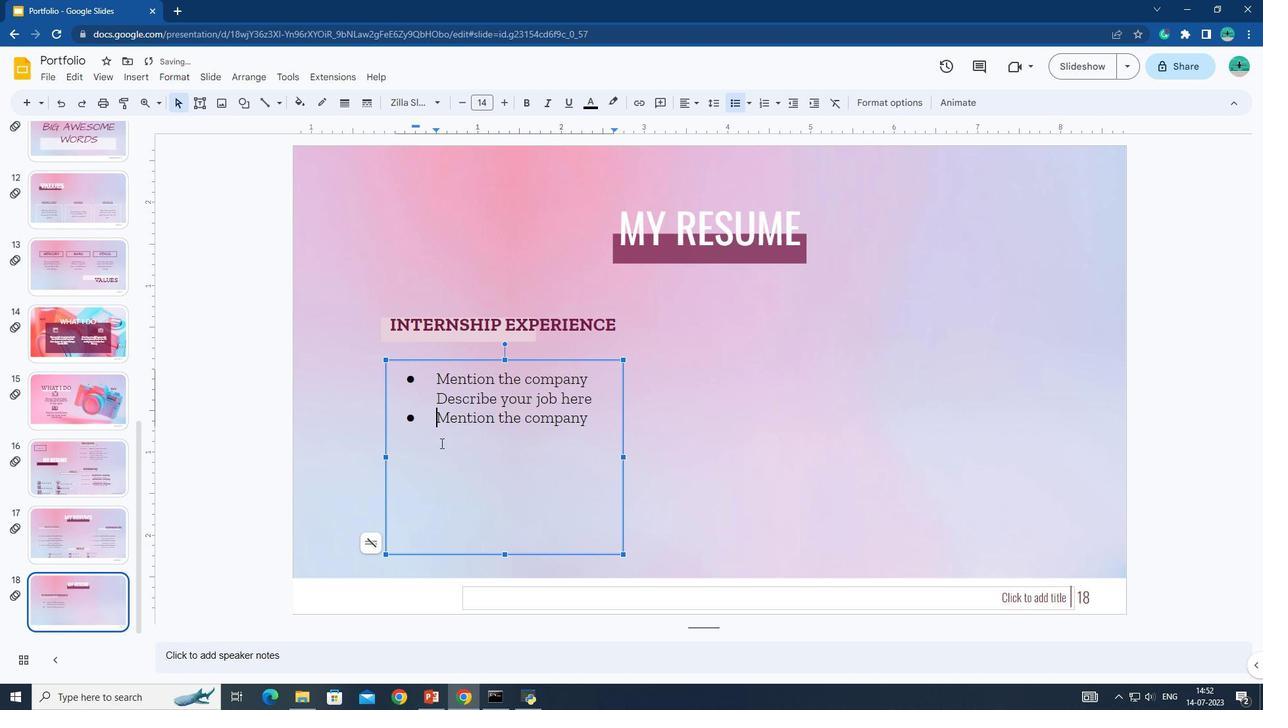 
Action: Mouse pressed left at (440, 442)
Screenshot: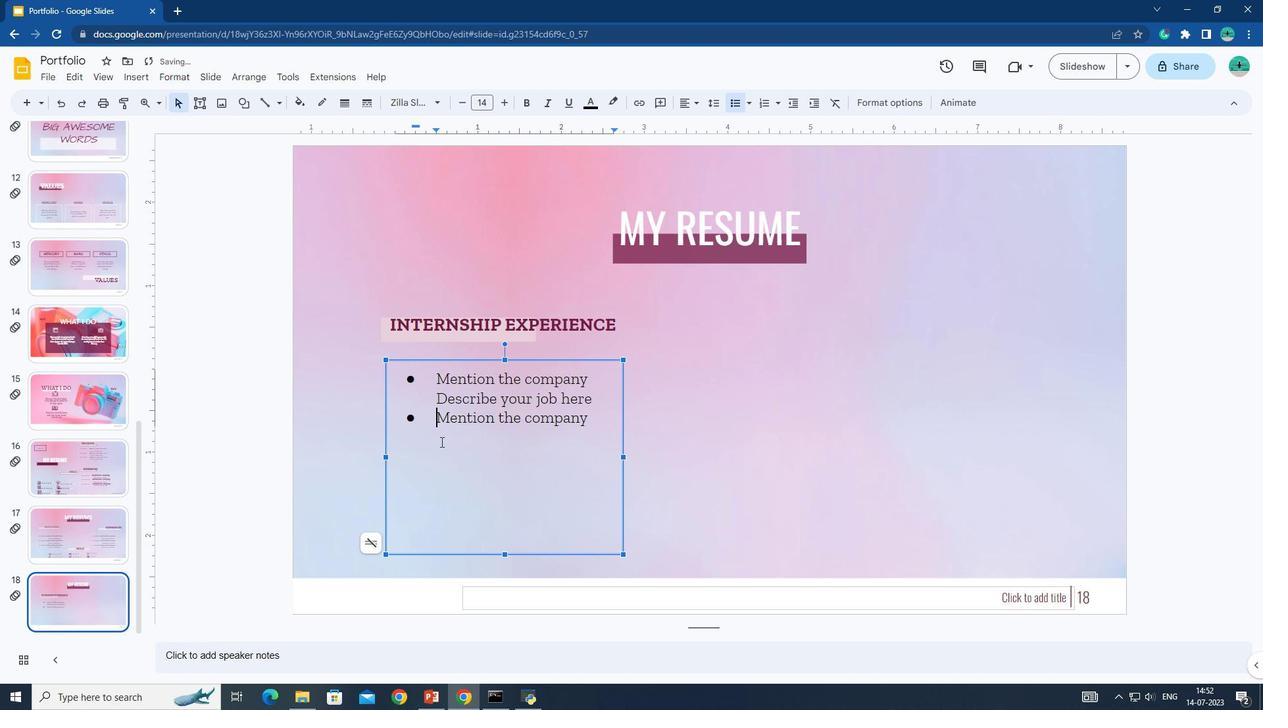 
Action: Mouse moved to (590, 425)
Screenshot: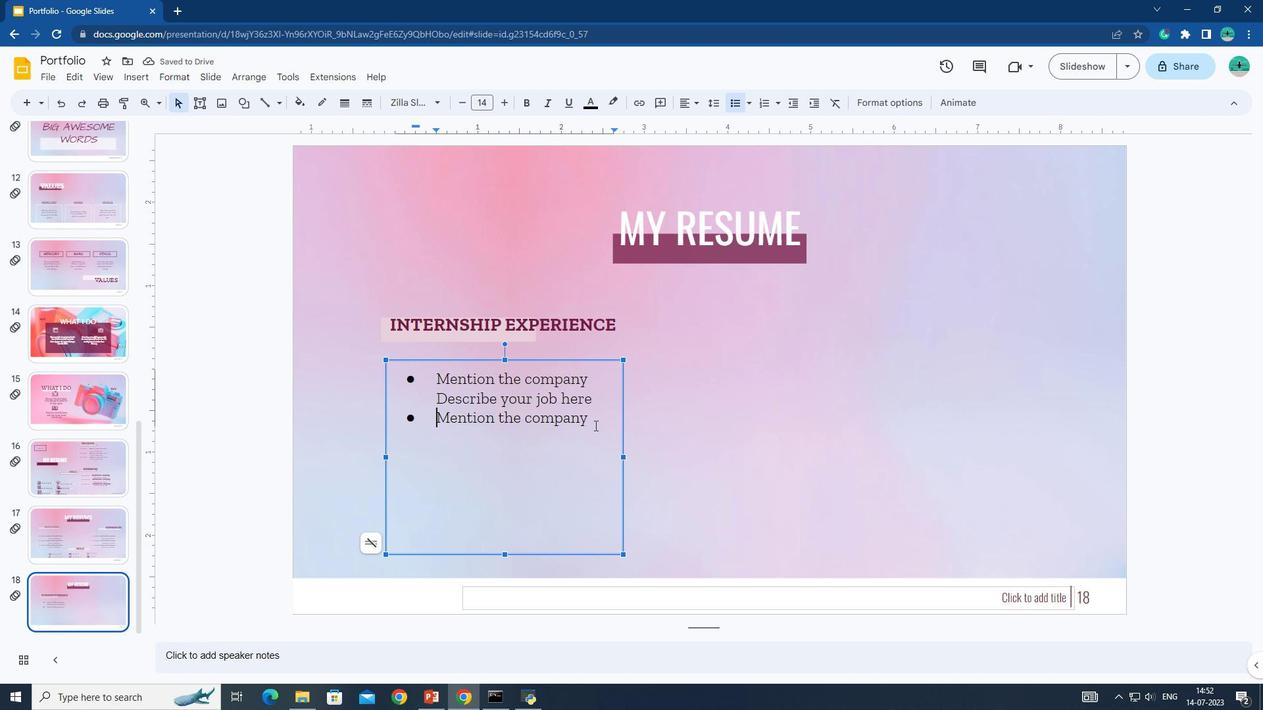 
Action: Mouse pressed left at (590, 425)
Screenshot: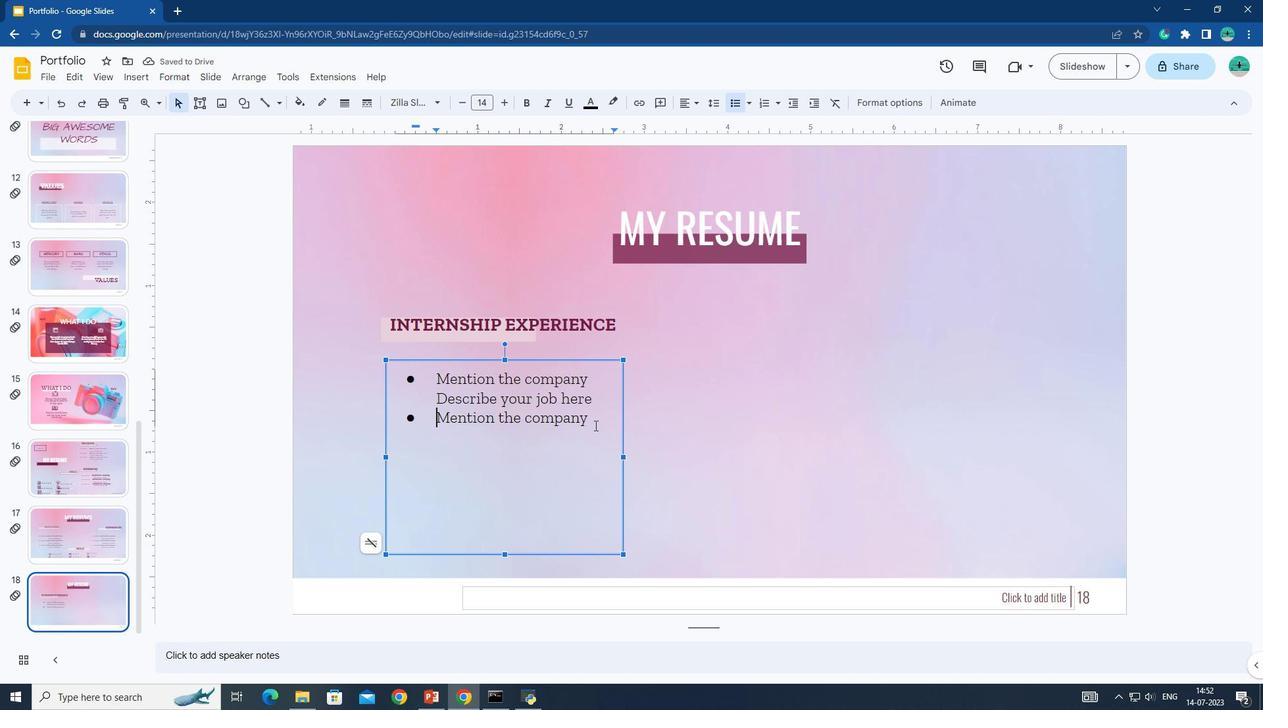 
Action: Key pressed <Key.space><Key.enter><Key.backspace>
Screenshot: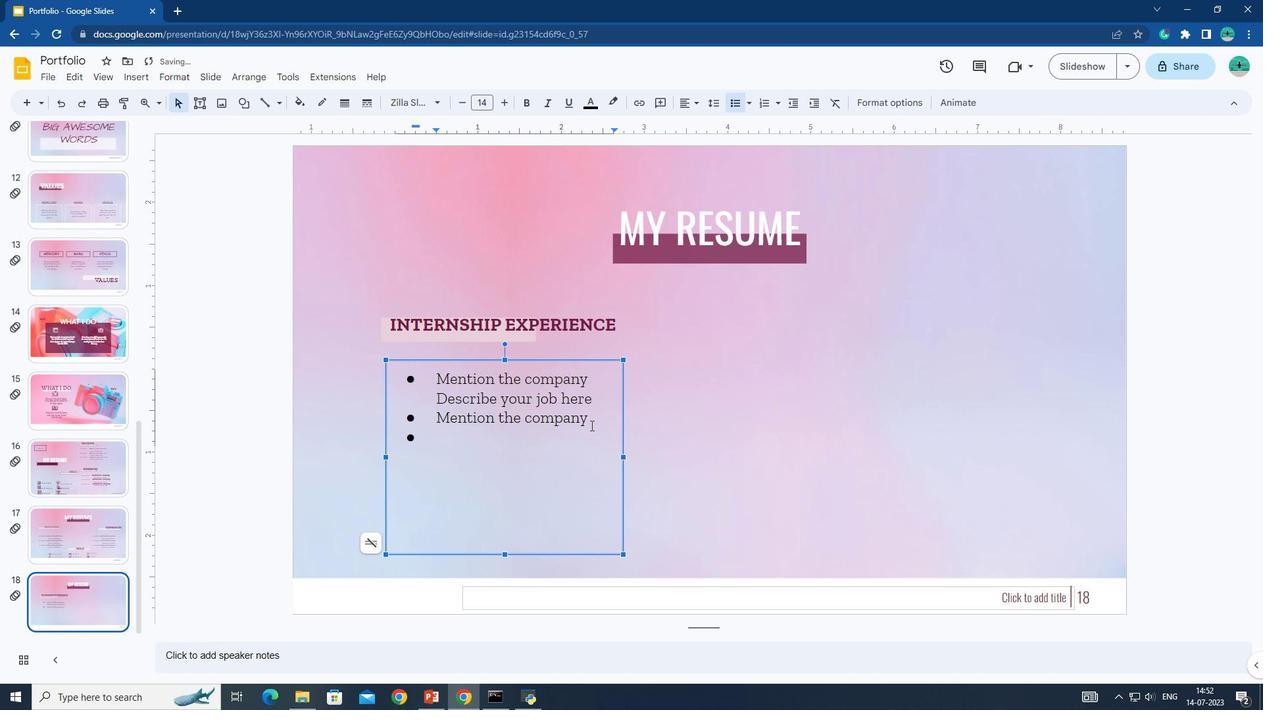 
Action: Mouse moved to (455, 440)
Screenshot: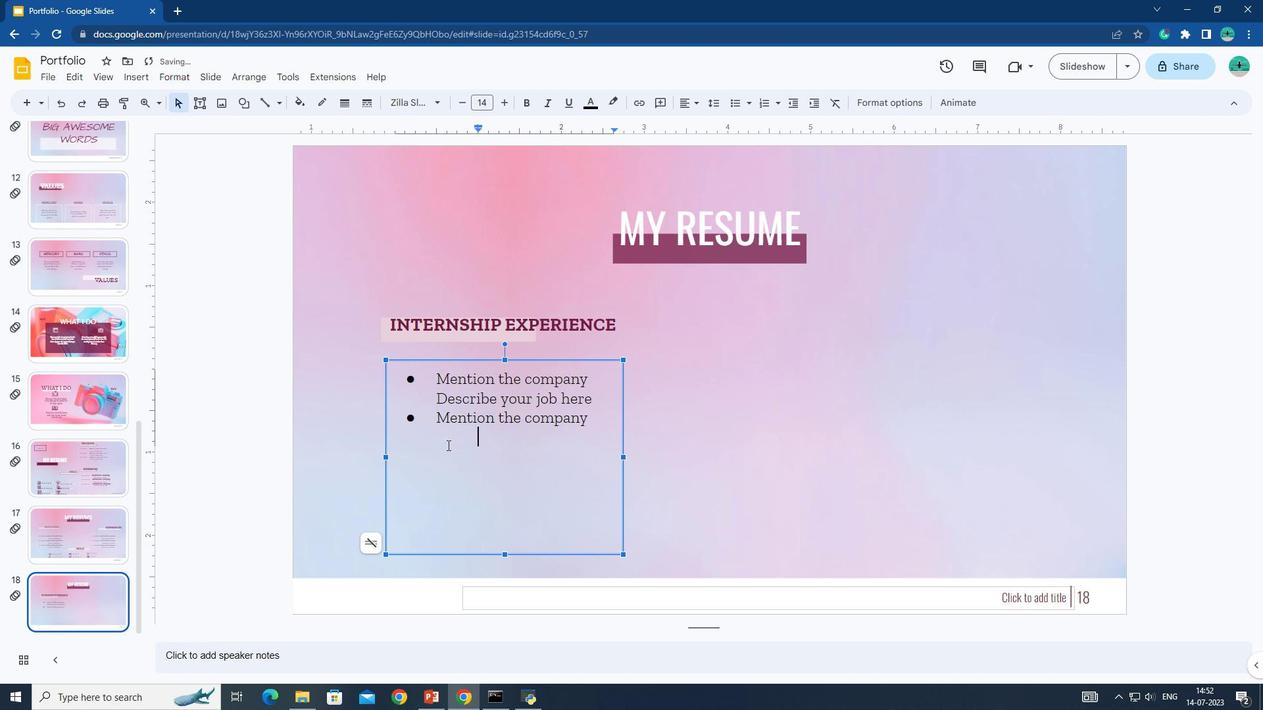 
Action: Mouse pressed left at (455, 440)
Screenshot: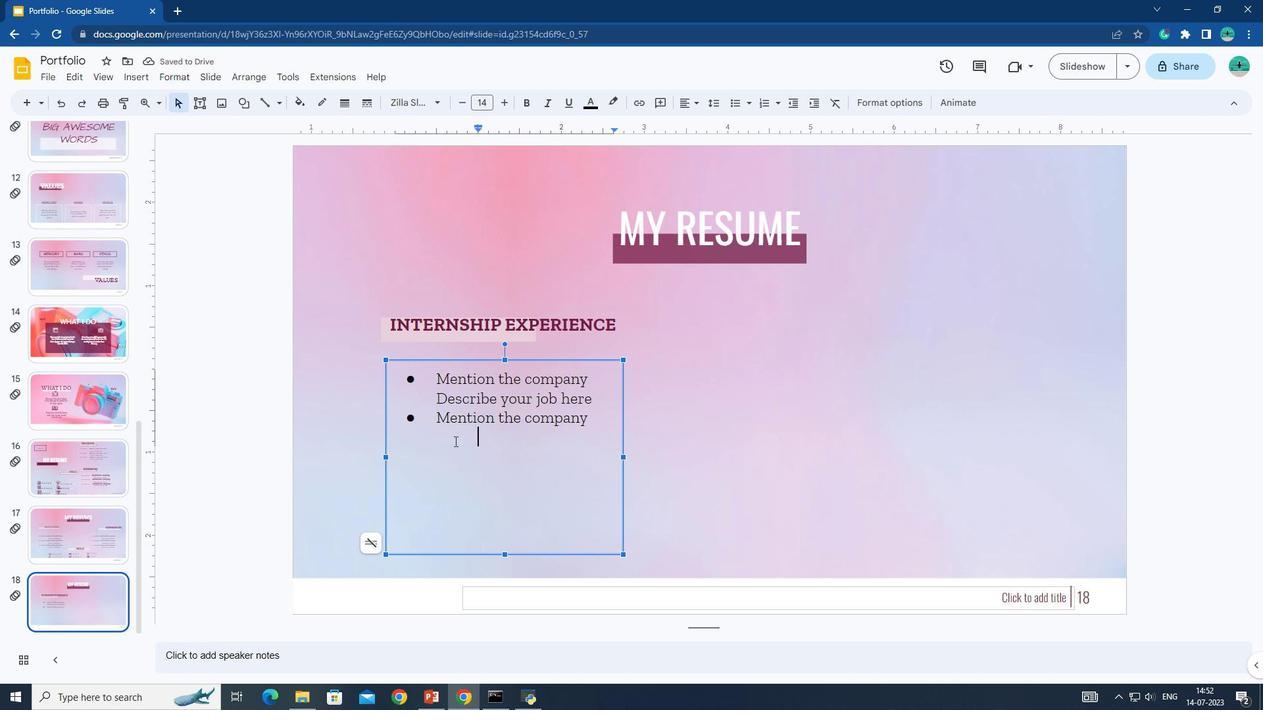 
Action: Mouse moved to (450, 437)
Screenshot: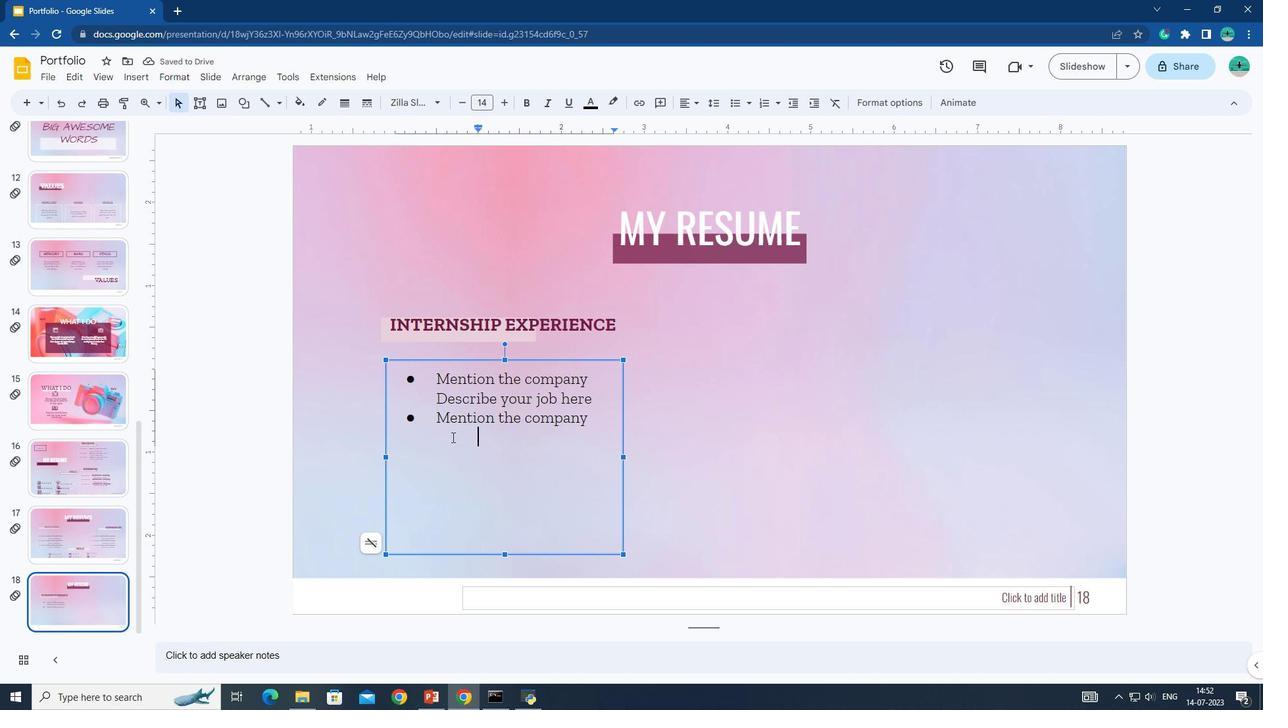 
Action: Mouse pressed left at (450, 437)
Screenshot: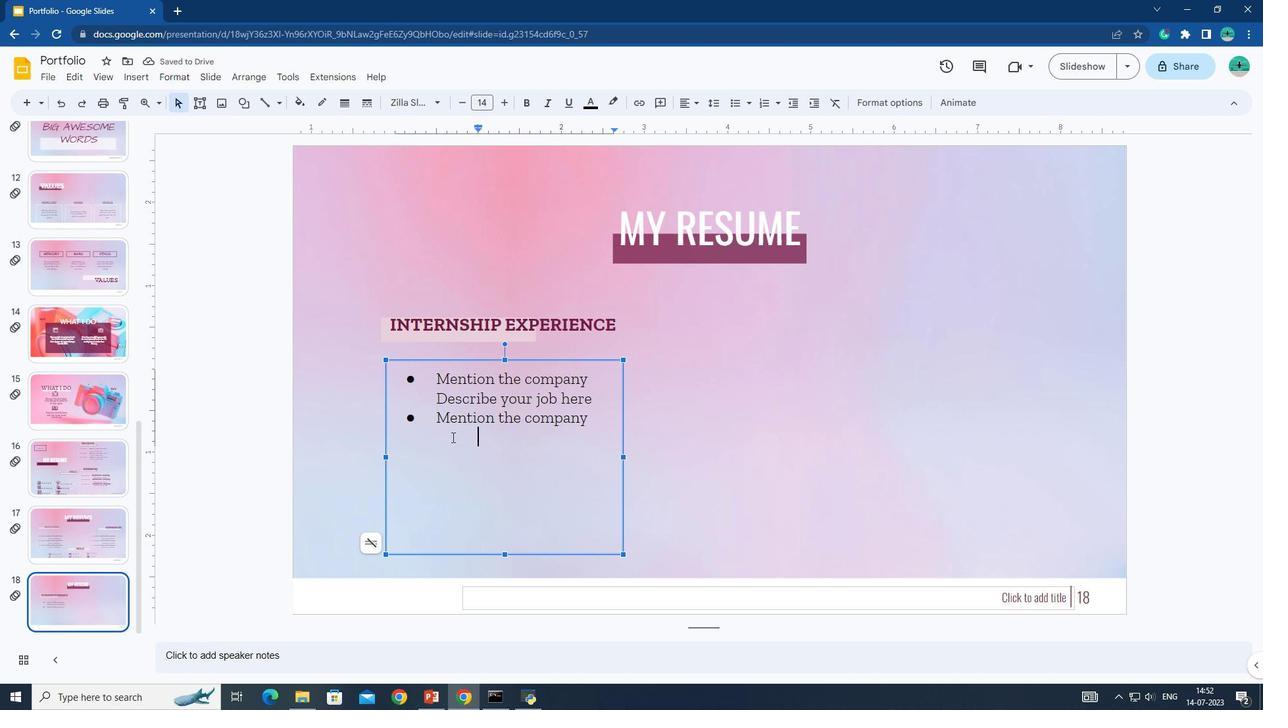 
Action: Mouse moved to (450, 437)
Screenshot: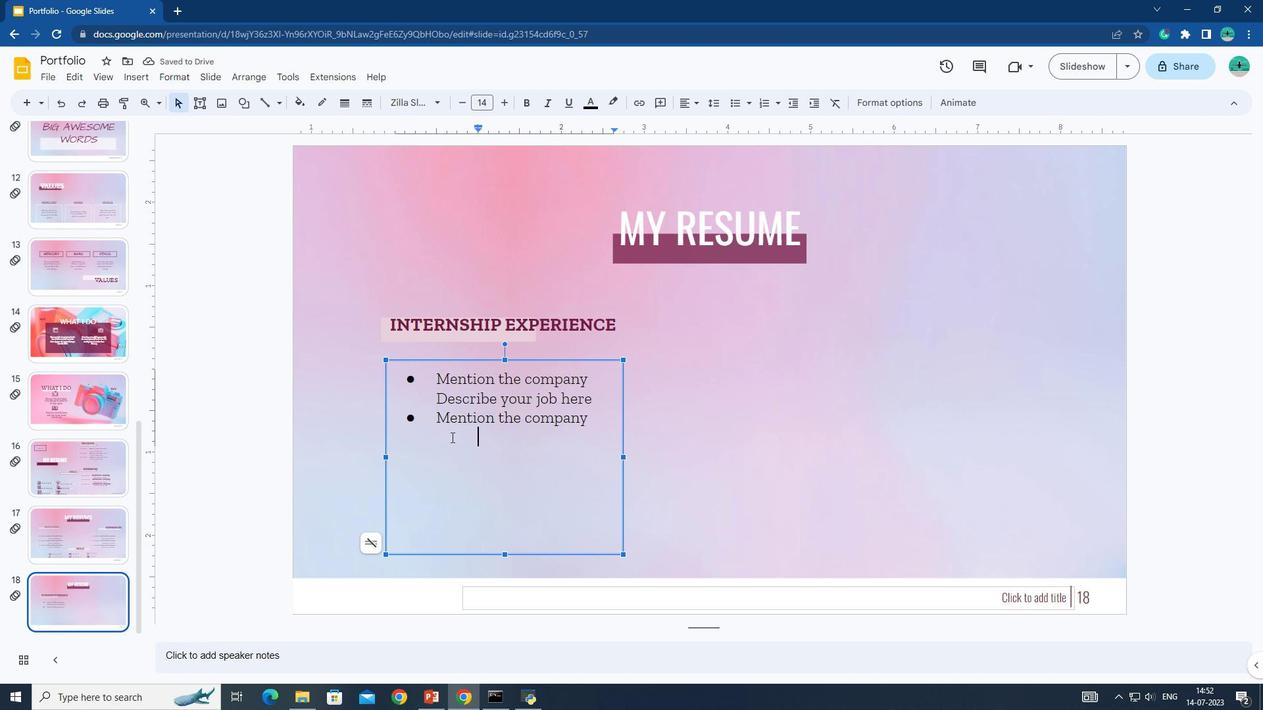 
Action: Key pressed <Key.left><Key.enter><Key.backspace>
Screenshot: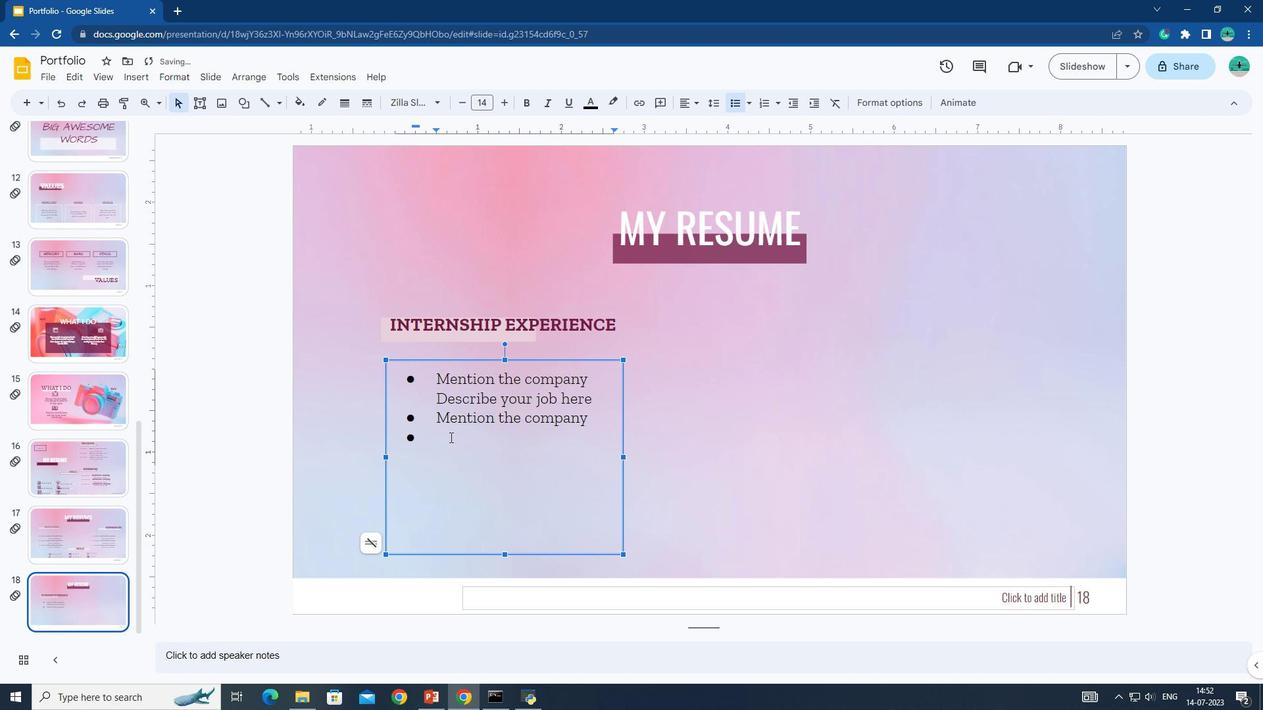 
Action: Mouse pressed left at (450, 437)
Screenshot: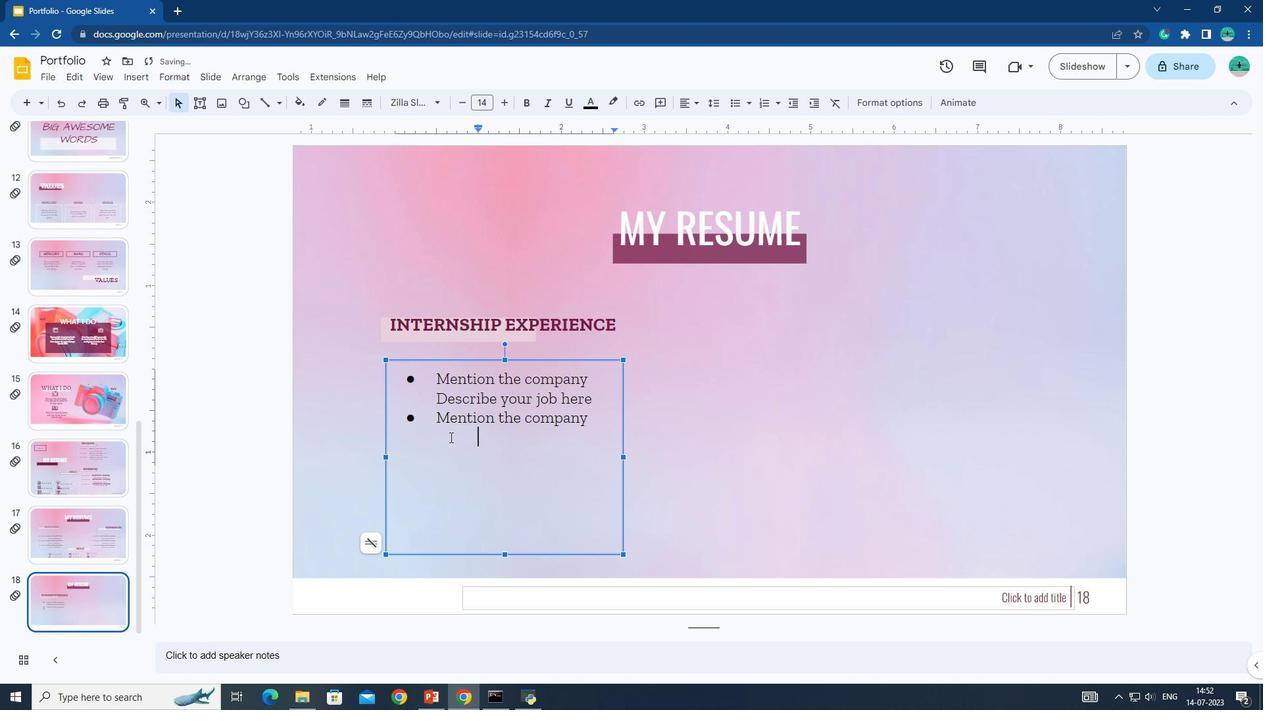 
Action: Key pressed <Key.backspace><Key.backspace>
Screenshot: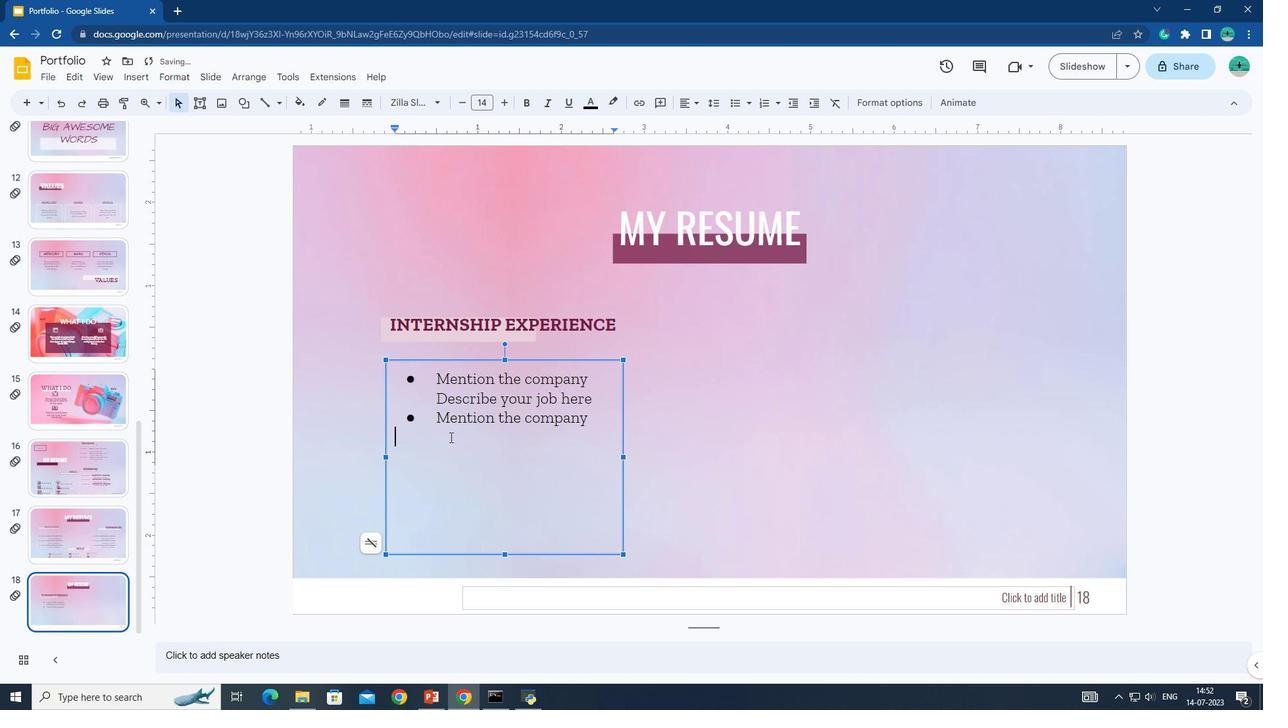 
Action: Mouse moved to (596, 424)
Screenshot: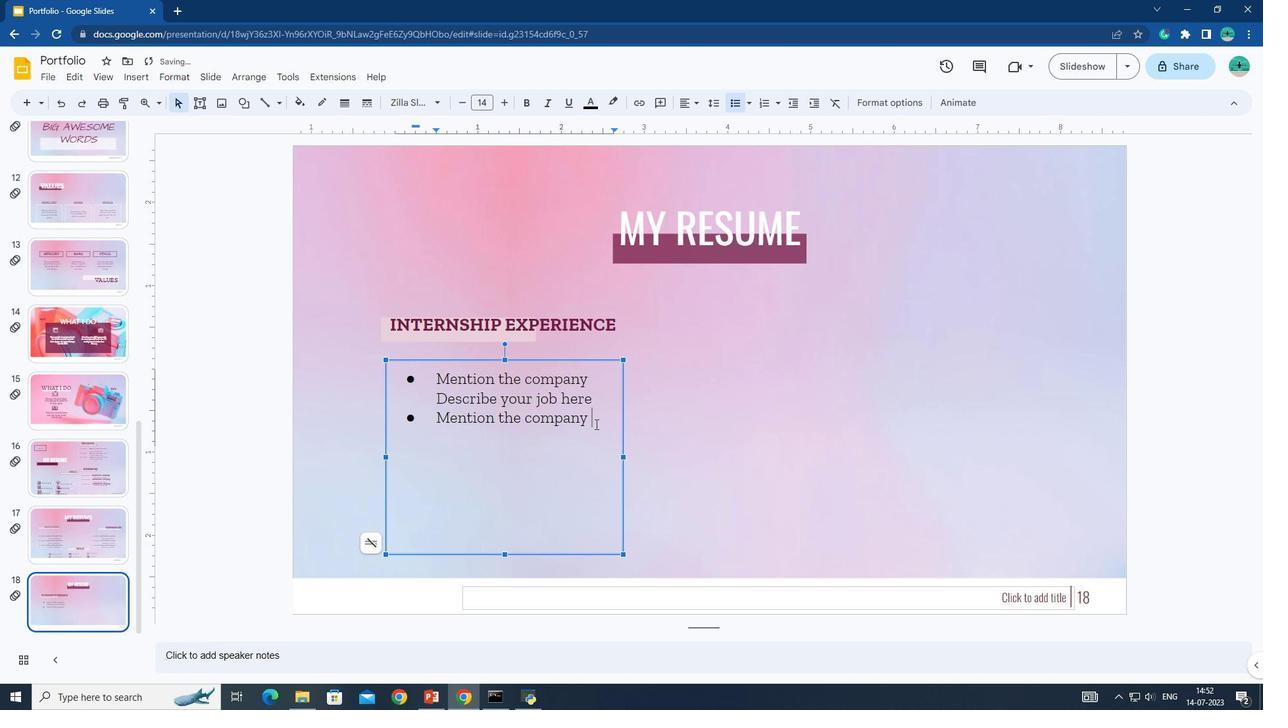 
Action: Mouse pressed left at (596, 424)
Screenshot: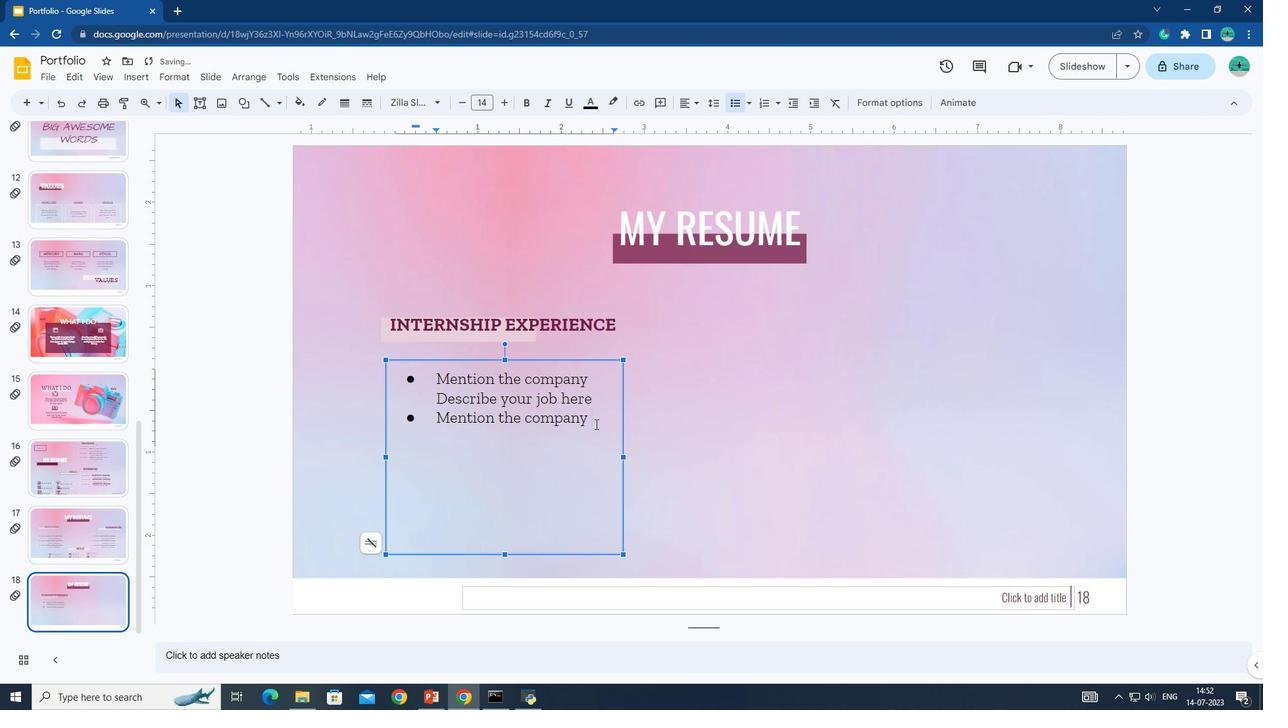 
Action: Mouse moved to (519, 443)
Screenshot: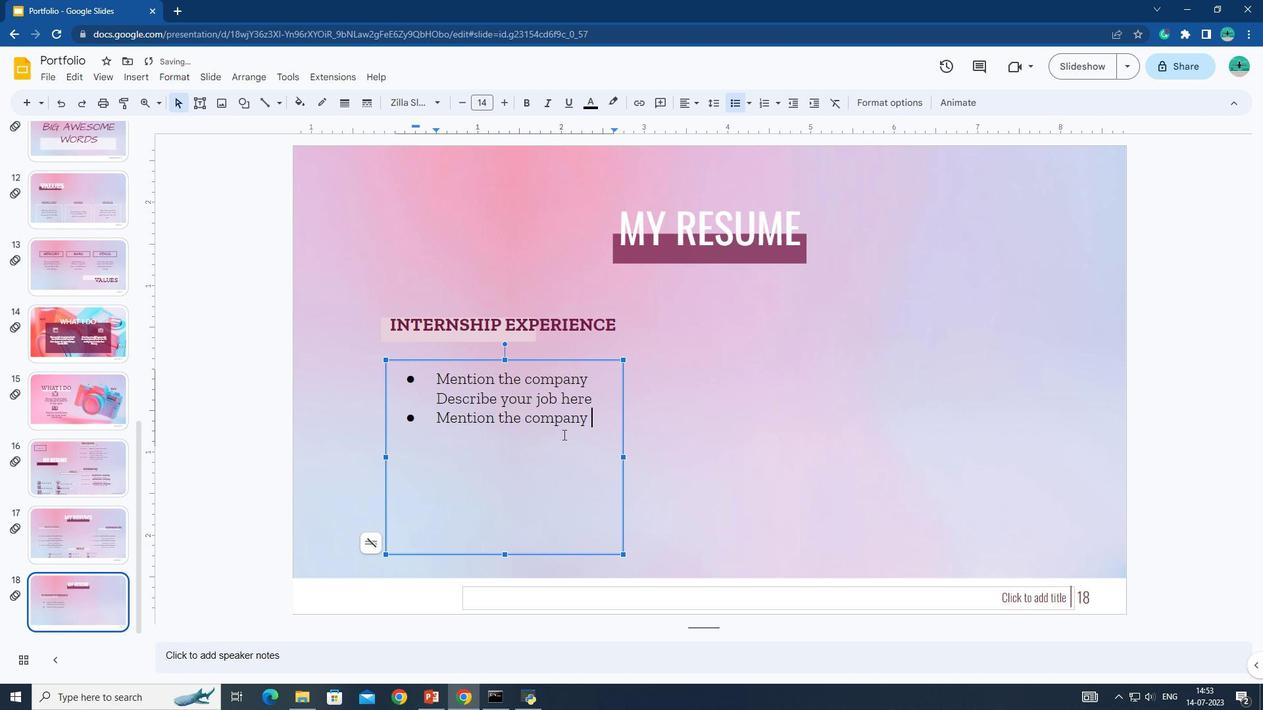 
Action: Mouse pressed left at (519, 443)
Screenshot: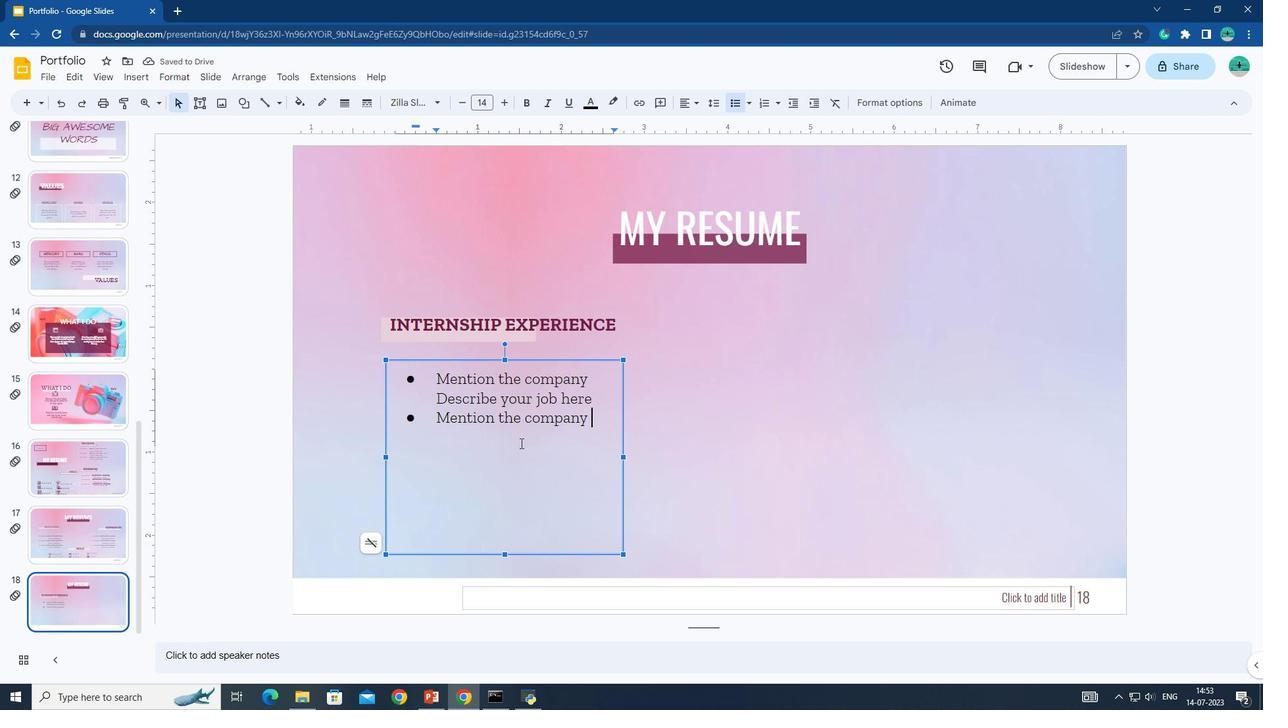 
Action: Mouse moved to (514, 442)
Screenshot: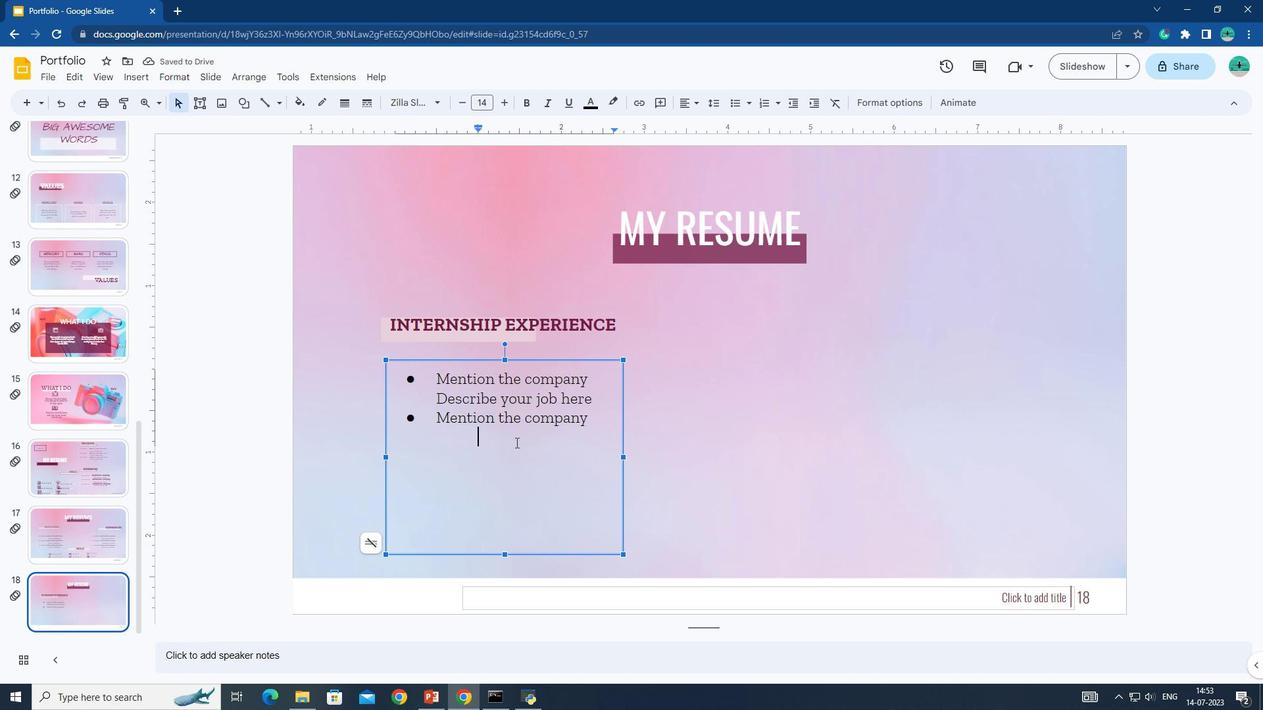 
Action: Mouse pressed left at (514, 442)
Screenshot: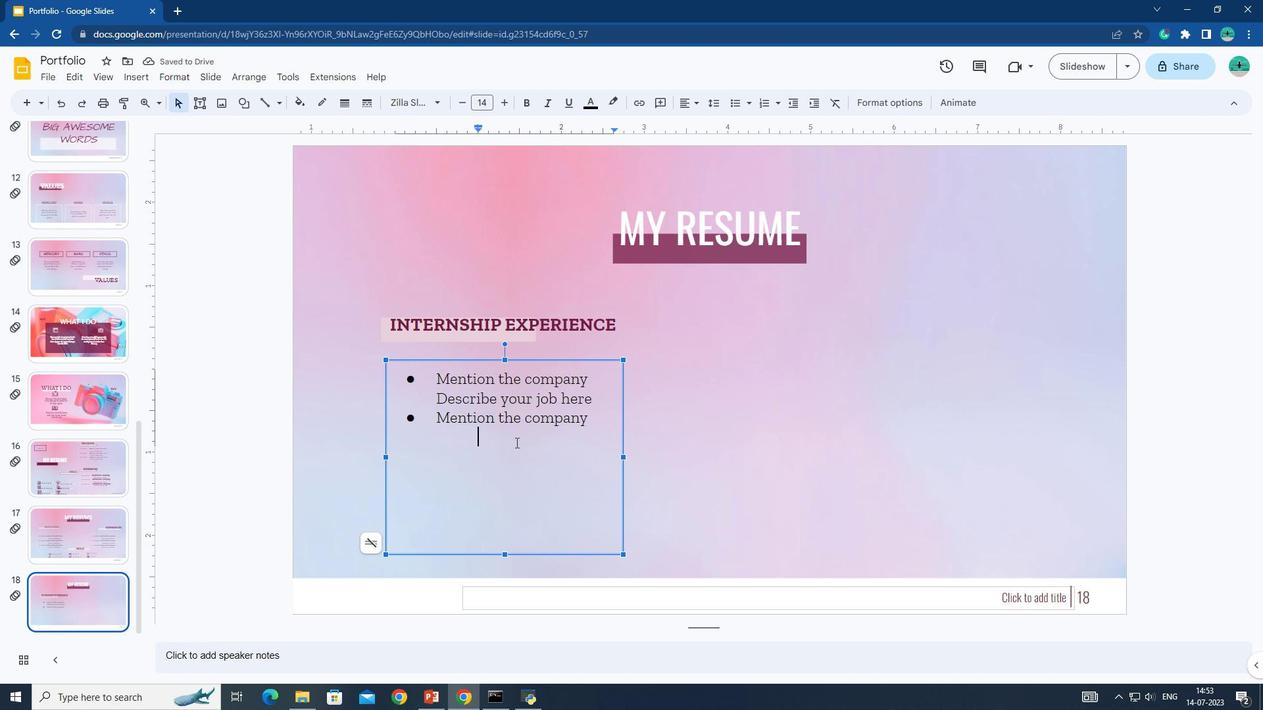 
Action: Mouse moved to (513, 442)
Screenshot: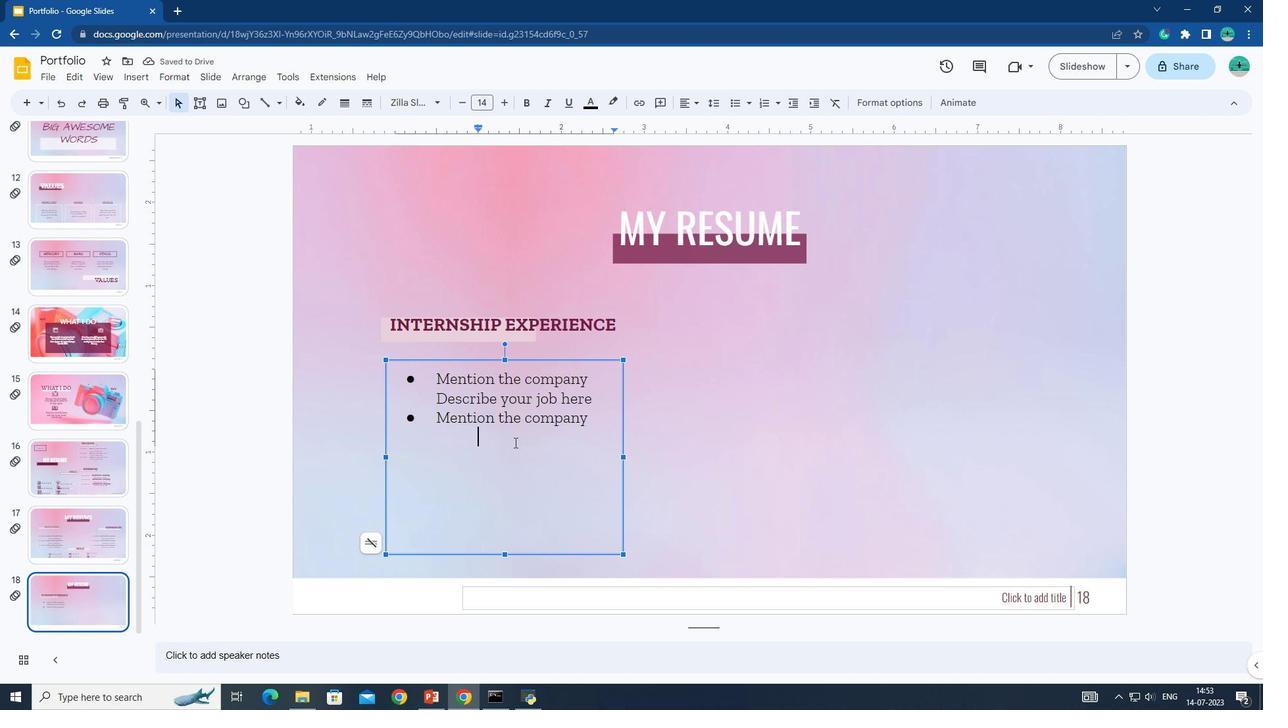 
Action: Mouse pressed left at (513, 442)
Screenshot: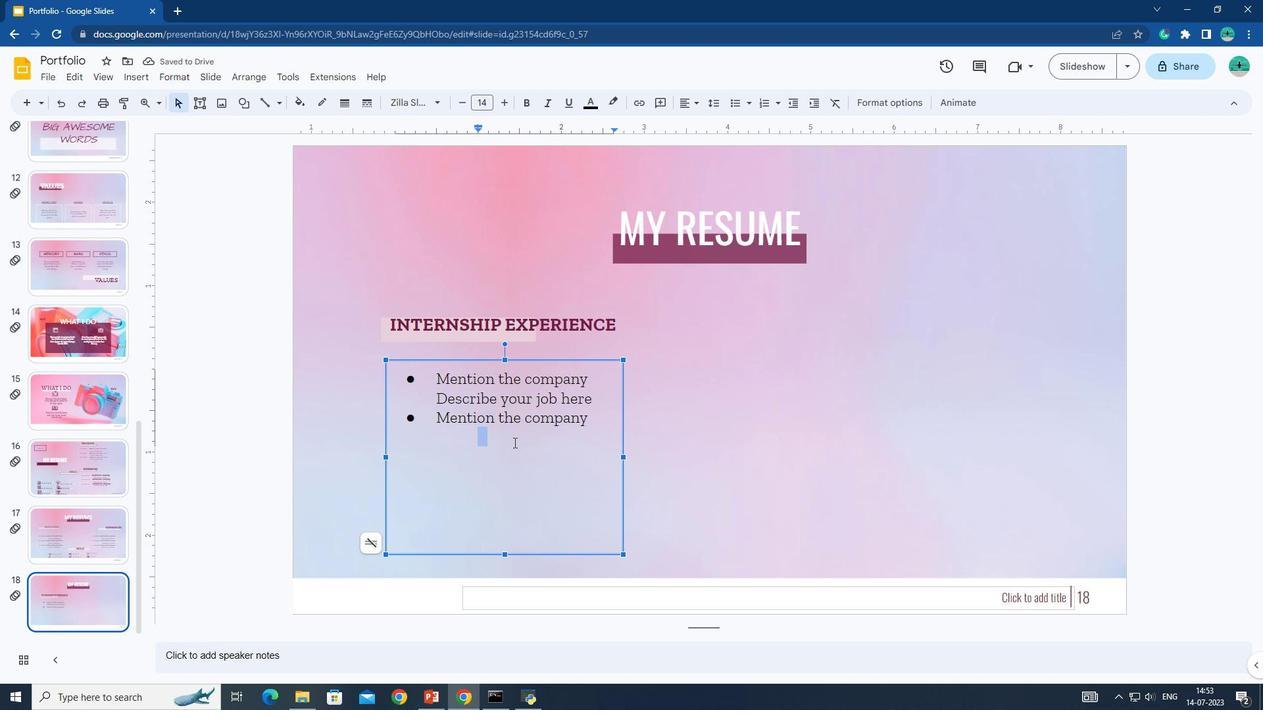 
Action: Mouse moved to (513, 442)
Screenshot: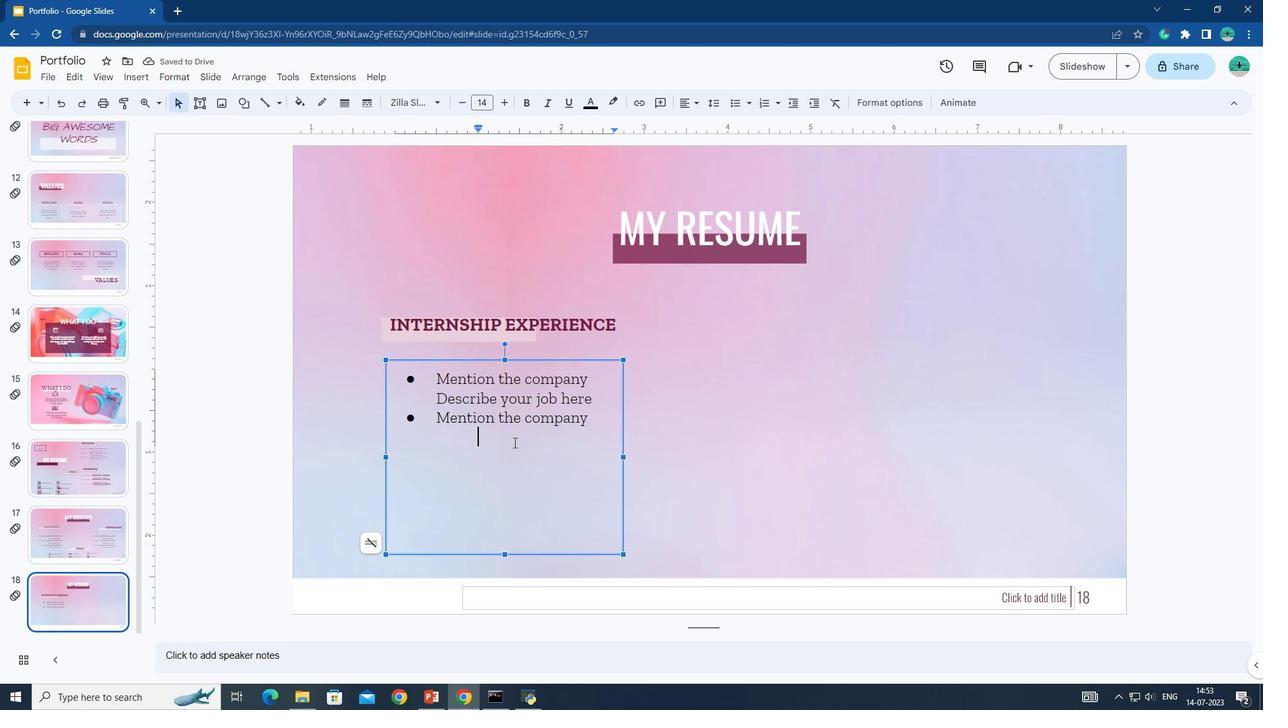 
Action: Key pressed <Key.shift>dESCRIBE<Key.space>YOUR<Key.space>JOB<Key.space>HERE<Key.space>
Screenshot: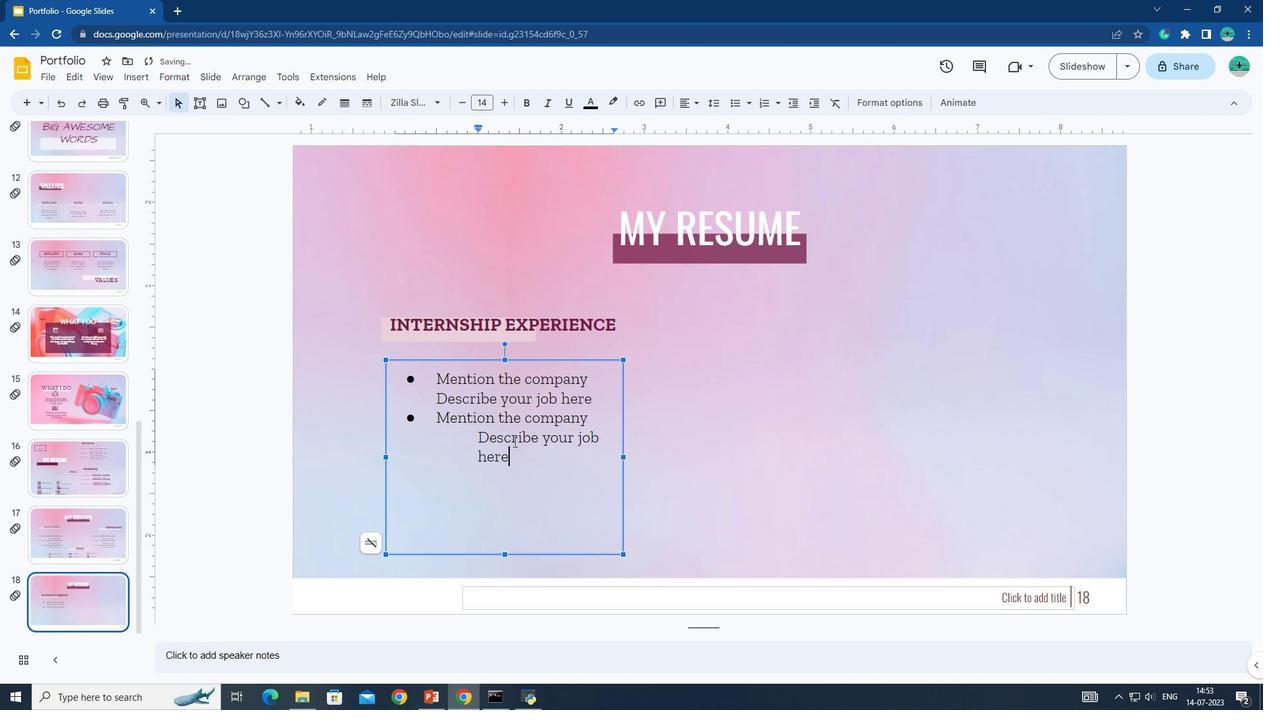 
Action: Mouse moved to (473, 436)
Screenshot: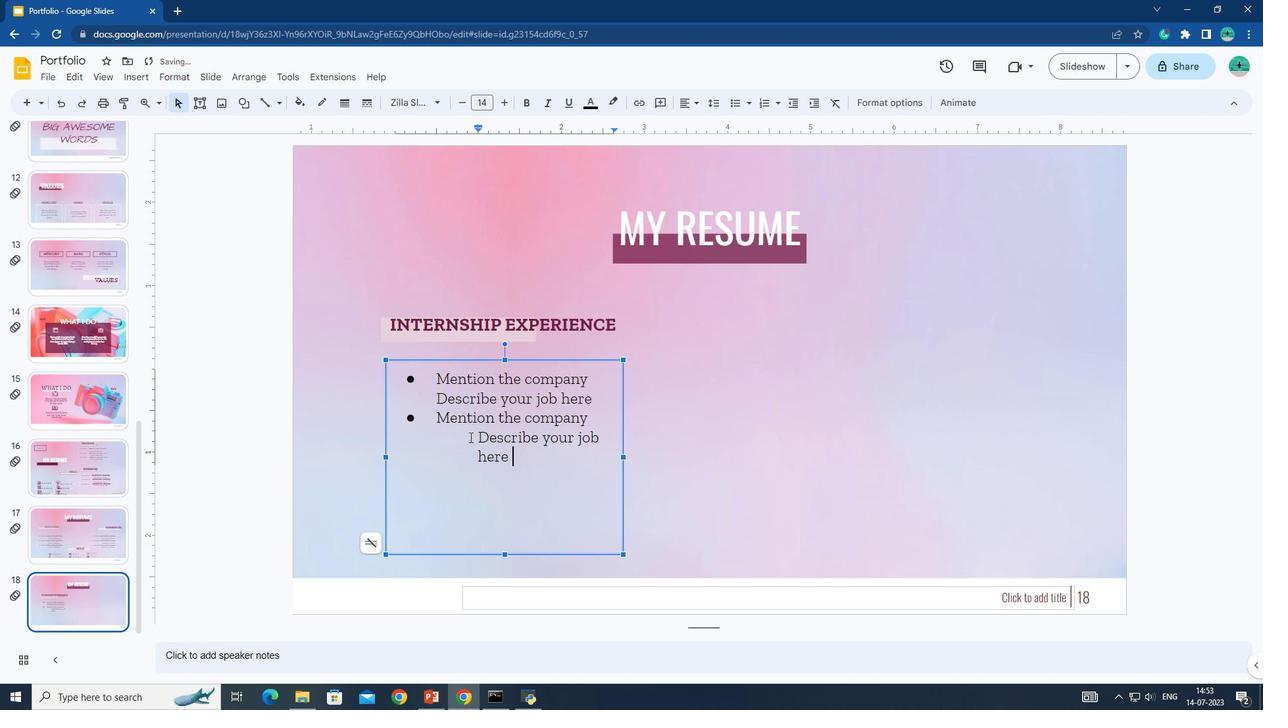 
Action: Mouse pressed left at (473, 436)
Screenshot: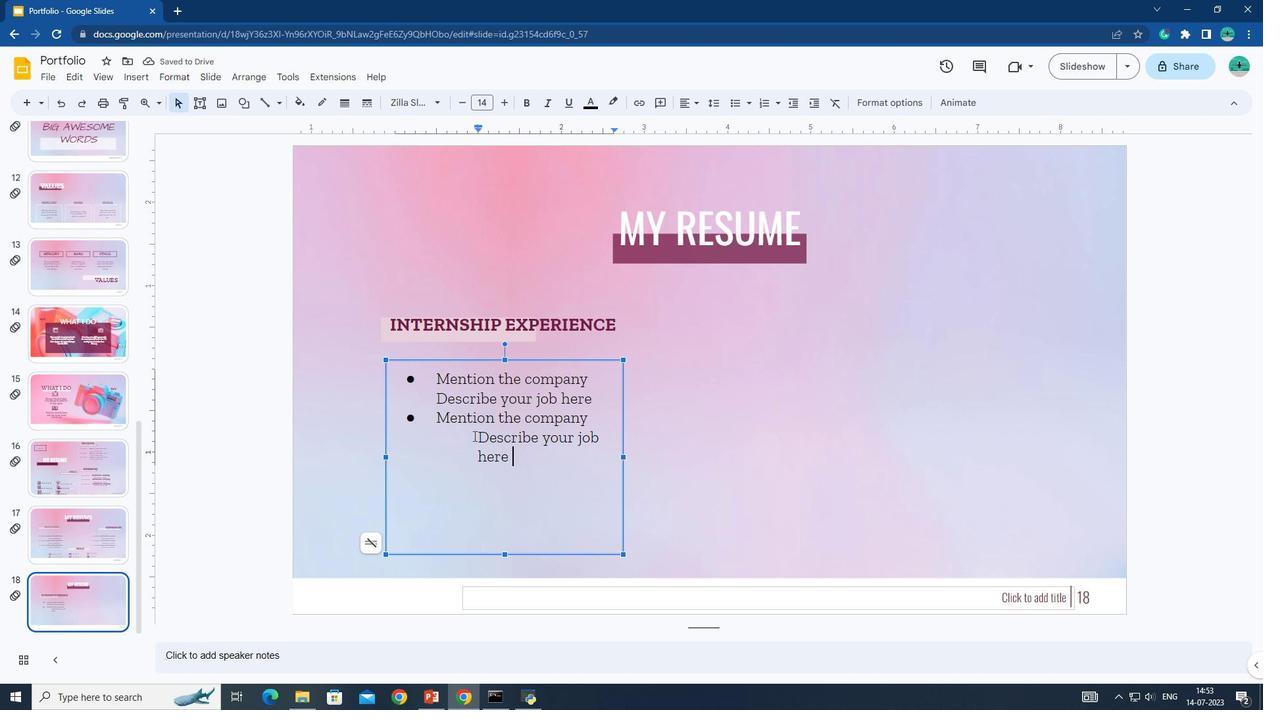 
Action: Mouse moved to (789, 103)
Screenshot: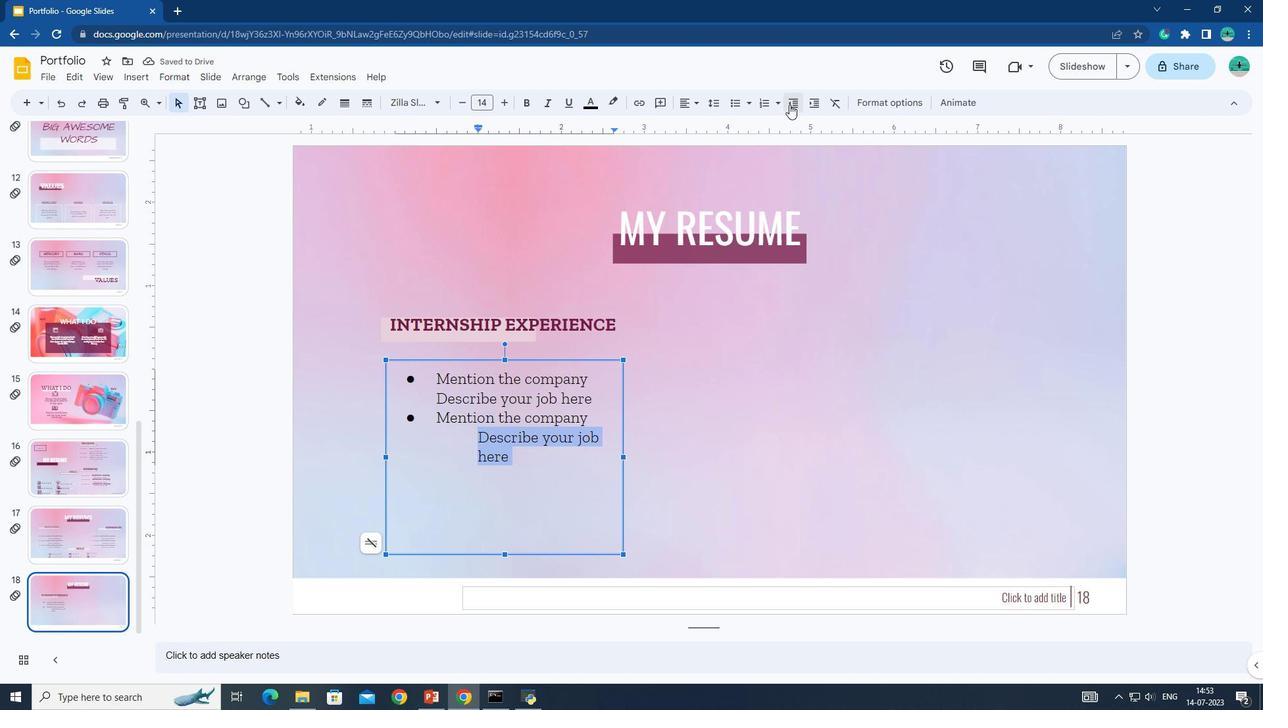 
Action: Mouse pressed left at (789, 103)
Screenshot: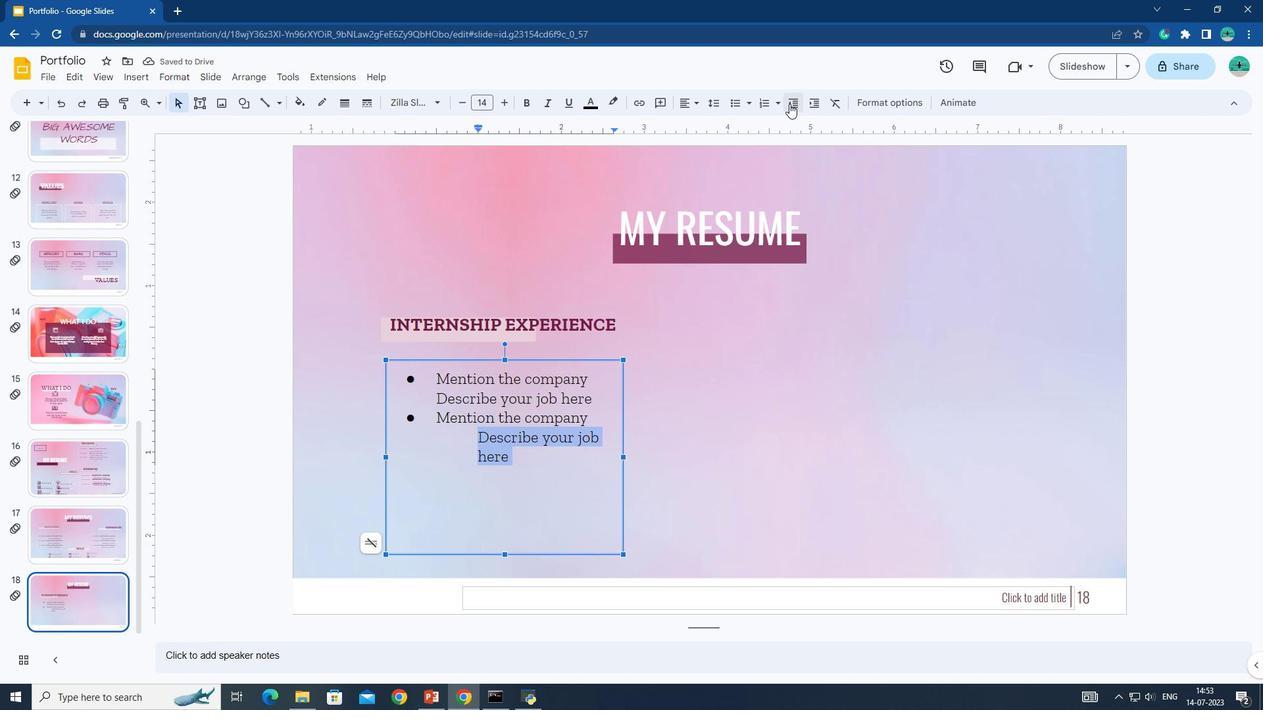 
Action: Mouse pressed left at (789, 103)
Screenshot: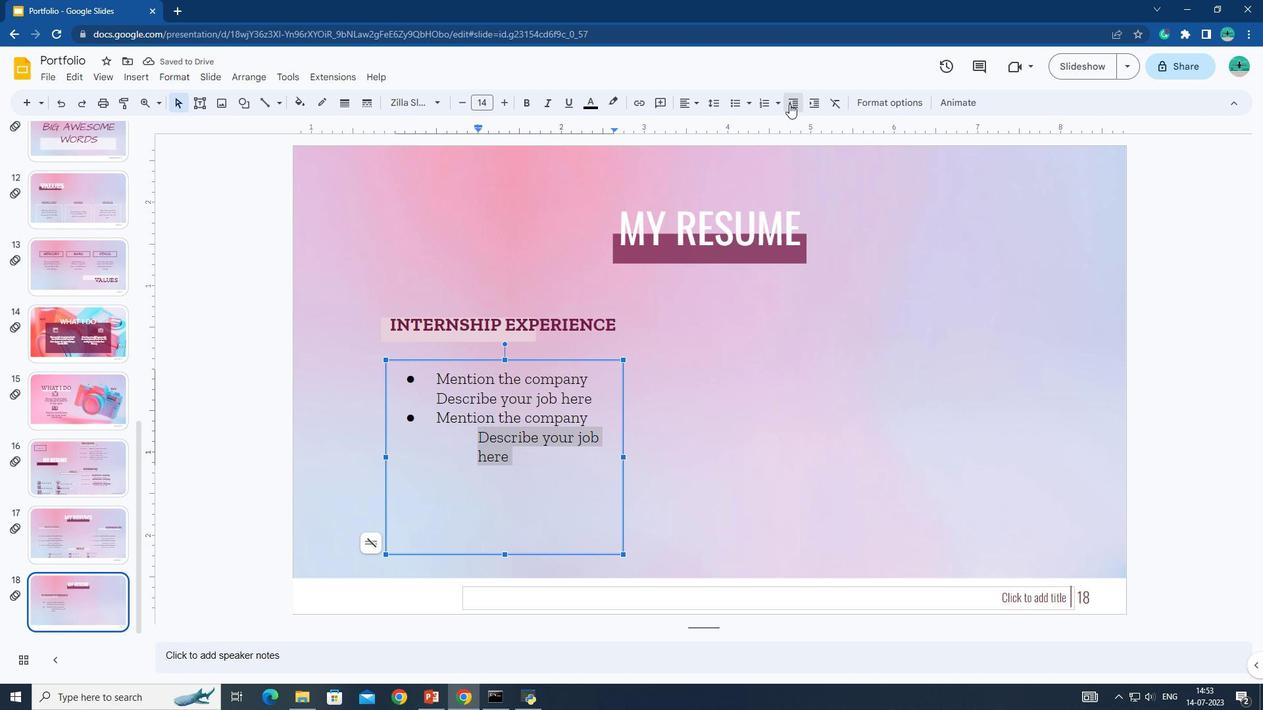 
Action: Mouse moved to (811, 106)
Screenshot: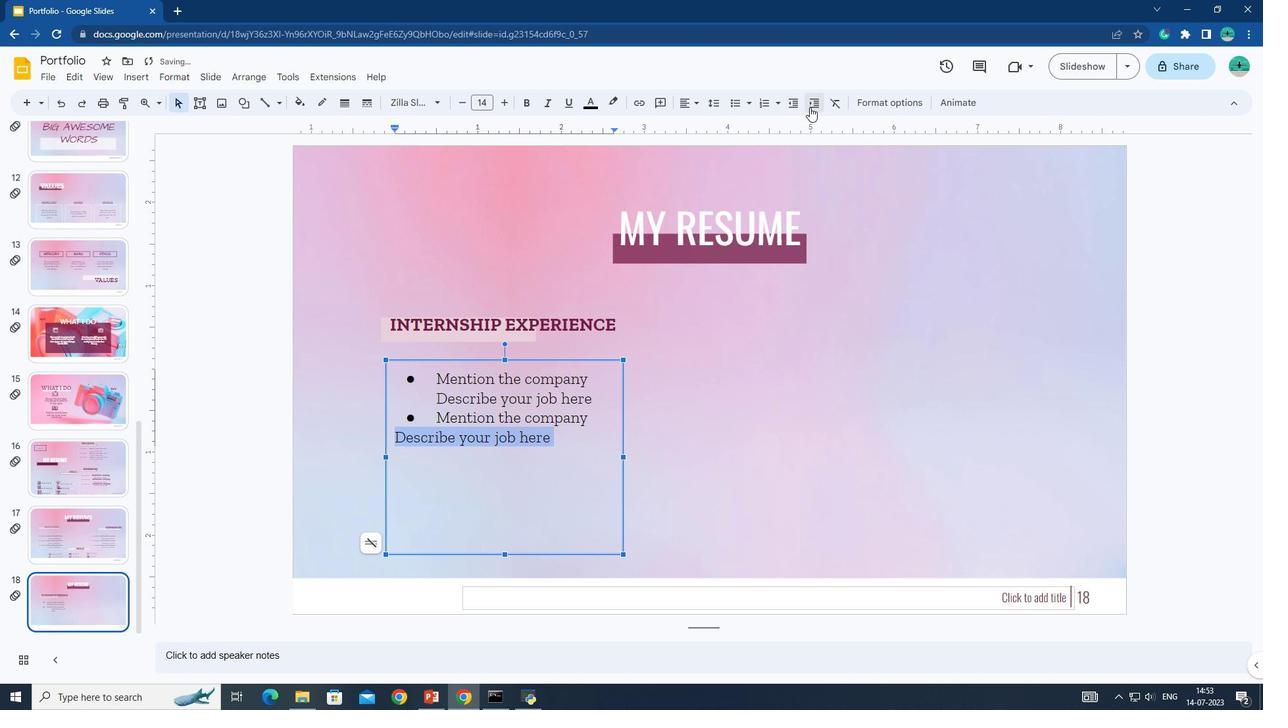 
Action: Mouse pressed left at (811, 106)
Screenshot: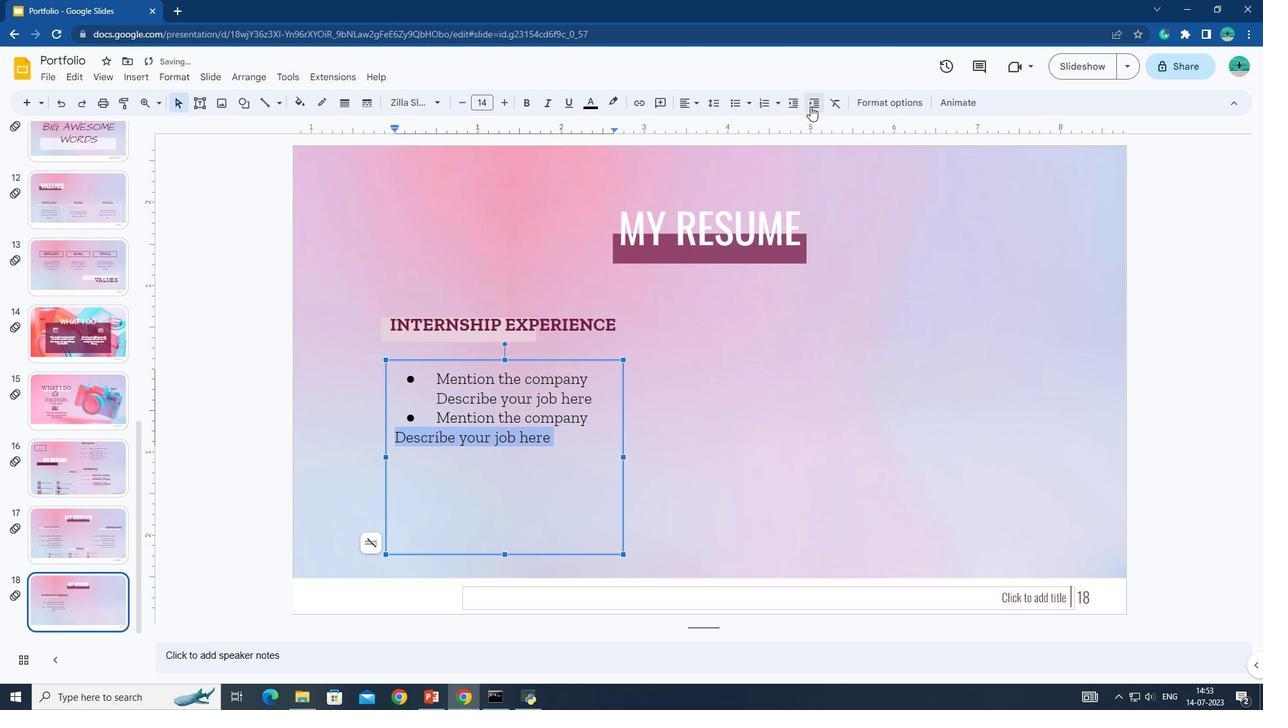 
Action: Mouse moved to (584, 481)
Screenshot: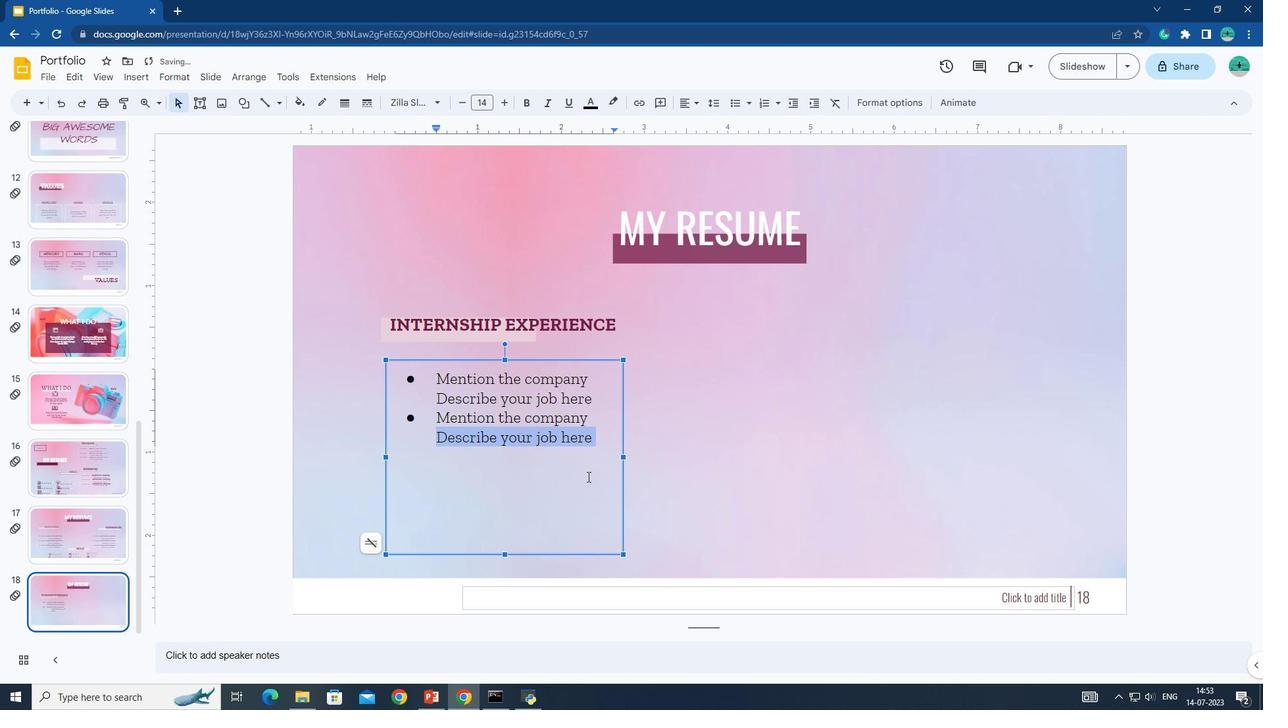
Action: Mouse pressed left at (584, 481)
Screenshot: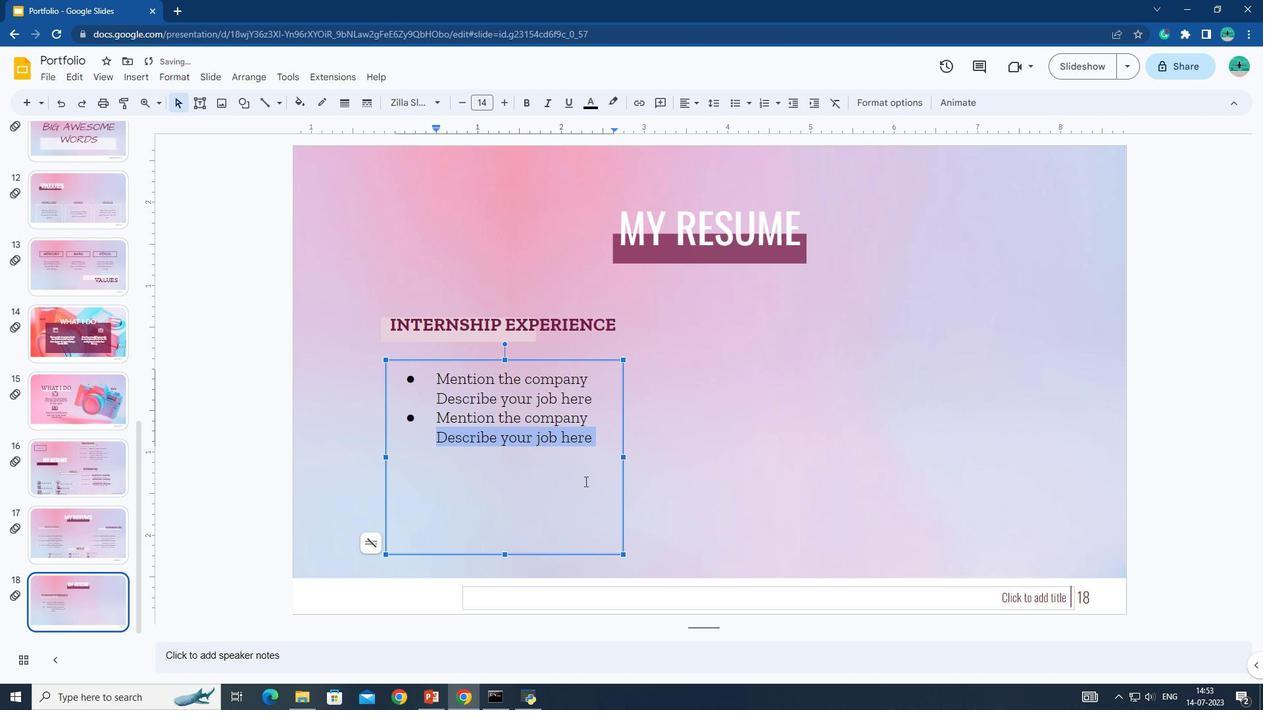 
Action: Mouse moved to (606, 438)
Screenshot: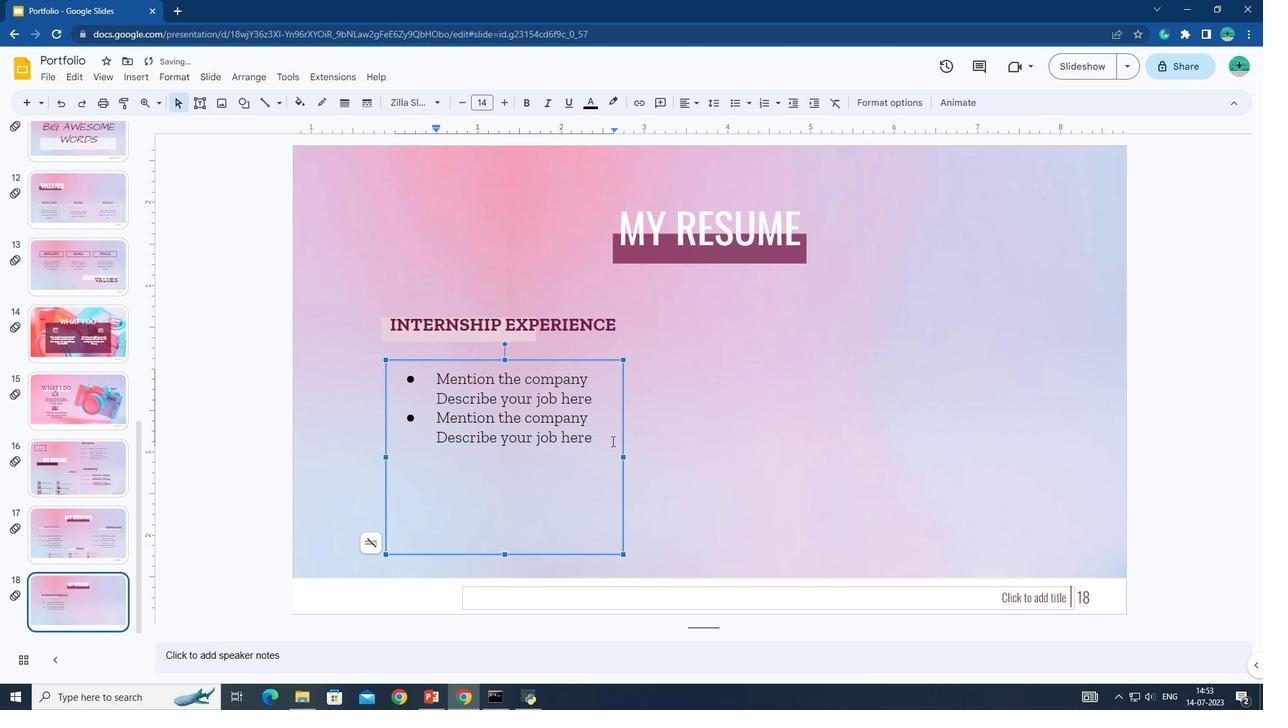 
Action: Mouse pressed left at (606, 438)
Screenshot: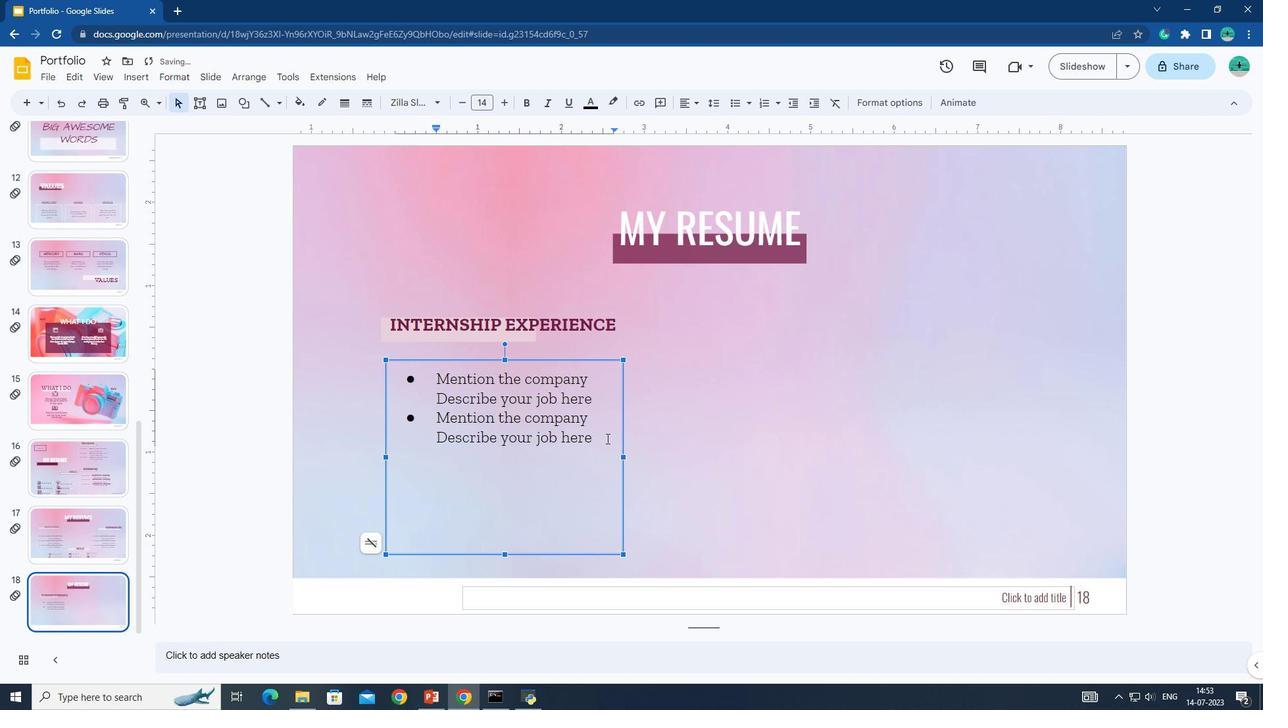 
Action: Key pressed <Key.enter>
Screenshot: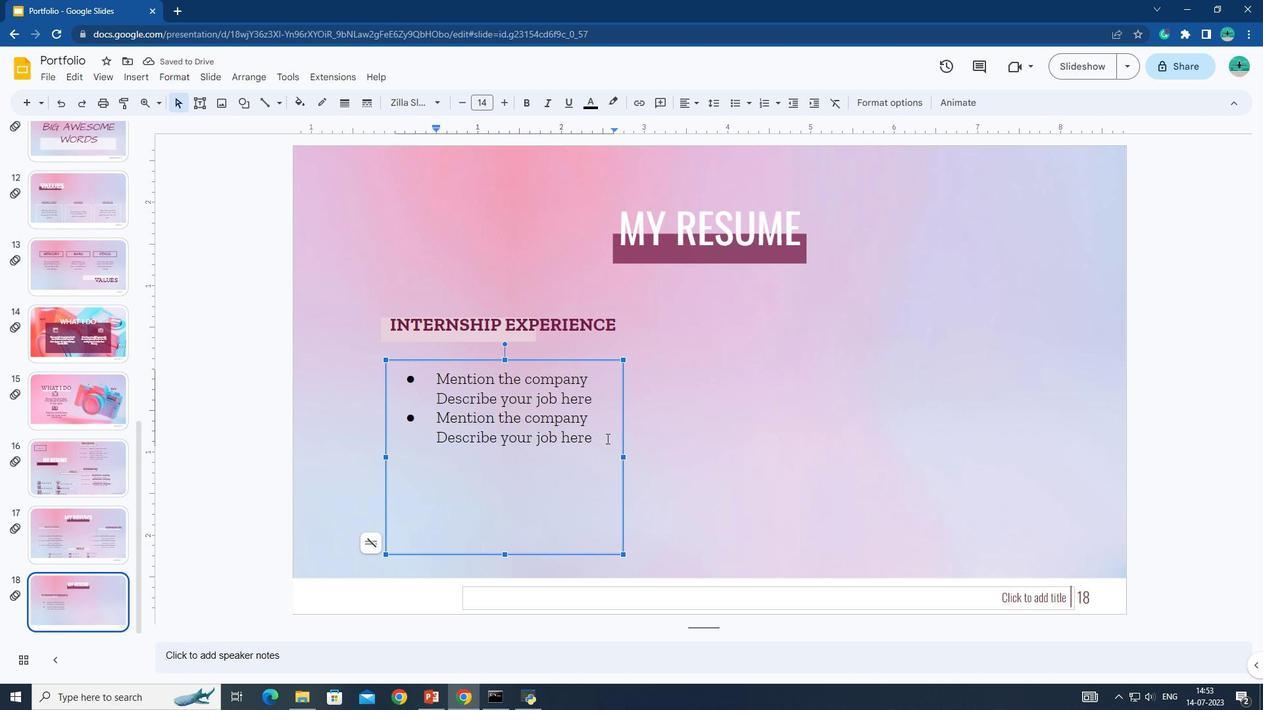 
Action: Mouse moved to (744, 101)
Screenshot: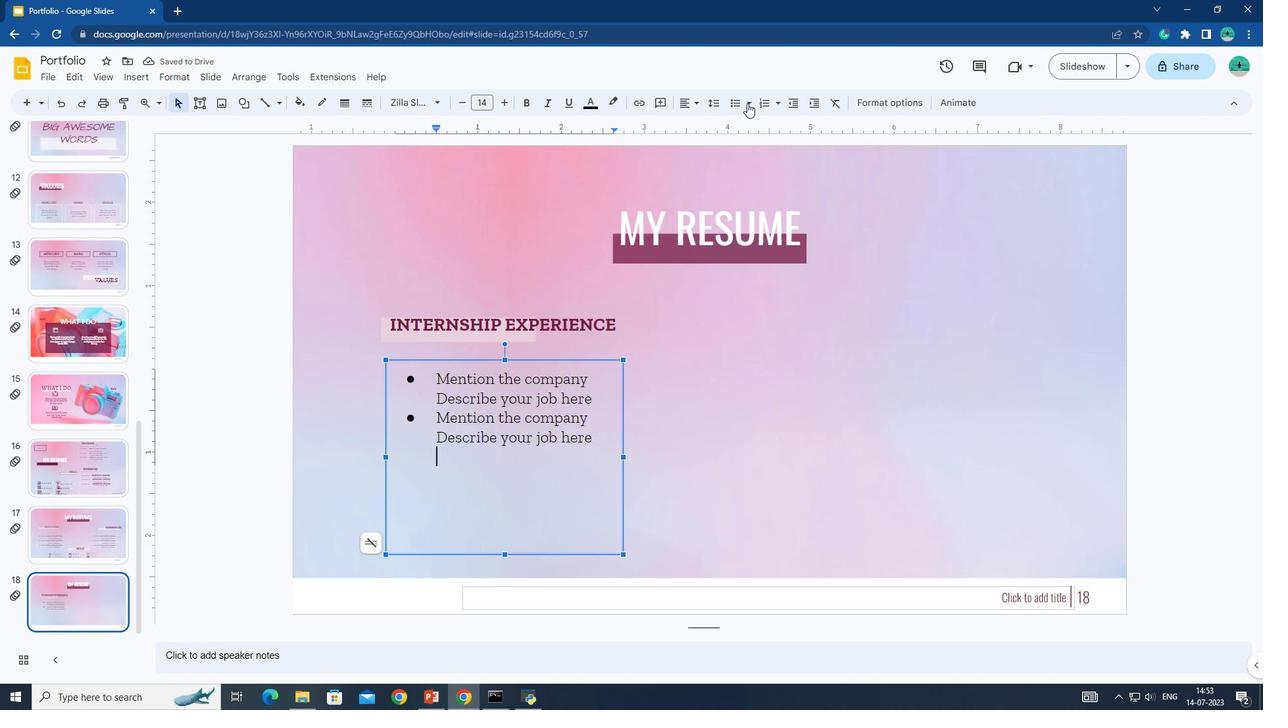 
Action: Mouse pressed left at (744, 101)
Screenshot: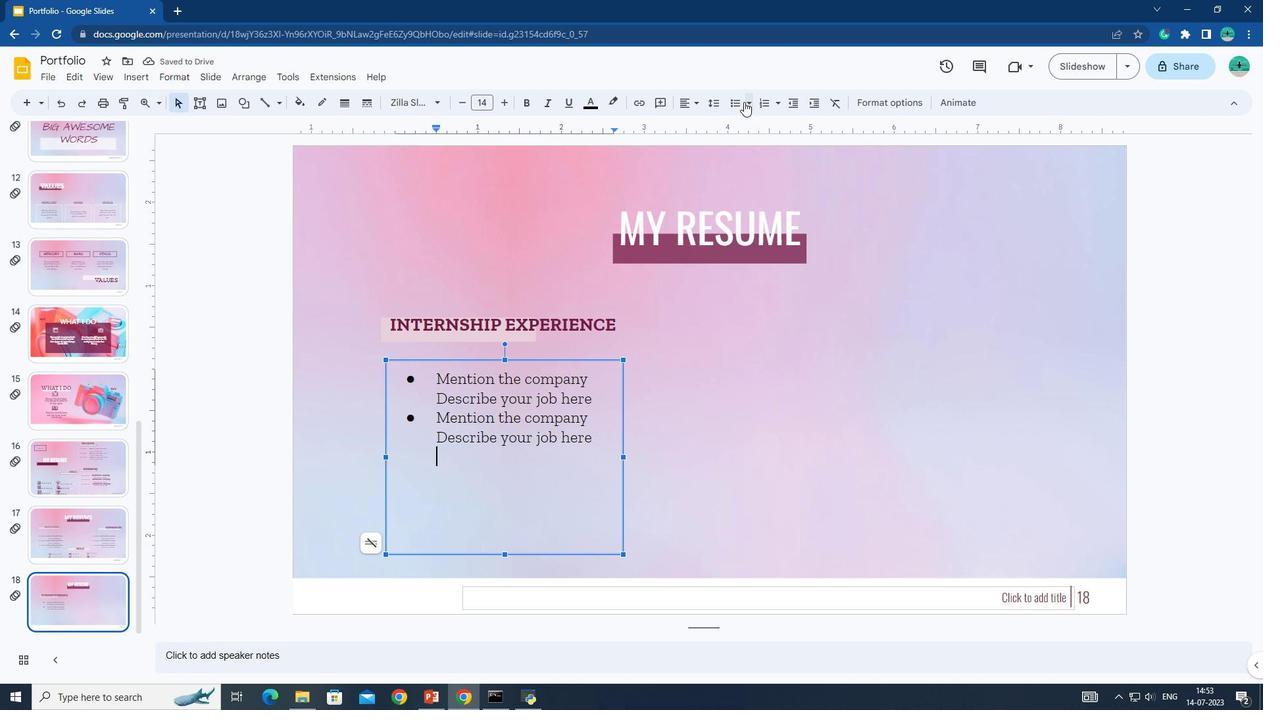
Action: Mouse moved to (746, 136)
Screenshot: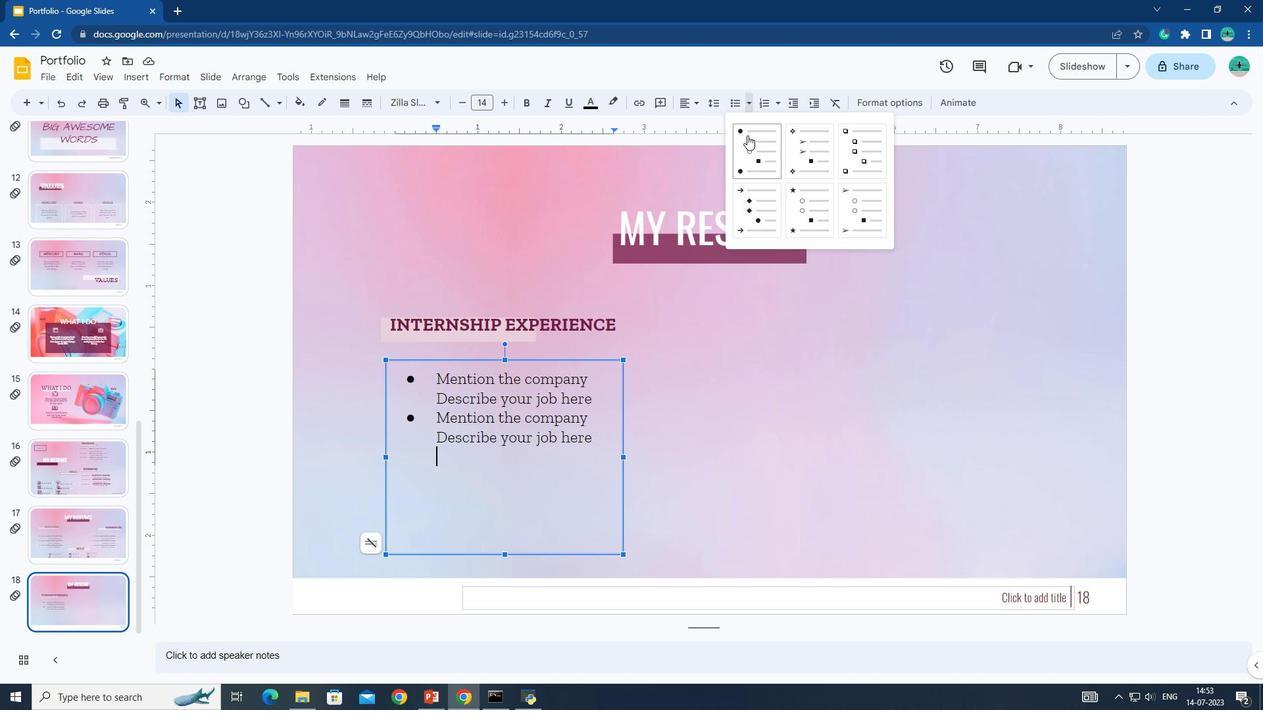 
Action: Mouse pressed left at (746, 136)
Screenshot: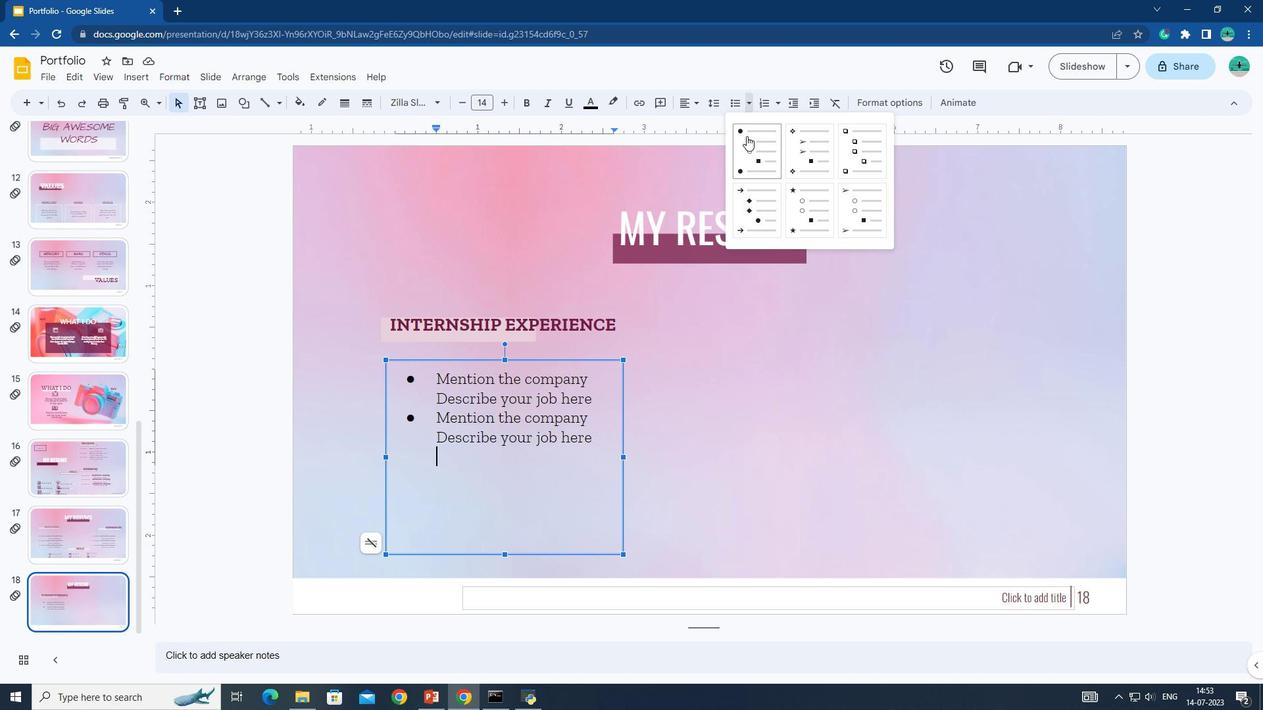 
Action: Key pressed <Key.shift>mENTION<Key.space>THE<Key.space>COMPANY<Key.space><Key.enter><Key.backspace>
Screenshot: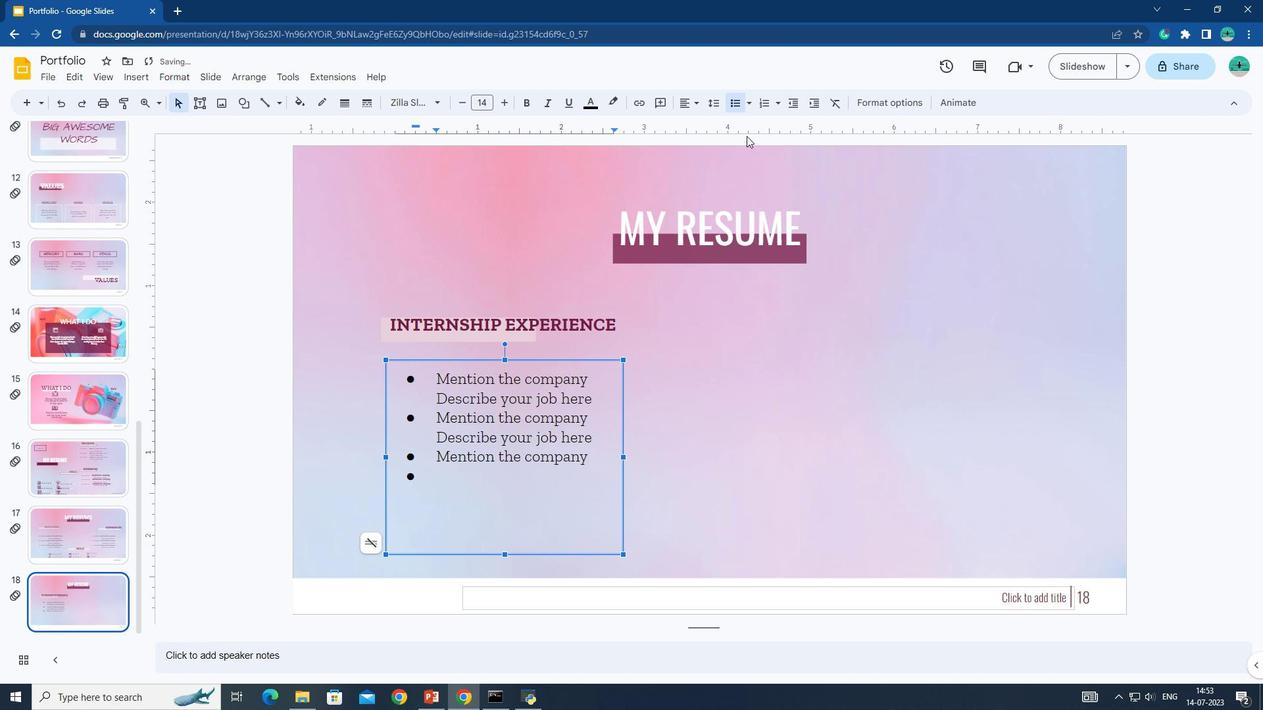
Action: Mouse moved to (534, 437)
Screenshot: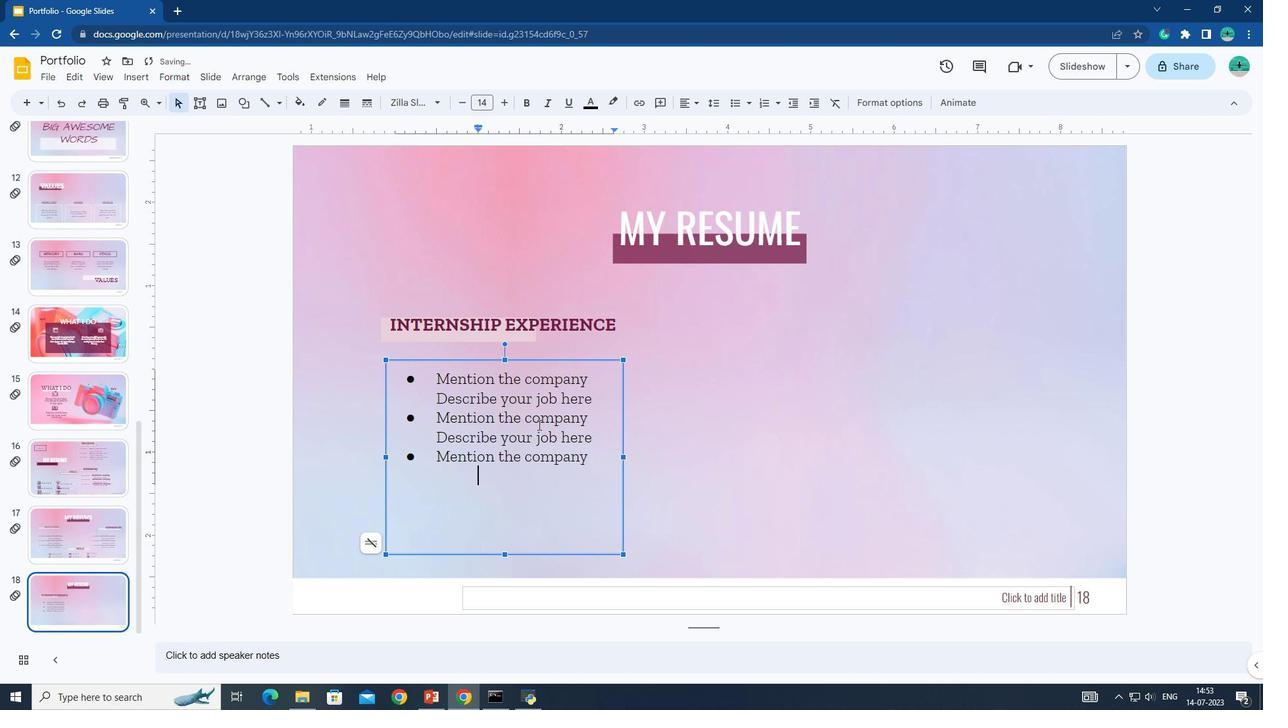 
Action: Key pressed <Key.shift>dESCRIBE<Key.space>TH<Key.backspace><Key.backspace>YOUR<Key.space>JOB<Key.space>HERE
Screenshot: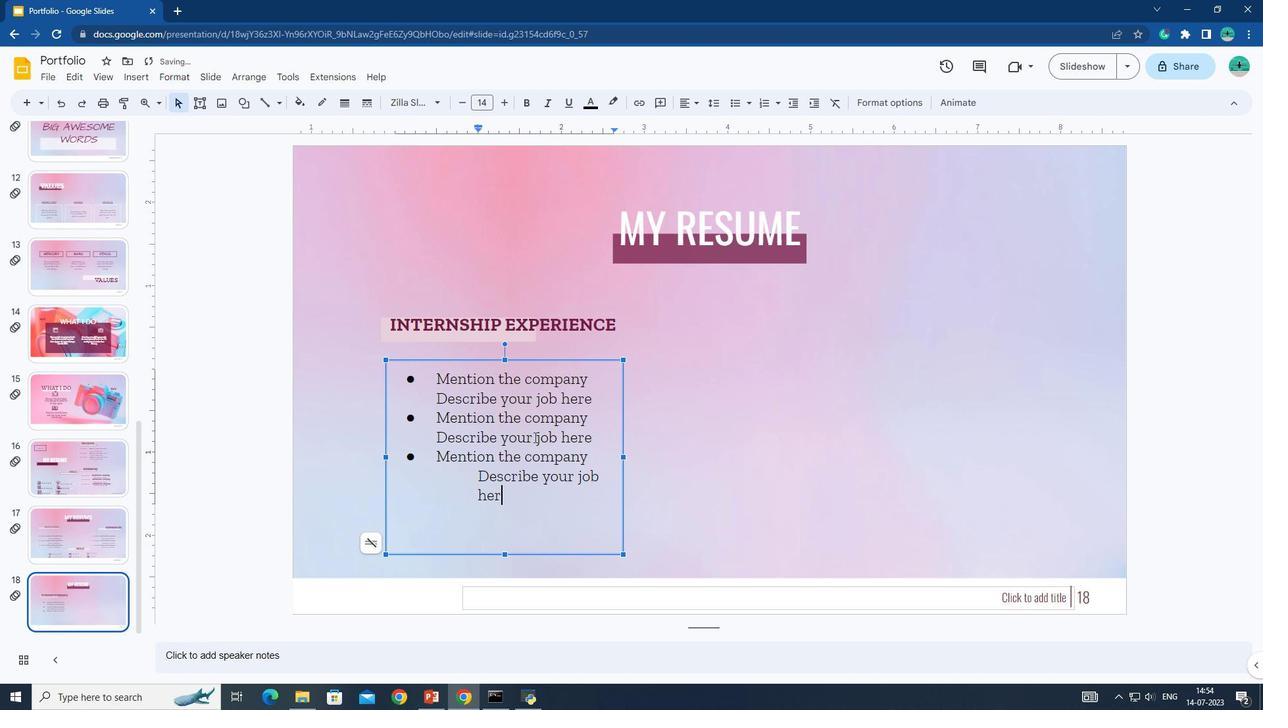 
Action: Mouse moved to (477, 476)
Screenshot: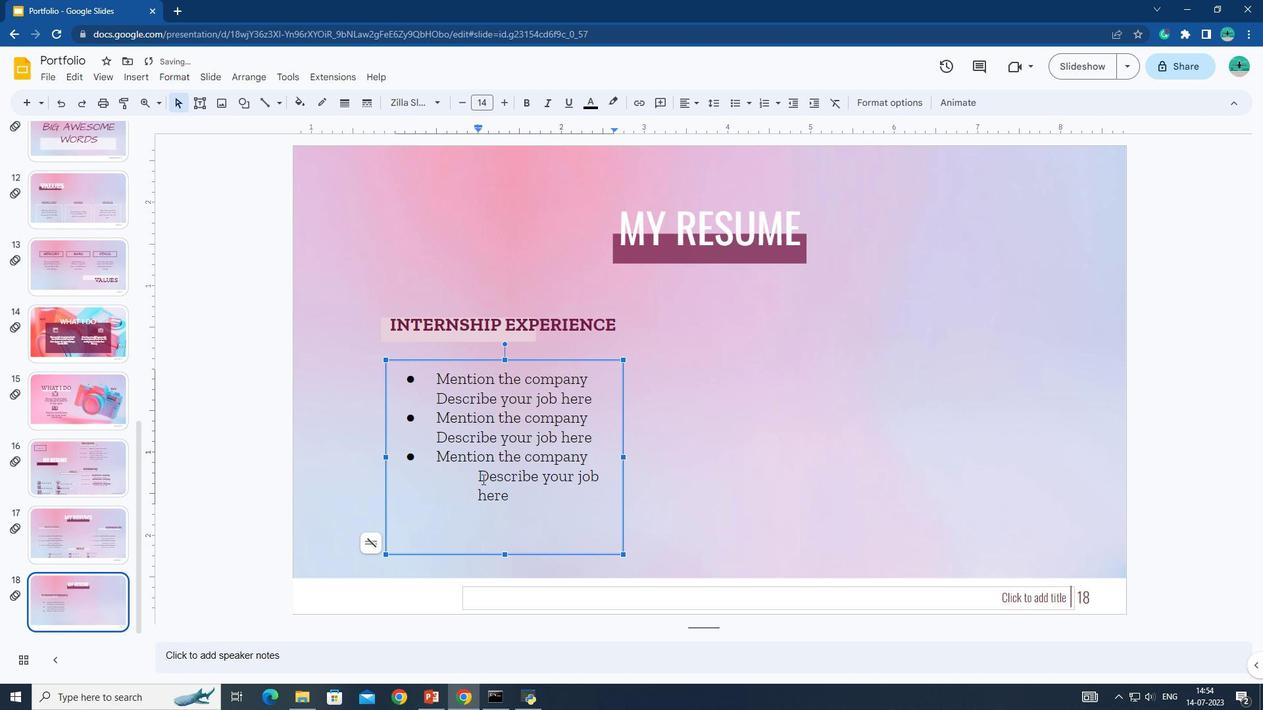 
Action: Mouse pressed left at (477, 476)
Screenshot: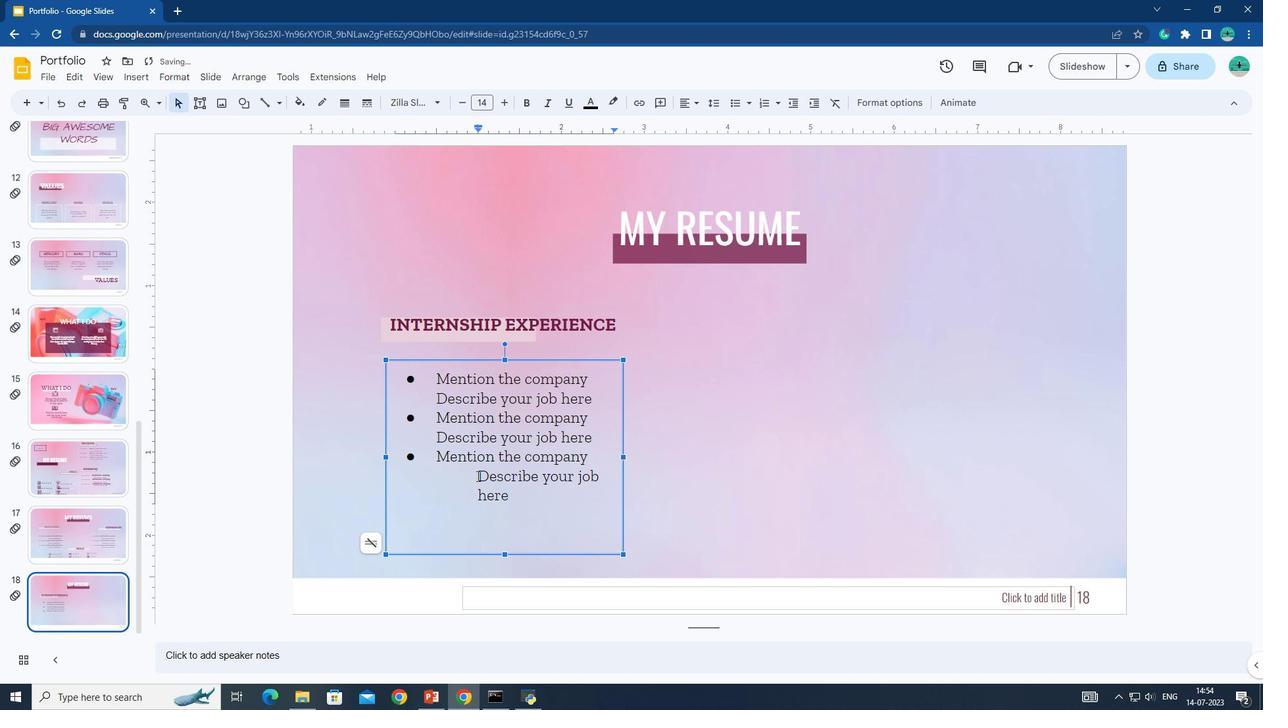 
Action: Mouse moved to (795, 105)
Screenshot: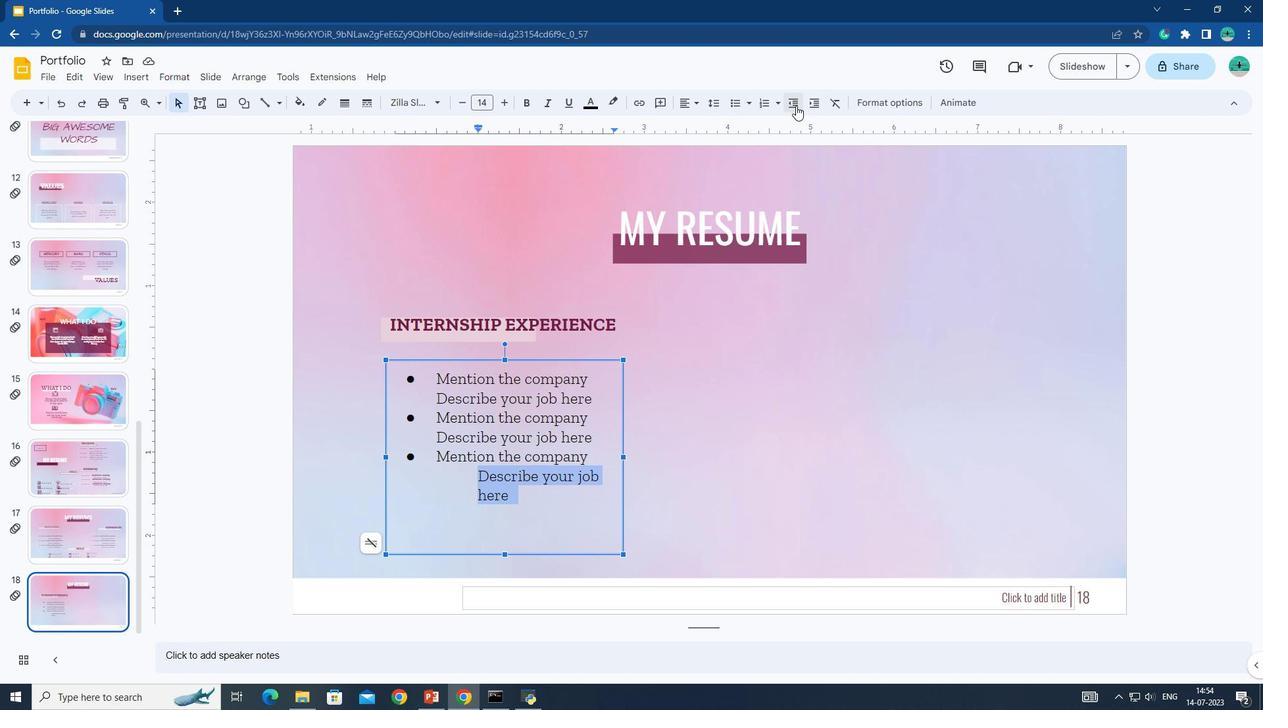 
Action: Mouse pressed left at (795, 105)
Screenshot: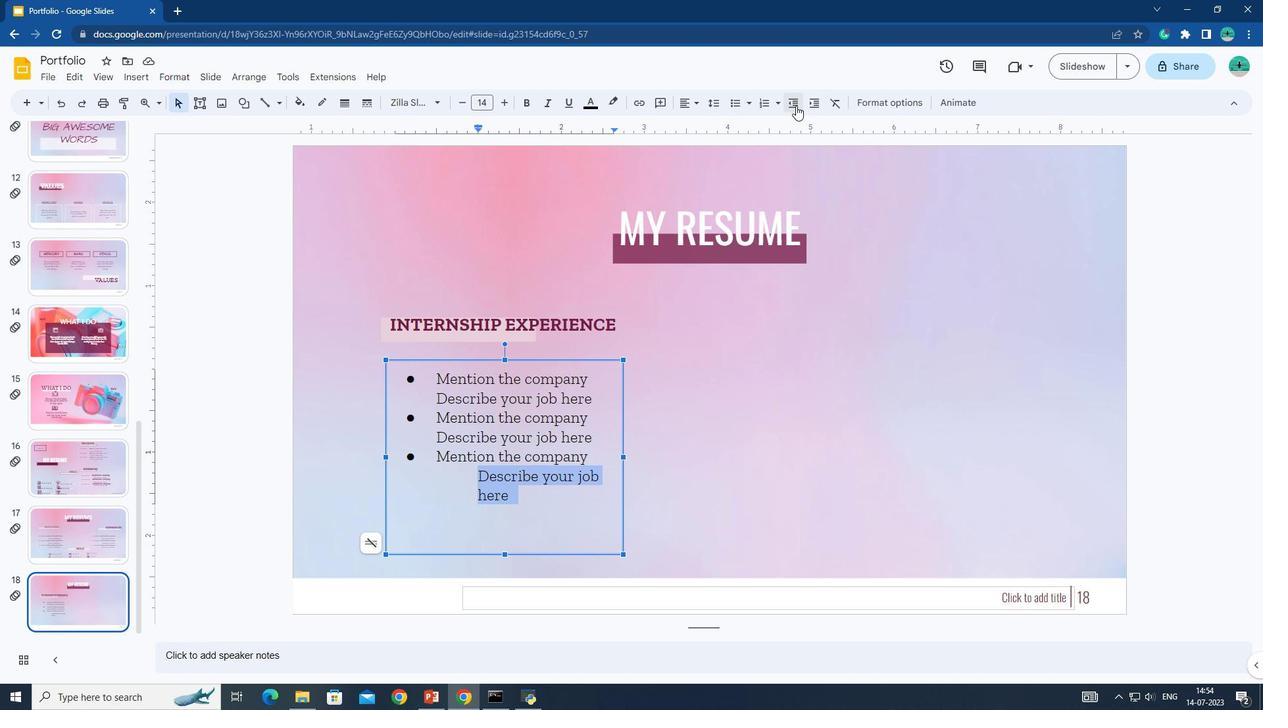 
Action: Mouse moved to (582, 486)
Screenshot: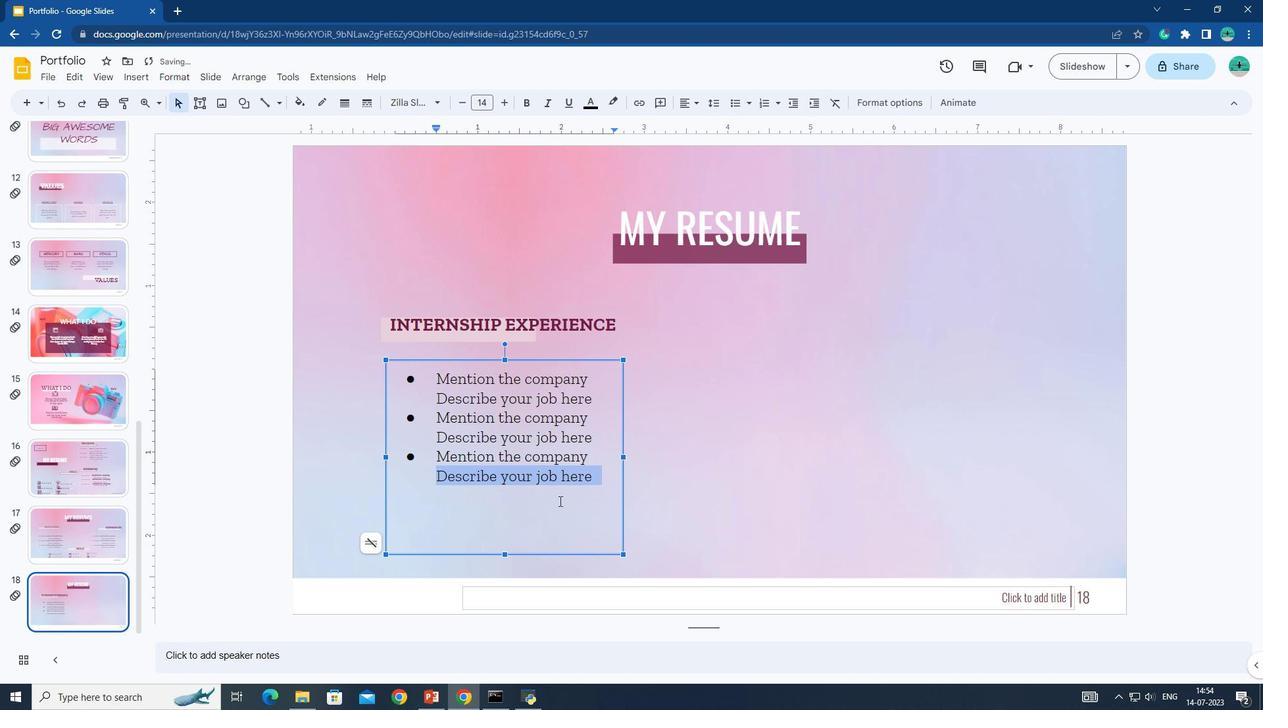 
Action: Mouse pressed left at (582, 486)
Screenshot: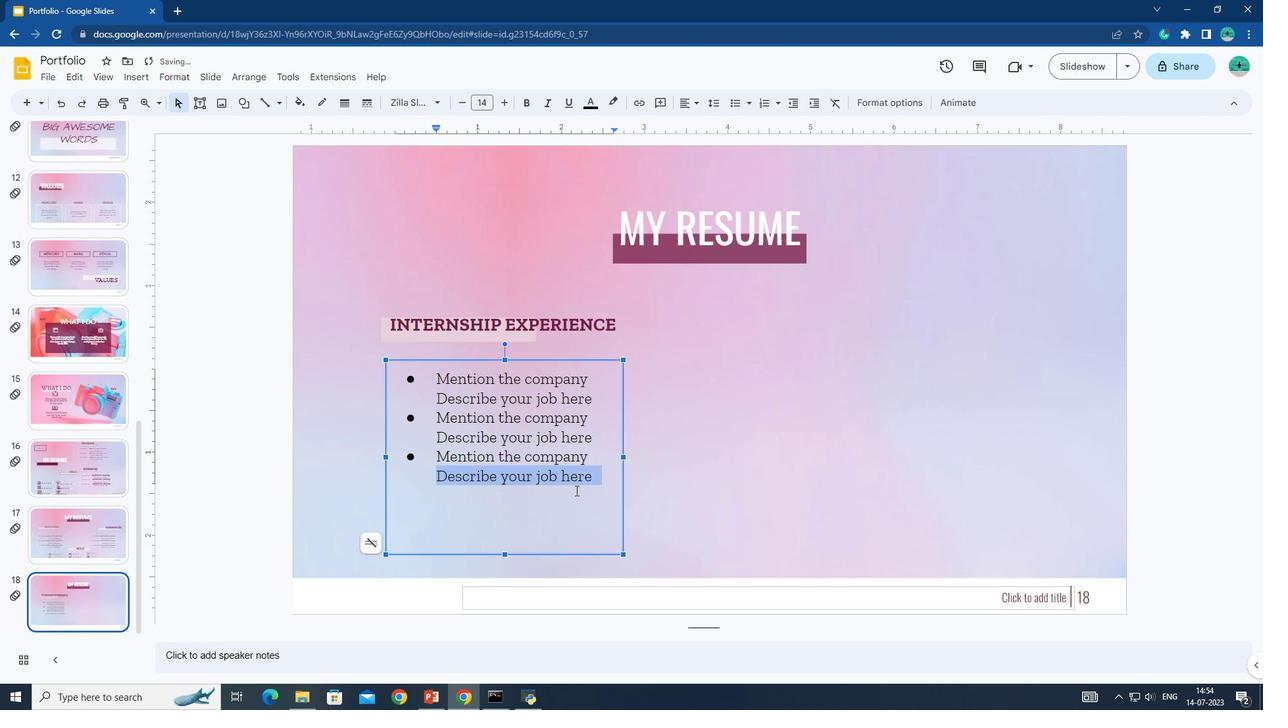 
Action: Mouse moved to (595, 479)
Screenshot: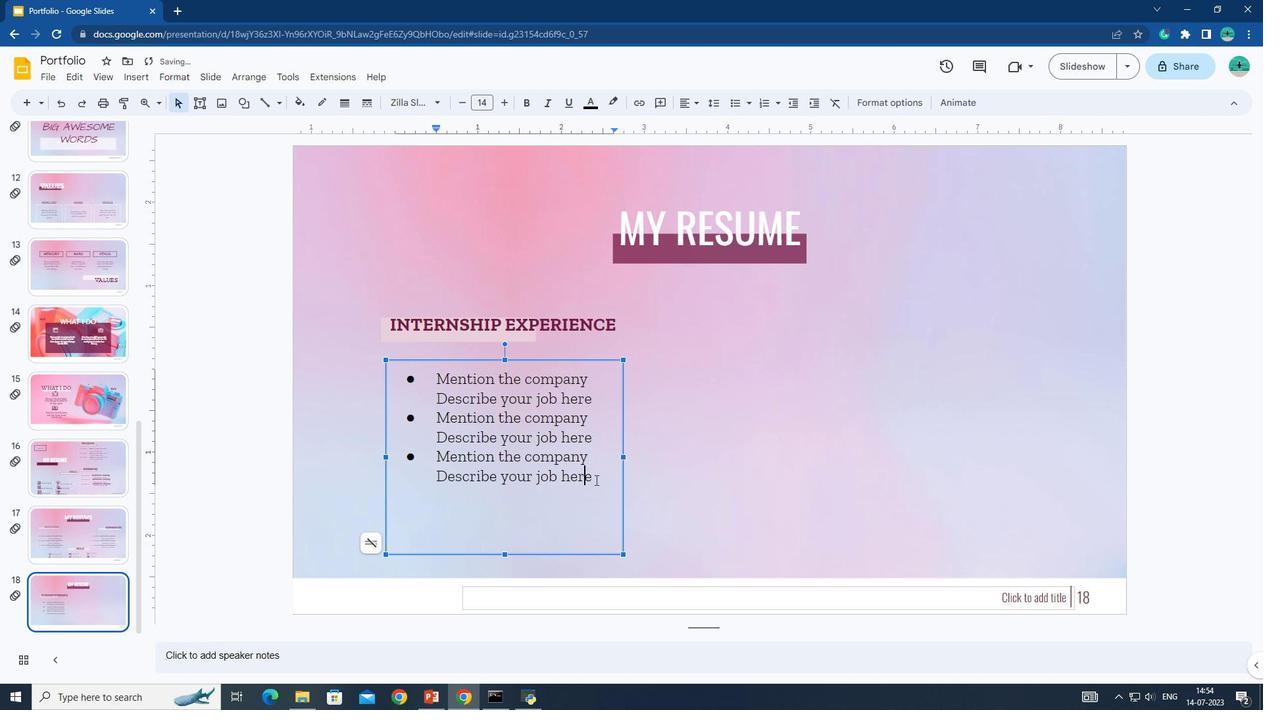 
Action: Mouse pressed left at (595, 479)
Screenshot: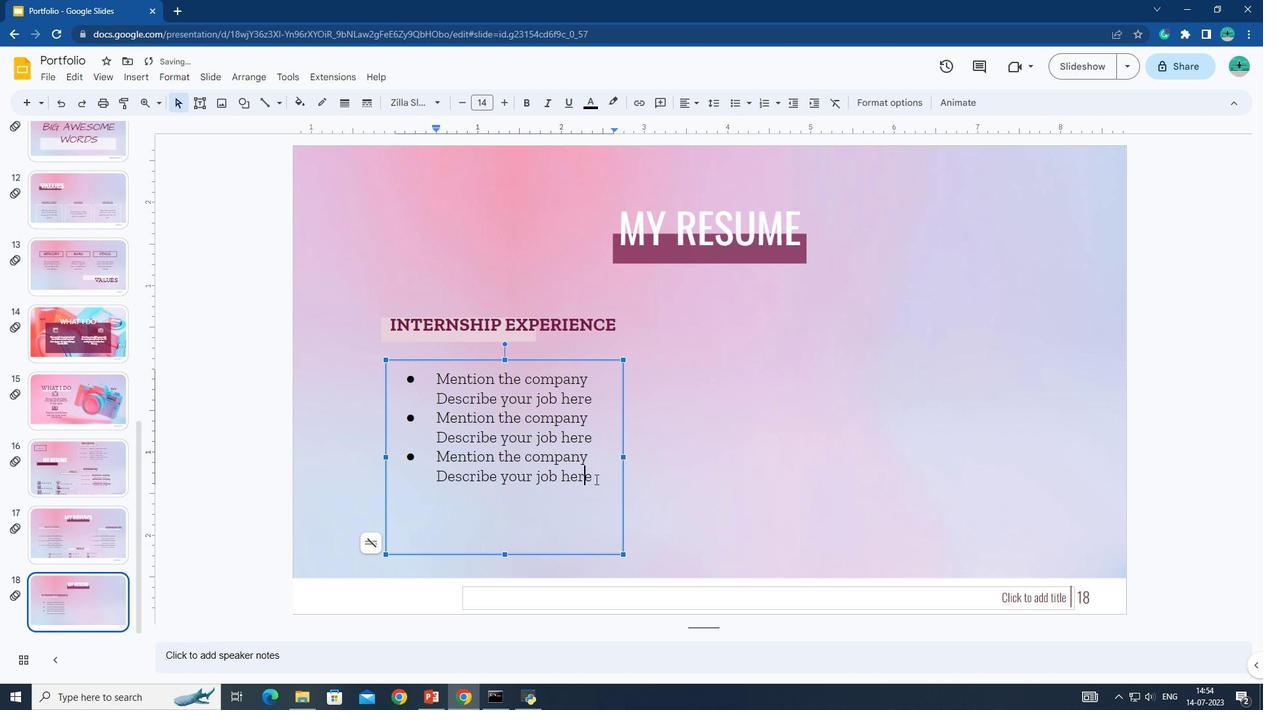 
Action: Key pressed <Key.enter>
Screenshot: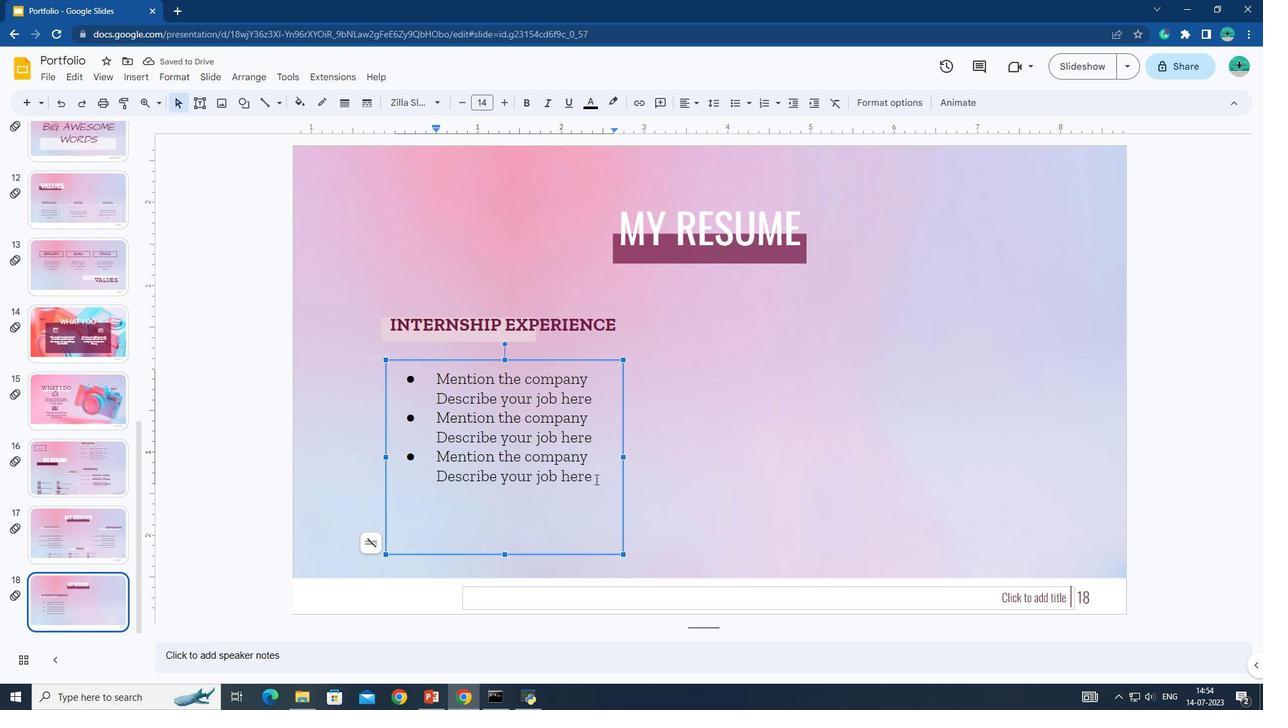 
Action: Mouse moved to (743, 101)
Screenshot: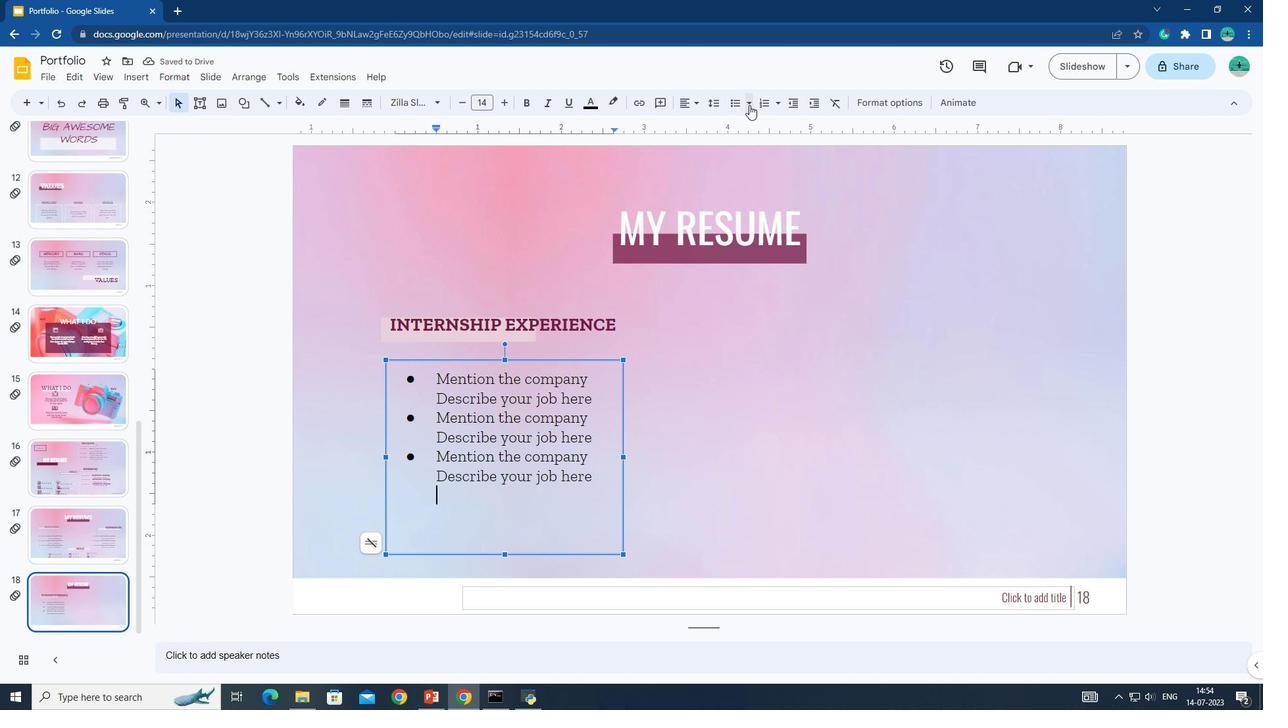 
Action: Mouse pressed left at (743, 101)
Screenshot: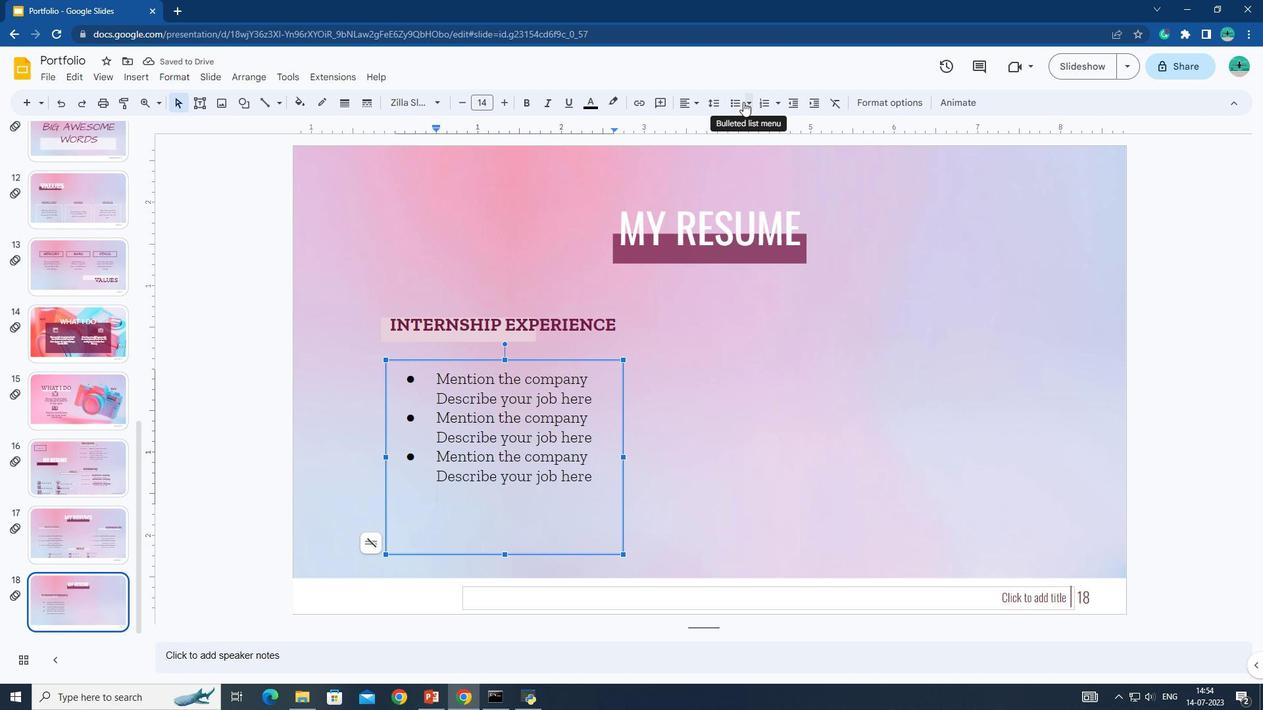 
Action: Mouse moved to (738, 135)
Screenshot: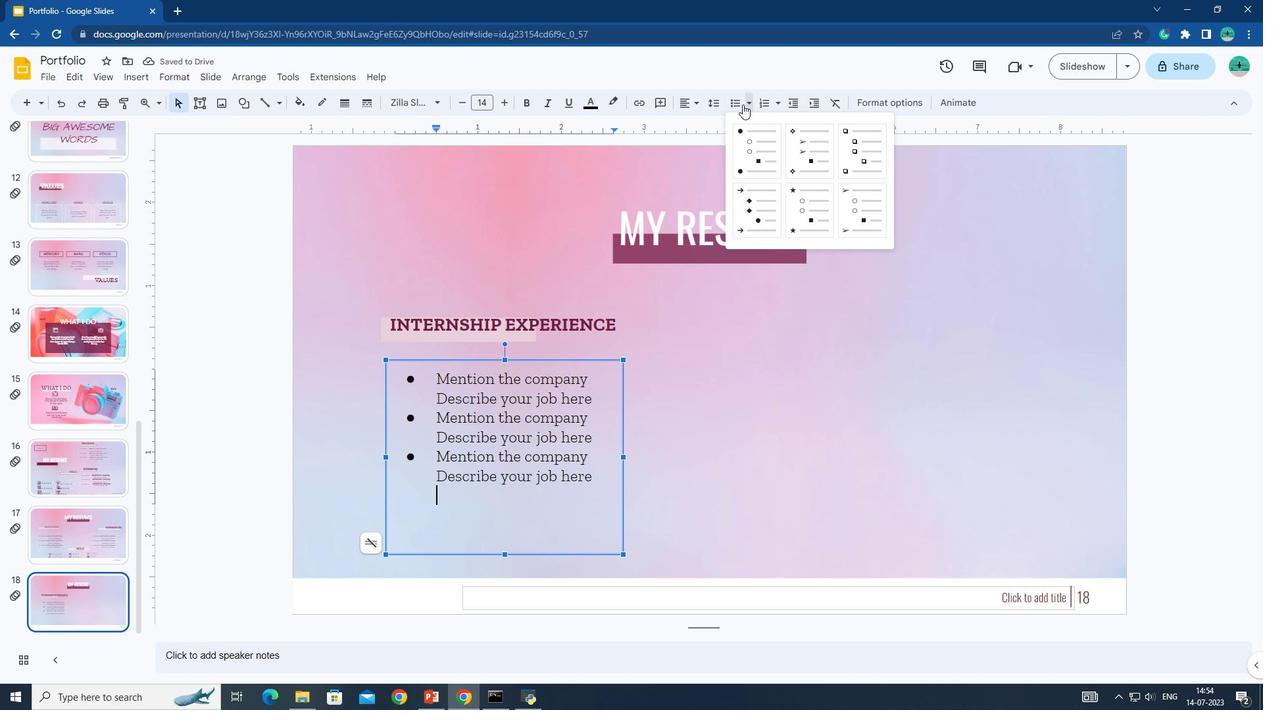 
Action: Mouse pressed left at (738, 135)
Screenshot: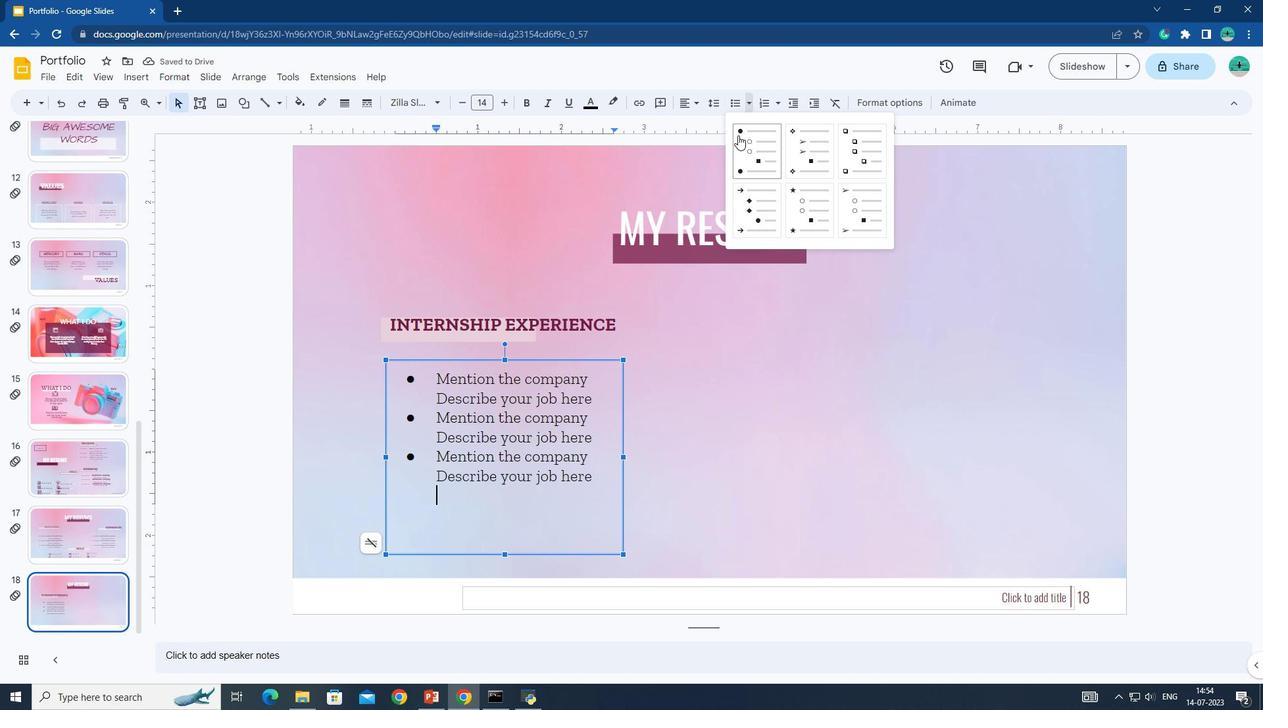 
Action: Key pressed <Key.shift><Key.shift><Key.shift><Key.shift><Key.shift><Key.shift>mENTION<Key.space>THE<Key.space>COMPANY
Screenshot: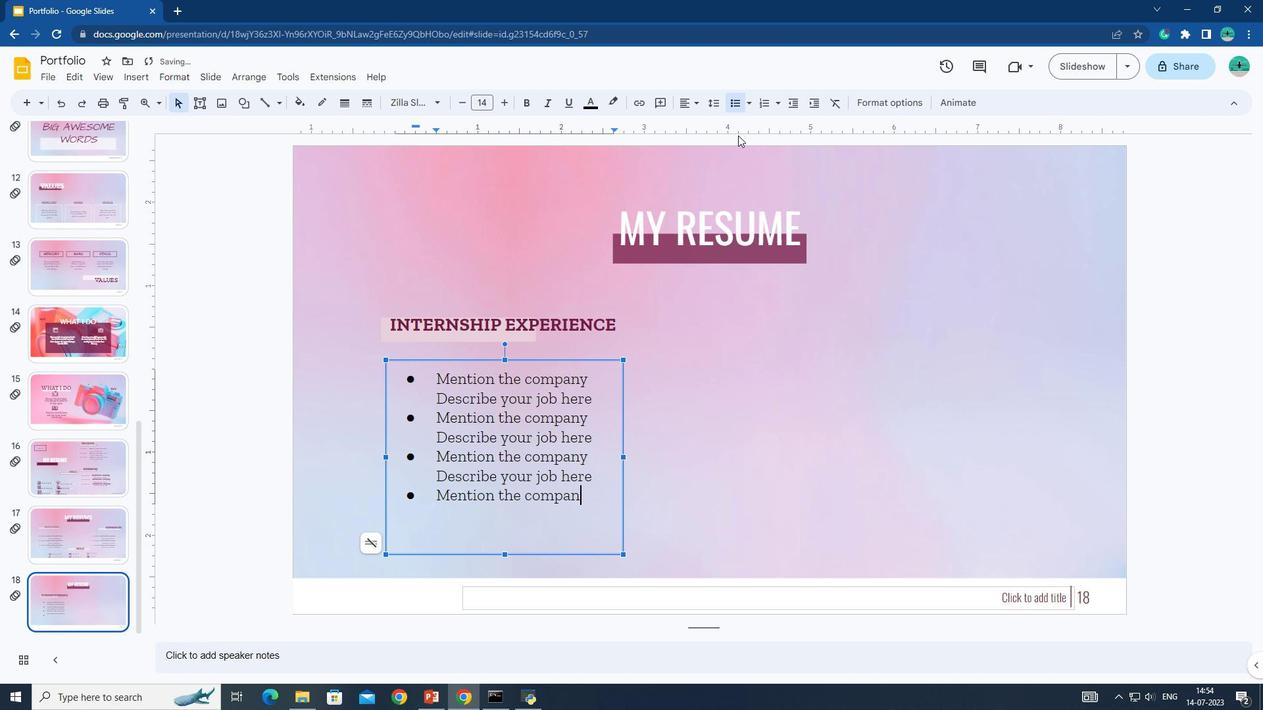 
Action: Mouse moved to (481, 509)
Screenshot: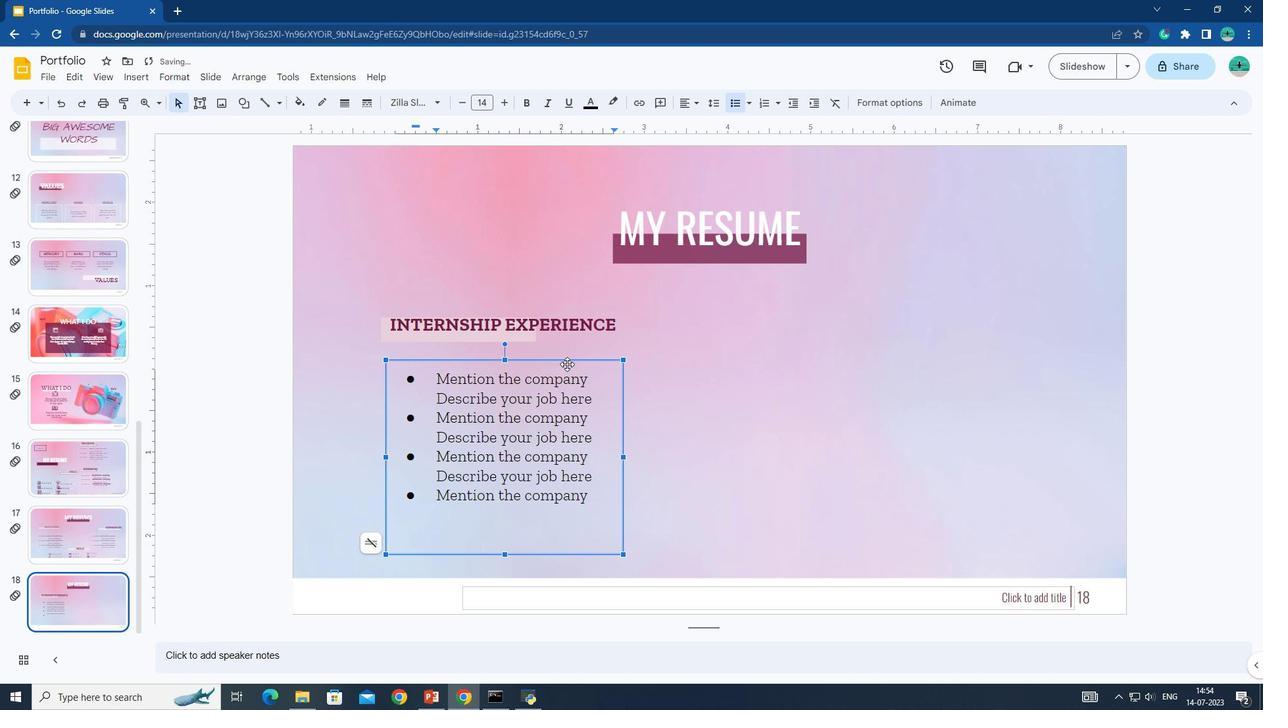 
Action: Mouse pressed left at (481, 509)
Screenshot: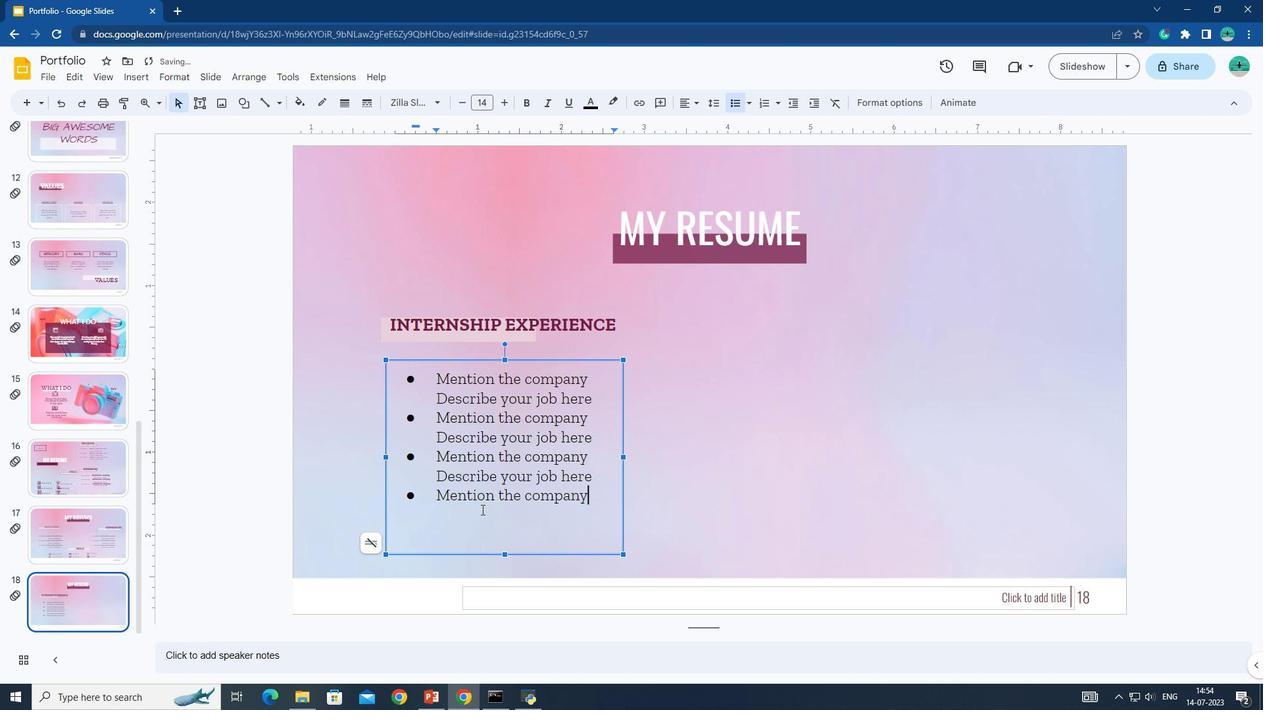 
Action: Mouse pressed left at (481, 509)
Screenshot: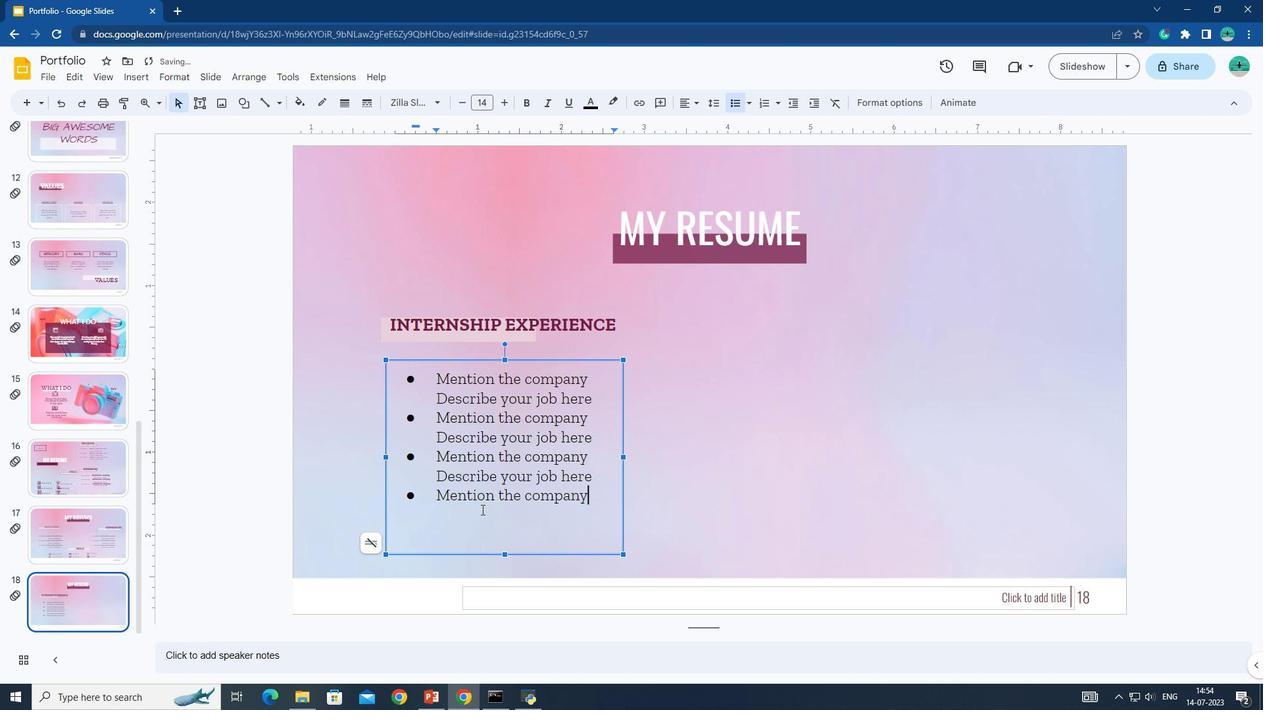
Action: Mouse moved to (485, 519)
Screenshot: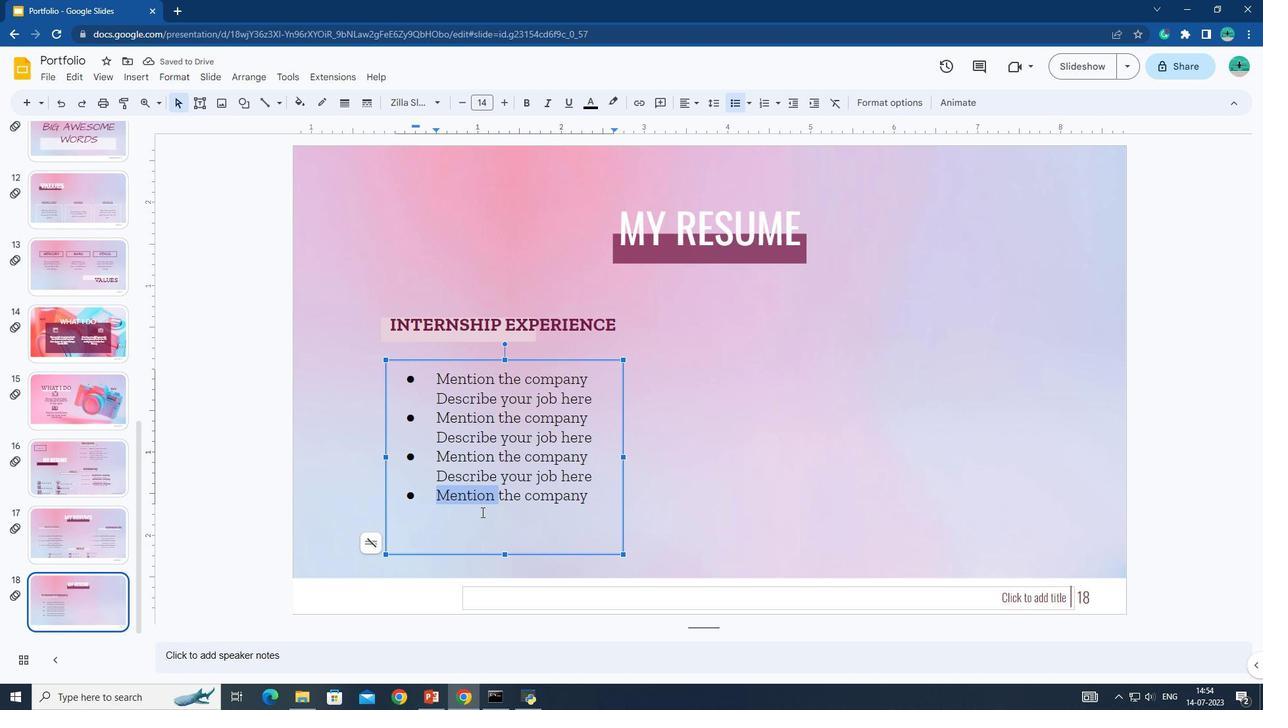 
Action: Mouse pressed left at (485, 519)
Screenshot: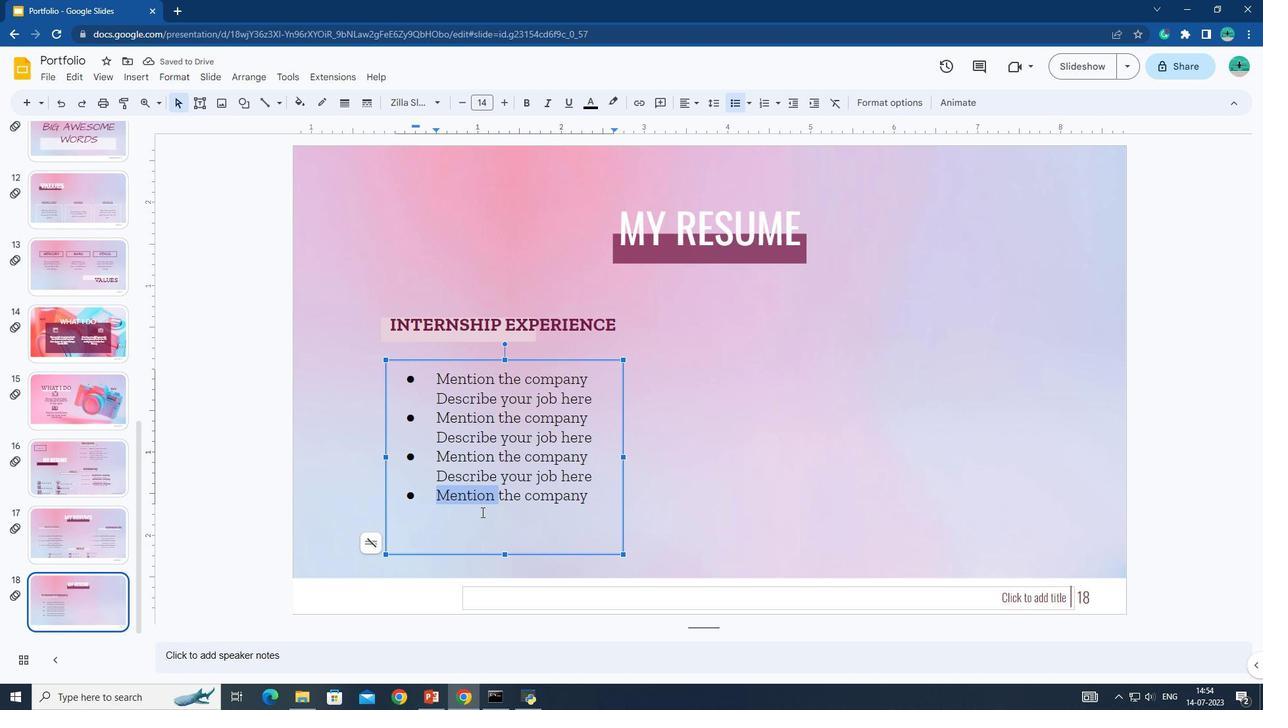 
Action: Mouse moved to (594, 503)
Screenshot: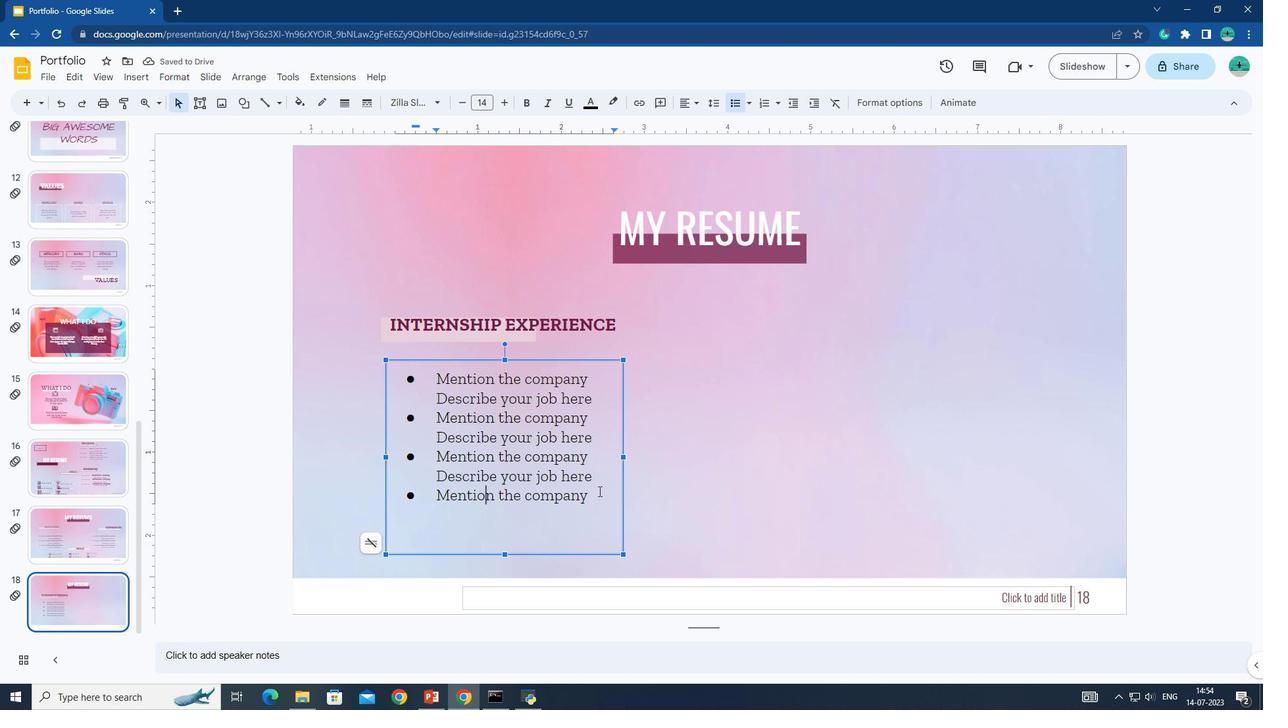 
Action: Mouse pressed left at (594, 503)
Screenshot: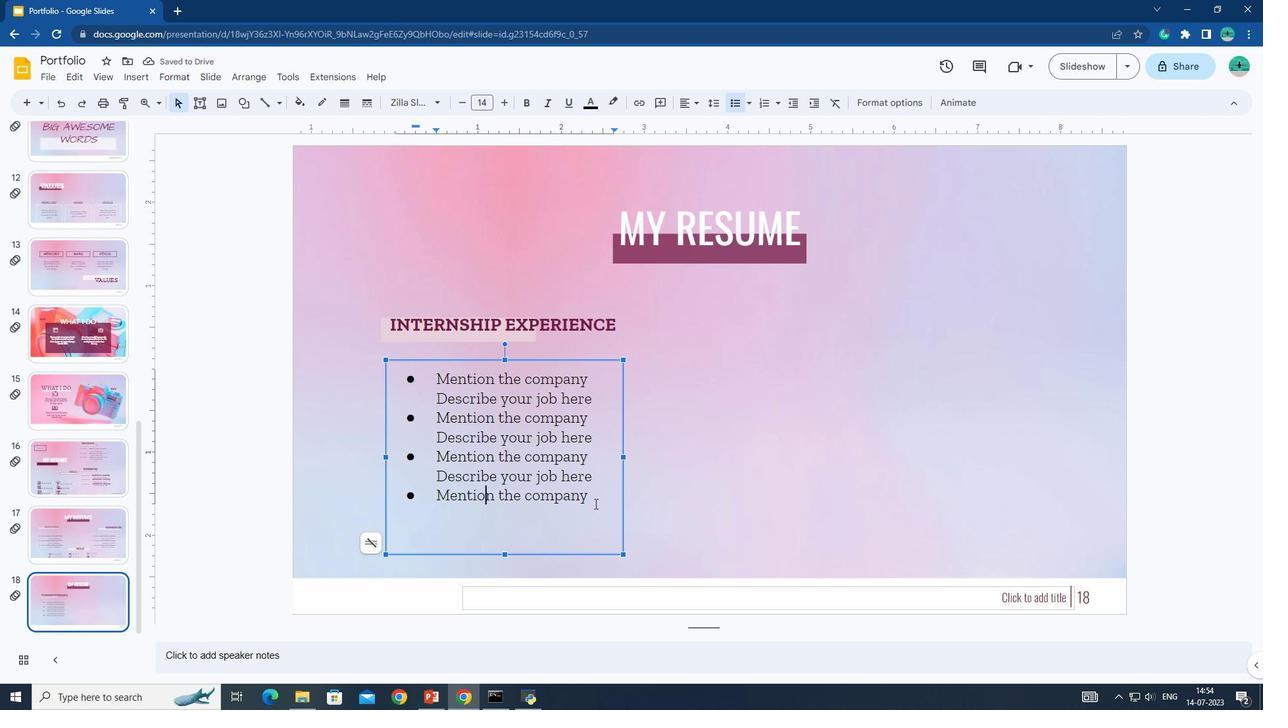 
Action: Key pressed <Key.enter><Key.backspace><Key.shift>dESCRIBE<Key.space>YOUR<Key.space>JOB<Key.space>HERE
Screenshot: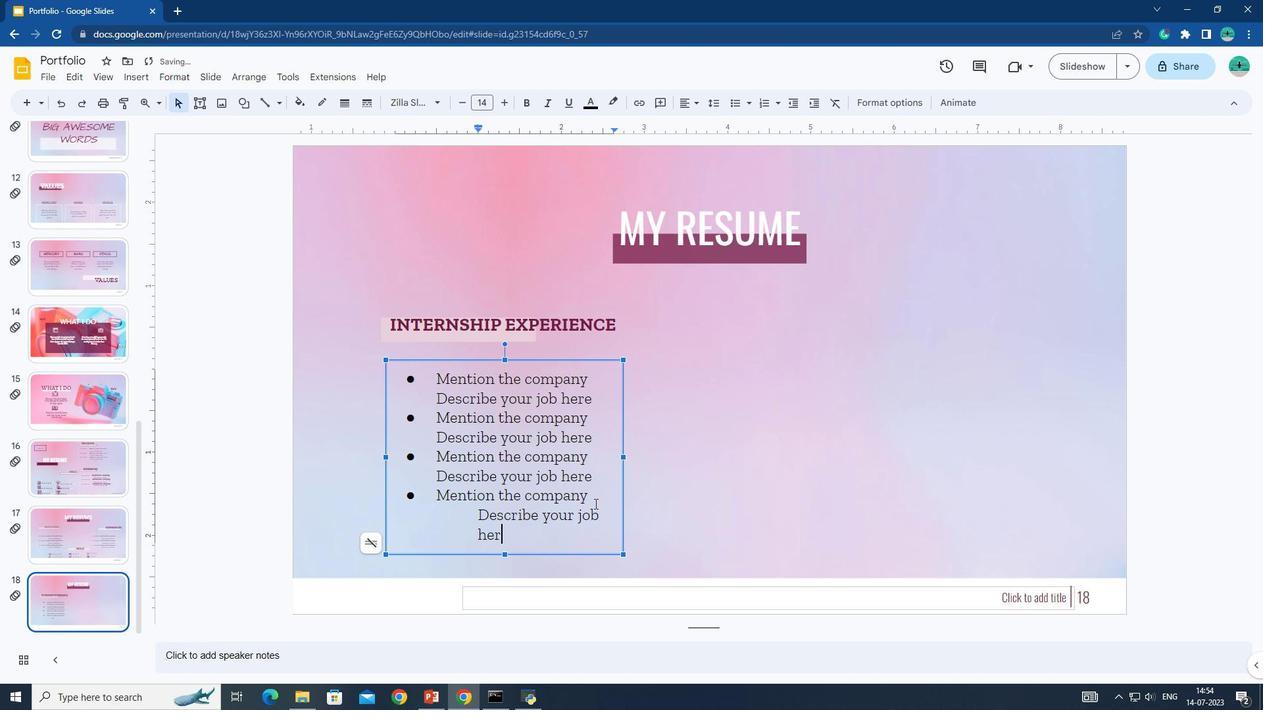 
Action: Mouse moved to (469, 510)
Screenshot: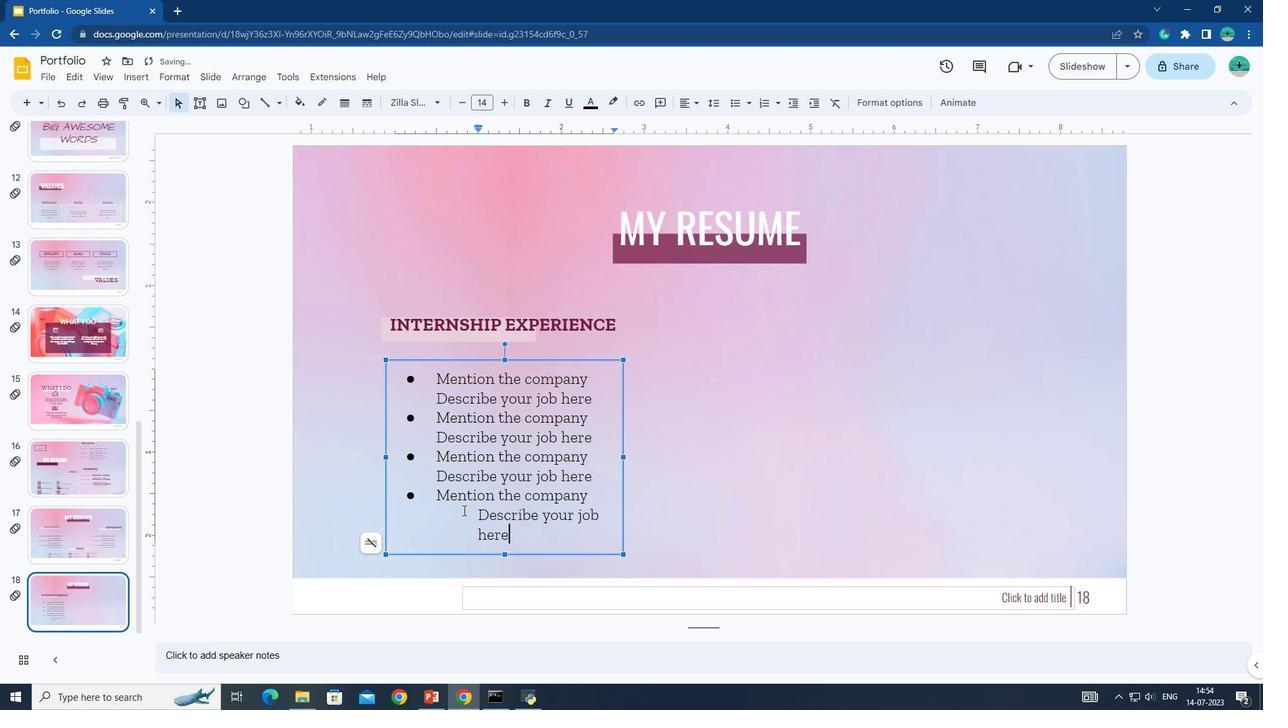 
Action: Mouse pressed left at (469, 510)
Screenshot: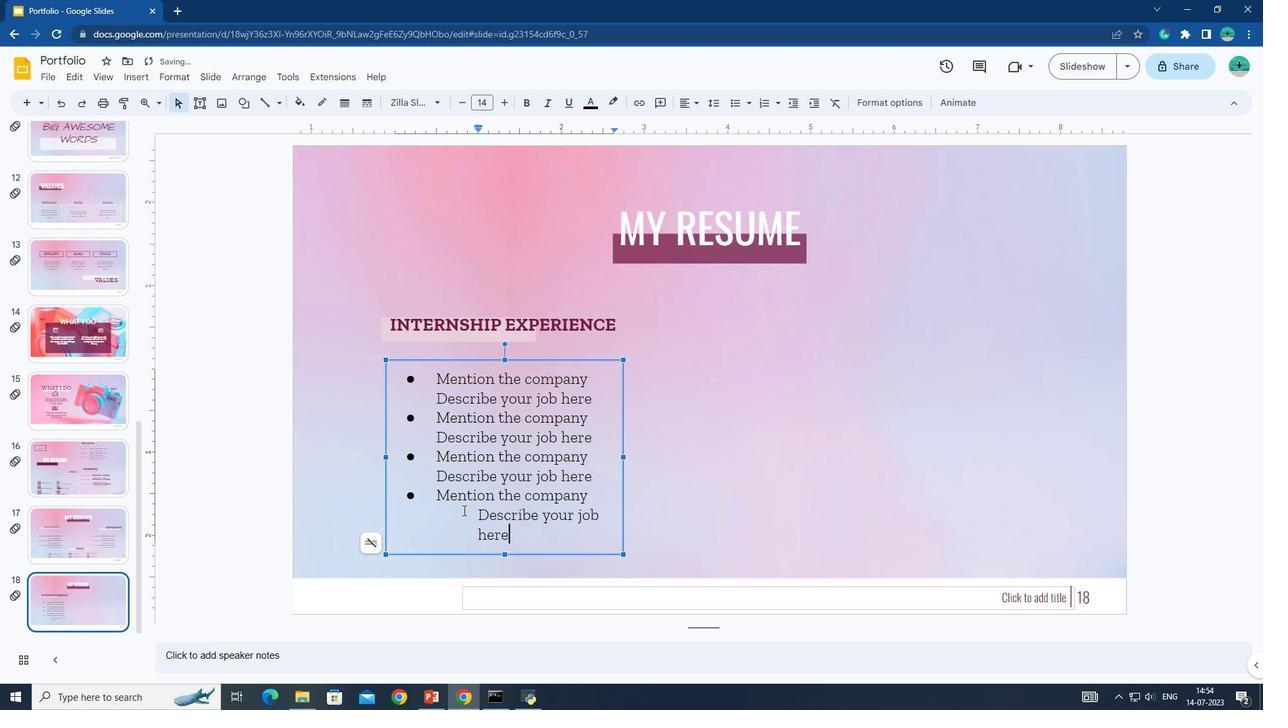 
Action: Mouse moved to (797, 99)
Screenshot: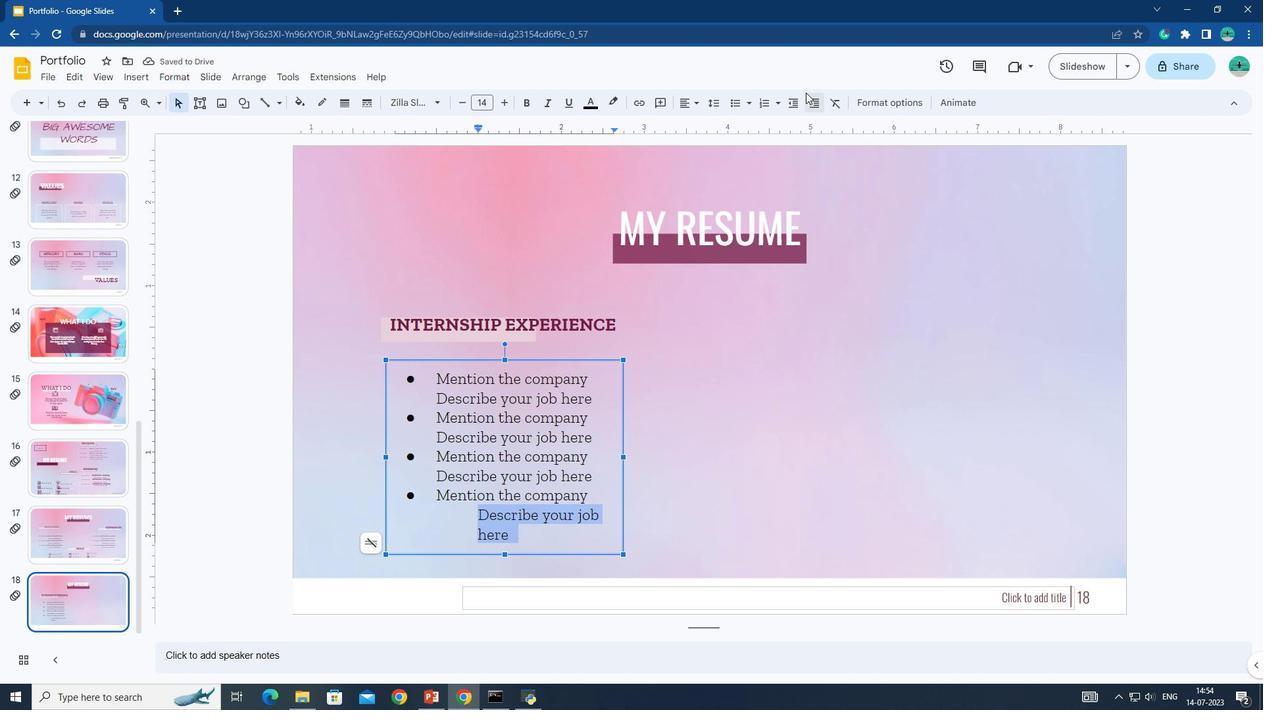 
Action: Mouse pressed left at (797, 99)
Screenshot: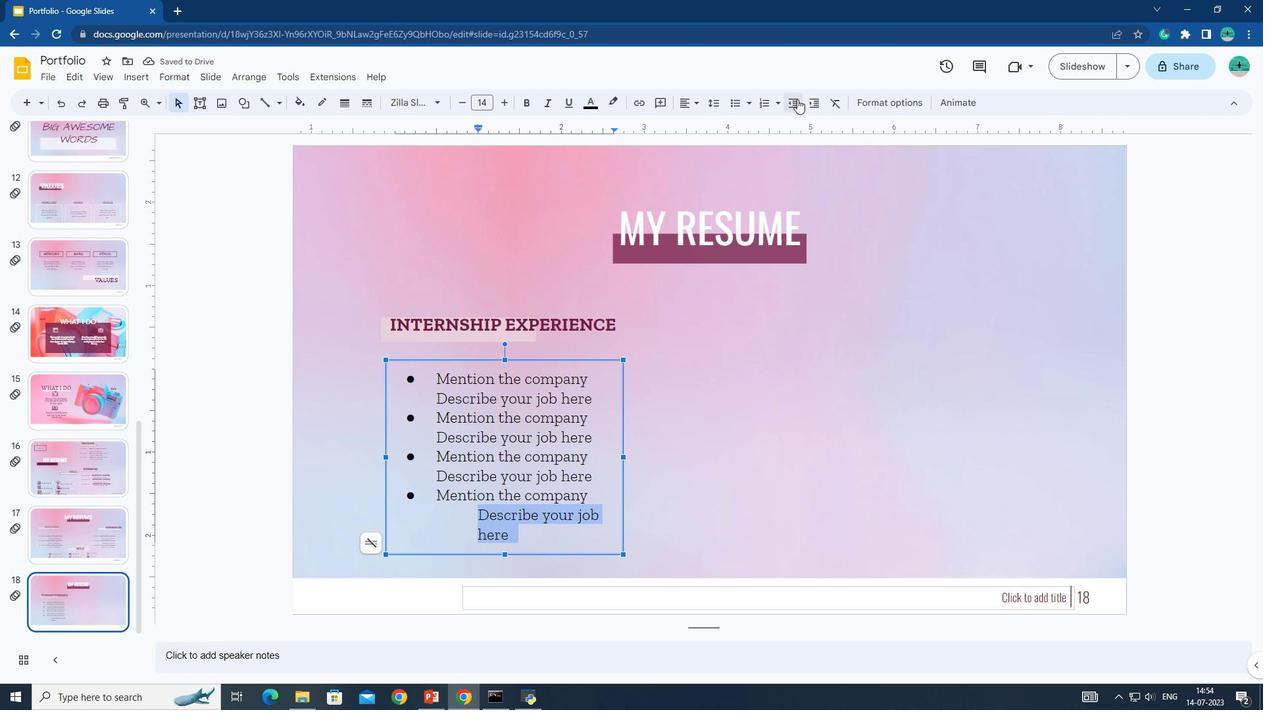 
Action: Mouse moved to (436, 475)
Screenshot: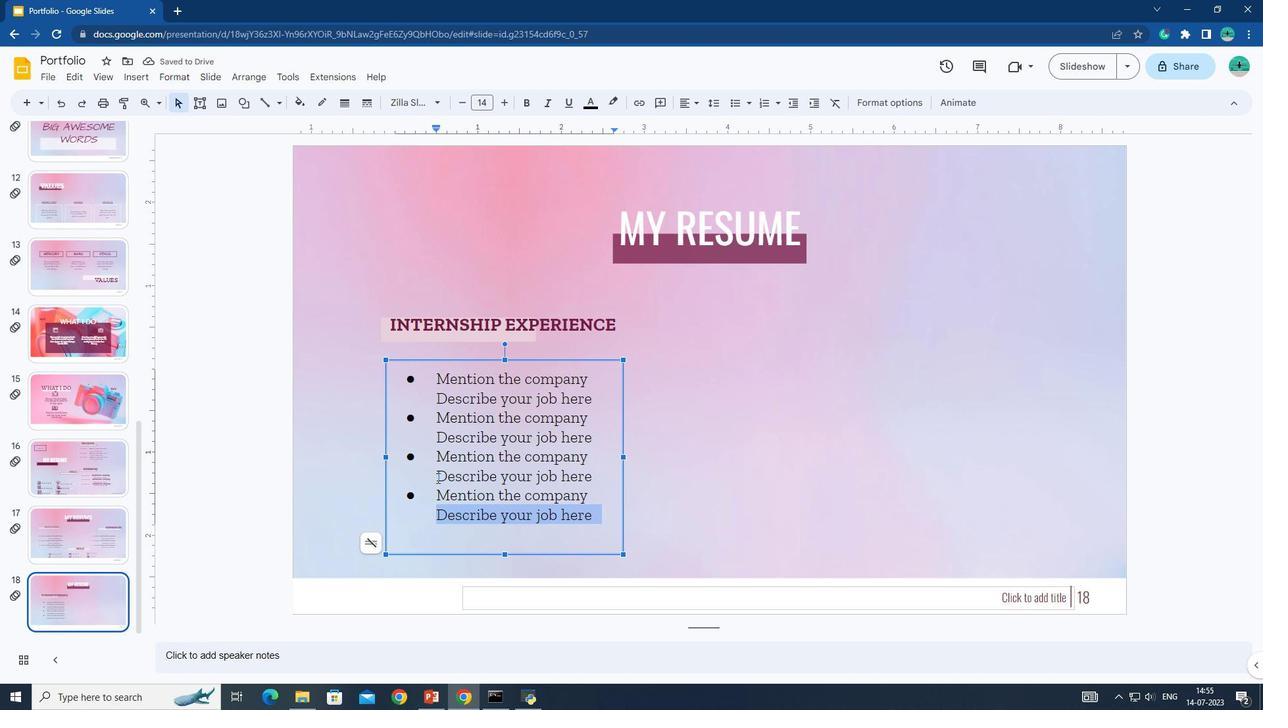 
Action: Mouse pressed left at (436, 475)
Screenshot: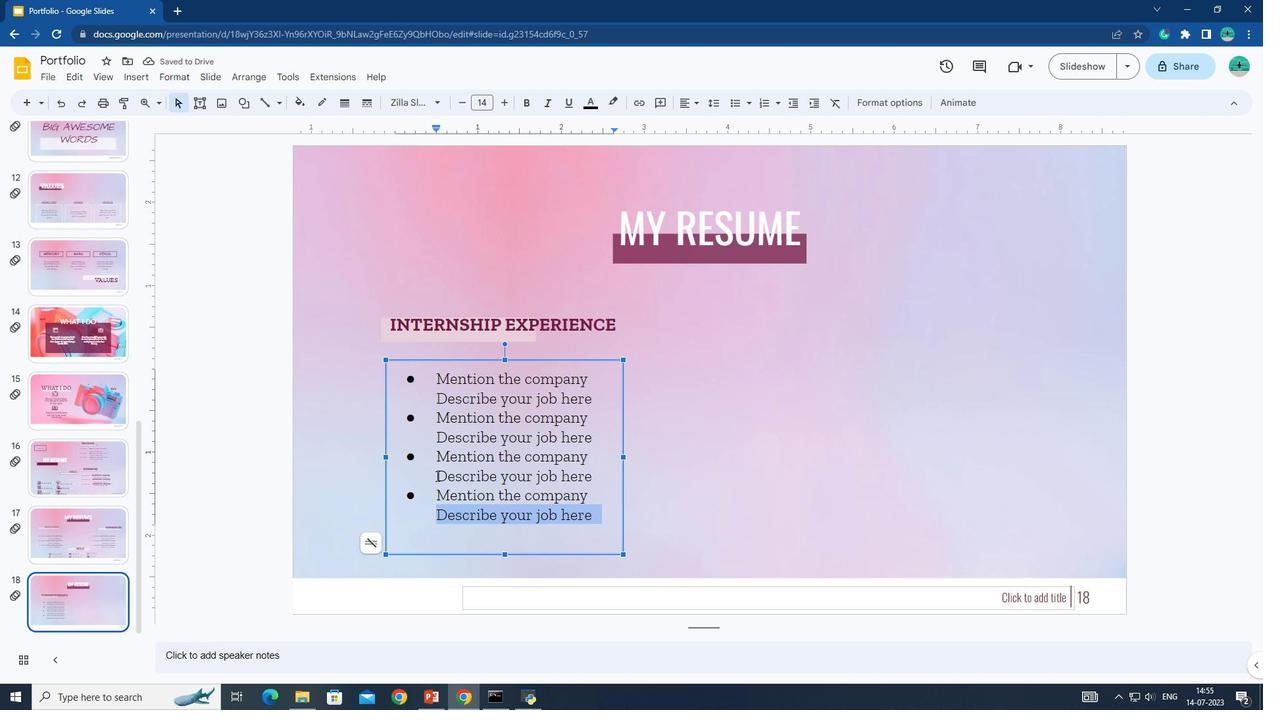 
Action: Mouse moved to (436, 432)
Screenshot: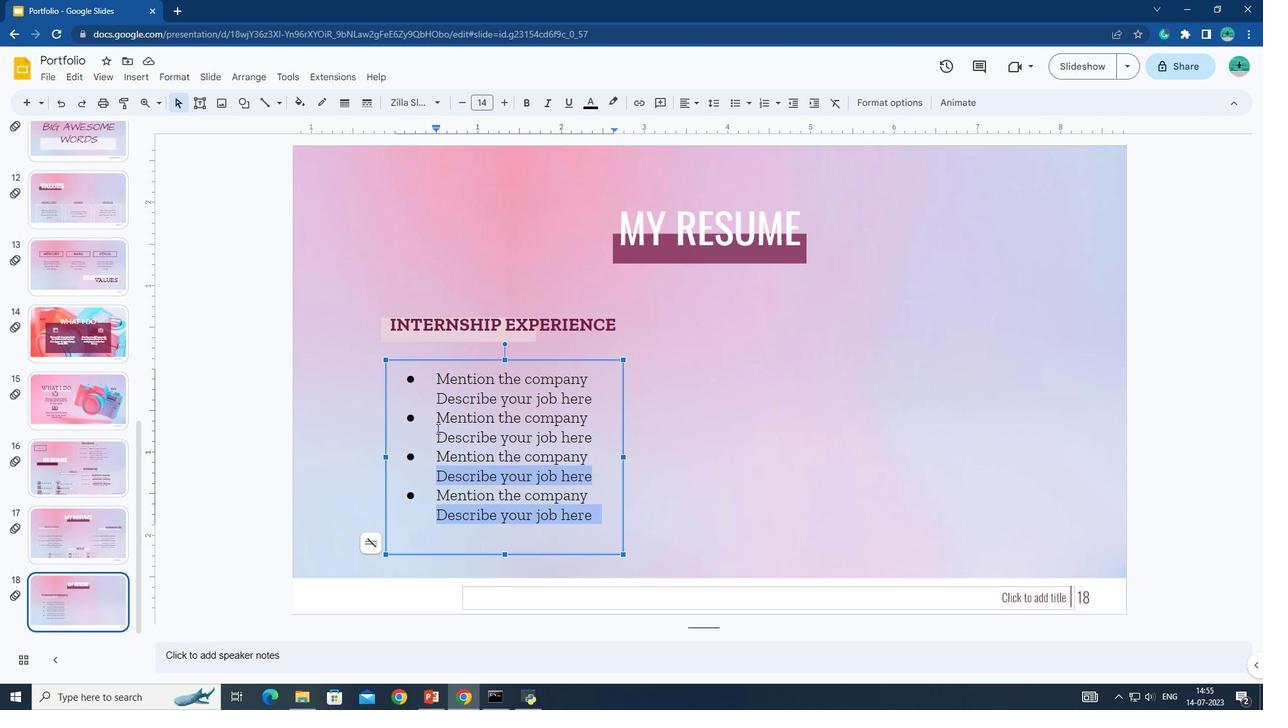 
Action: Mouse pressed left at (436, 432)
Screenshot: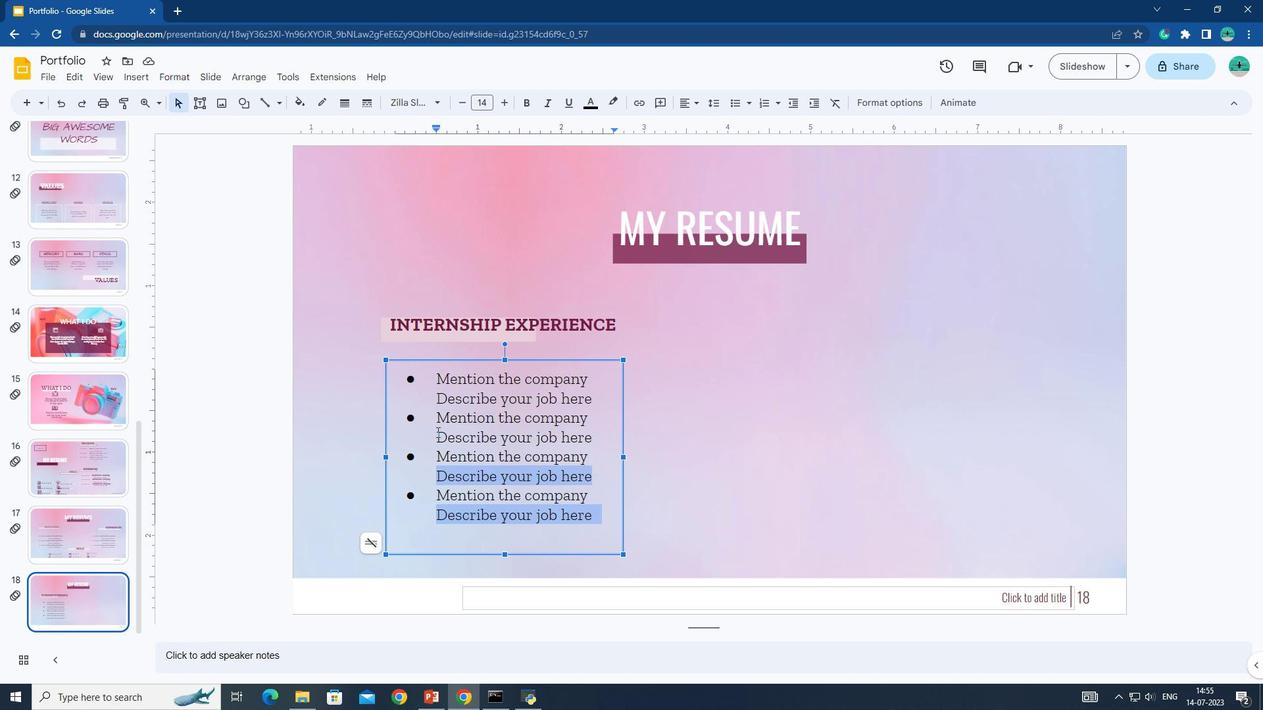 
Action: Mouse moved to (438, 397)
Screenshot: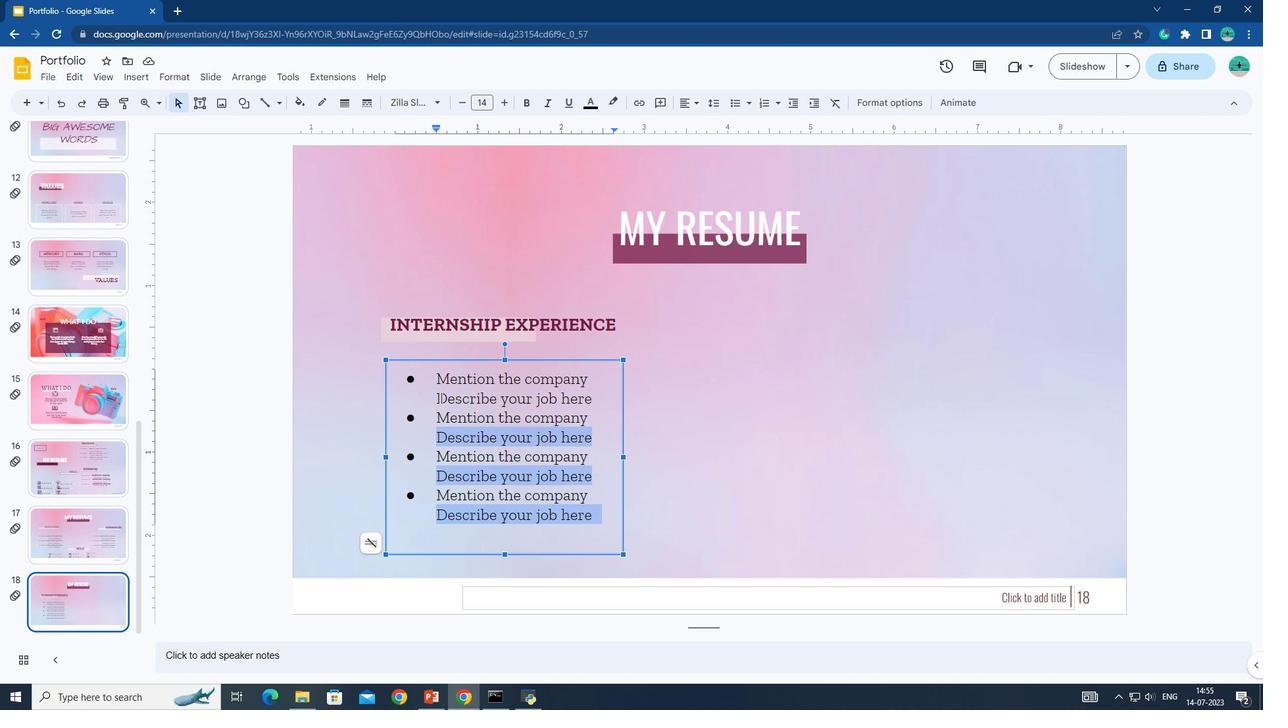 
Action: Mouse pressed left at (438, 397)
Screenshot: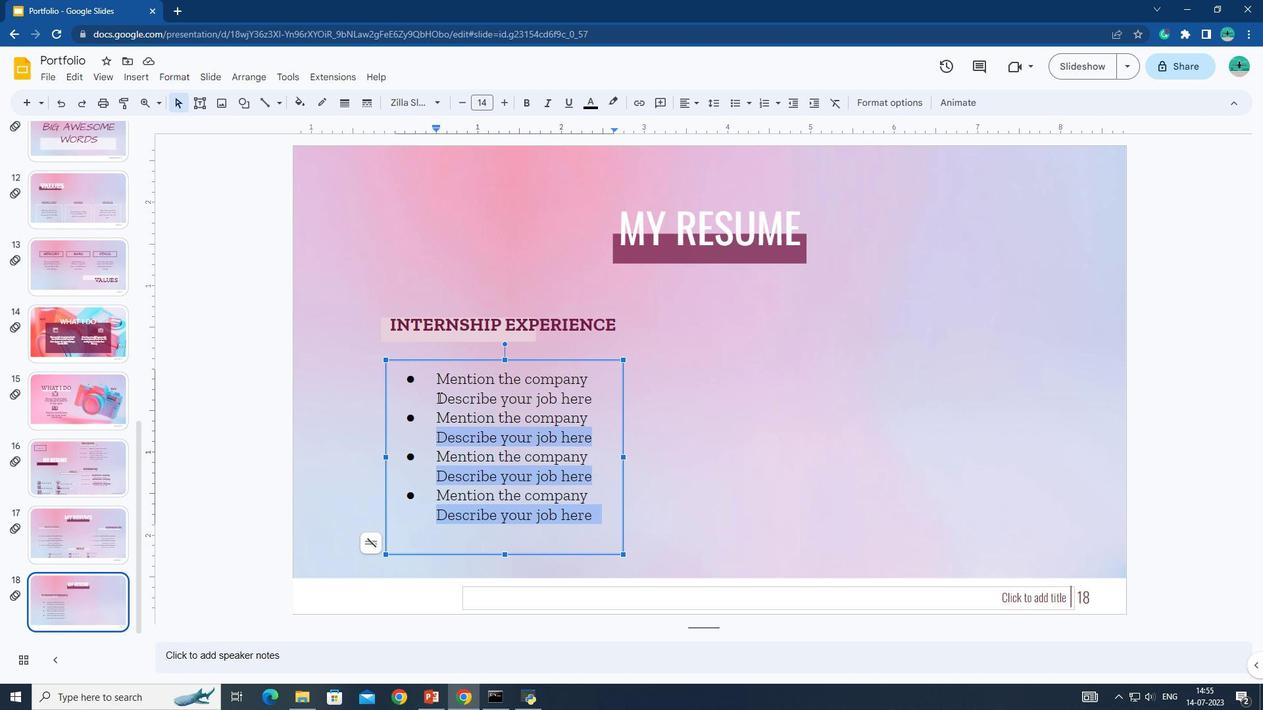 
Action: Mouse moved to (461, 103)
Screenshot: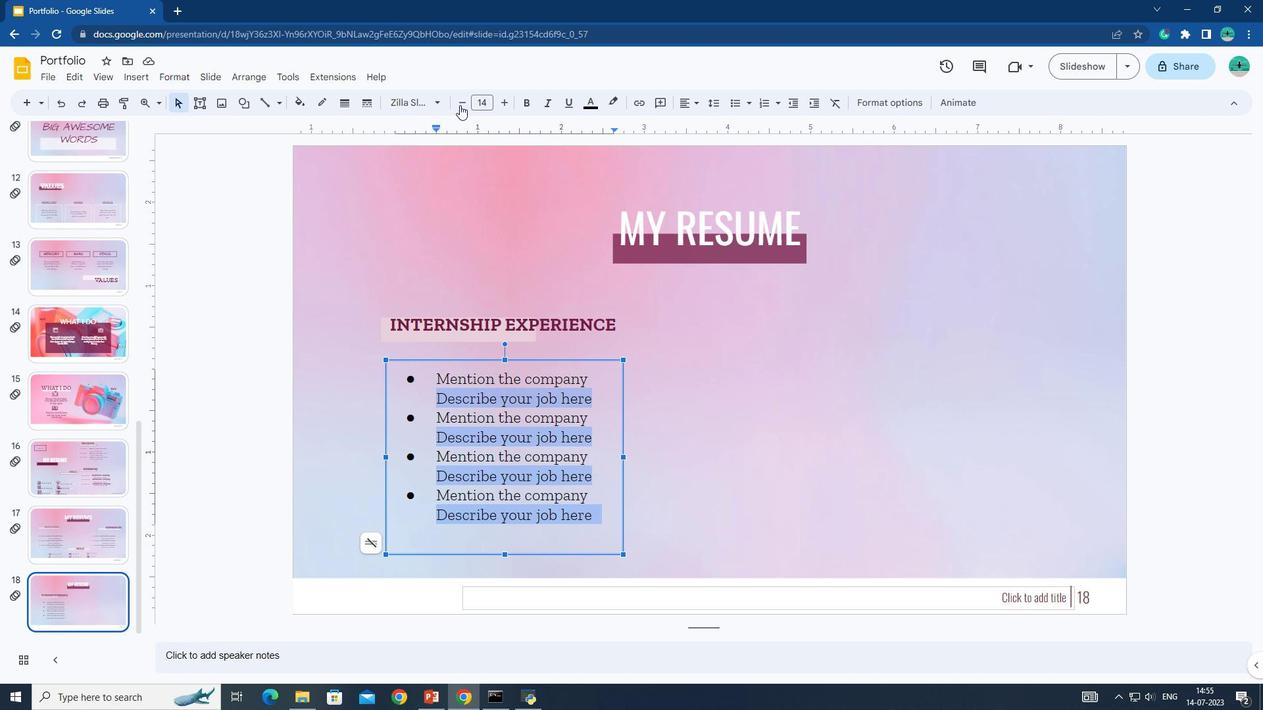 
Action: Mouse pressed left at (461, 103)
Screenshot: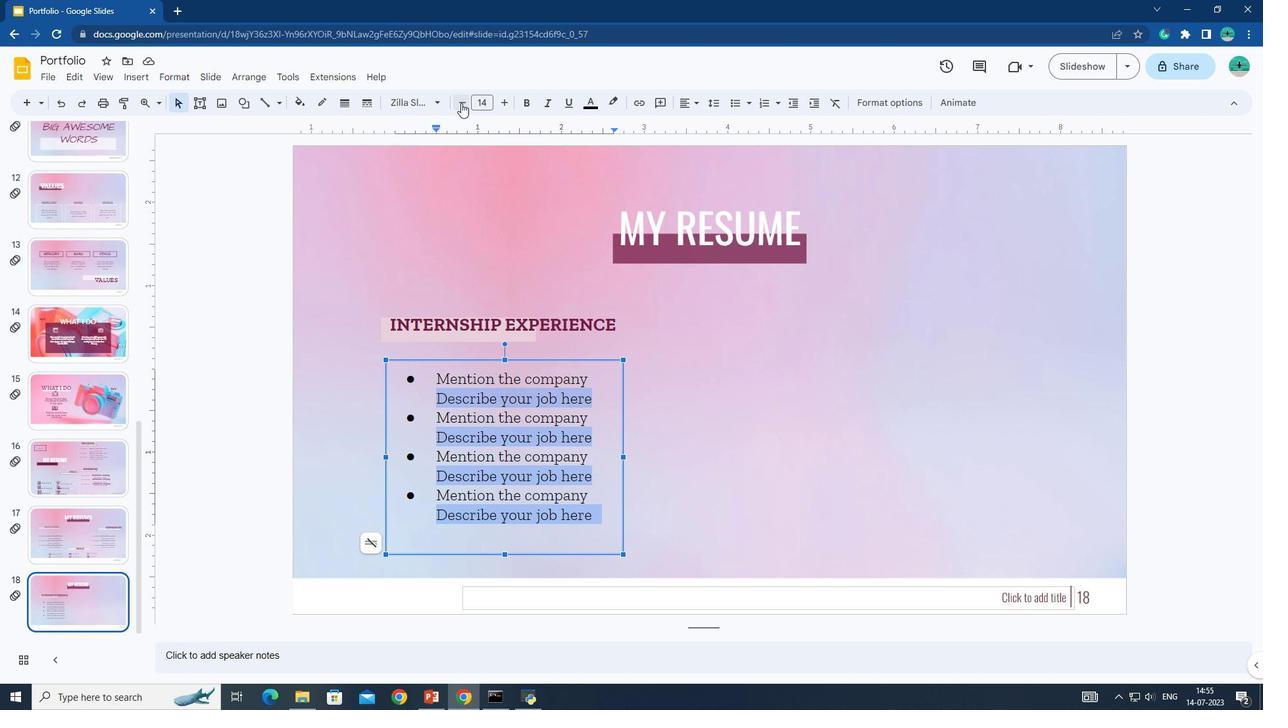 
Action: Mouse pressed left at (461, 103)
Screenshot: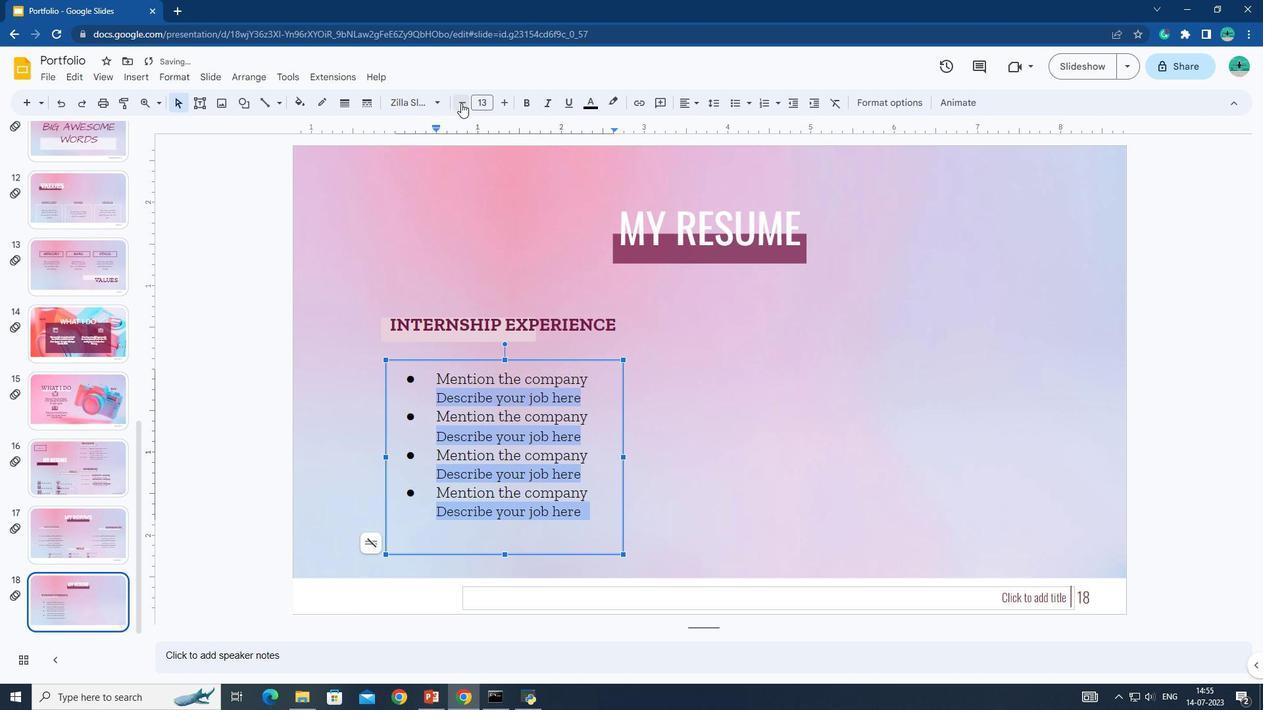 
Action: Mouse moved to (596, 106)
Screenshot: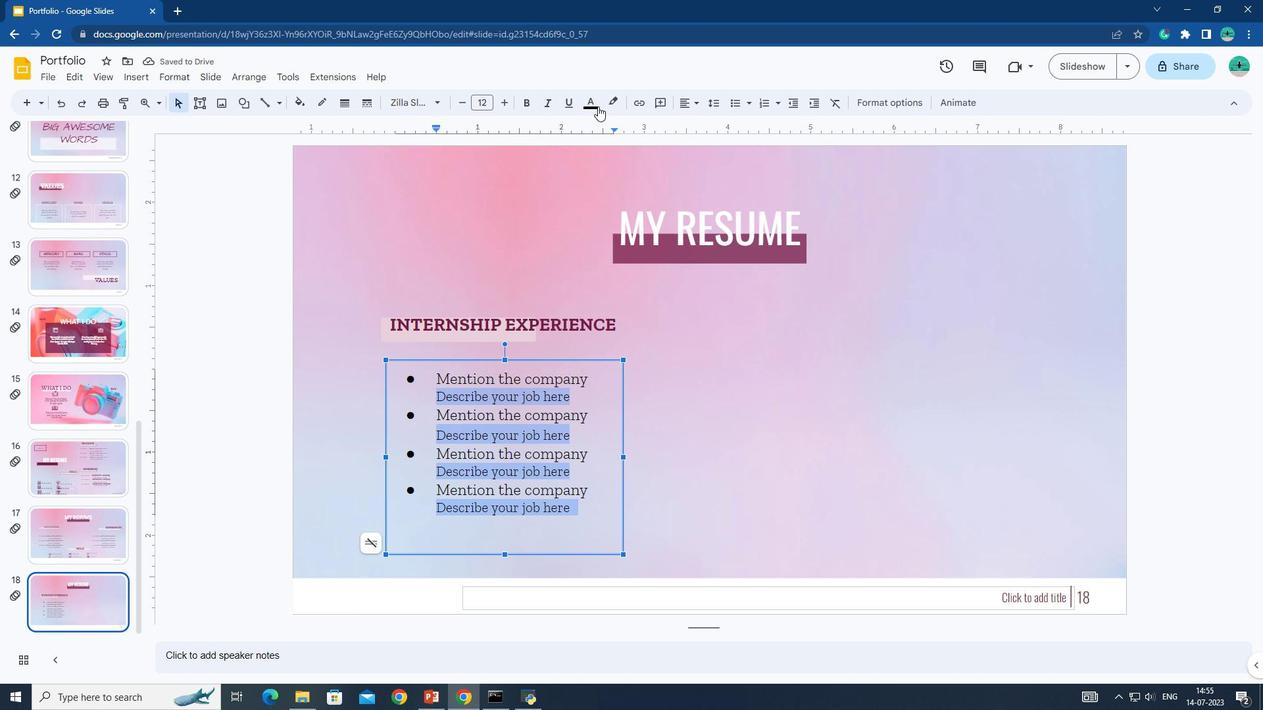 
Action: Mouse pressed left at (596, 106)
Screenshot: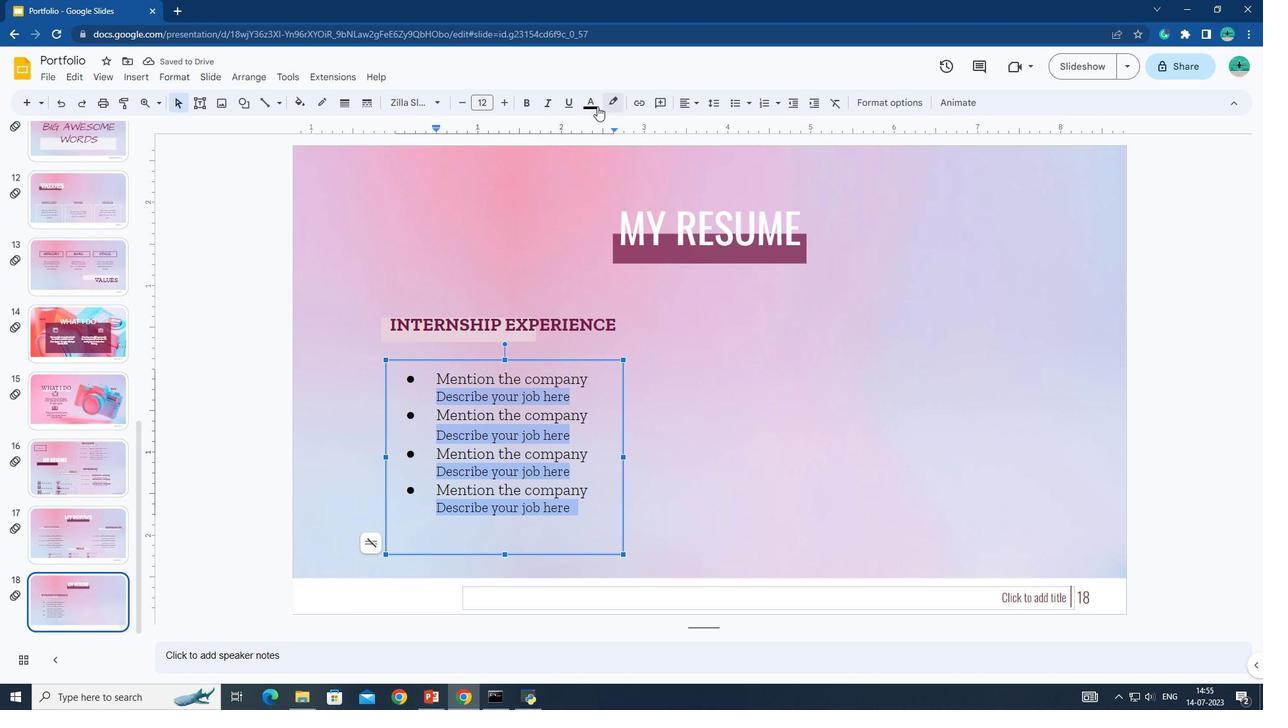 
Action: Mouse moved to (594, 142)
Screenshot: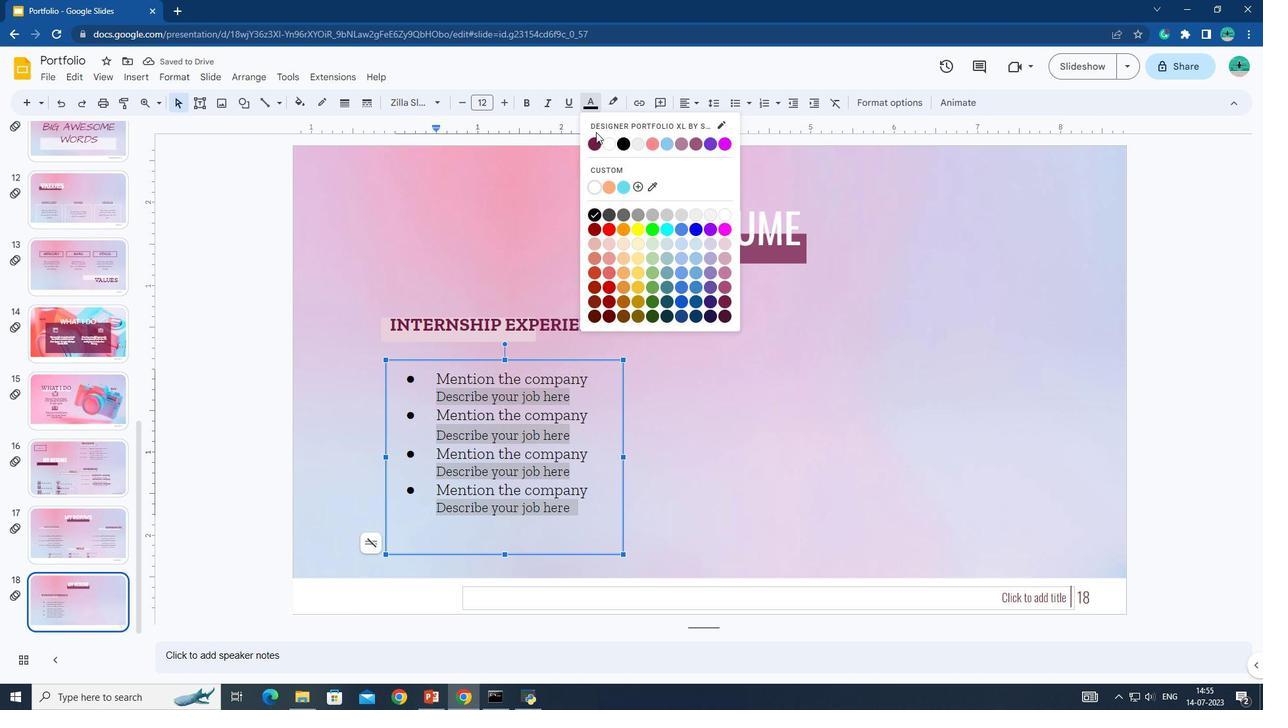 
Action: Mouse pressed left at (594, 142)
Screenshot: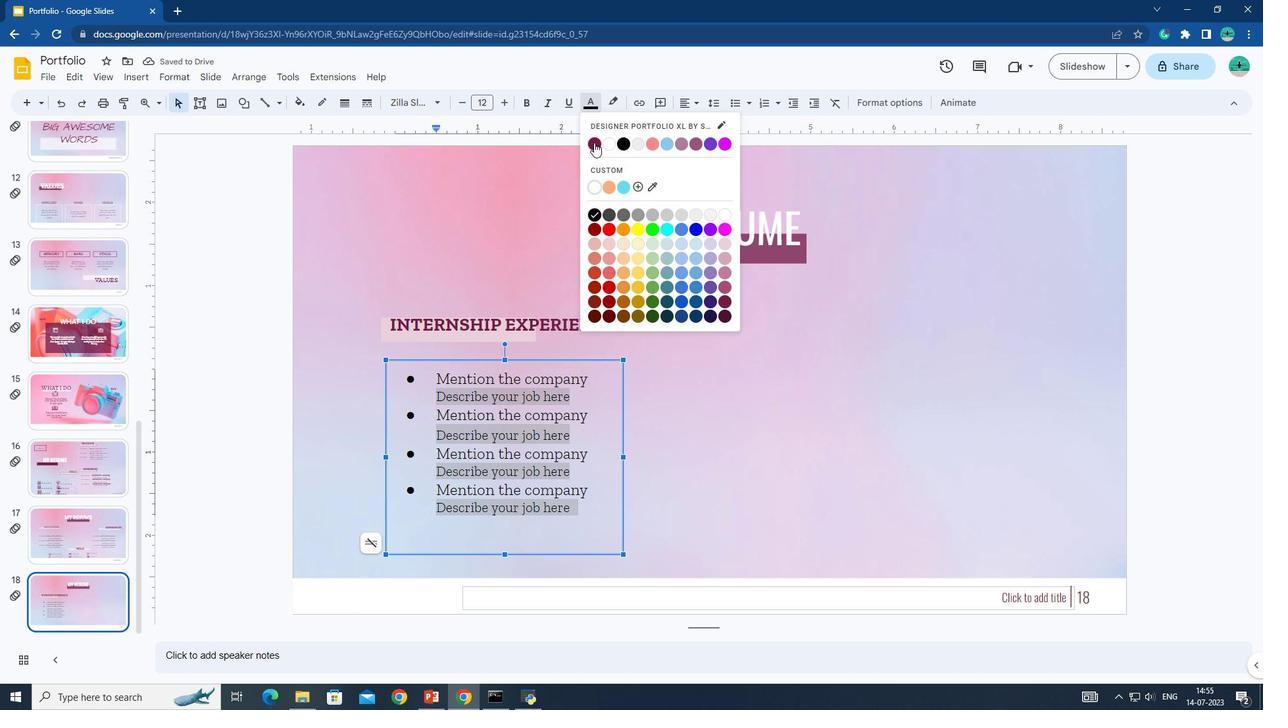 
Action: Mouse moved to (669, 448)
Screenshot: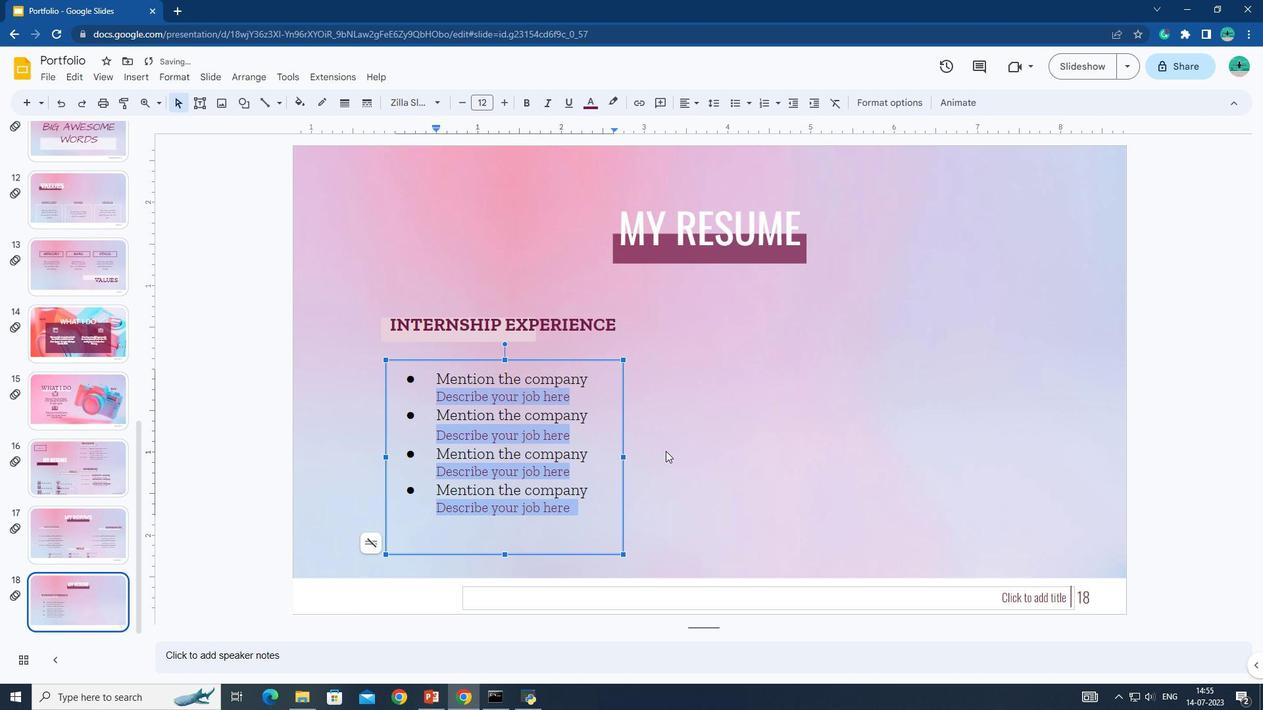 
Action: Mouse pressed left at (669, 448)
Screenshot: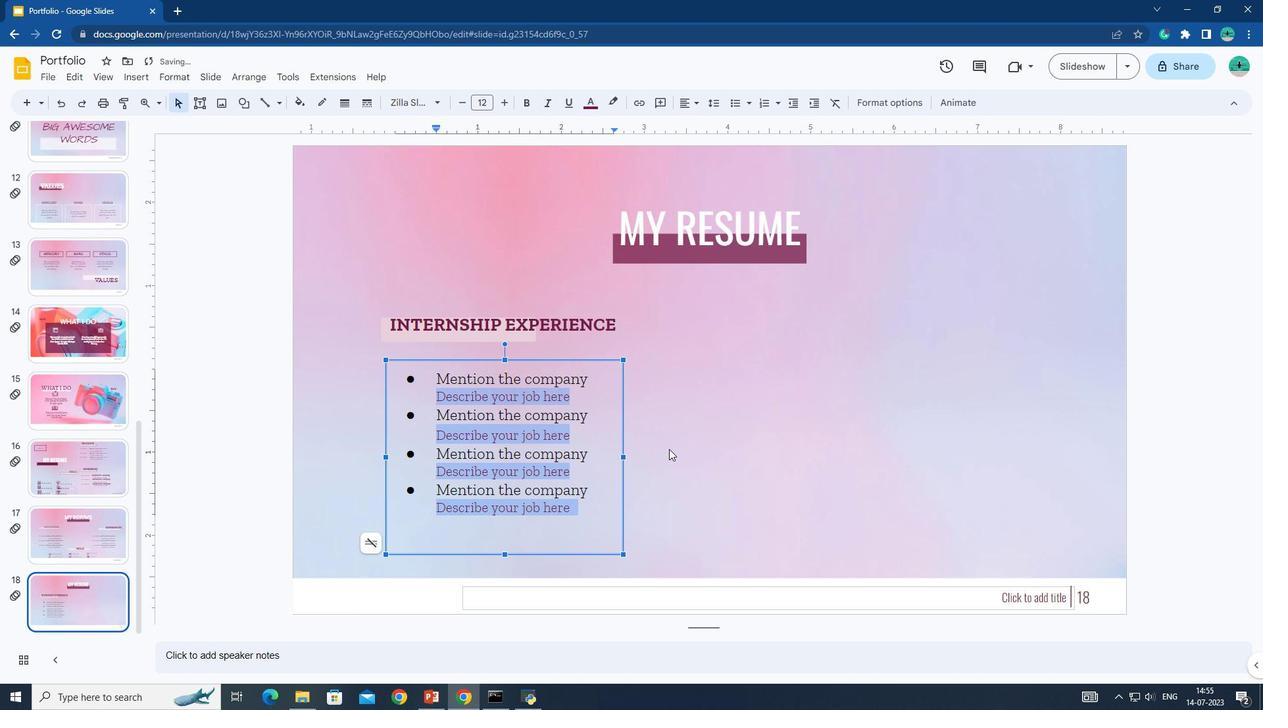 
Action: Mouse moved to (434, 384)
Screenshot: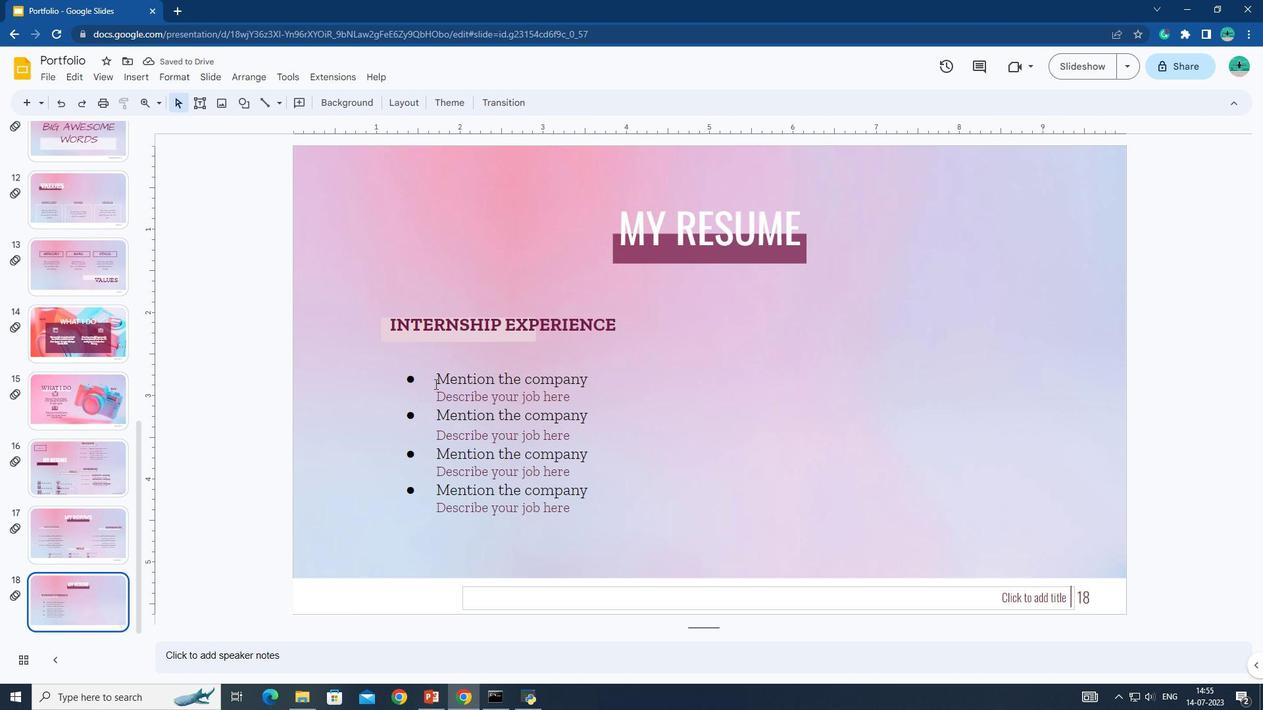 
Action: Mouse pressed left at (434, 384)
Screenshot: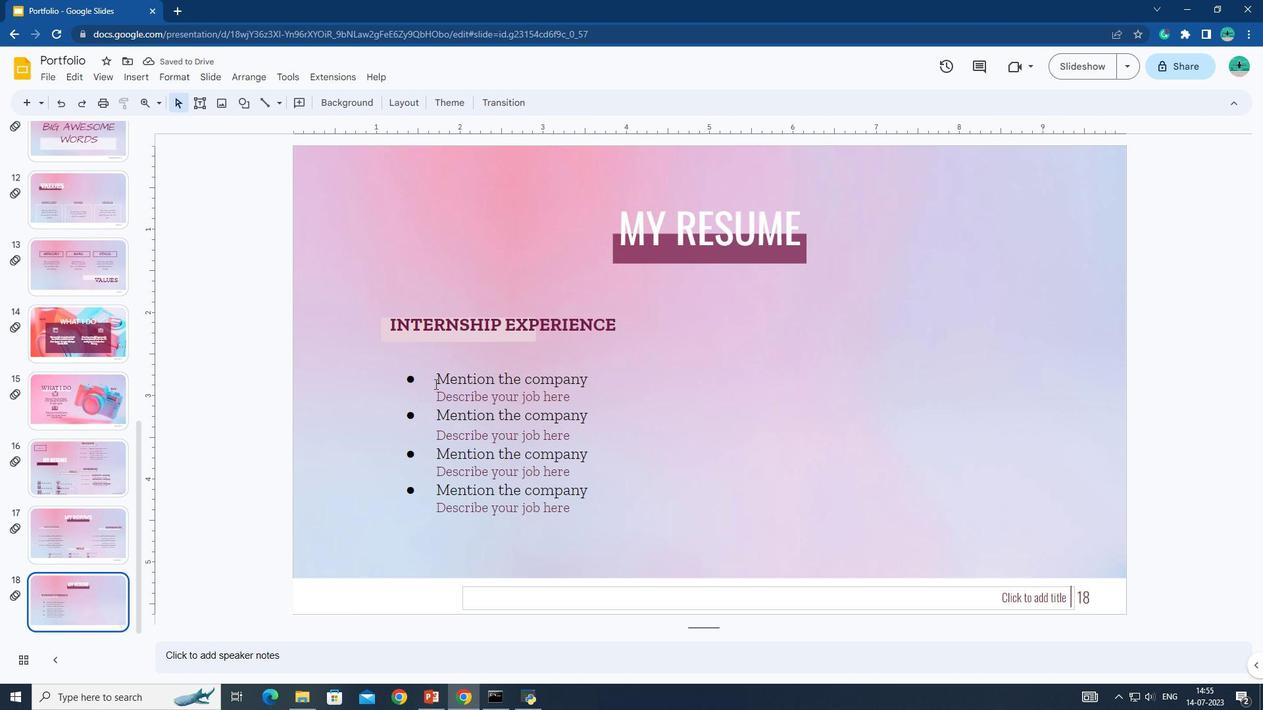 
Action: Mouse moved to (436, 381)
Screenshot: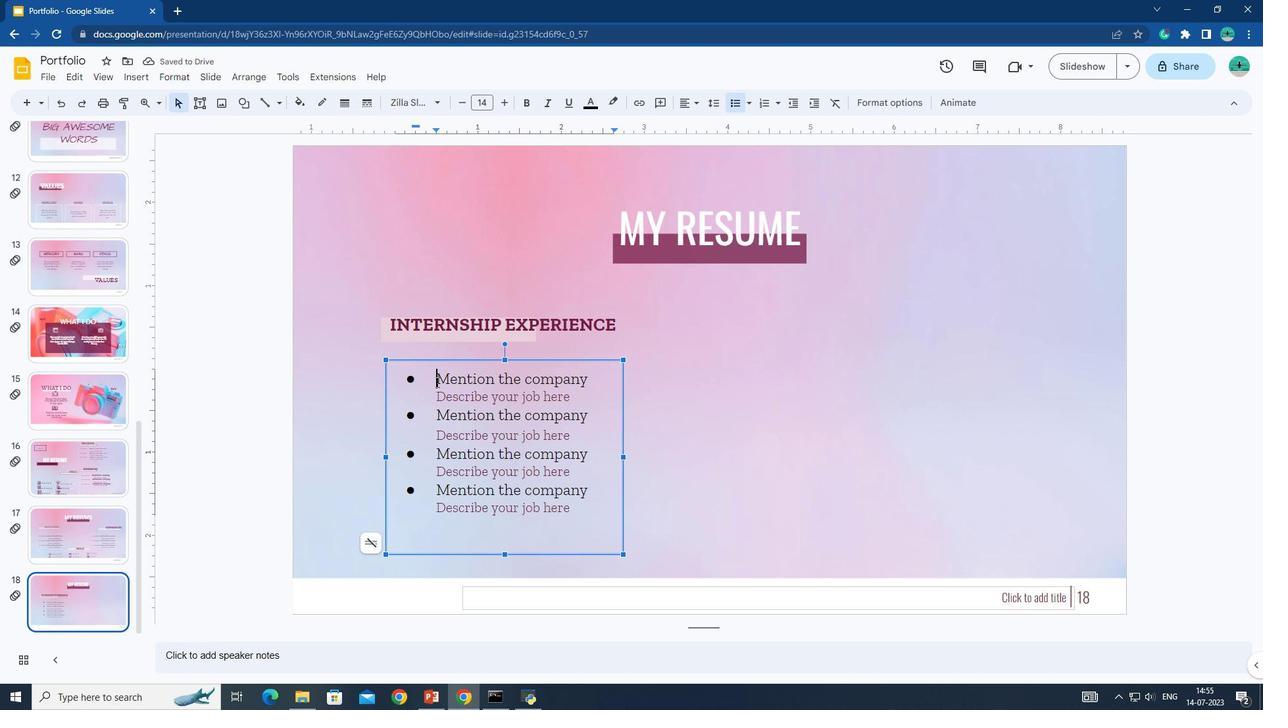 
Action: Mouse pressed left at (436, 381)
Screenshot: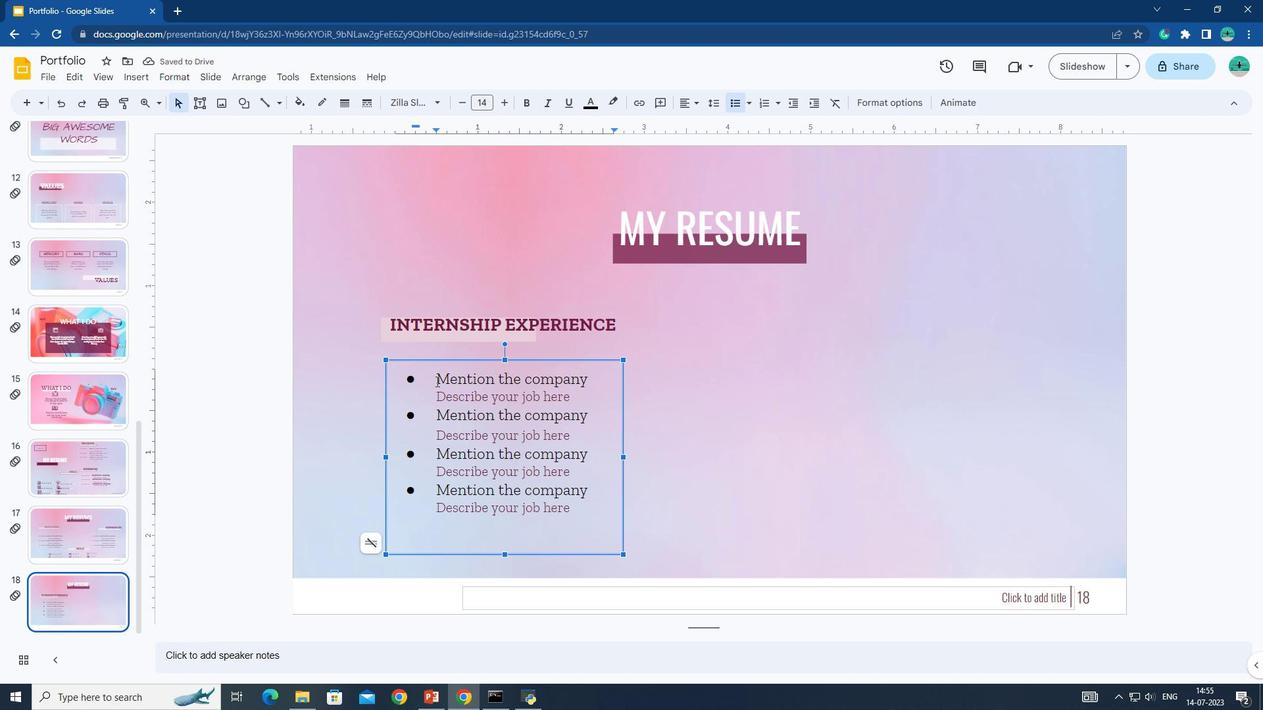 
Action: Mouse moved to (427, 415)
Screenshot: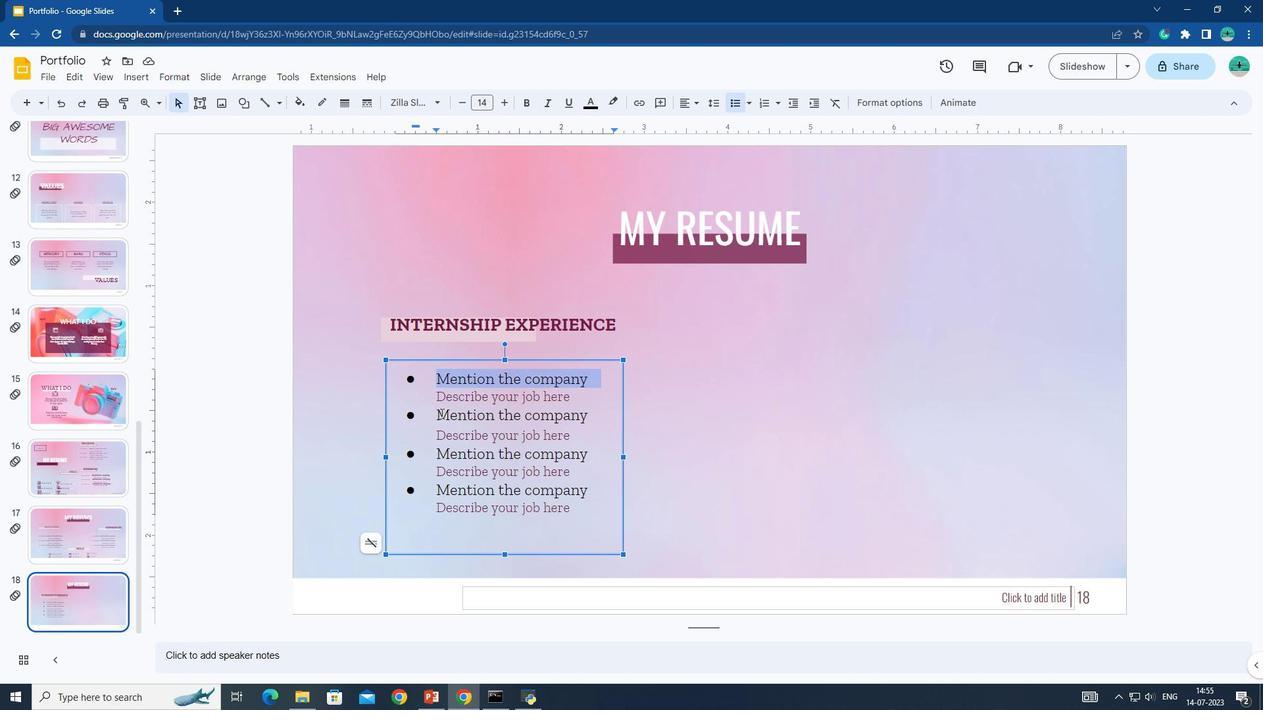 
Action: Mouse pressed left at (427, 415)
Screenshot: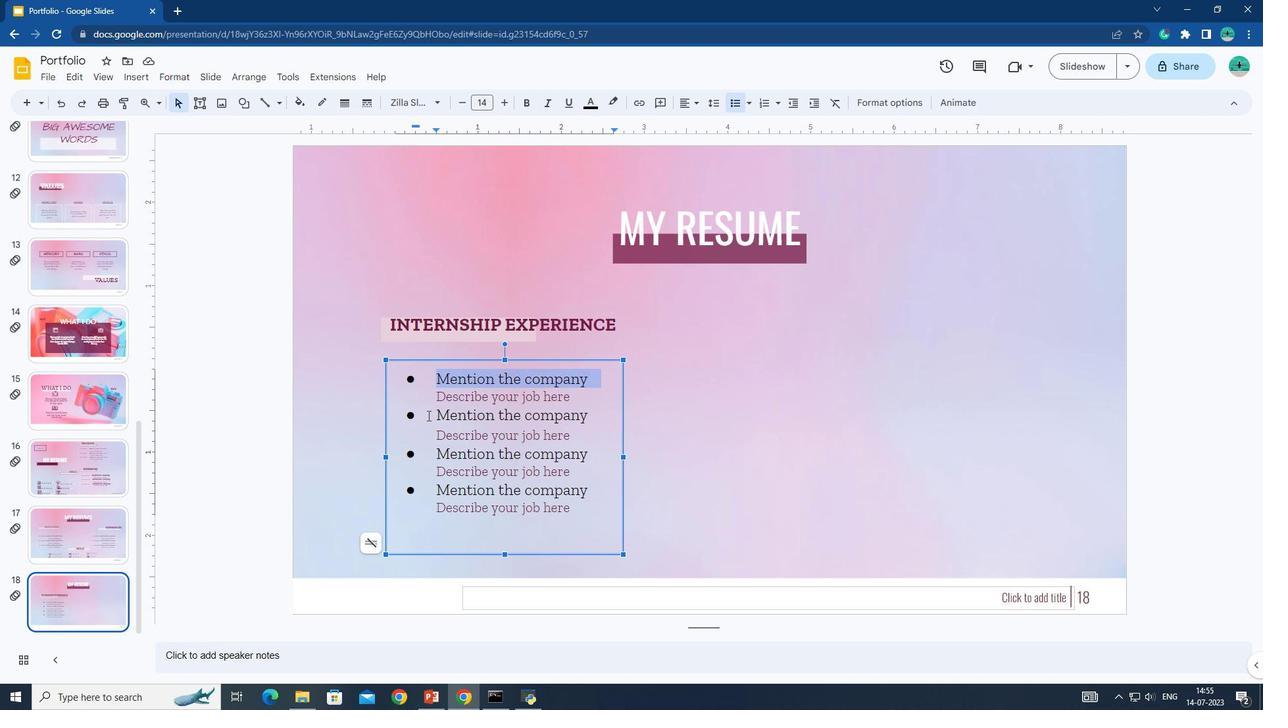 
Action: Mouse moved to (437, 452)
Screenshot: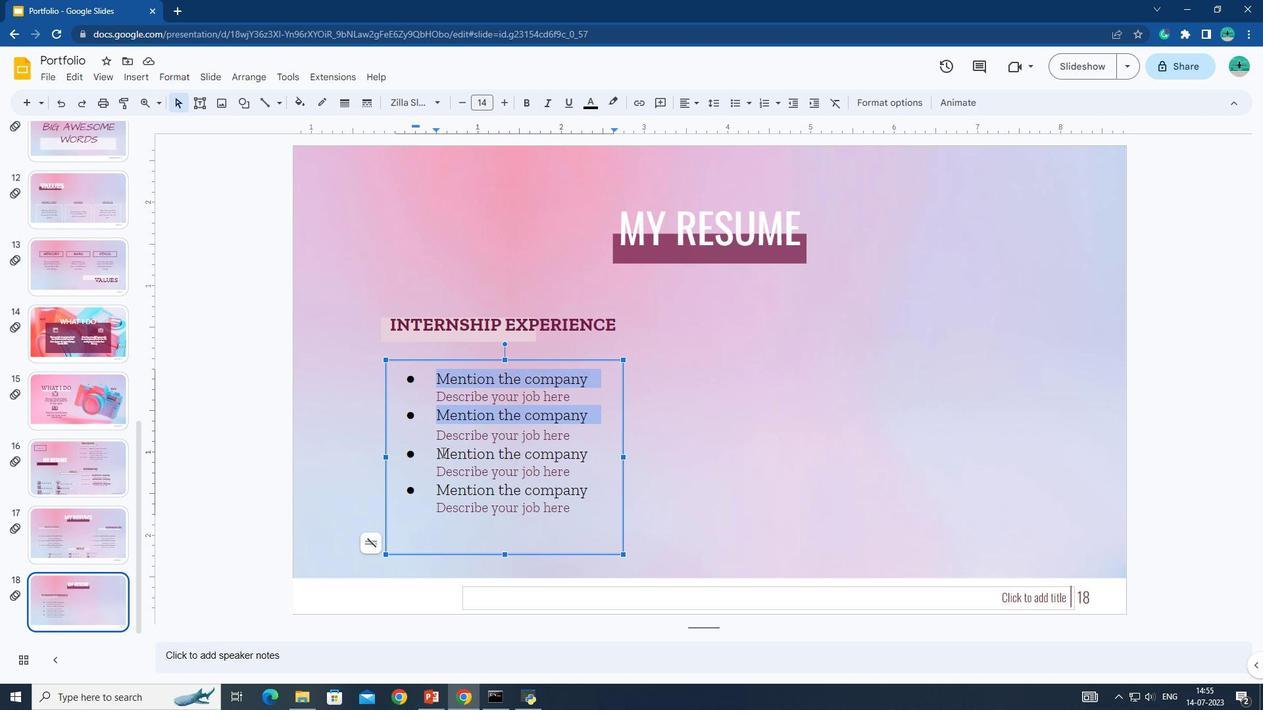 
Action: Mouse pressed left at (437, 452)
Screenshot: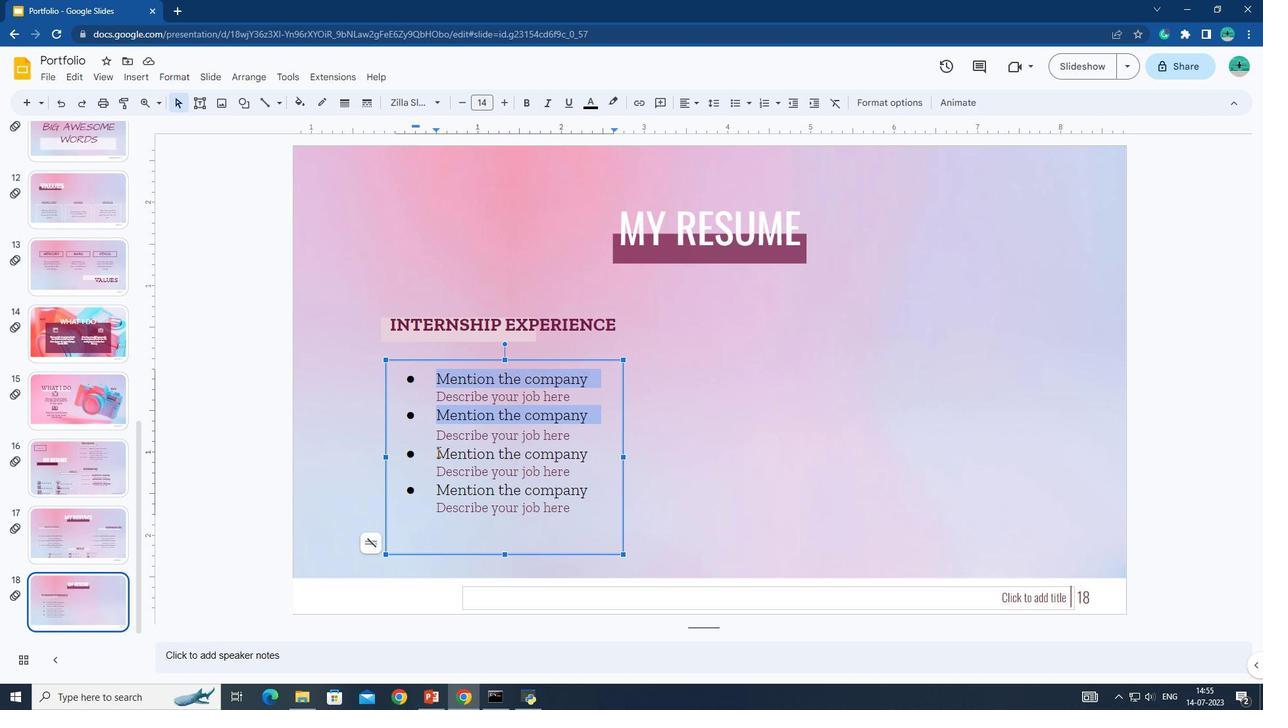 
Action: Mouse moved to (433, 490)
Screenshot: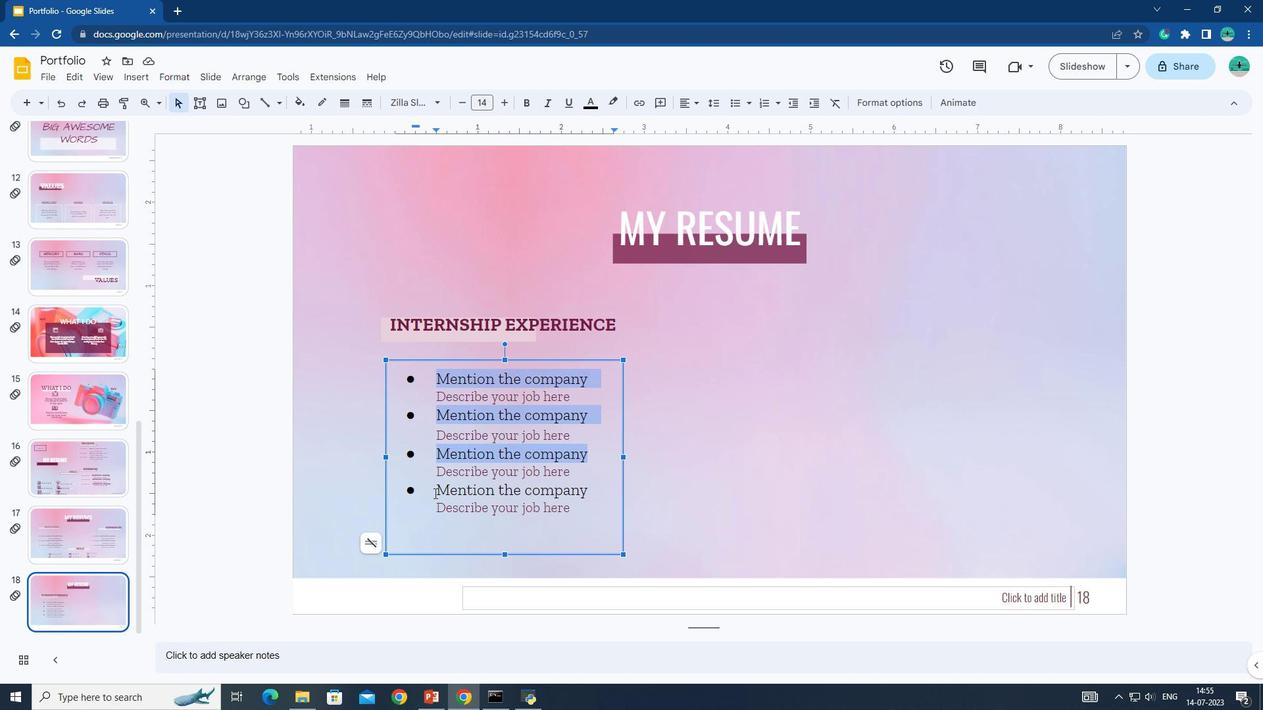 
Action: Mouse pressed left at (433, 490)
Screenshot: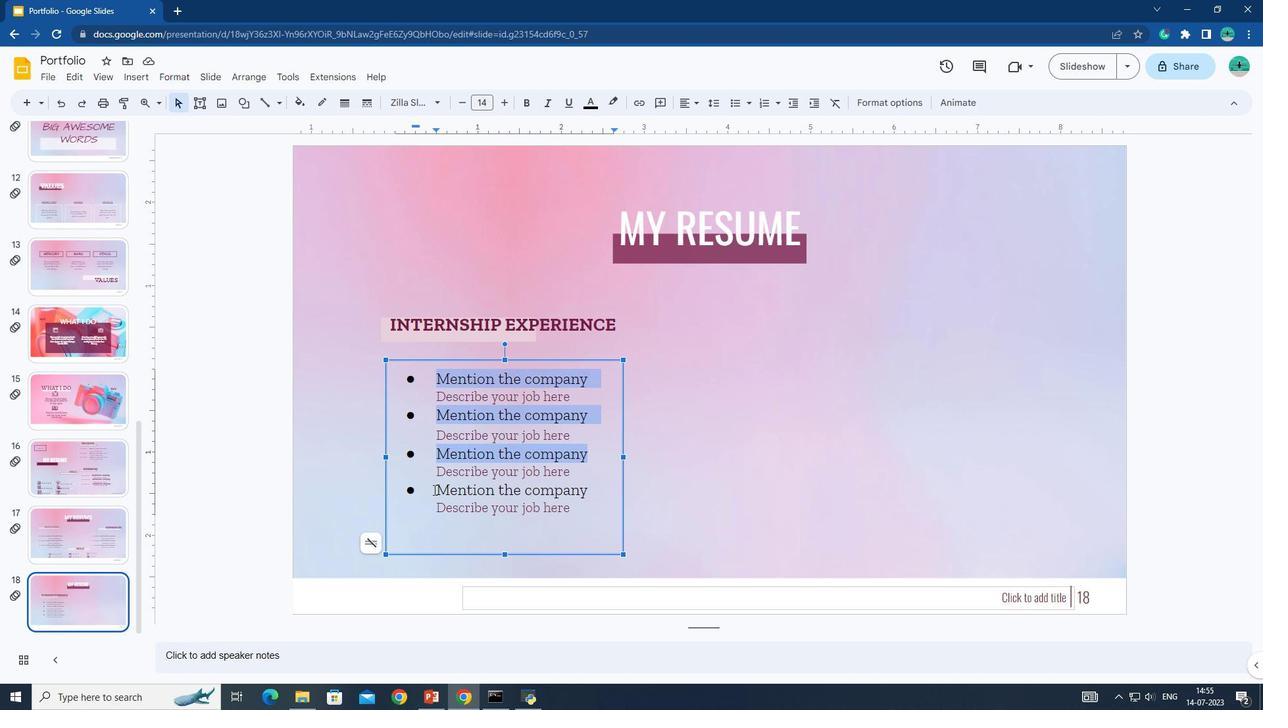 
Action: Mouse moved to (589, 108)
Screenshot: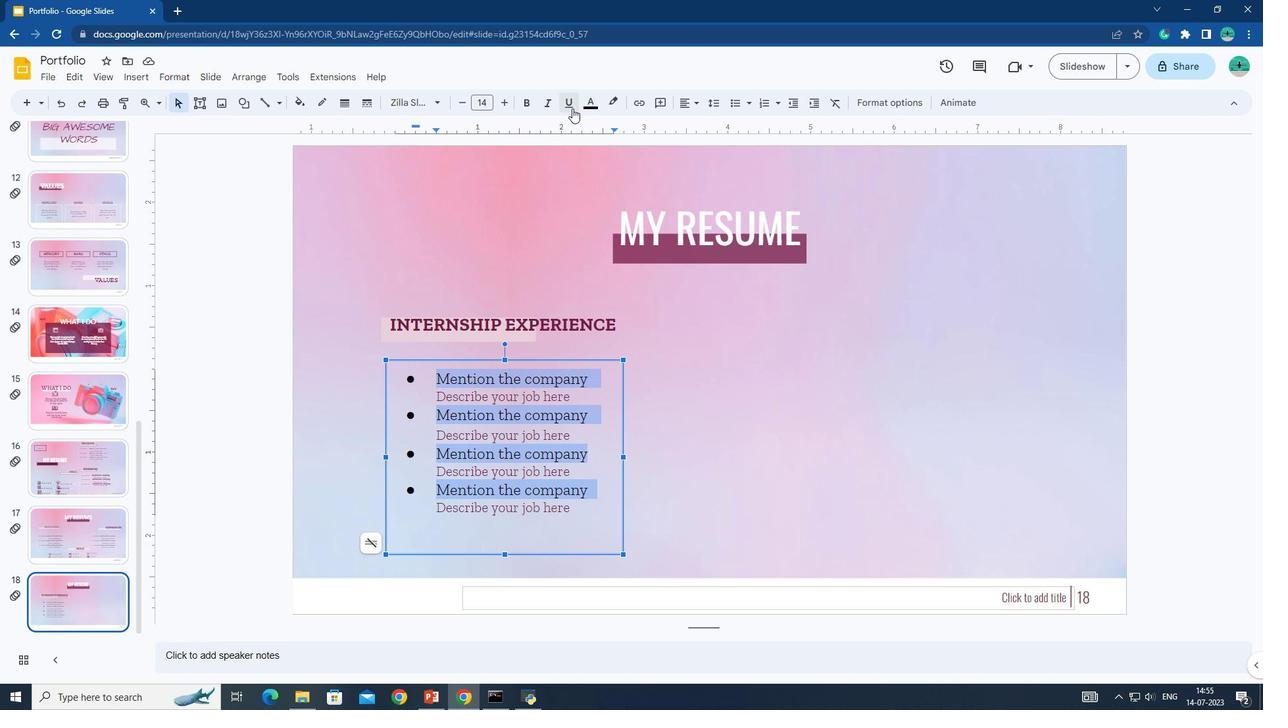 
Action: Mouse pressed left at (589, 108)
Screenshot: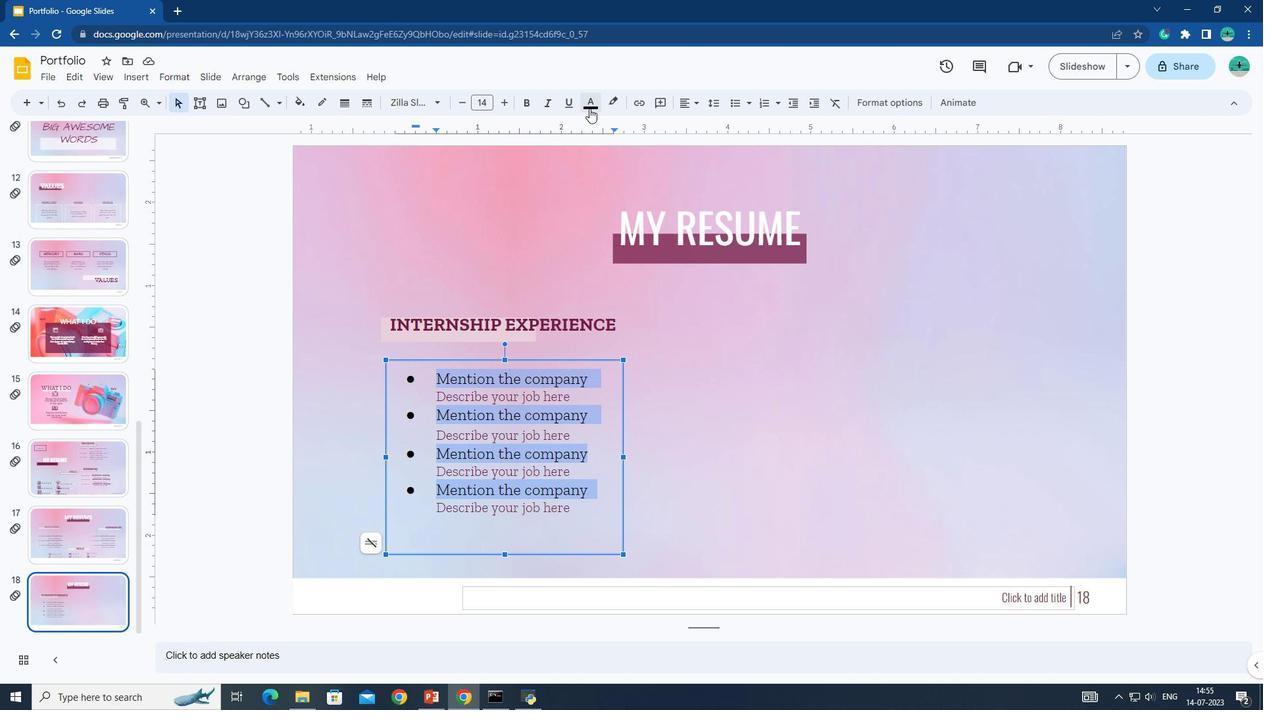 
Action: Mouse moved to (592, 145)
Screenshot: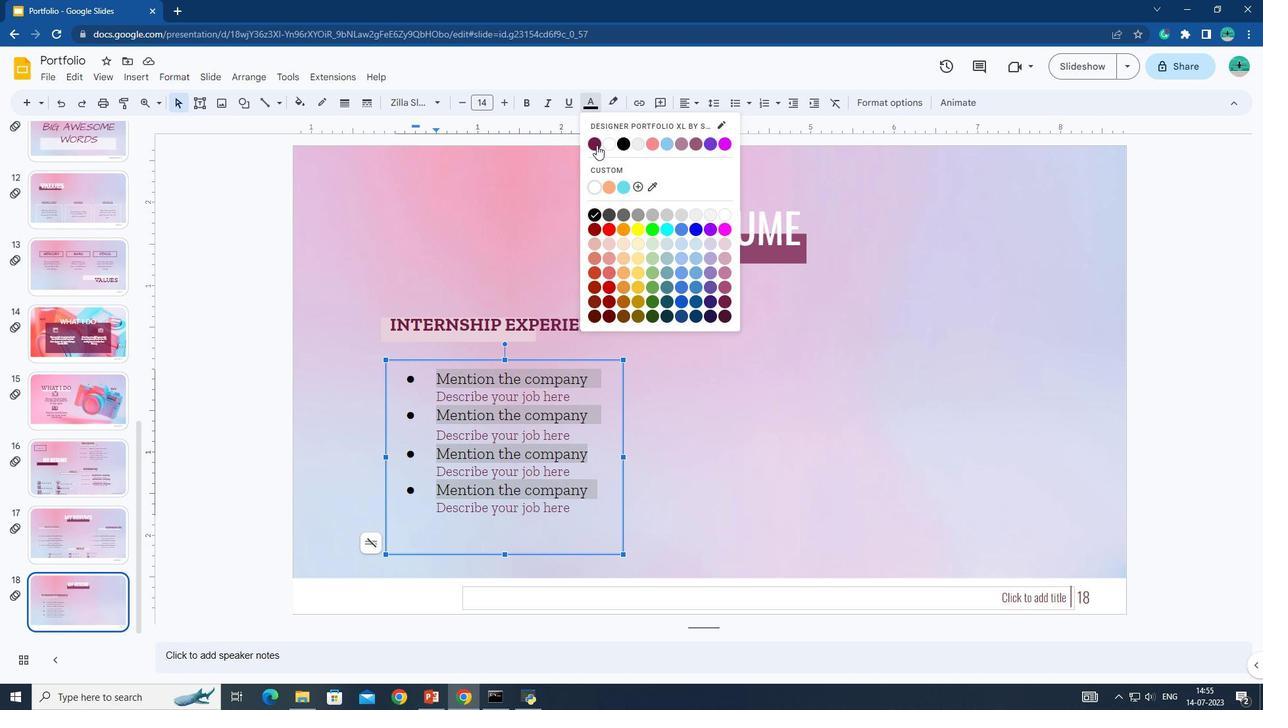 
Action: Mouse pressed left at (592, 145)
